 Task: Plan a trip to Iwo, Nigeria from 7th December, 2023 to 14th December, 2023 for 1 adult. Place can be shared room with 1  bedroom having 1 bed and 1 bathroom. Property type can be hotel. Amenities needed are: wifi.
Action: Mouse moved to (466, 57)
Screenshot: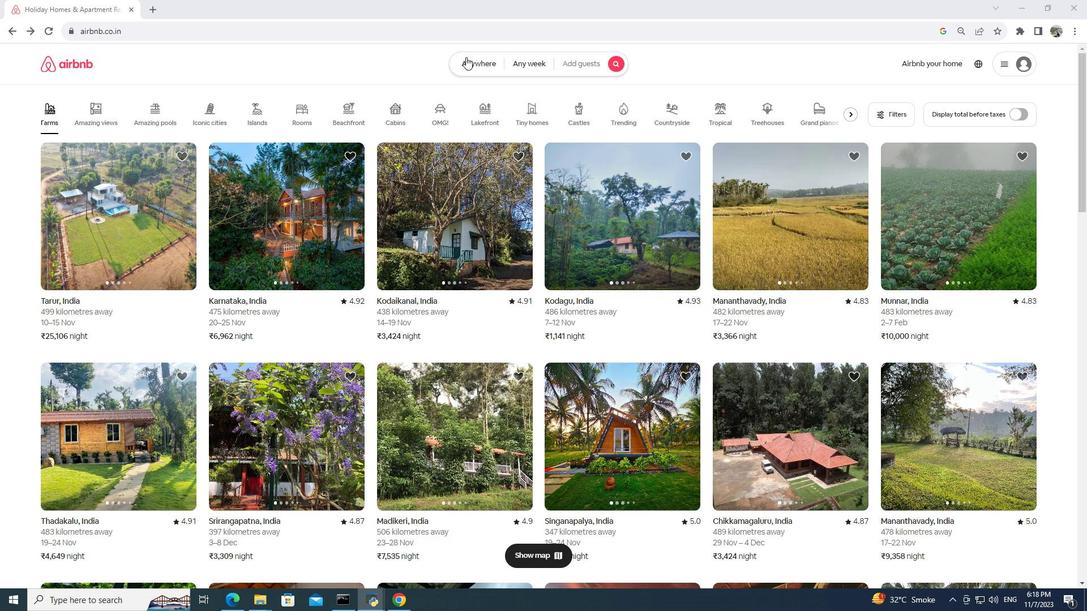 
Action: Mouse pressed left at (466, 57)
Screenshot: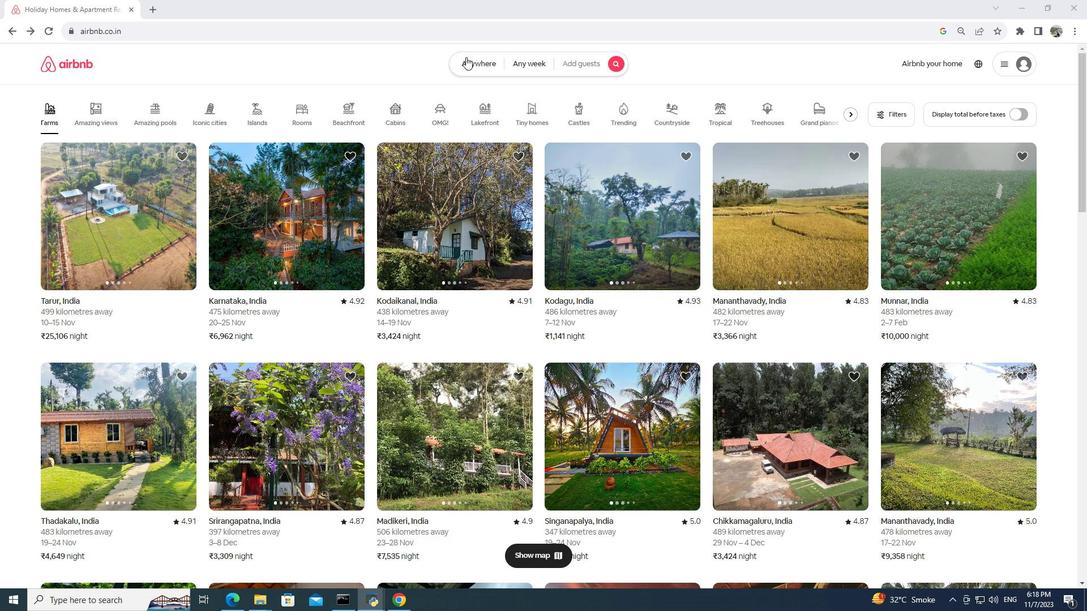 
Action: Mouse moved to (387, 92)
Screenshot: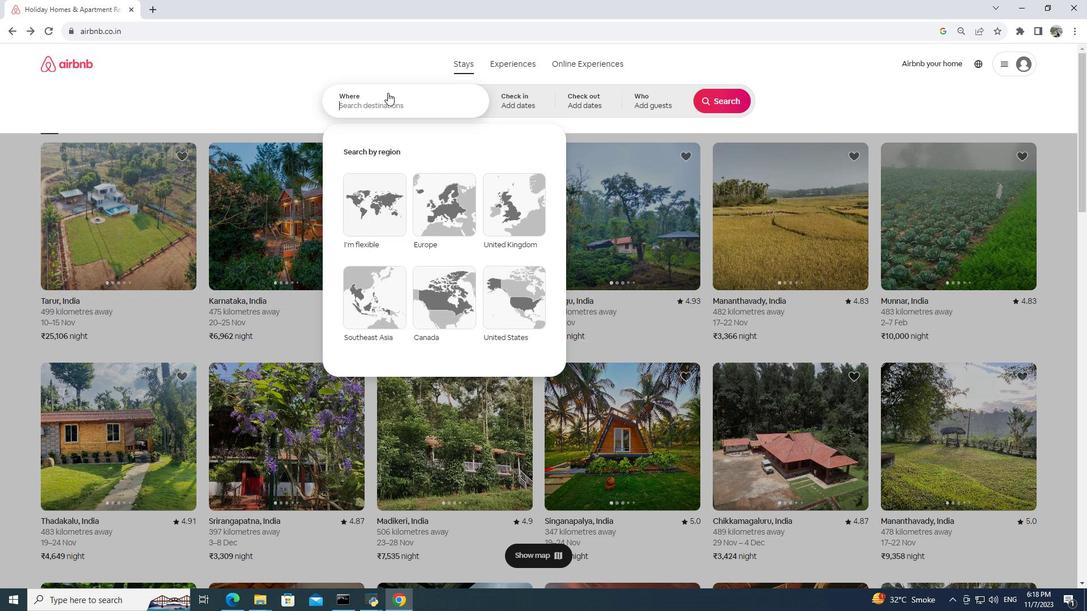 
Action: Key pressed lwo,<Key.space>nigeria
Screenshot: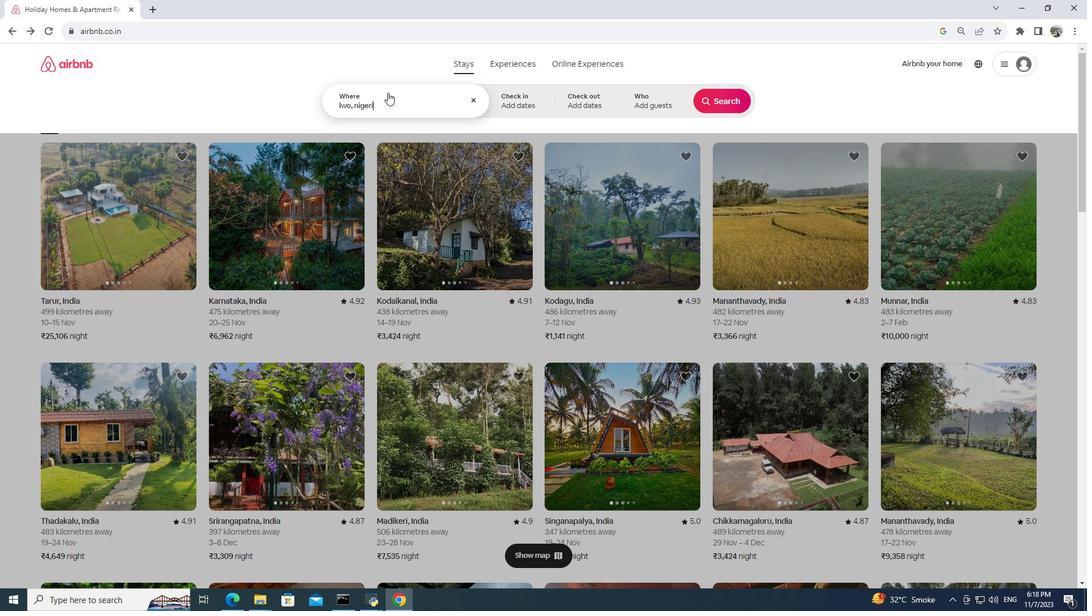 
Action: Mouse moved to (400, 158)
Screenshot: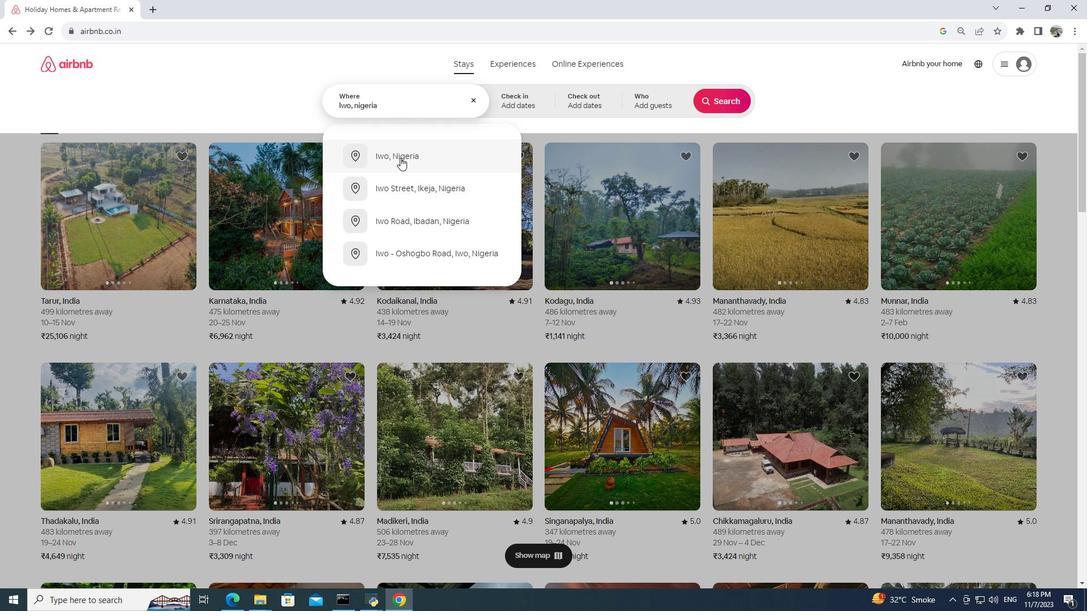 
Action: Mouse pressed left at (400, 158)
Screenshot: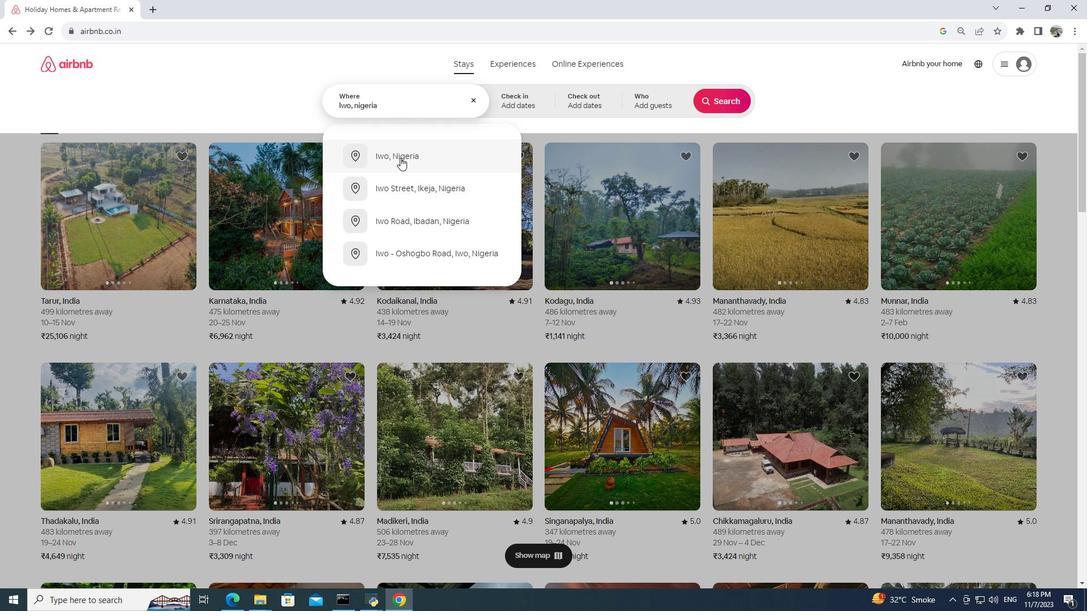 
Action: Mouse moved to (661, 252)
Screenshot: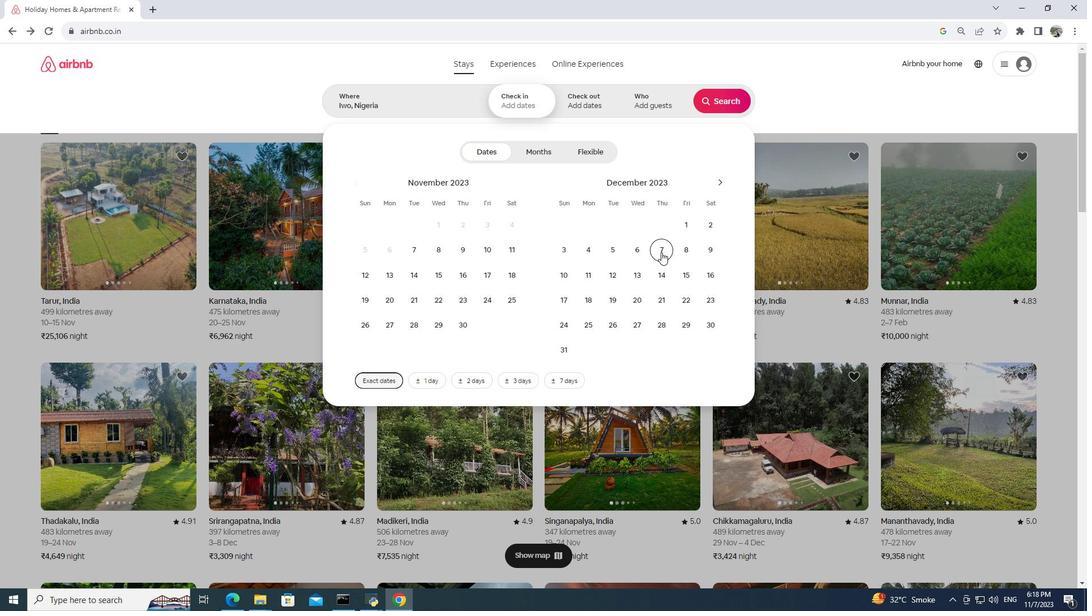 
Action: Mouse pressed left at (661, 252)
Screenshot: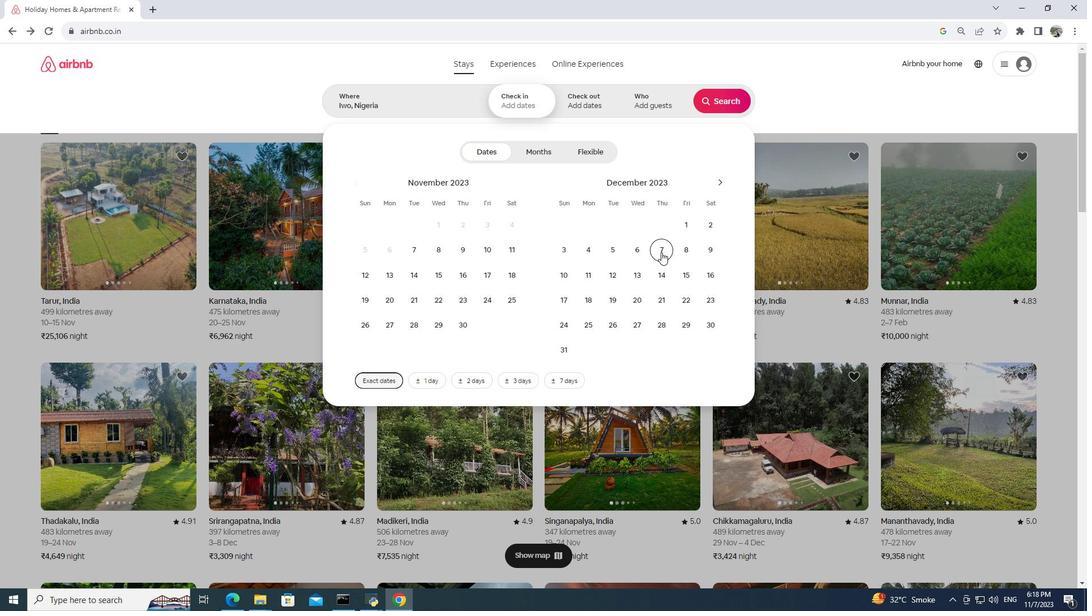 
Action: Mouse moved to (662, 270)
Screenshot: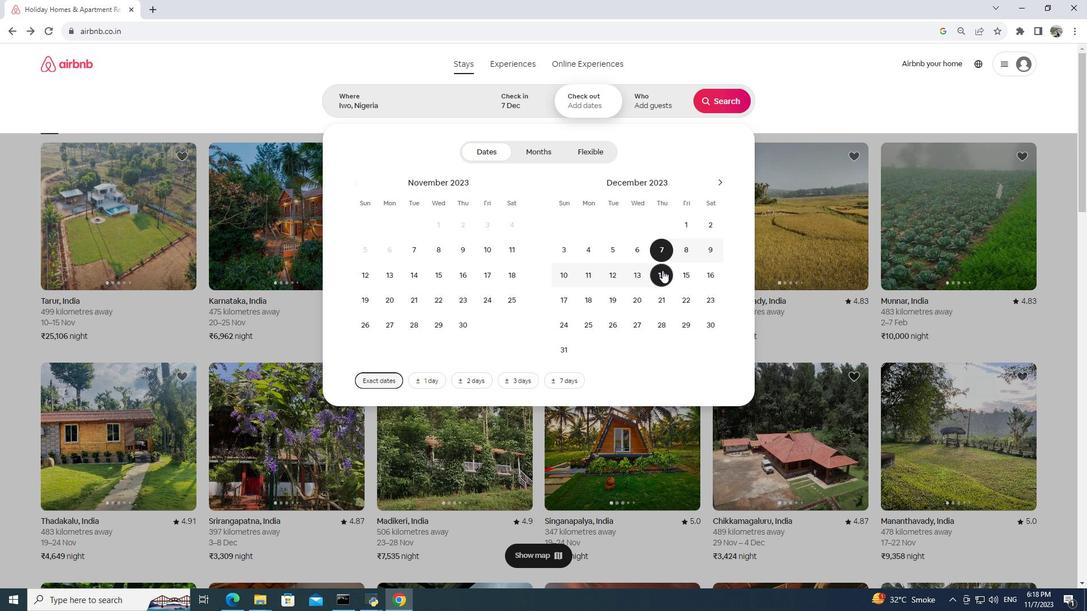 
Action: Mouse pressed left at (662, 270)
Screenshot: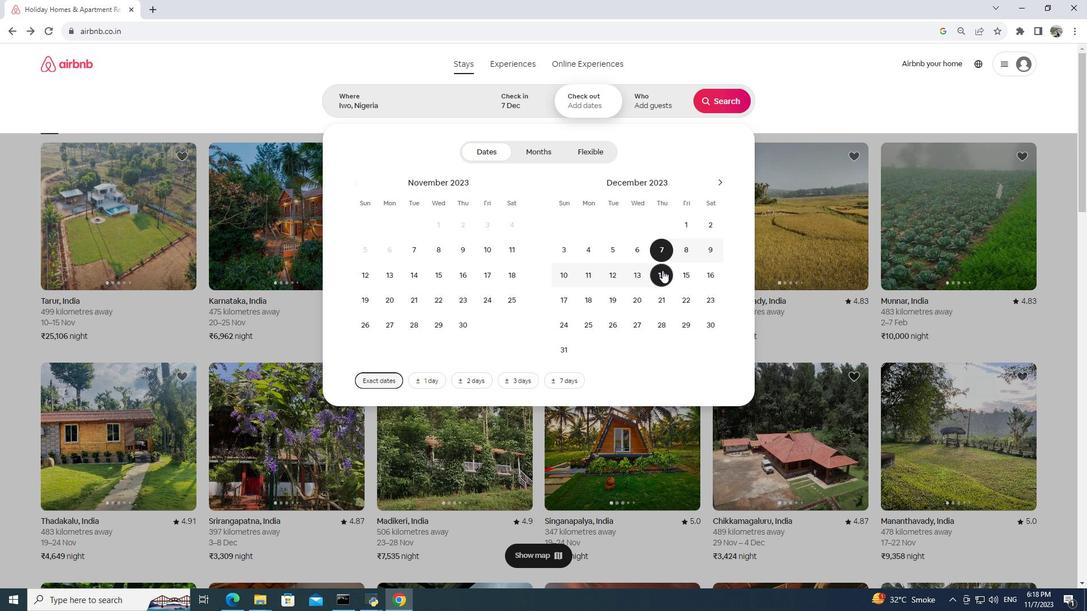 
Action: Mouse moved to (645, 103)
Screenshot: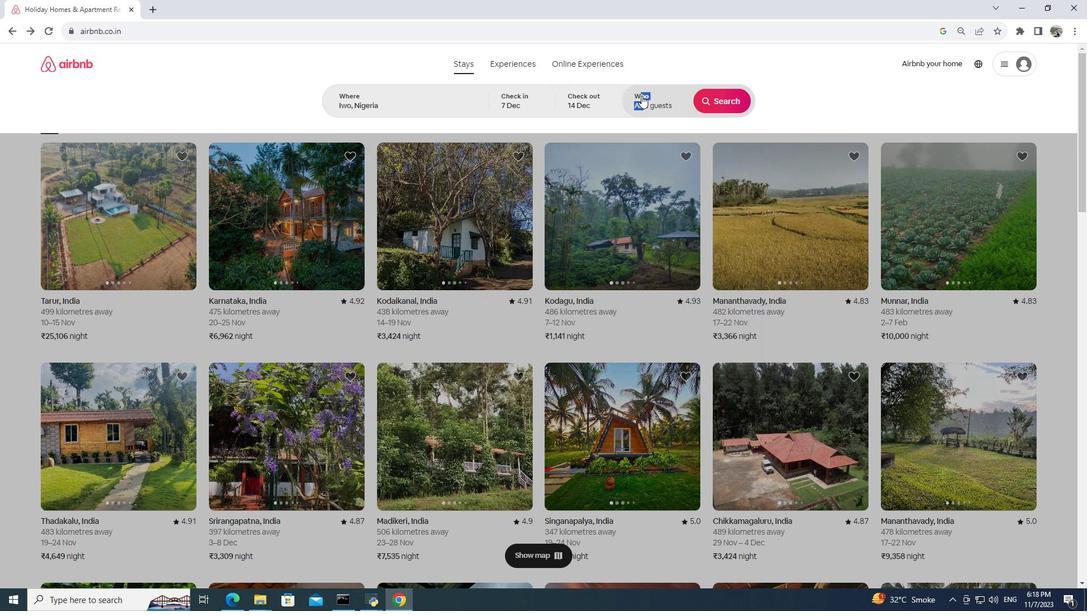 
Action: Mouse pressed left at (645, 103)
Screenshot: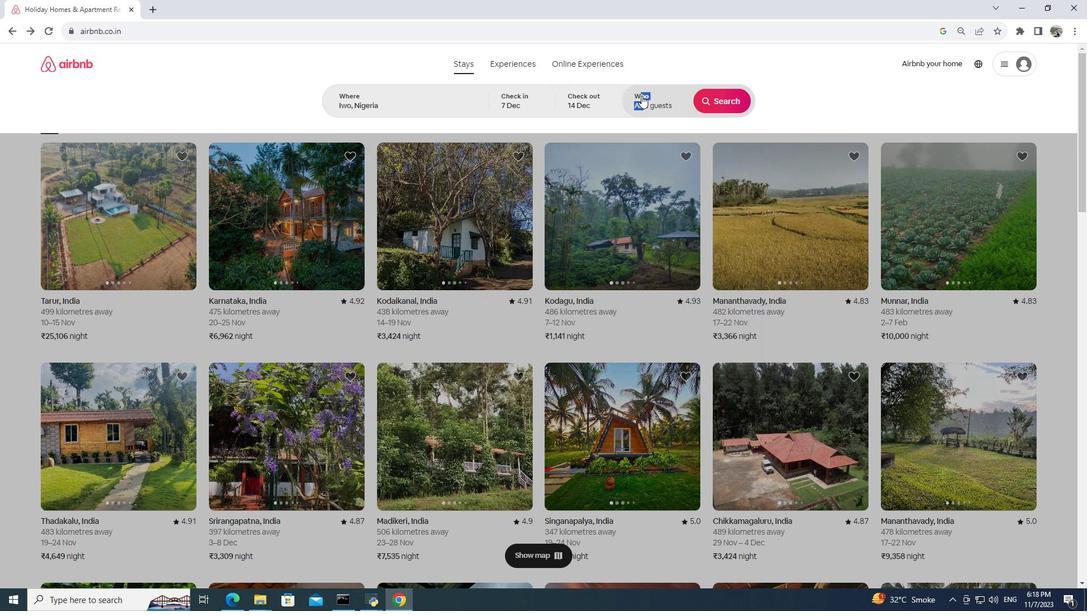 
Action: Mouse moved to (728, 156)
Screenshot: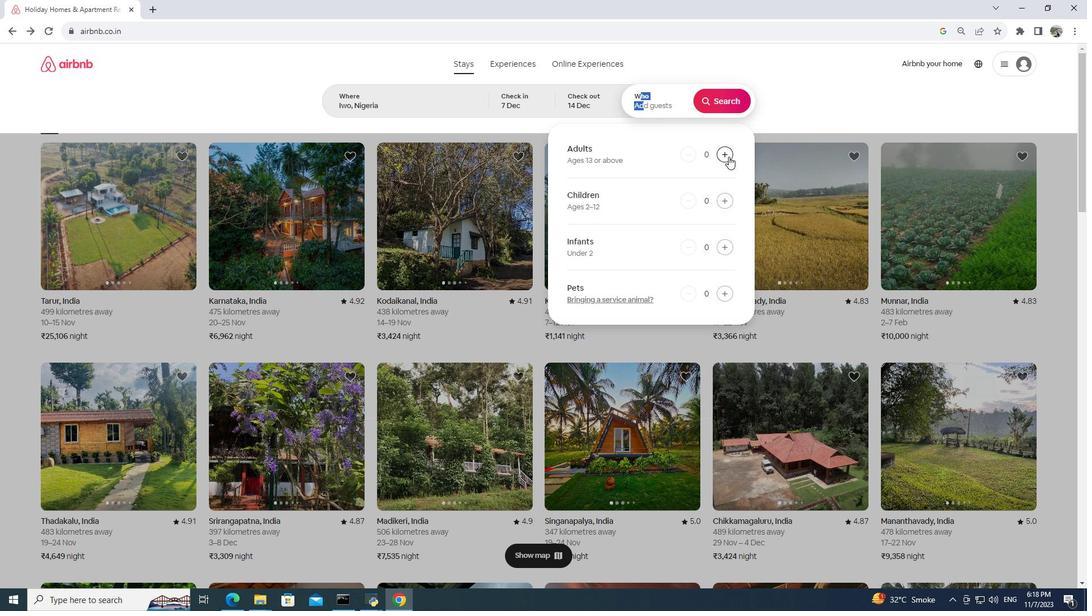 
Action: Mouse pressed left at (728, 156)
Screenshot: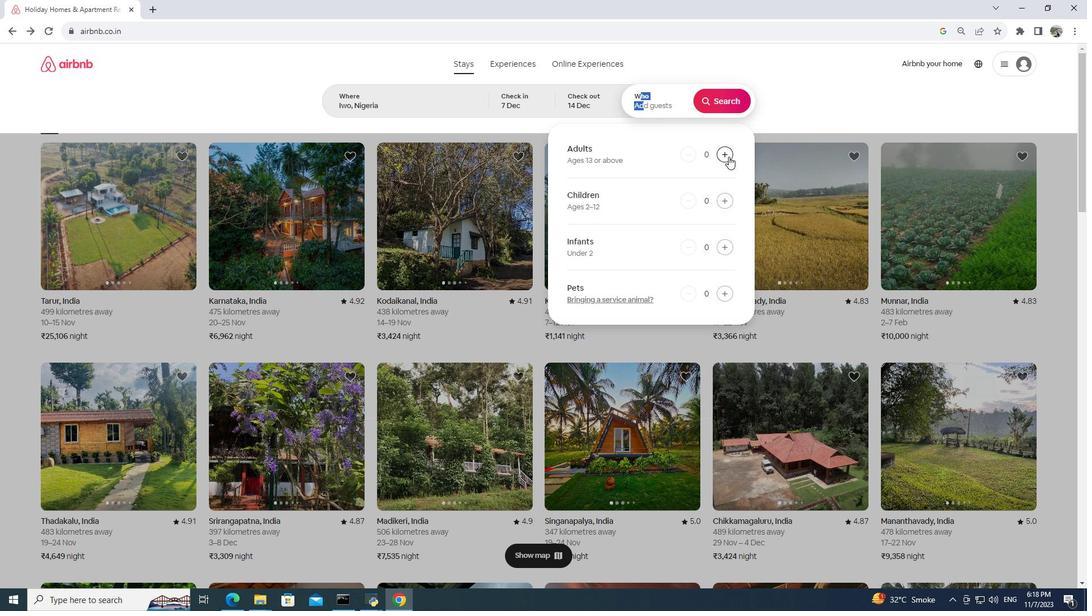 
Action: Mouse moved to (717, 94)
Screenshot: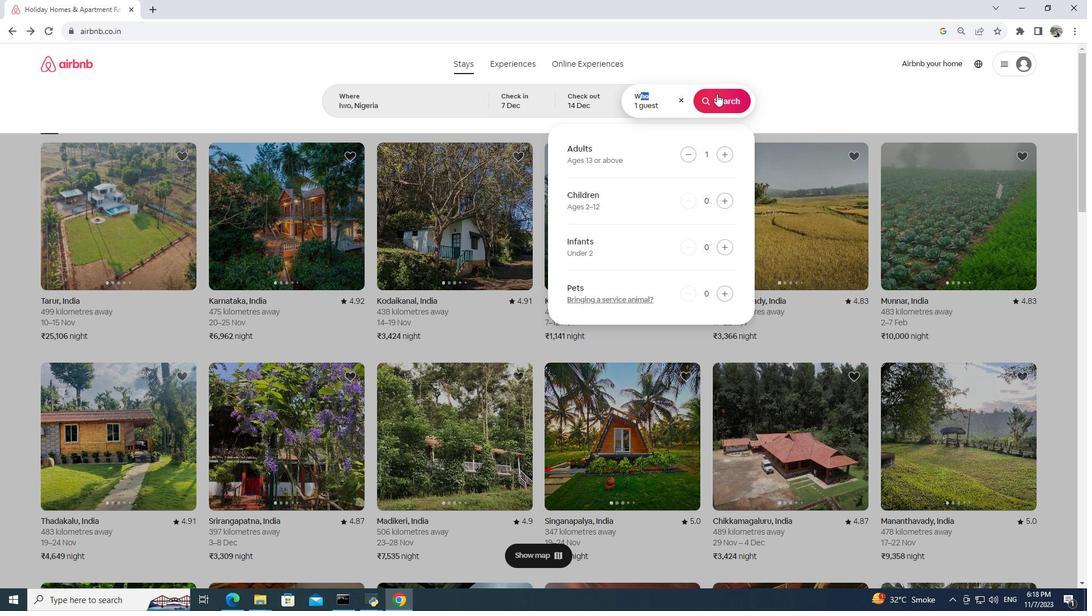 
Action: Mouse pressed left at (717, 94)
Screenshot: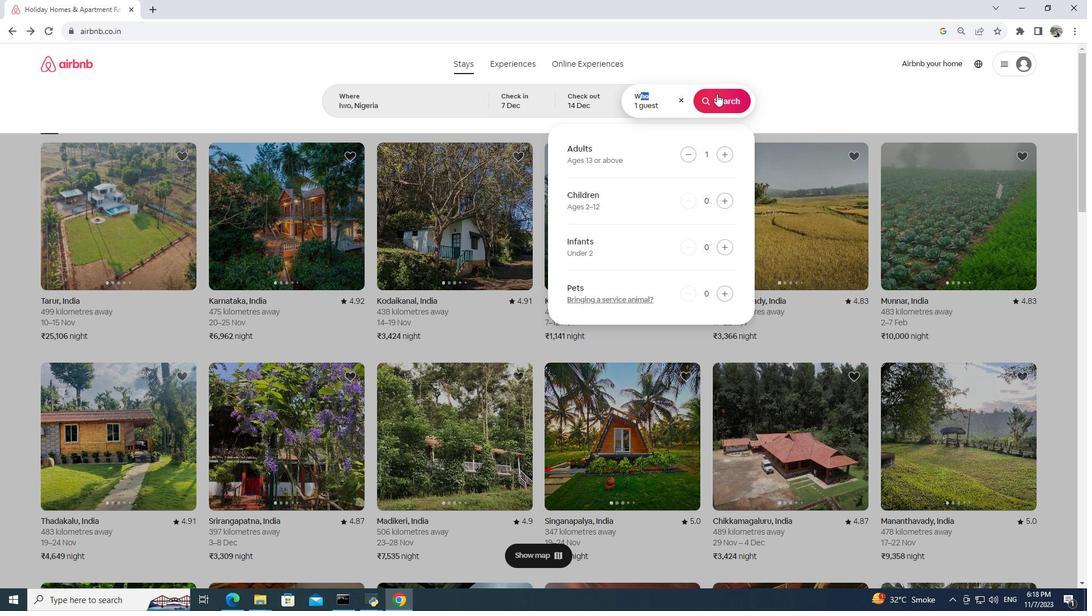 
Action: Mouse moved to (921, 97)
Screenshot: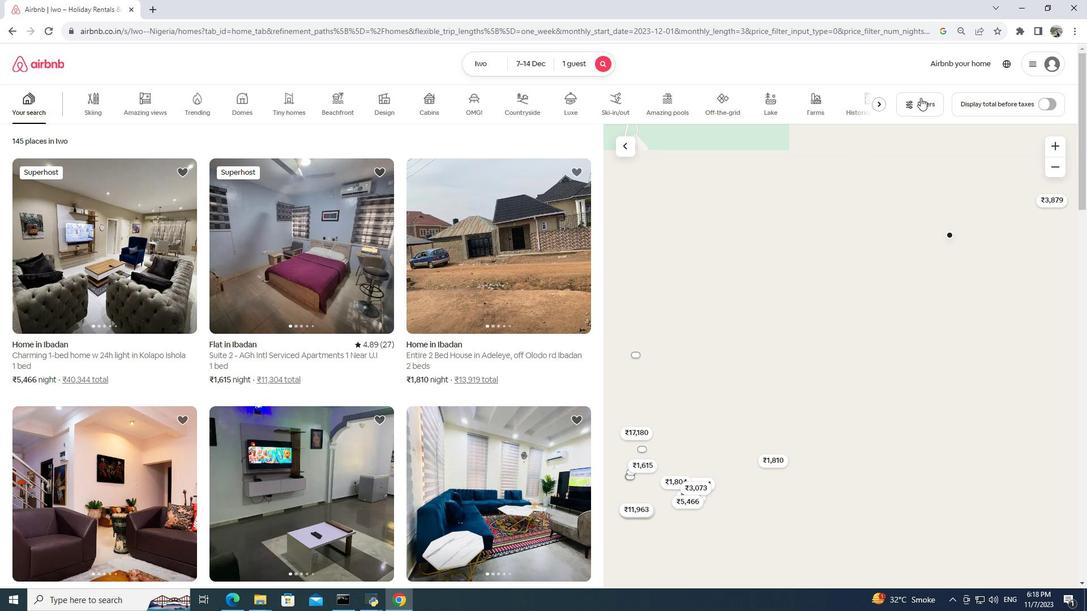 
Action: Mouse pressed left at (921, 97)
Screenshot: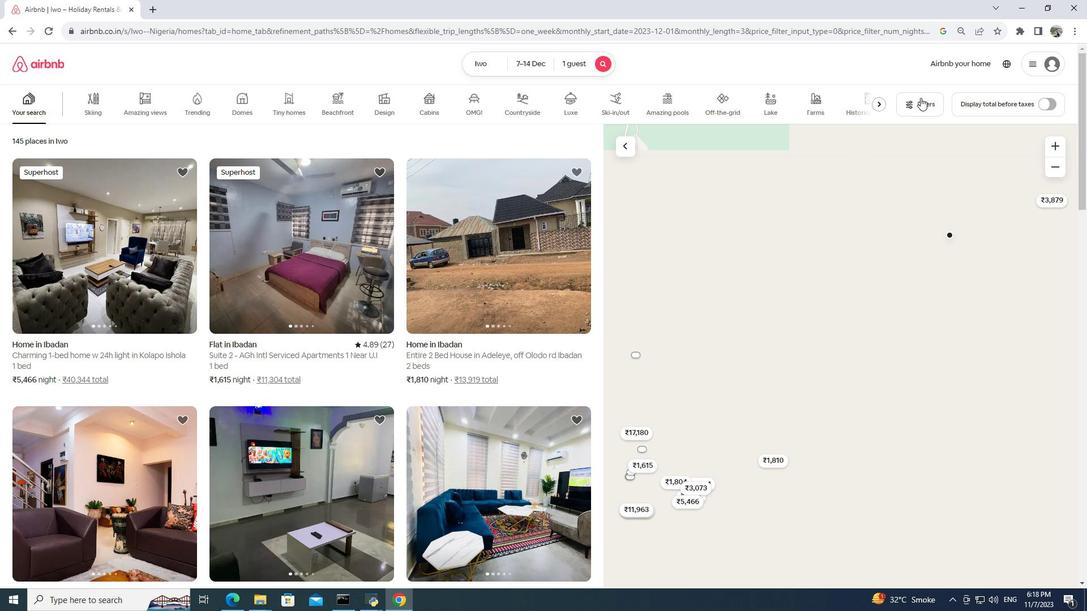 
Action: Mouse moved to (420, 418)
Screenshot: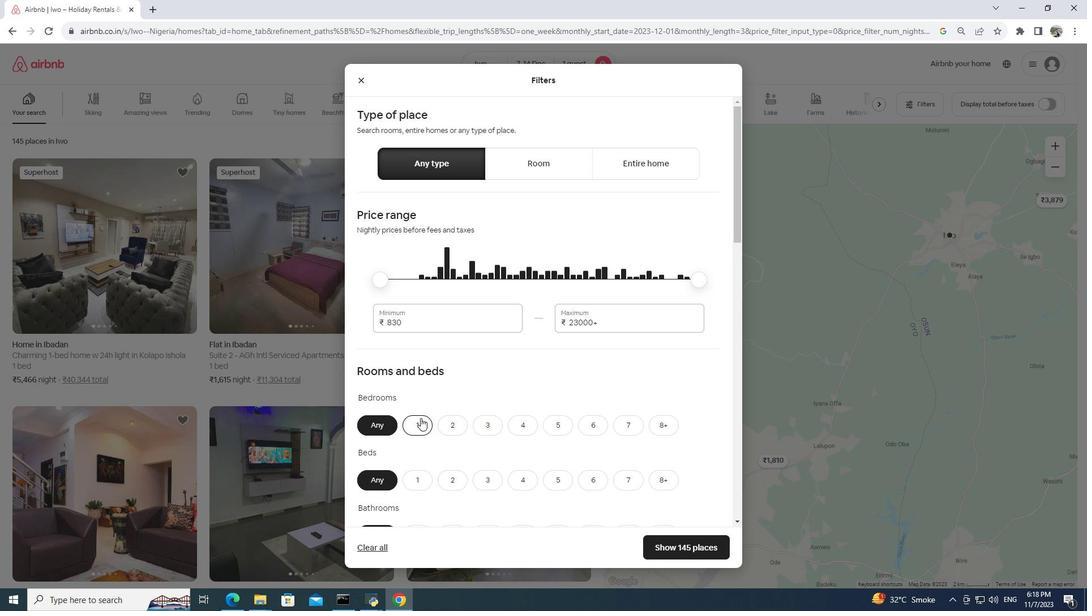 
Action: Mouse pressed left at (420, 418)
Screenshot: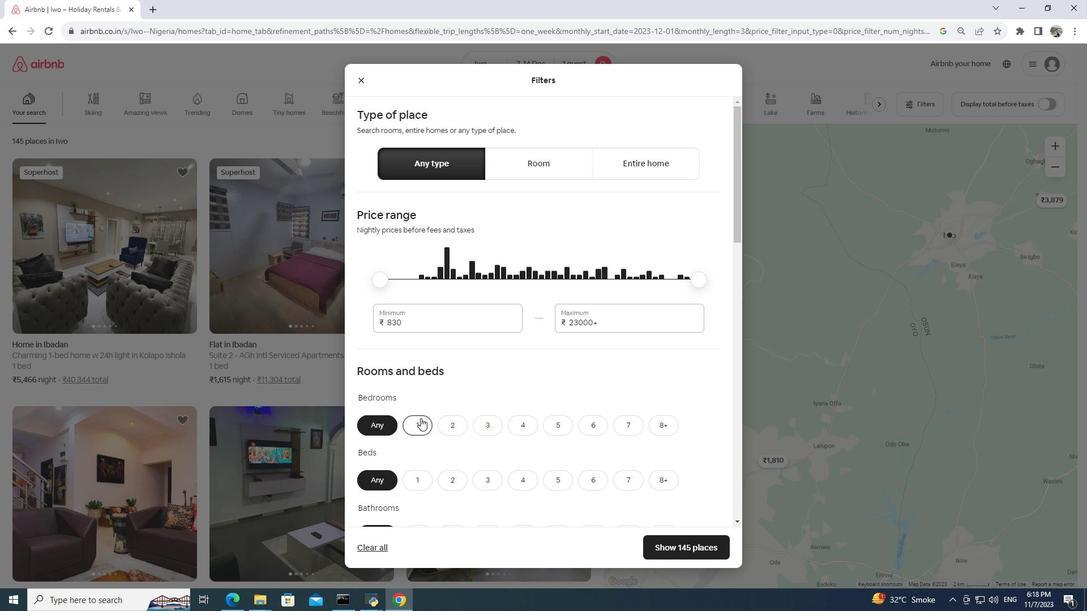 
Action: Mouse moved to (423, 415)
Screenshot: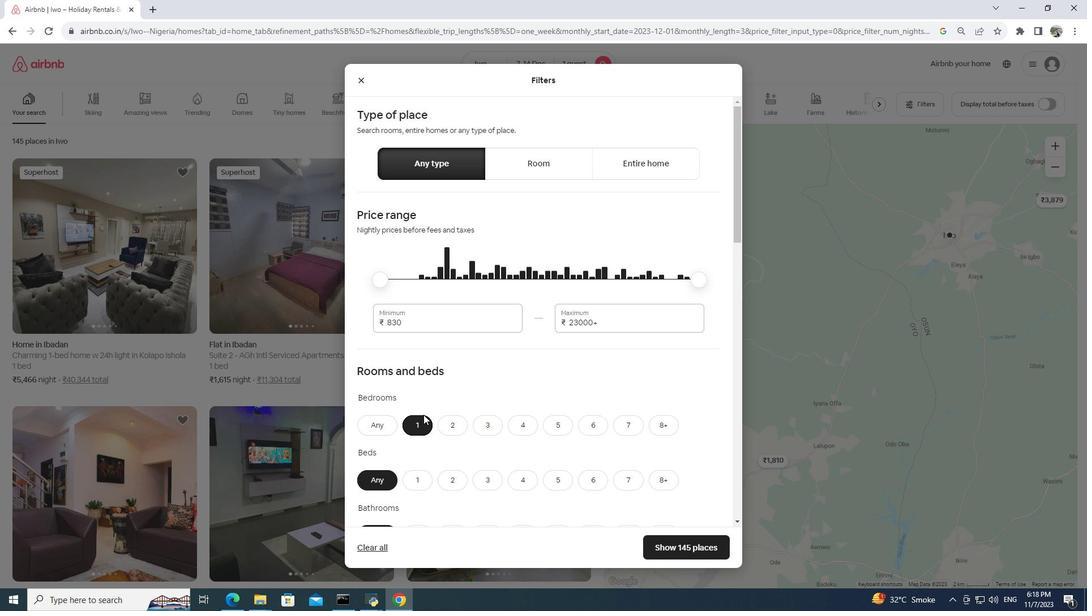 
Action: Mouse scrolled (423, 414) with delta (0, 0)
Screenshot: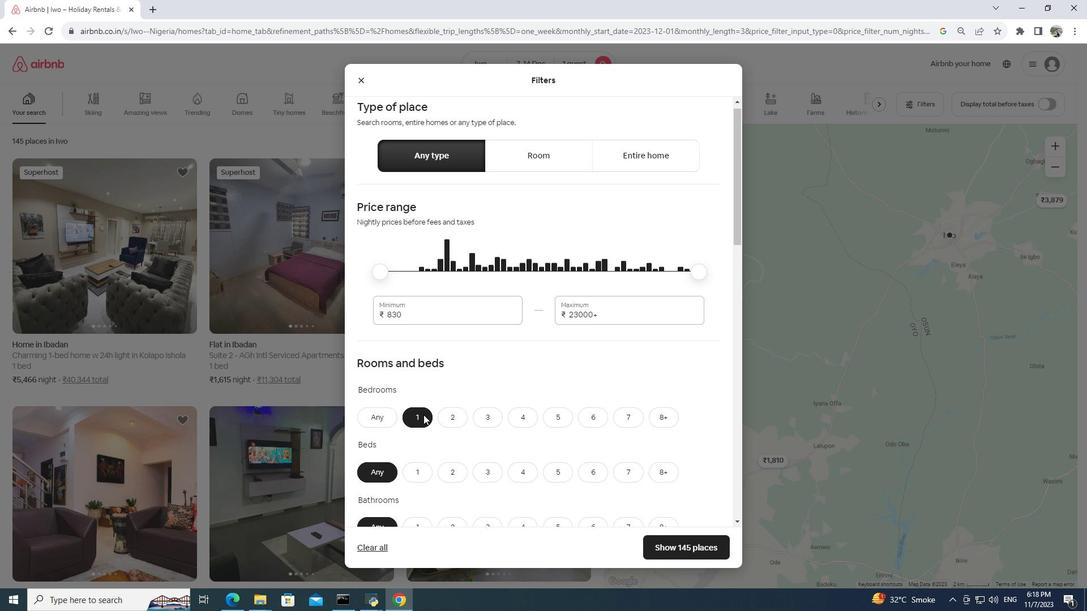 
Action: Mouse scrolled (423, 414) with delta (0, 0)
Screenshot: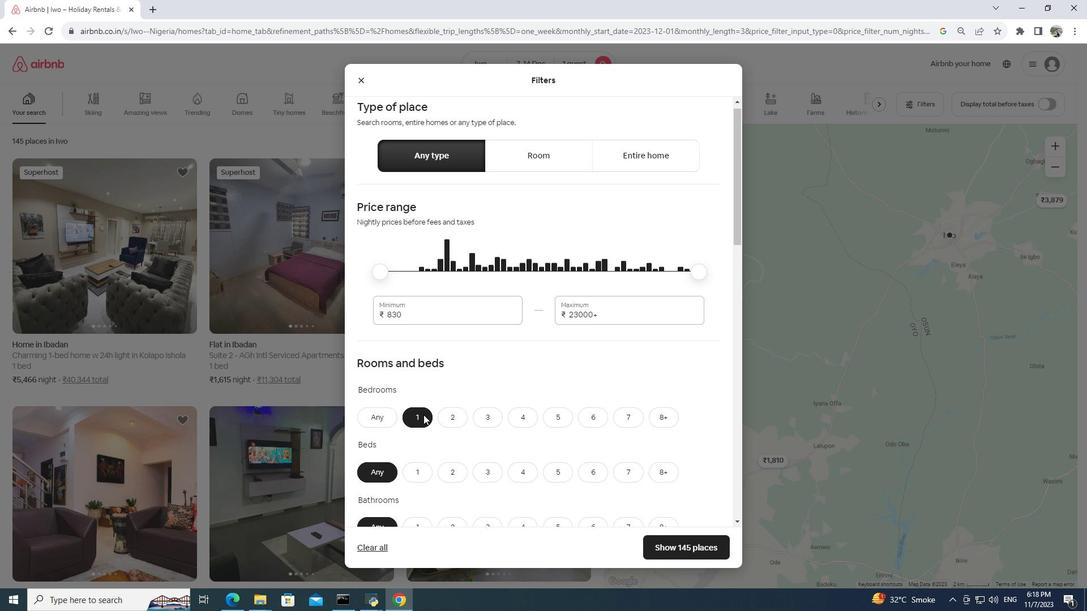 
Action: Mouse scrolled (423, 414) with delta (0, 0)
Screenshot: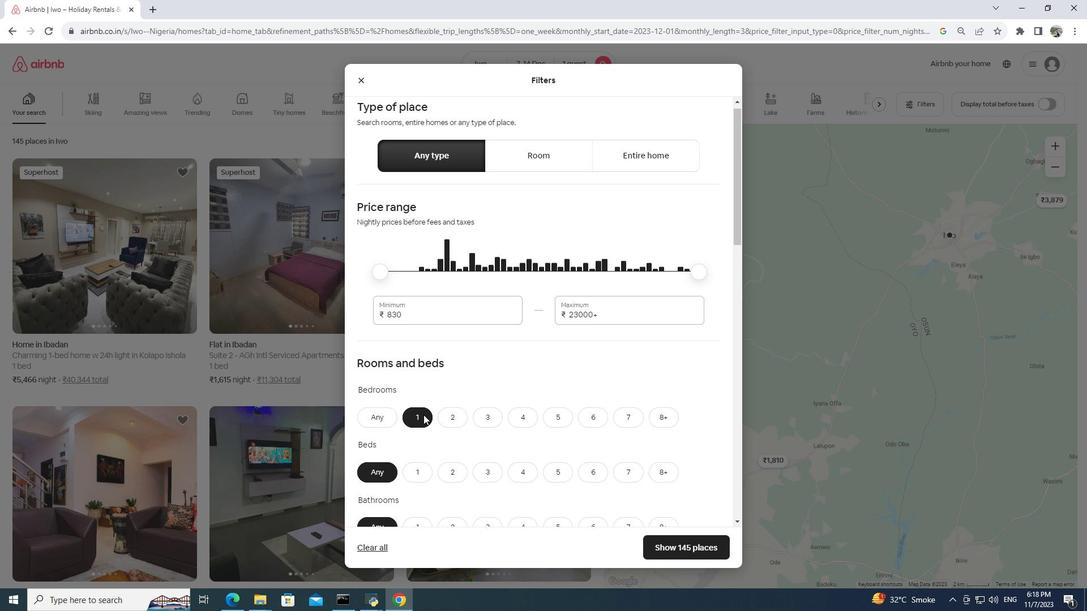 
Action: Mouse moved to (405, 306)
Screenshot: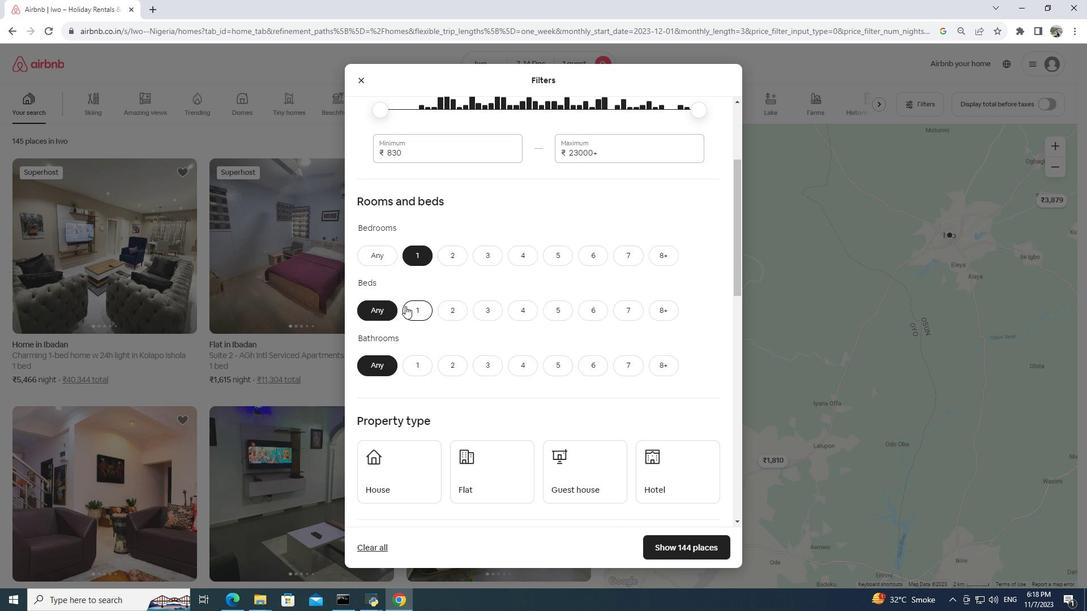 
Action: Mouse pressed left at (405, 306)
Screenshot: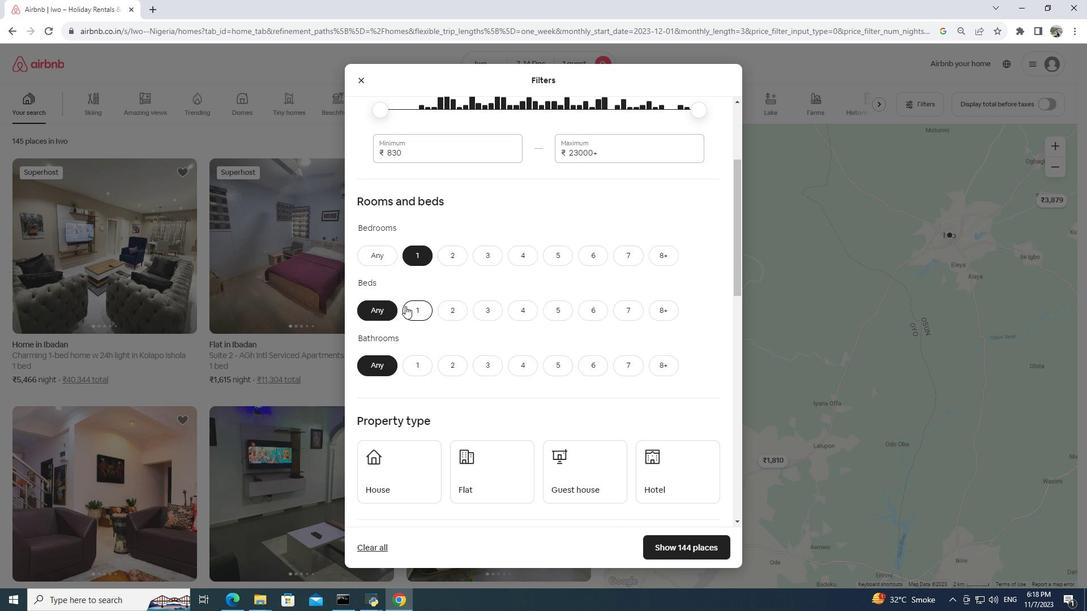
Action: Mouse moved to (426, 381)
Screenshot: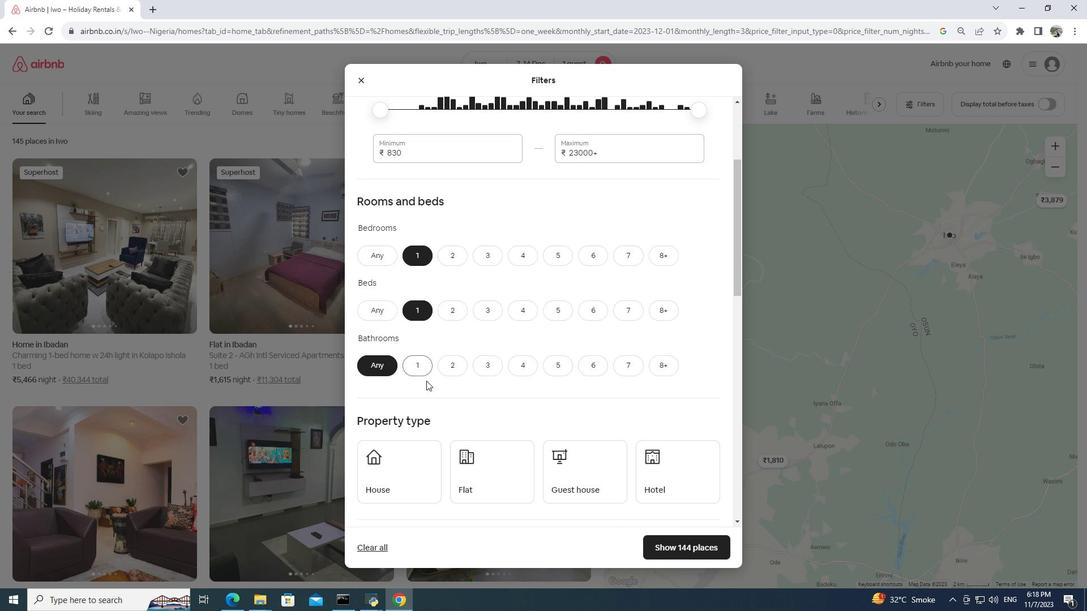 
Action: Mouse pressed left at (426, 381)
Screenshot: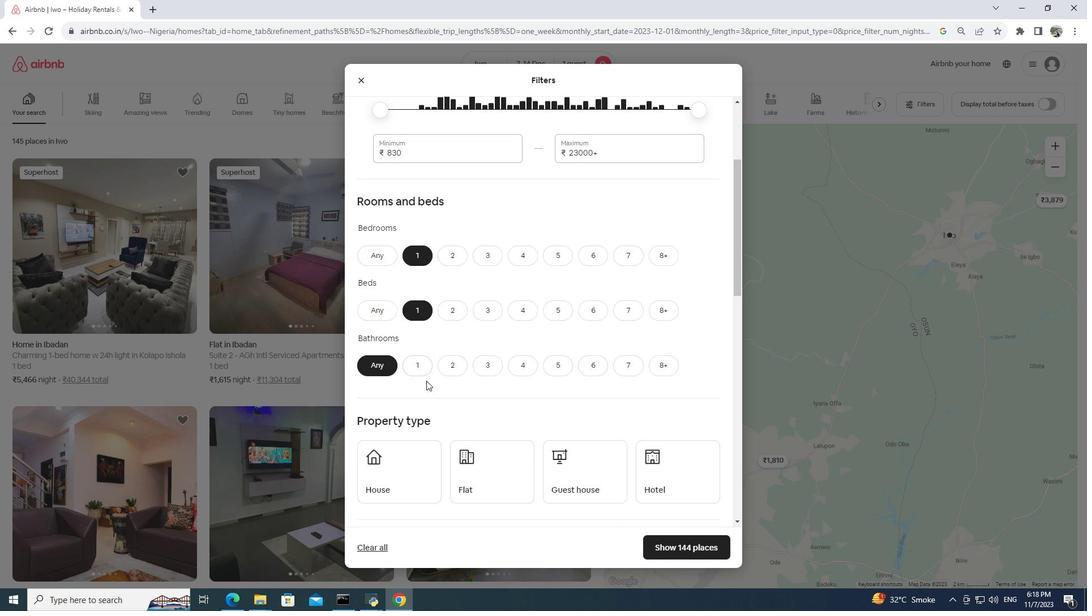 
Action: Mouse moved to (425, 371)
Screenshot: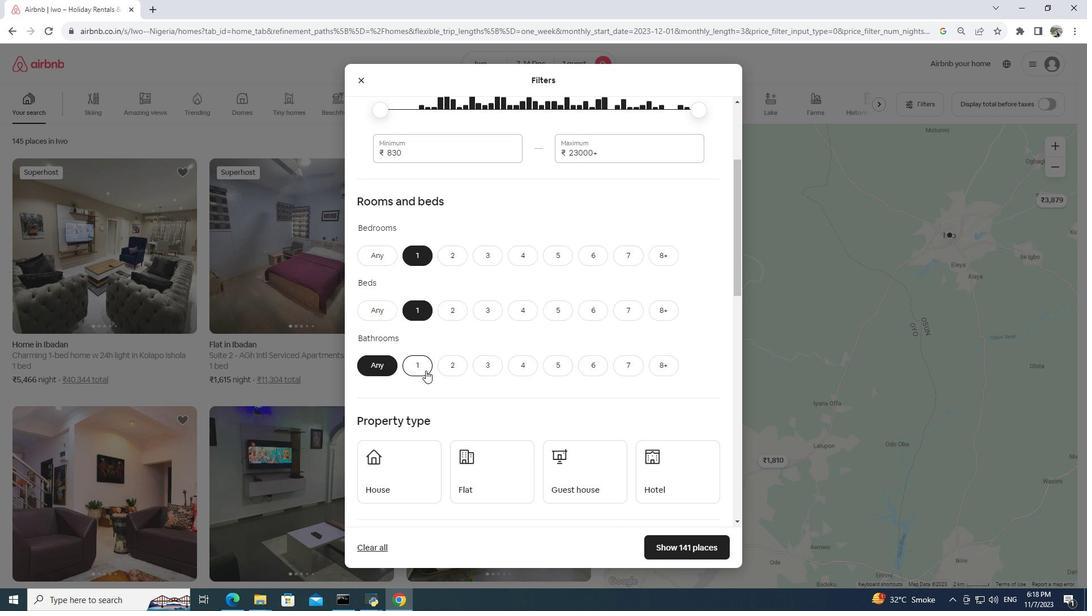 
Action: Mouse pressed left at (425, 371)
Screenshot: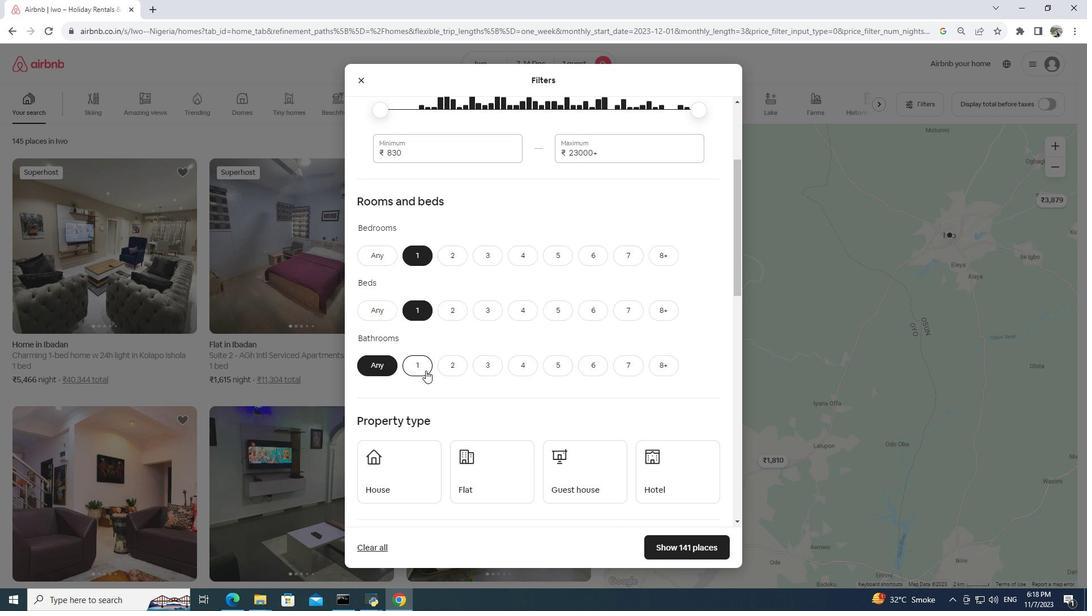 
Action: Mouse moved to (435, 383)
Screenshot: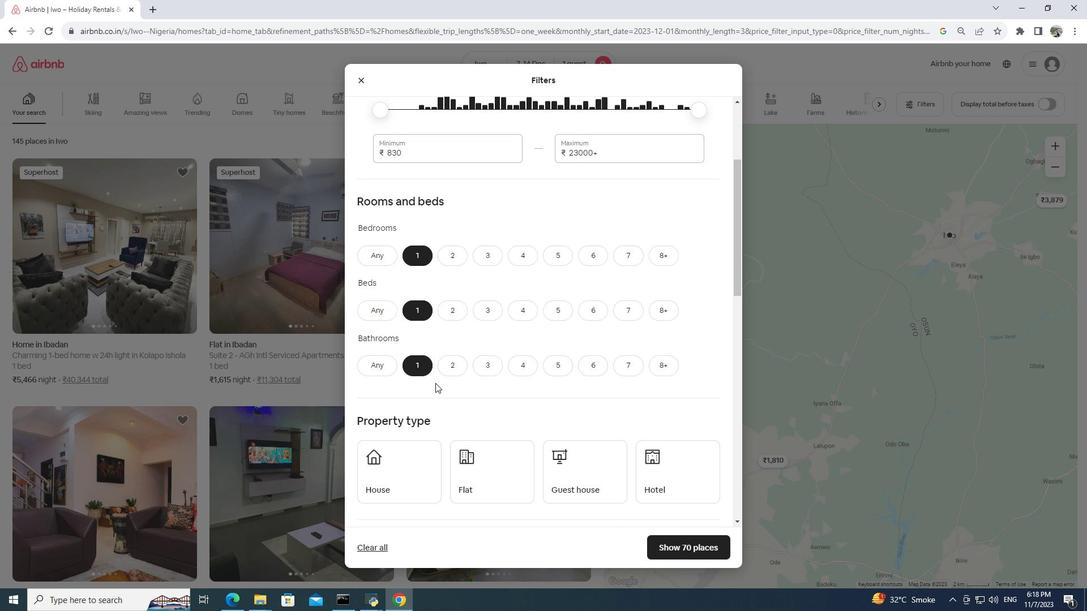 
Action: Mouse scrolled (435, 382) with delta (0, 0)
Screenshot: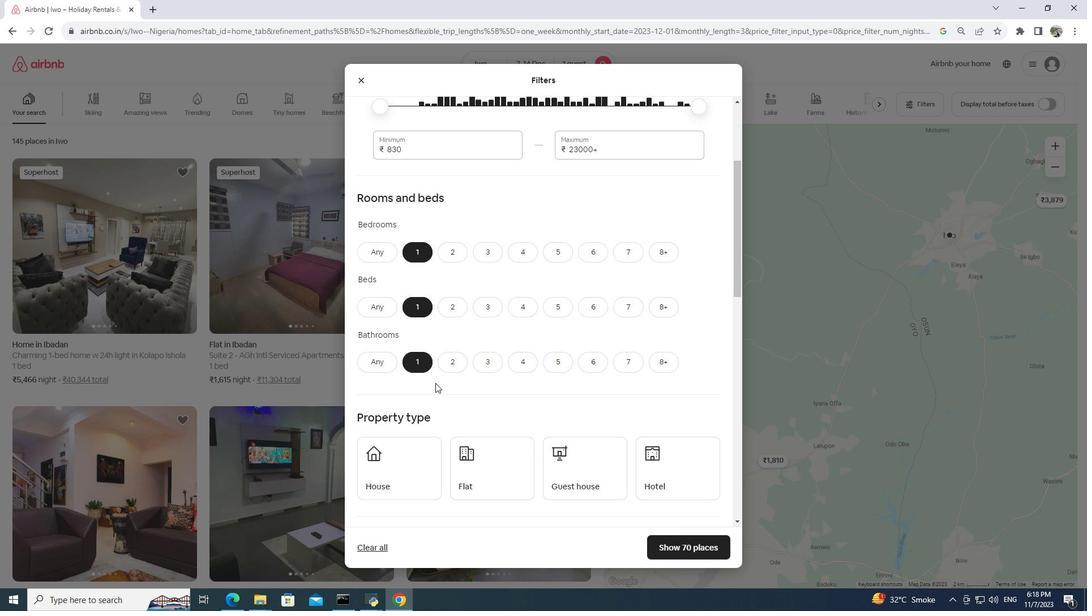 
Action: Mouse scrolled (435, 382) with delta (0, 0)
Screenshot: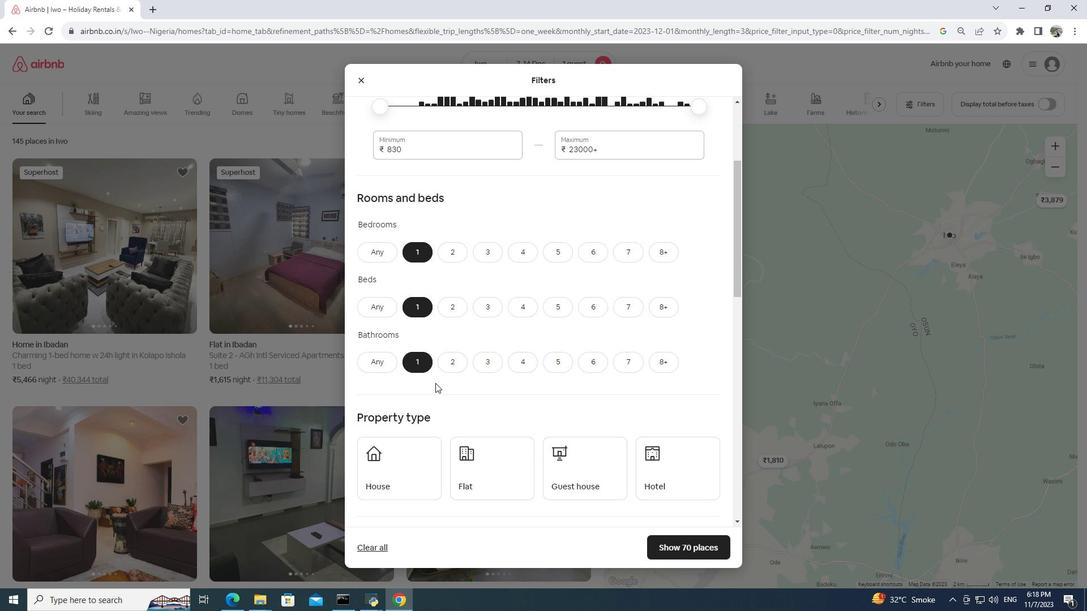 
Action: Mouse scrolled (435, 382) with delta (0, 0)
Screenshot: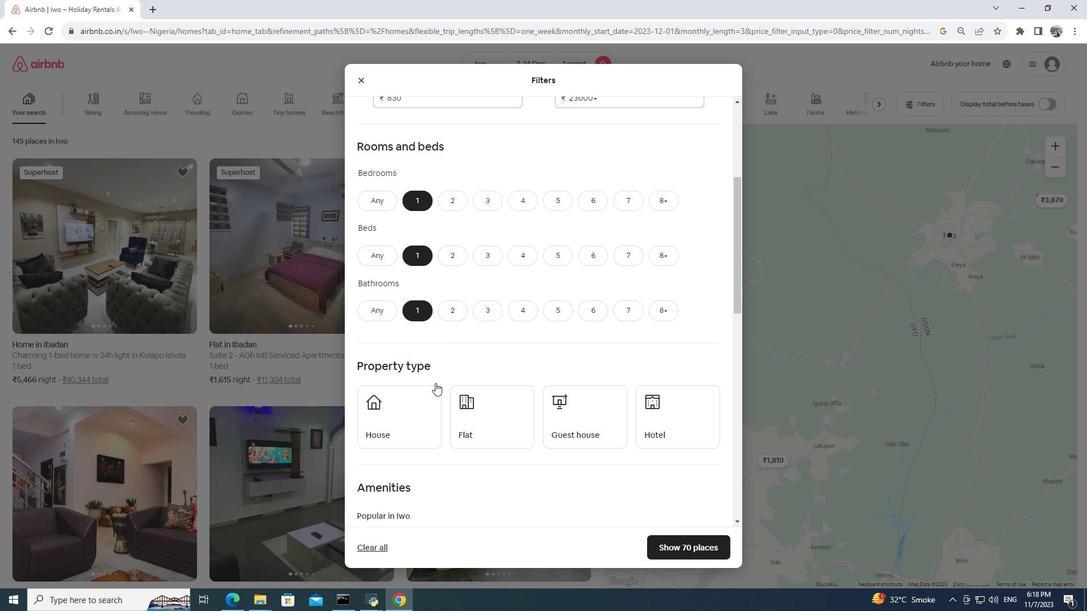 
Action: Mouse moved to (368, 427)
Screenshot: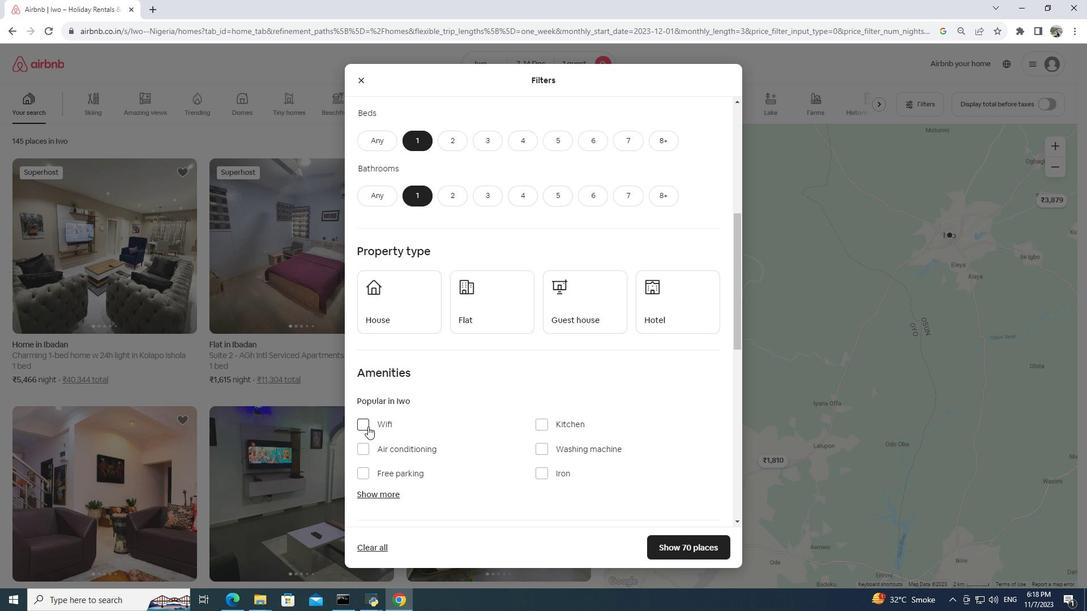 
Action: Mouse pressed left at (368, 427)
Screenshot: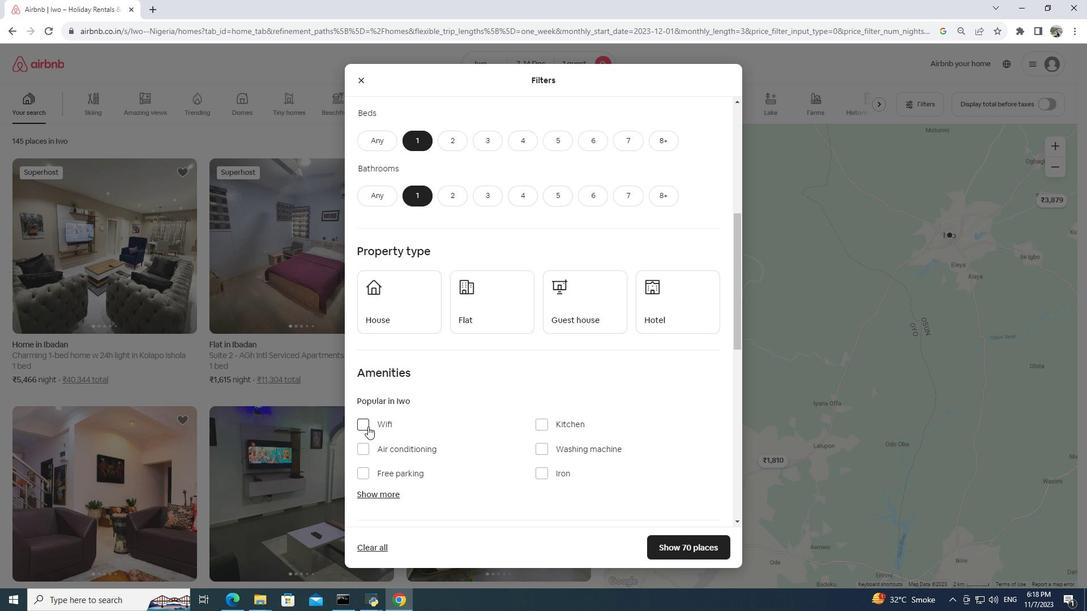 
Action: Mouse moved to (674, 319)
Screenshot: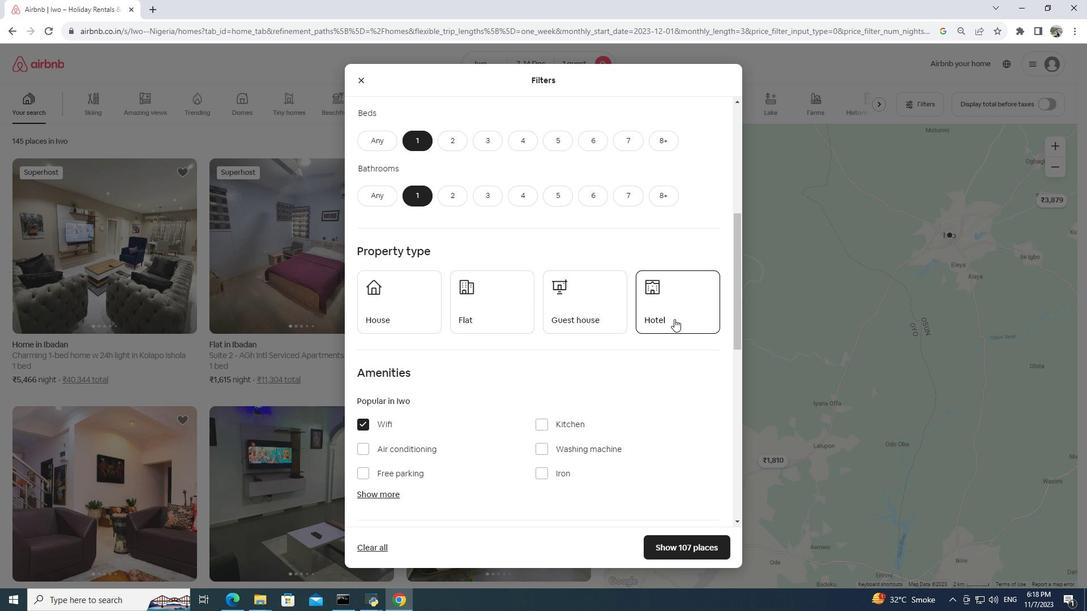 
Action: Mouse pressed left at (674, 319)
Screenshot: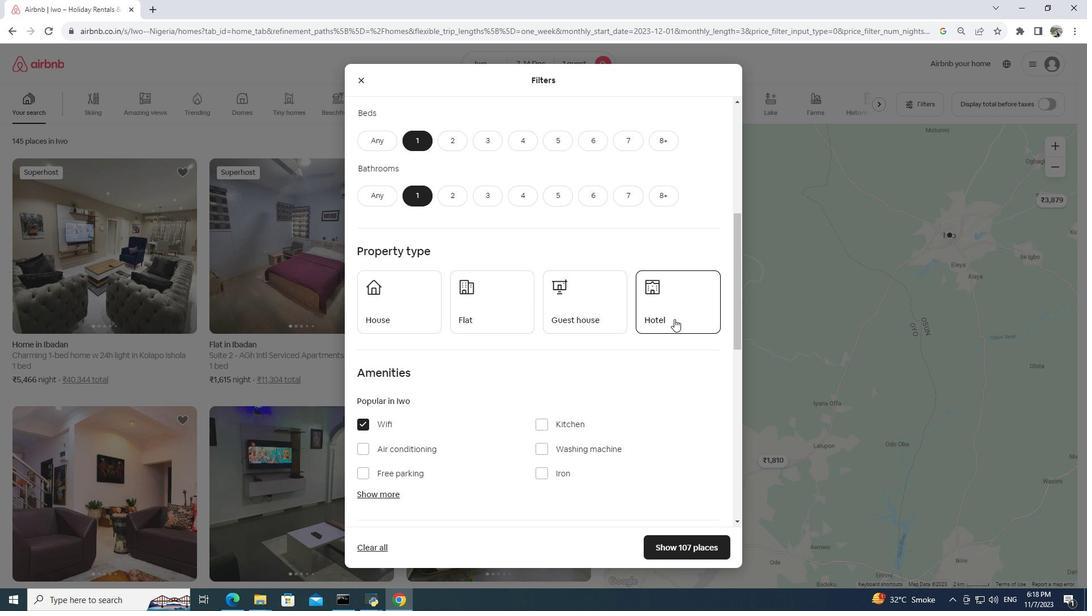 
Action: Mouse moved to (692, 552)
Screenshot: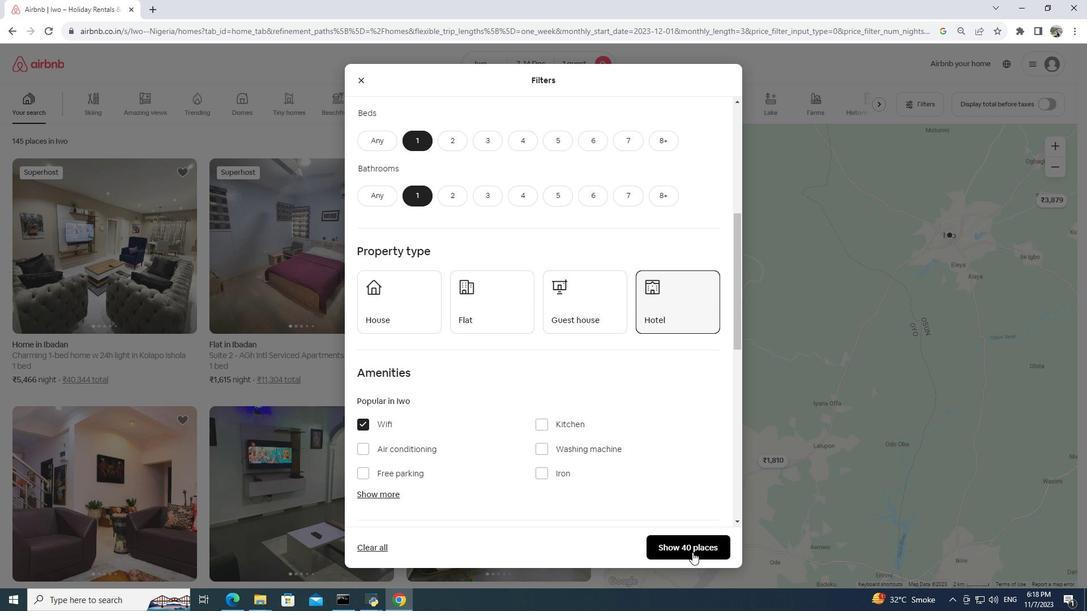 
Action: Mouse pressed left at (692, 552)
Screenshot: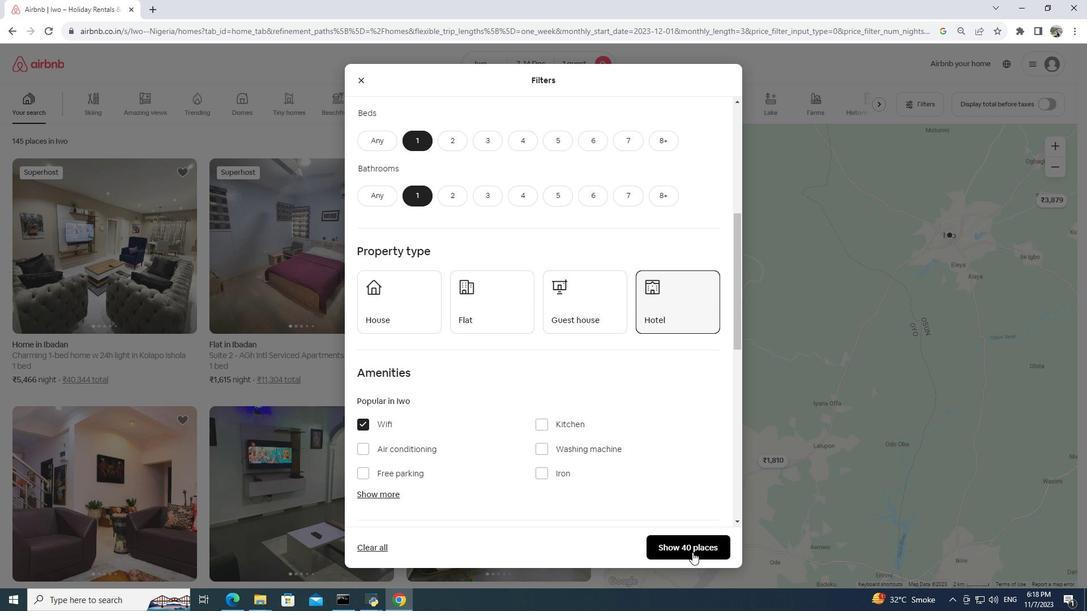 
Action: Mouse moved to (104, 270)
Screenshot: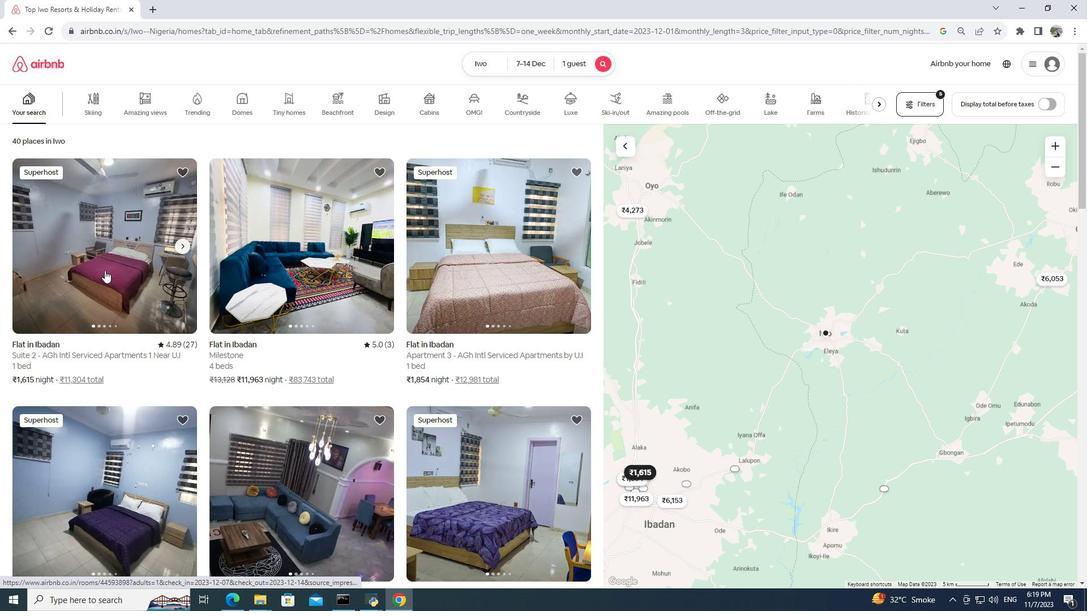 
Action: Mouse pressed left at (104, 270)
Screenshot: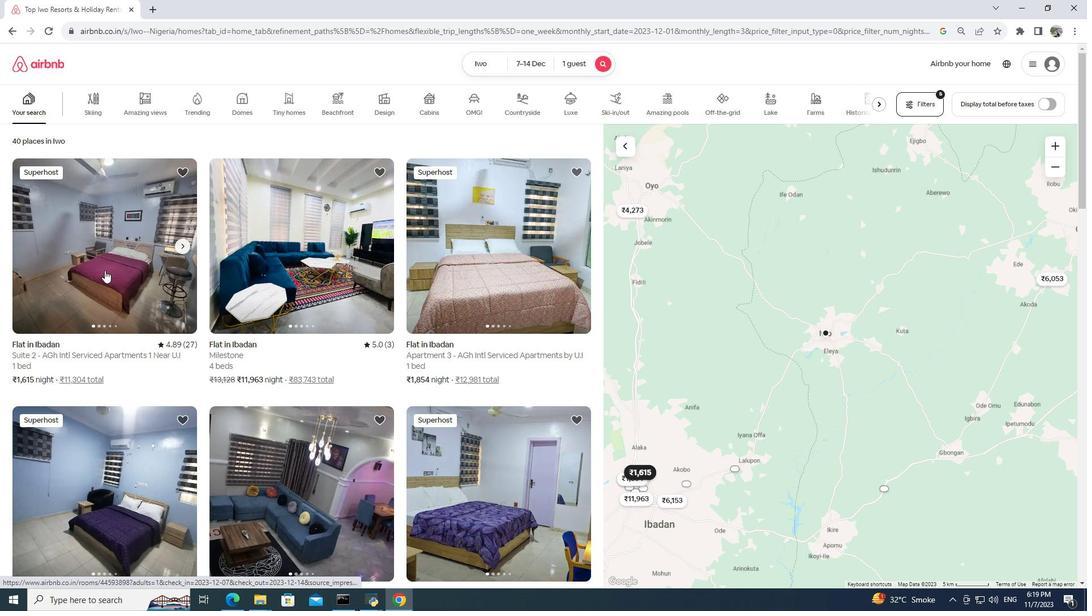 
Action: Mouse pressed left at (104, 270)
Screenshot: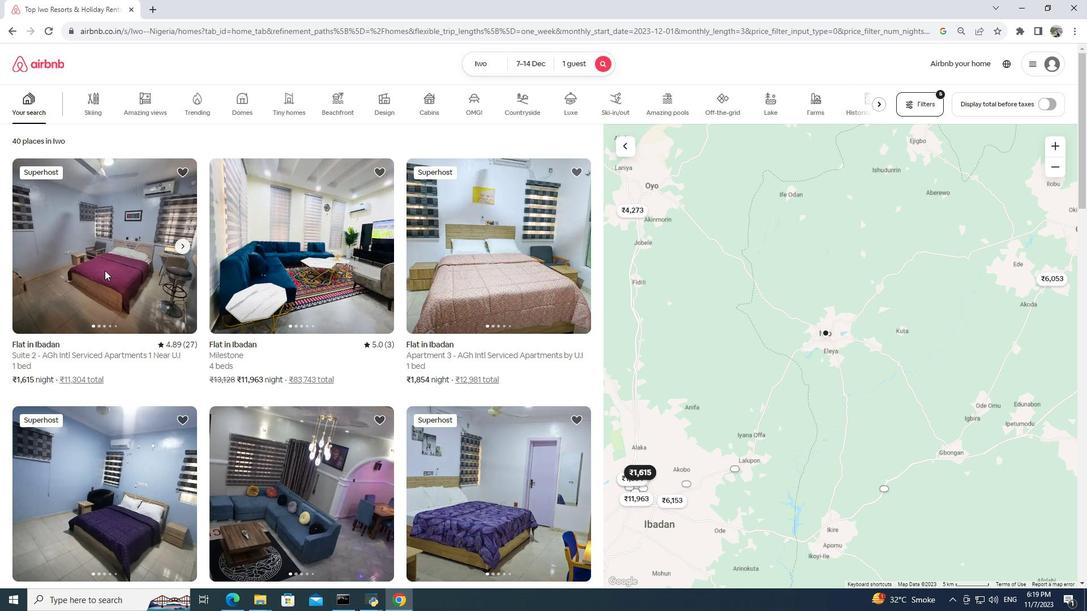 
Action: Mouse moved to (781, 407)
Screenshot: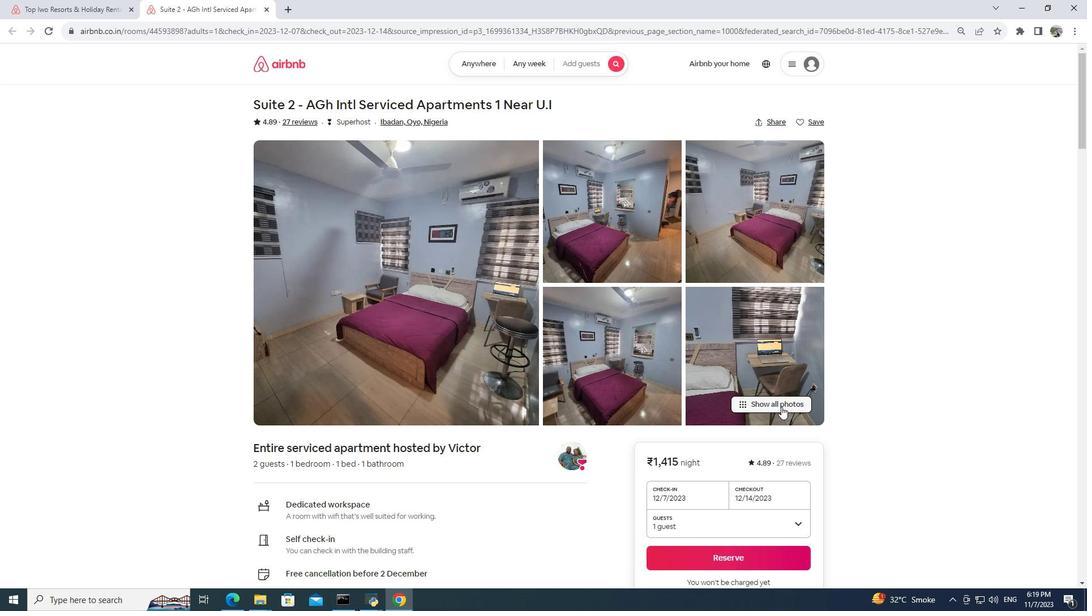 
Action: Mouse pressed left at (781, 407)
Screenshot: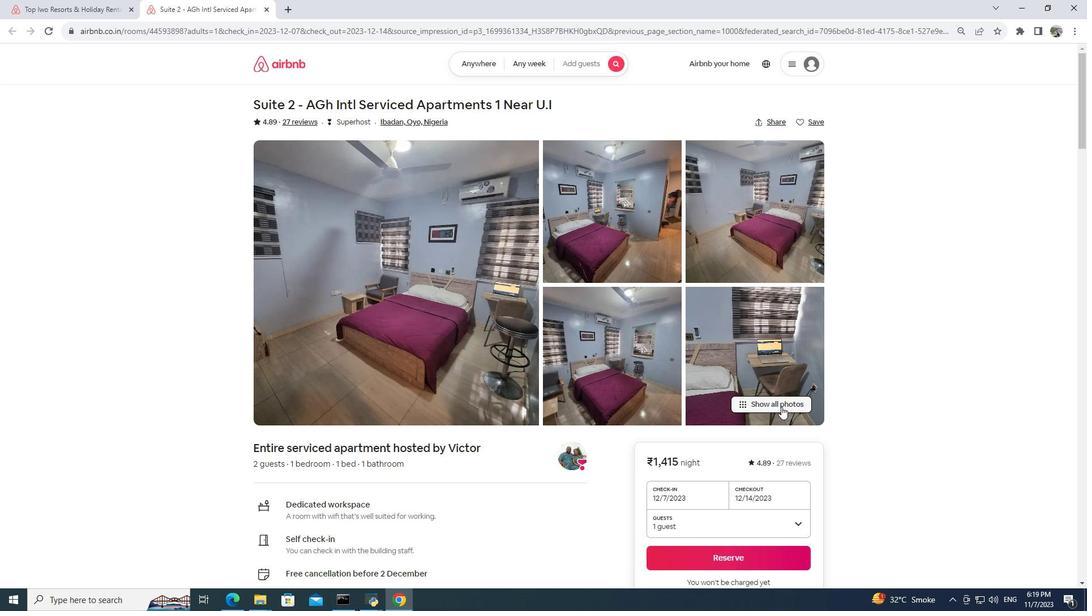 
Action: Mouse moved to (789, 397)
Screenshot: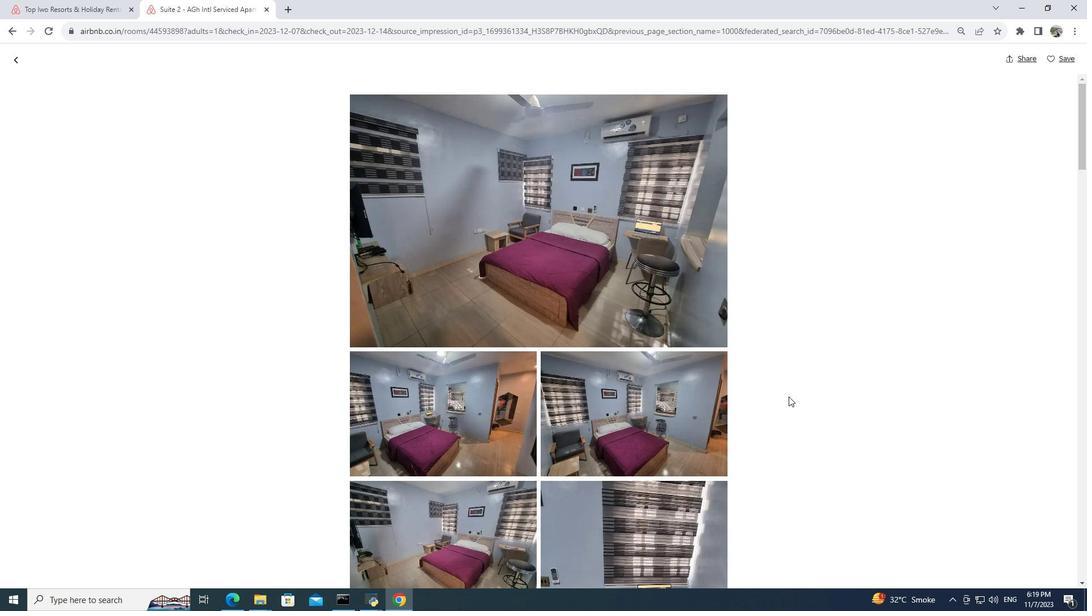 
Action: Mouse scrolled (789, 396) with delta (0, 0)
Screenshot: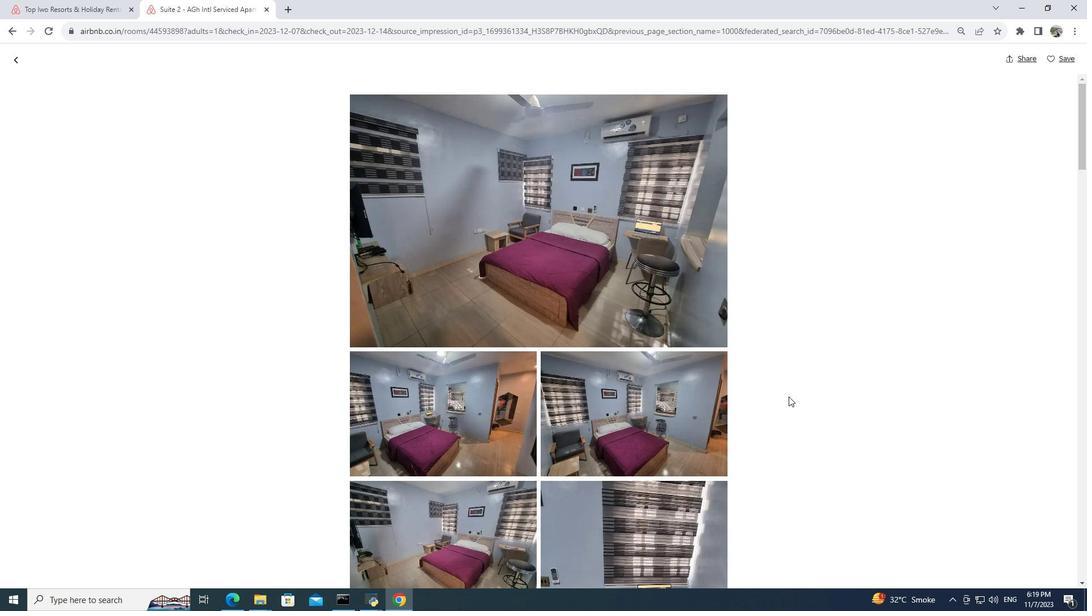 
Action: Mouse scrolled (789, 396) with delta (0, 0)
Screenshot: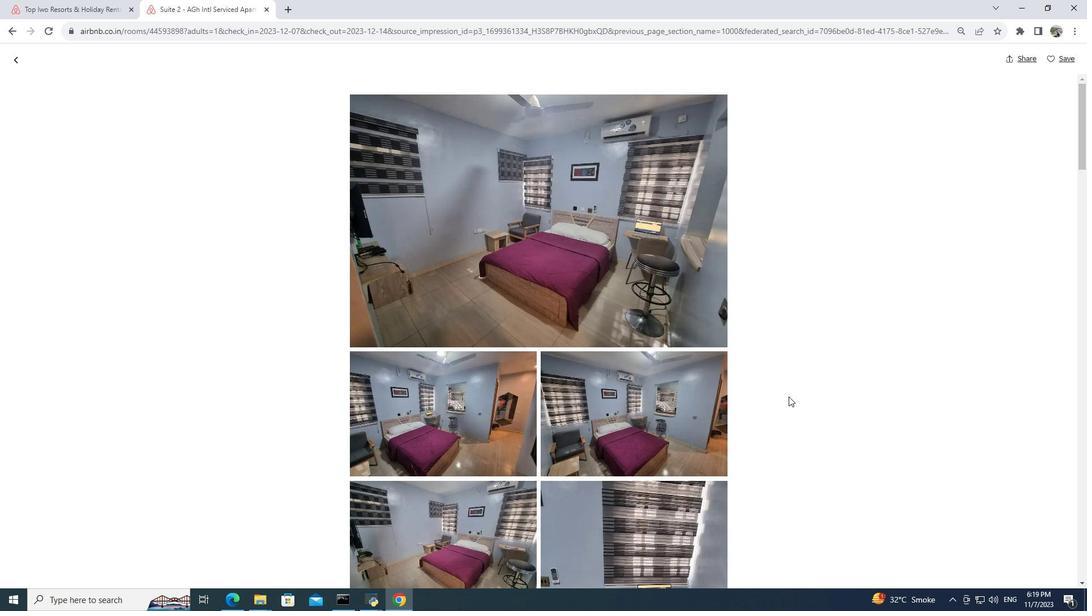 
Action: Mouse scrolled (789, 396) with delta (0, 0)
Screenshot: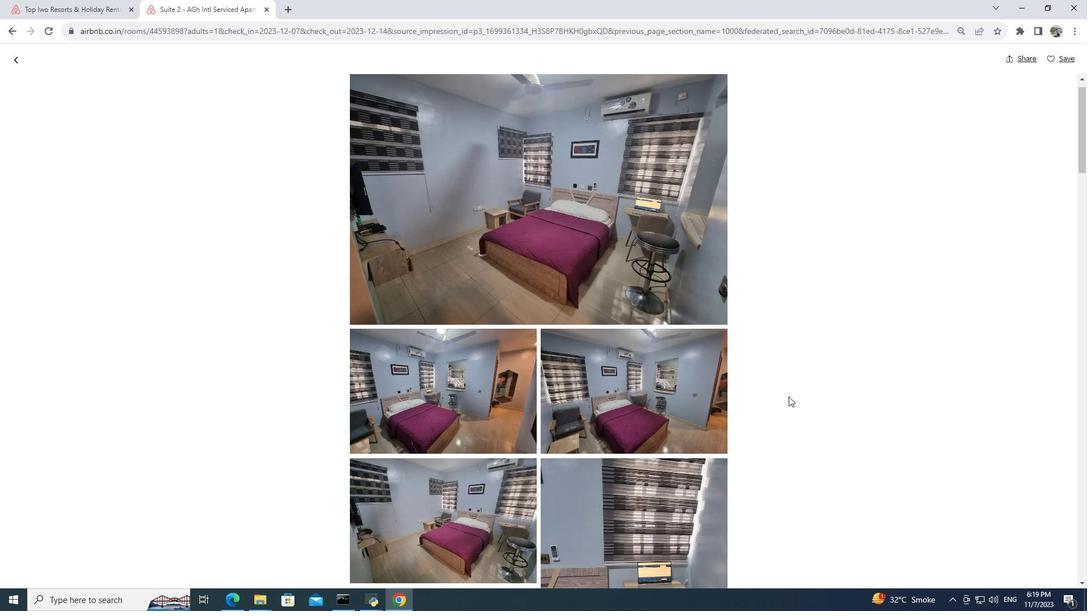 
Action: Mouse scrolled (789, 396) with delta (0, 0)
Screenshot: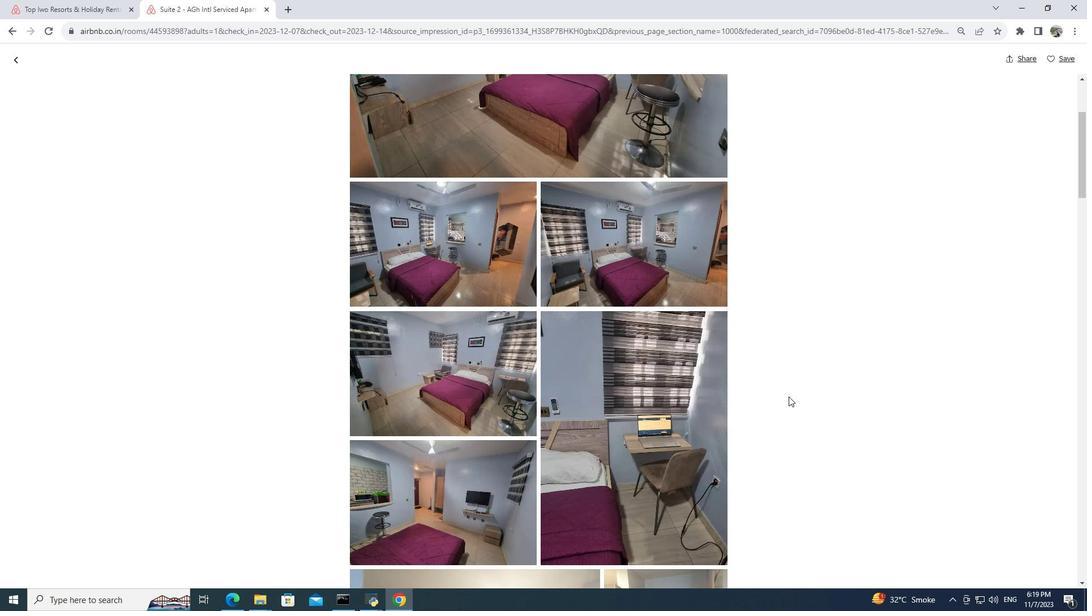 
Action: Mouse scrolled (789, 396) with delta (0, 0)
Screenshot: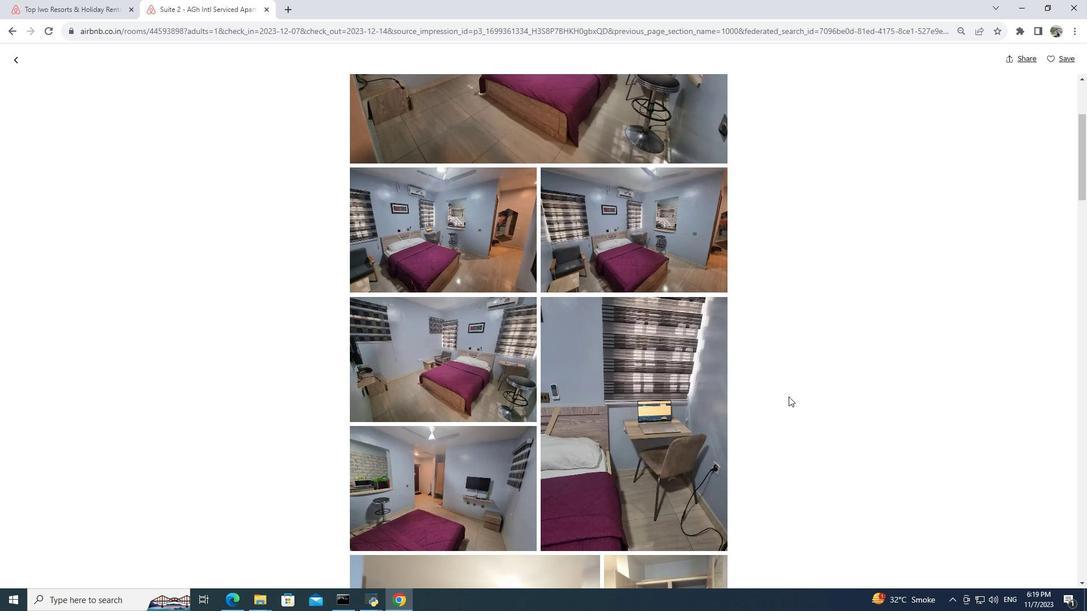 
Action: Mouse scrolled (789, 396) with delta (0, 0)
Screenshot: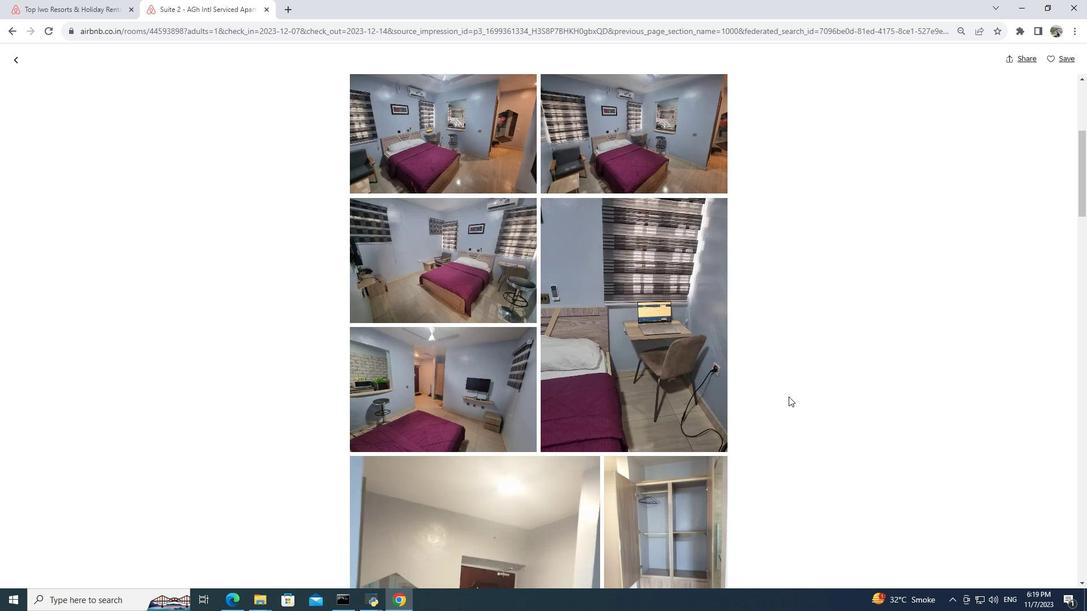 
Action: Mouse scrolled (789, 396) with delta (0, 0)
Screenshot: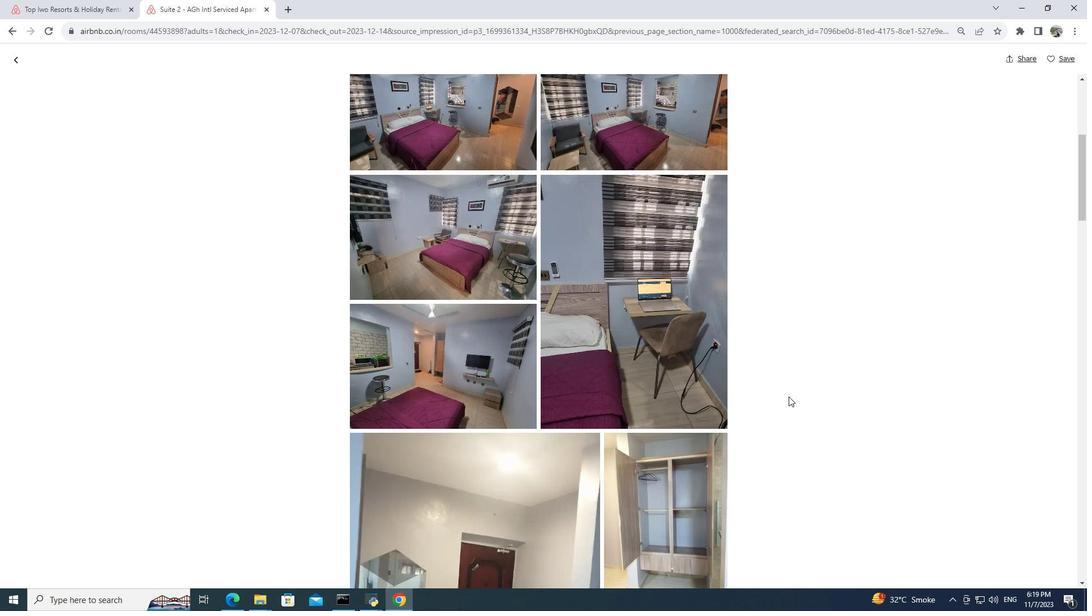 
Action: Mouse scrolled (789, 396) with delta (0, 0)
Screenshot: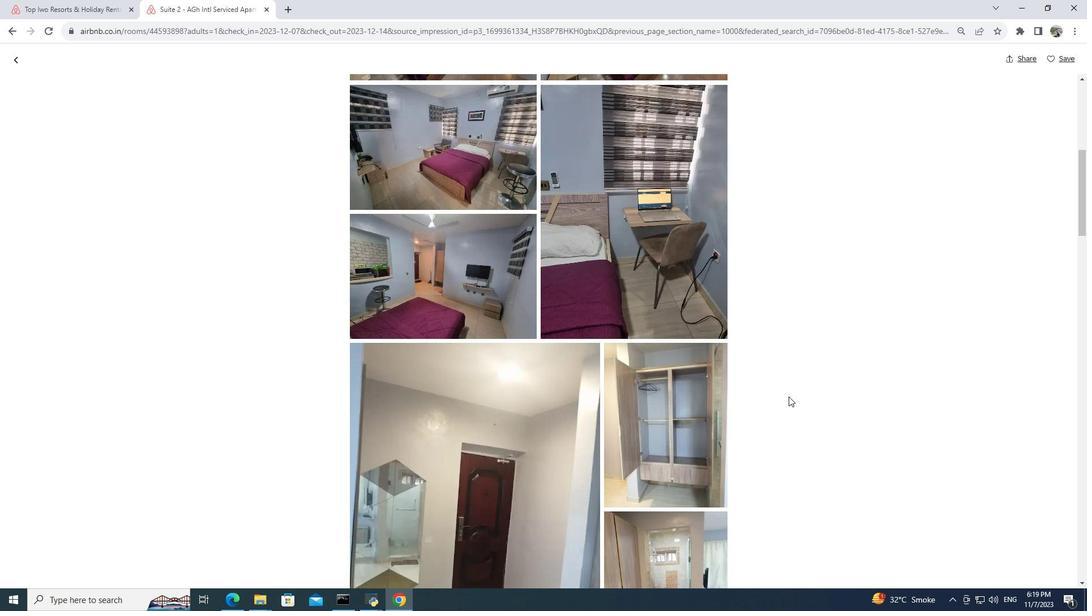 
Action: Mouse scrolled (789, 396) with delta (0, 0)
Screenshot: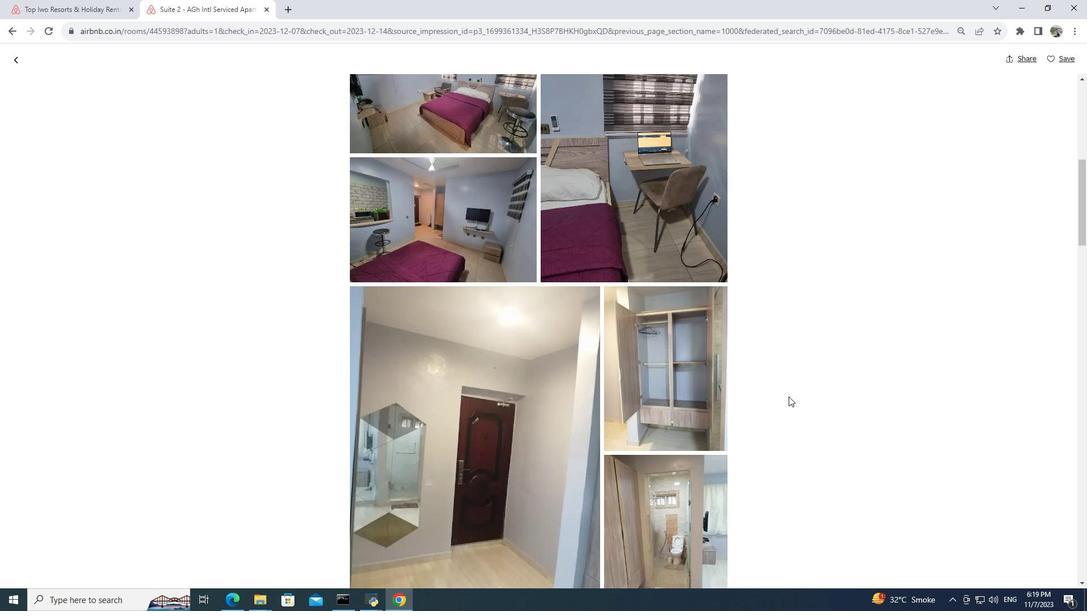 
Action: Mouse scrolled (789, 396) with delta (0, 0)
Screenshot: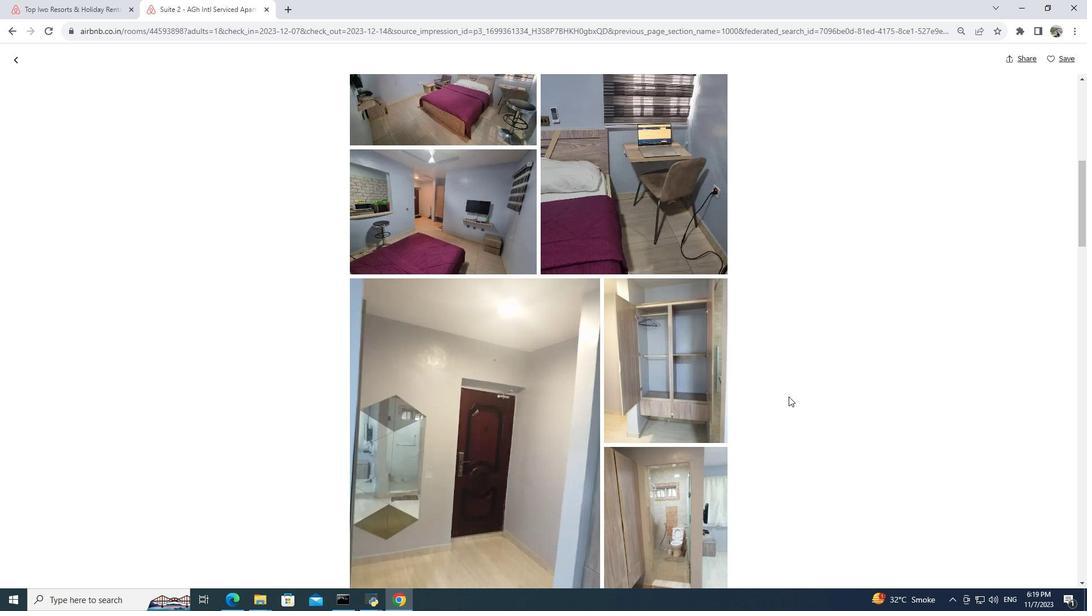 
Action: Mouse scrolled (789, 396) with delta (0, 0)
Screenshot: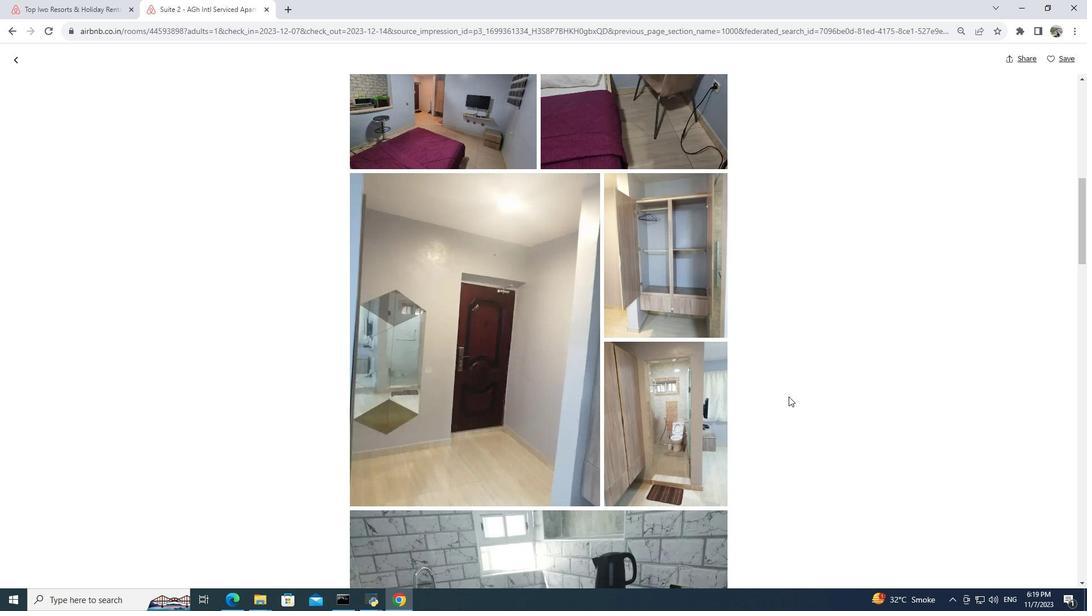 
Action: Mouse scrolled (789, 396) with delta (0, 0)
Screenshot: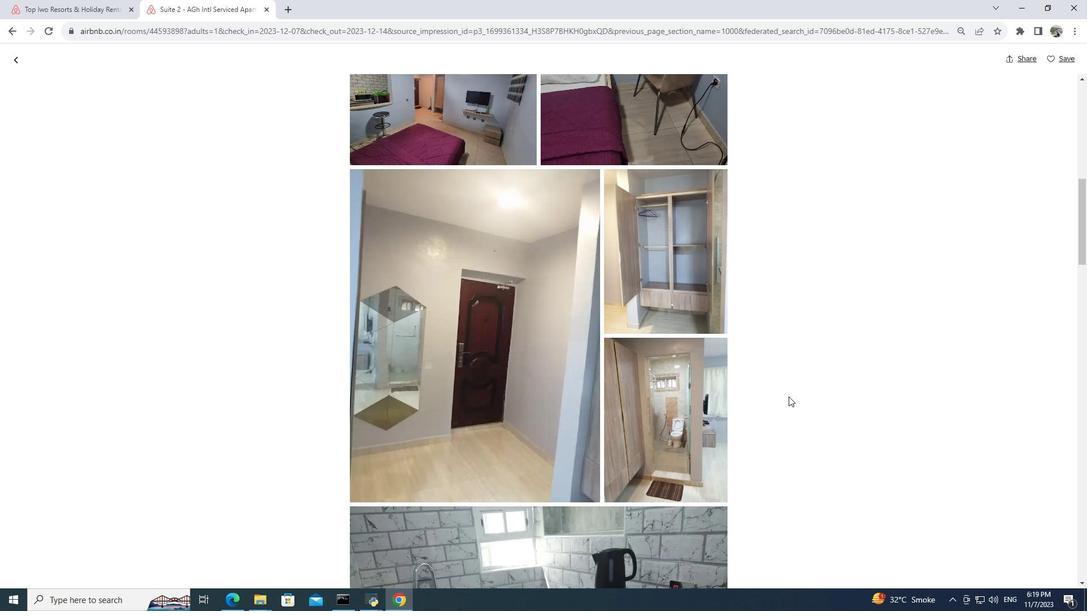 
Action: Mouse scrolled (789, 396) with delta (0, 0)
Screenshot: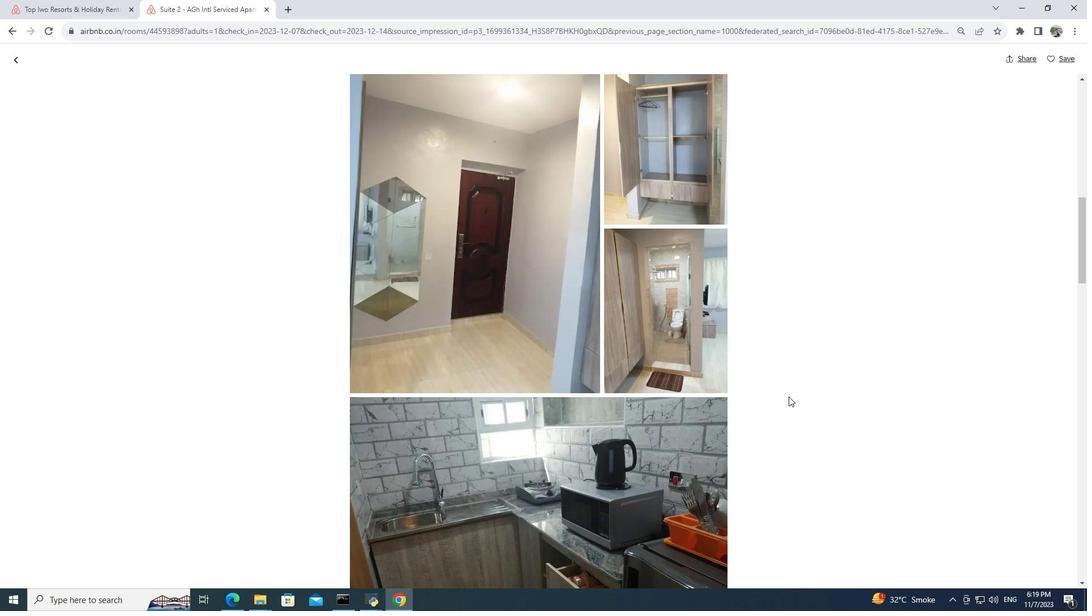 
Action: Mouse scrolled (789, 396) with delta (0, 0)
Screenshot: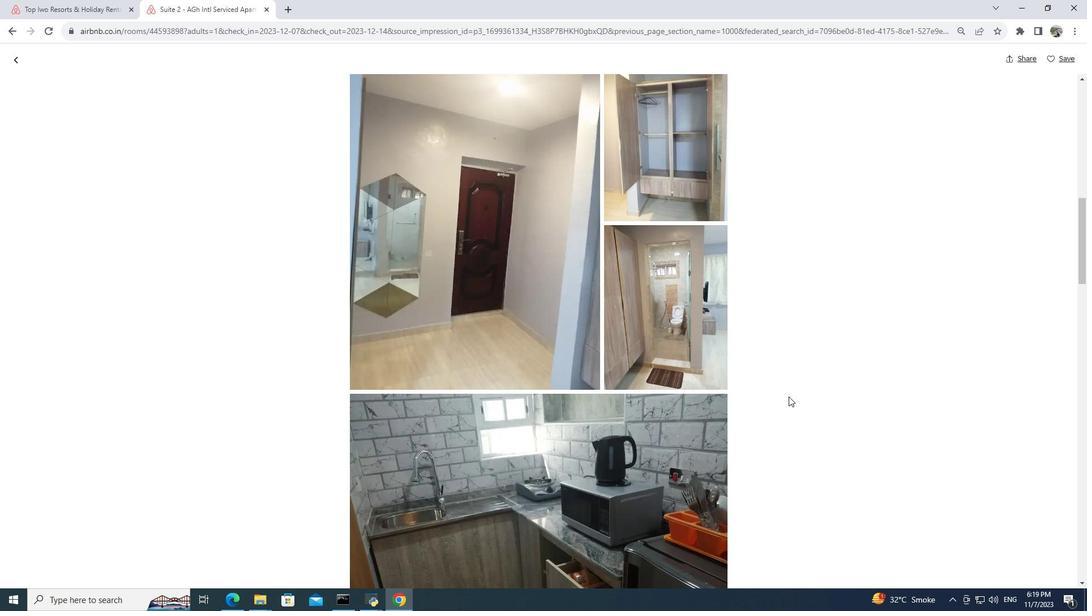 
Action: Mouse scrolled (789, 396) with delta (0, 0)
Screenshot: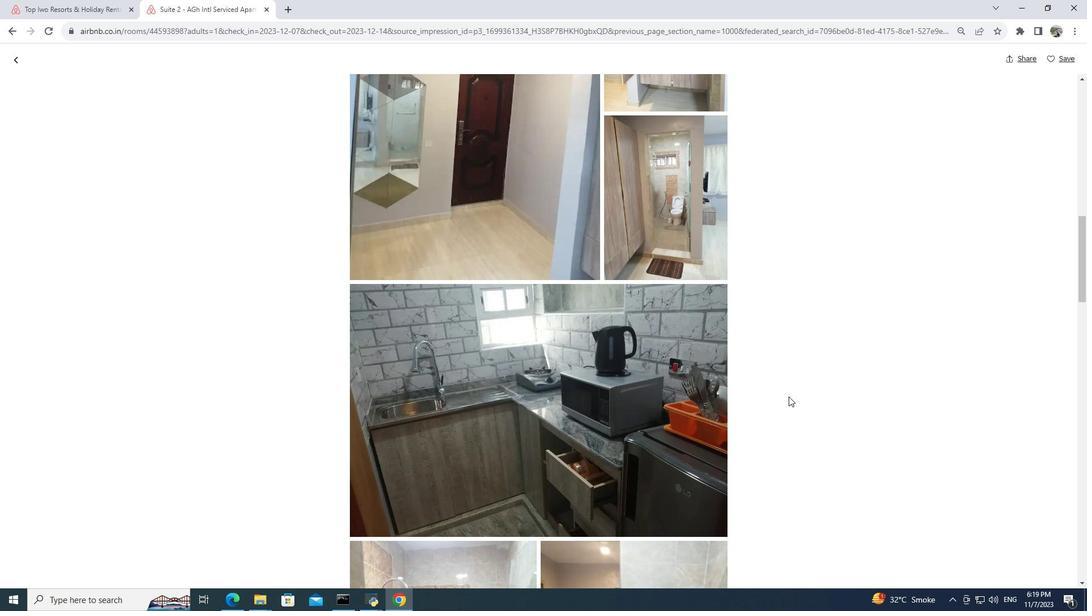 
Action: Mouse scrolled (789, 396) with delta (0, 0)
Screenshot: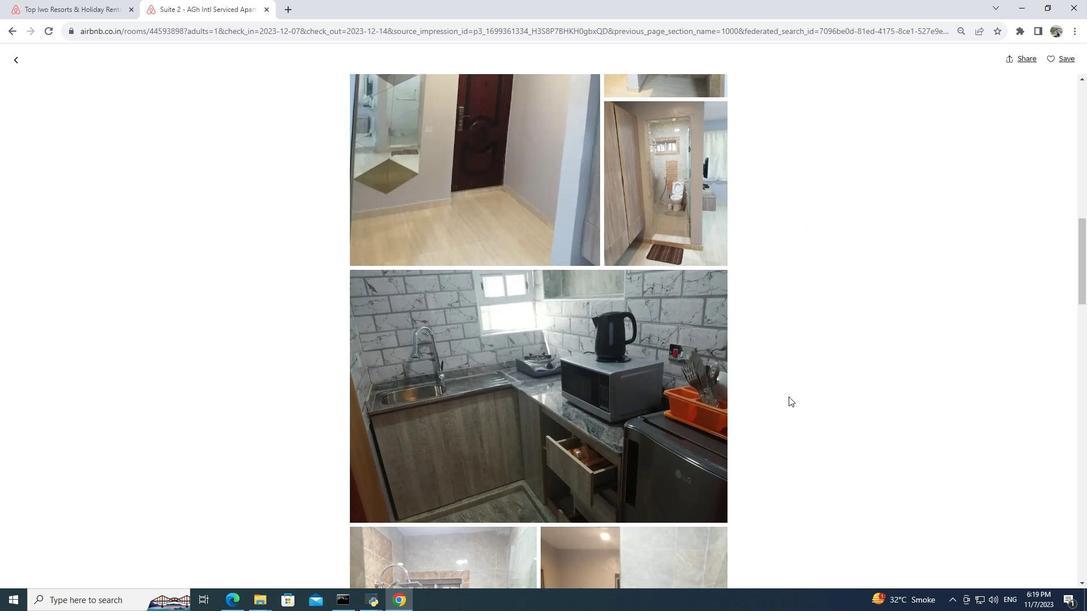 
Action: Mouse scrolled (789, 396) with delta (0, 0)
Screenshot: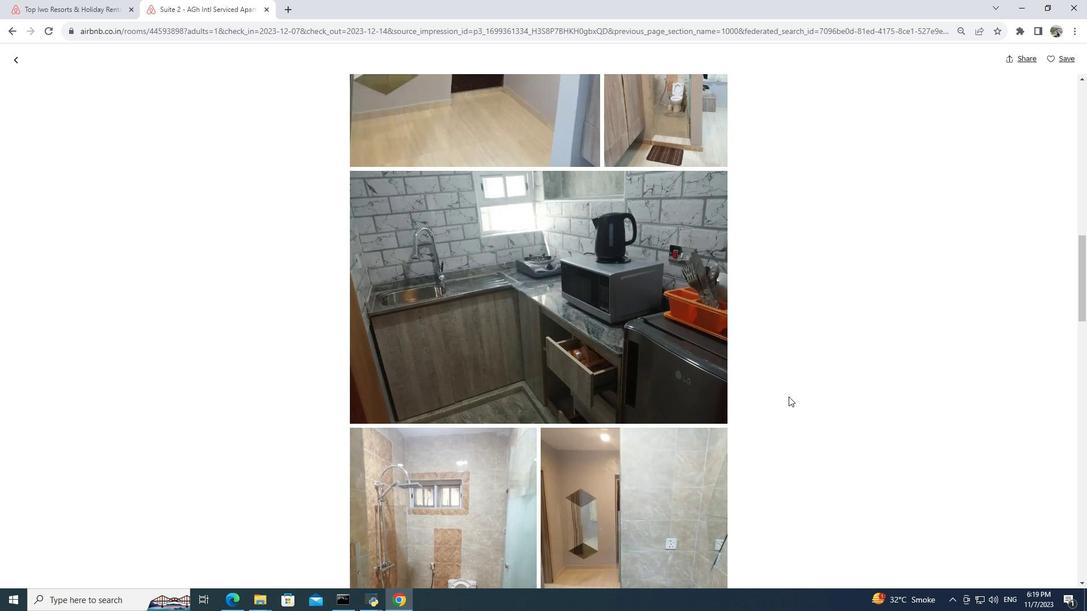 
Action: Mouse scrolled (789, 396) with delta (0, 0)
Screenshot: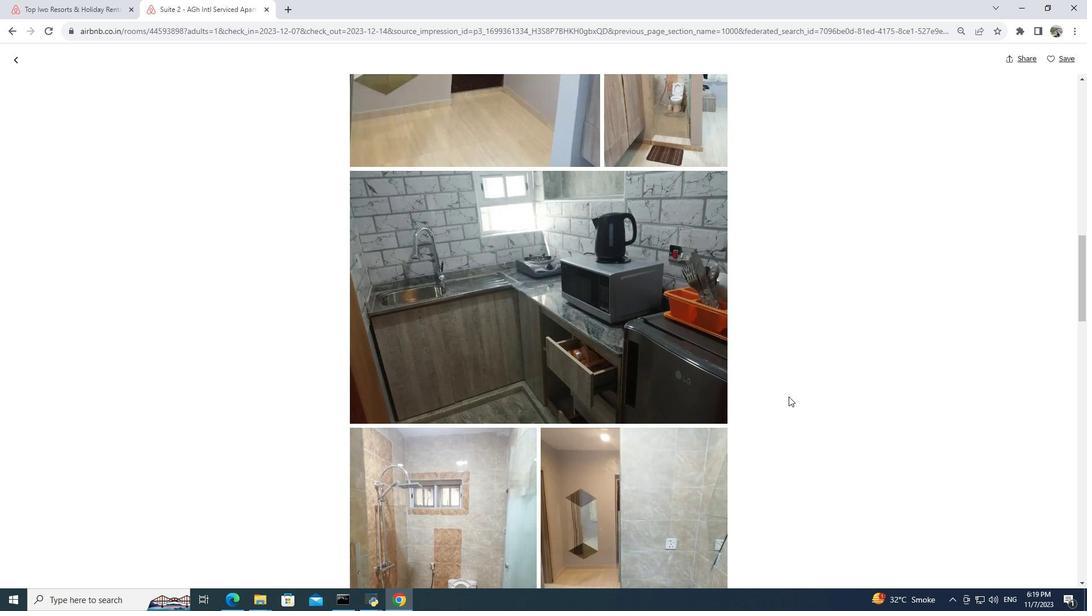 
Action: Mouse scrolled (789, 396) with delta (0, 0)
Screenshot: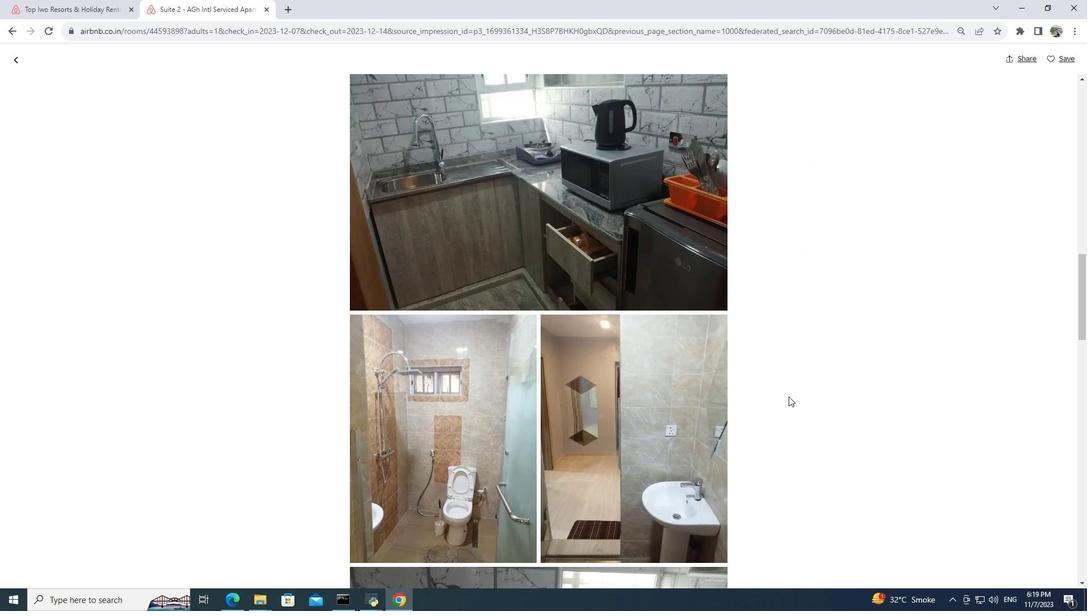 
Action: Mouse scrolled (789, 396) with delta (0, 0)
Screenshot: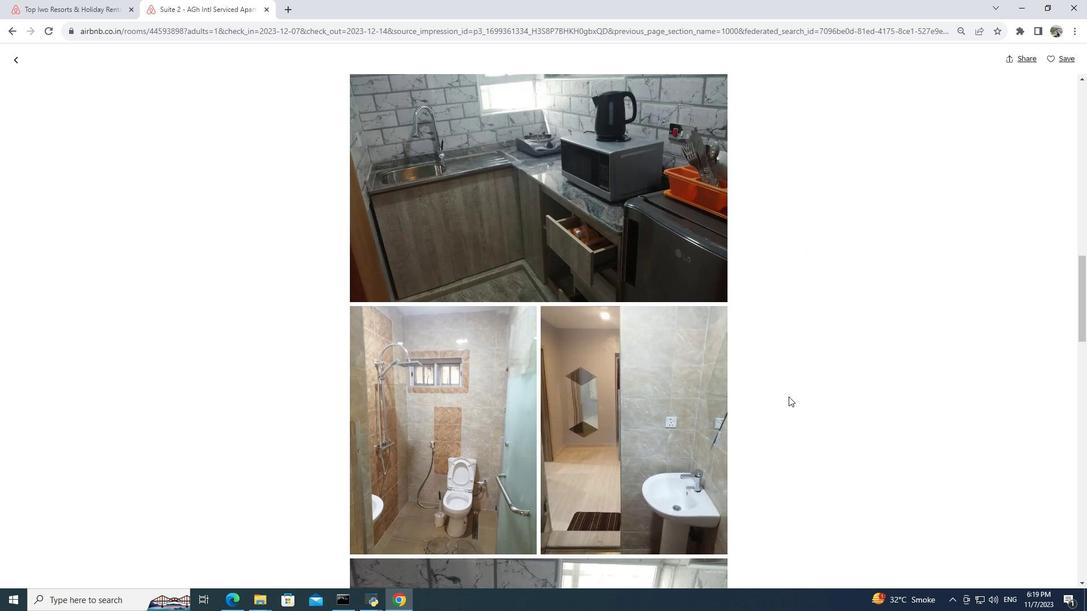 
Action: Mouse scrolled (789, 396) with delta (0, 0)
Screenshot: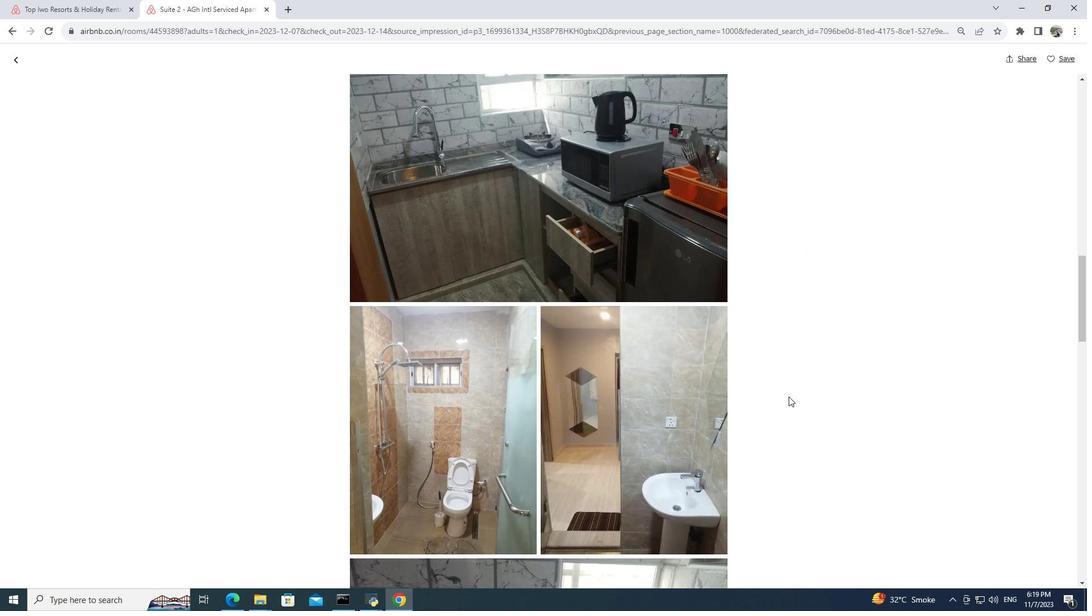 
Action: Mouse scrolled (789, 396) with delta (0, 0)
Screenshot: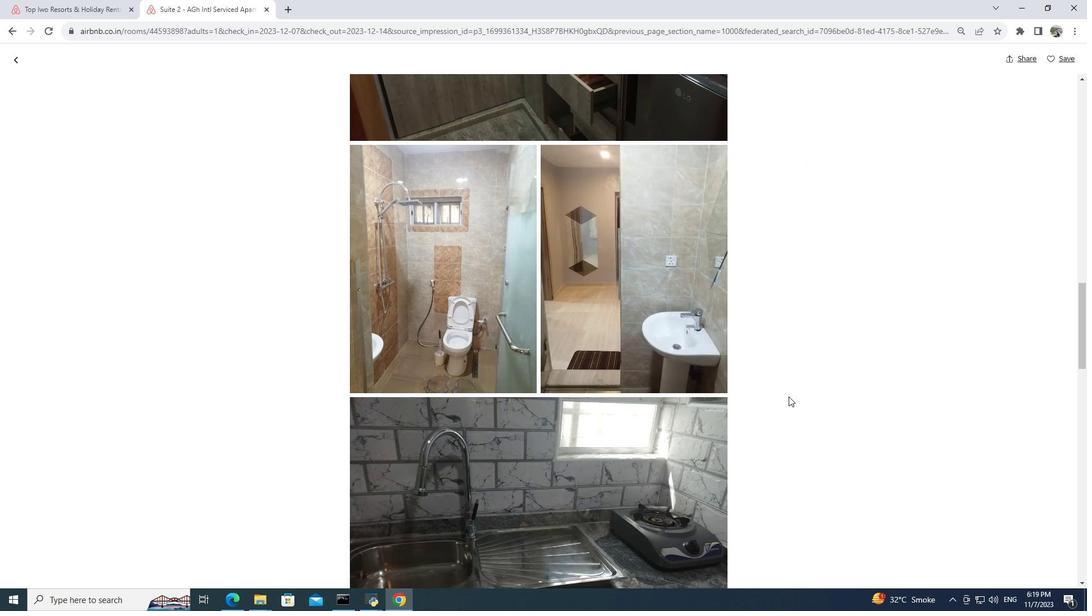 
Action: Mouse scrolled (789, 396) with delta (0, 0)
Screenshot: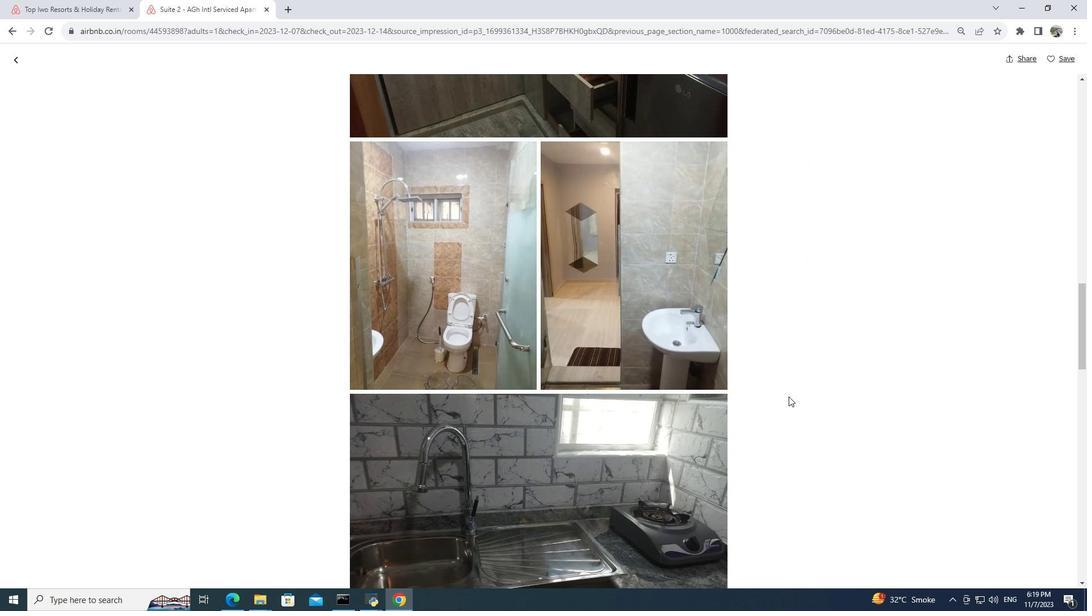 
Action: Mouse scrolled (789, 396) with delta (0, 0)
Screenshot: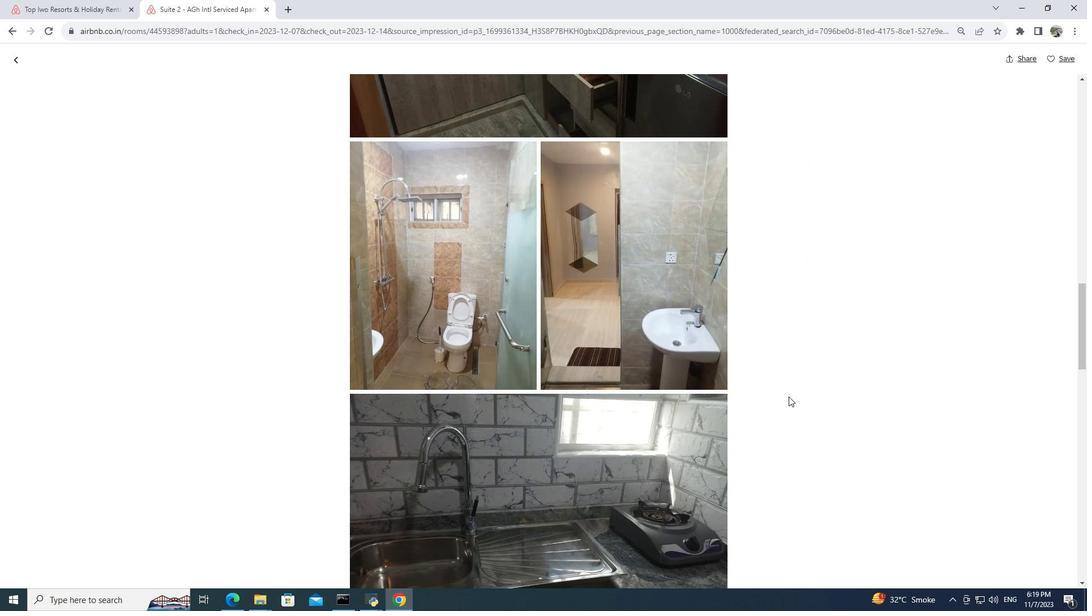 
Action: Mouse scrolled (789, 396) with delta (0, 0)
Screenshot: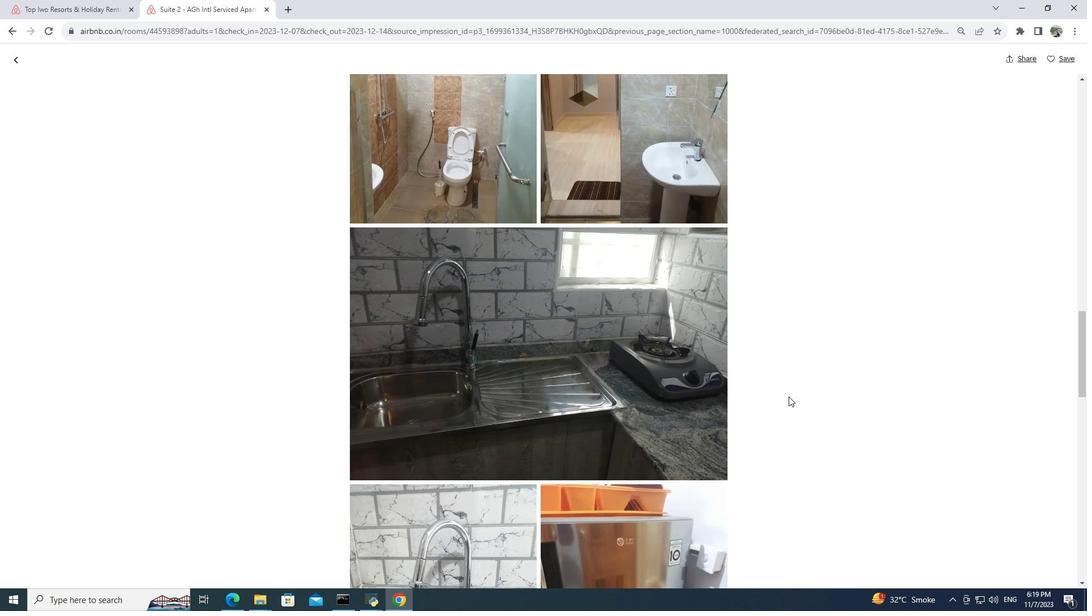 
Action: Mouse scrolled (789, 396) with delta (0, 0)
Screenshot: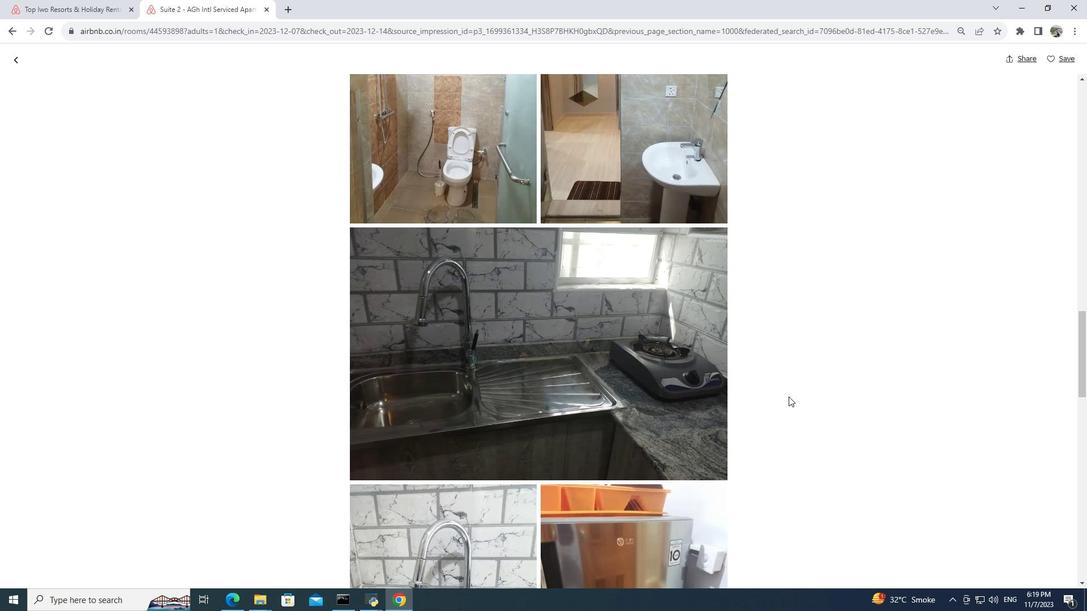 
Action: Mouse scrolled (789, 396) with delta (0, 0)
Screenshot: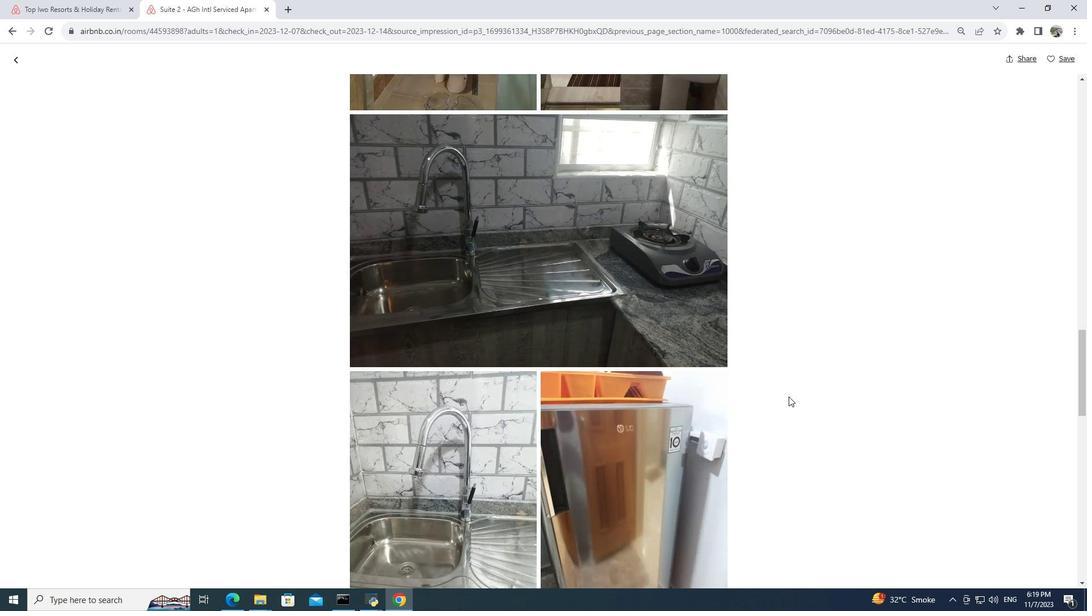 
Action: Mouse scrolled (789, 396) with delta (0, 0)
Screenshot: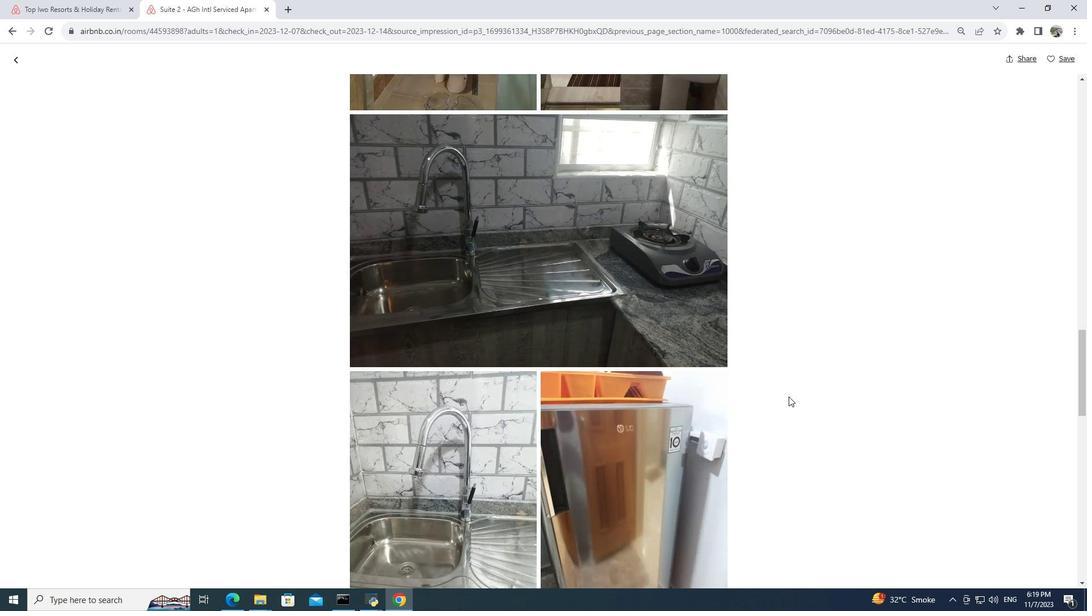 
Action: Mouse scrolled (789, 396) with delta (0, 0)
Screenshot: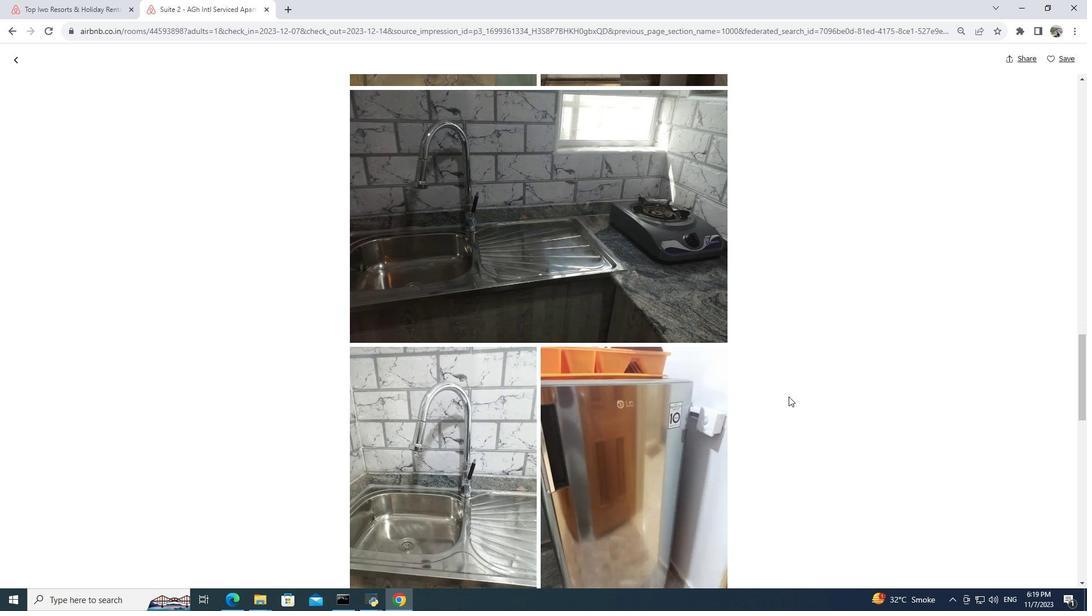 
Action: Mouse scrolled (789, 396) with delta (0, 0)
Screenshot: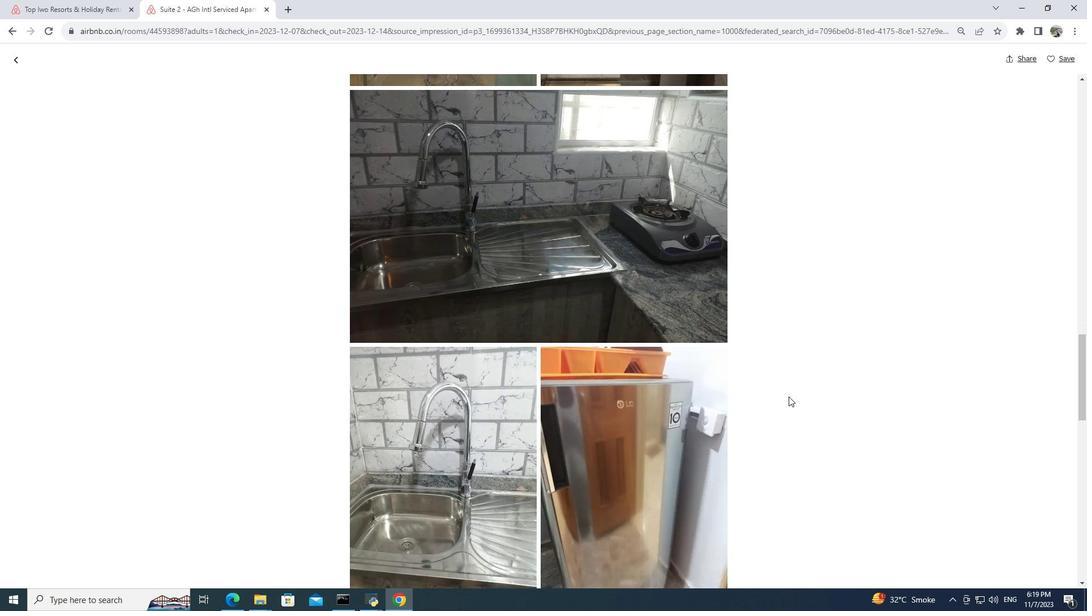 
Action: Mouse scrolled (789, 396) with delta (0, 0)
Screenshot: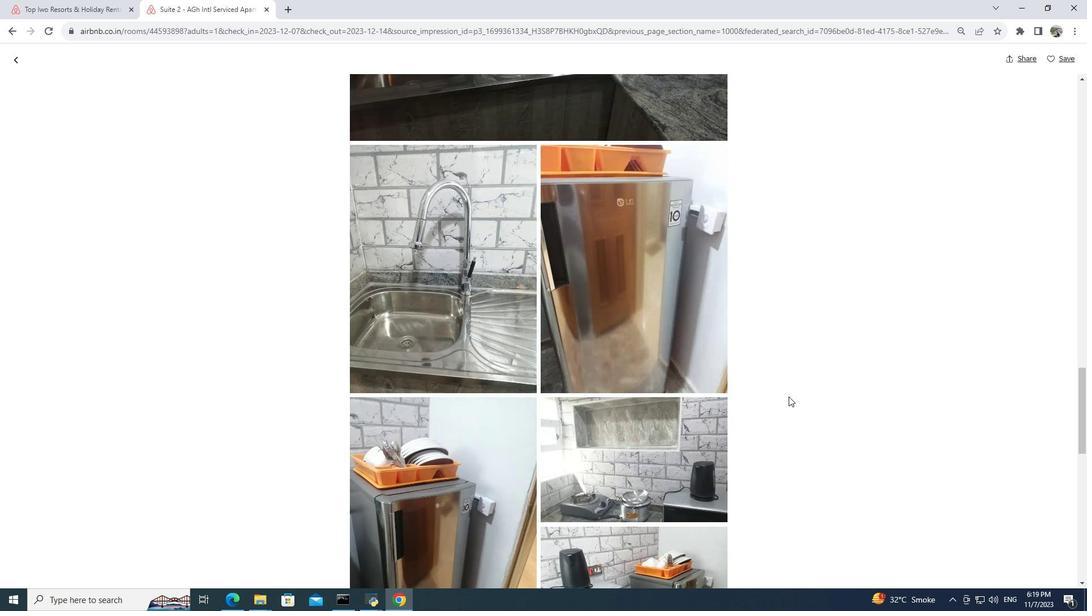 
Action: Mouse scrolled (789, 396) with delta (0, 0)
Screenshot: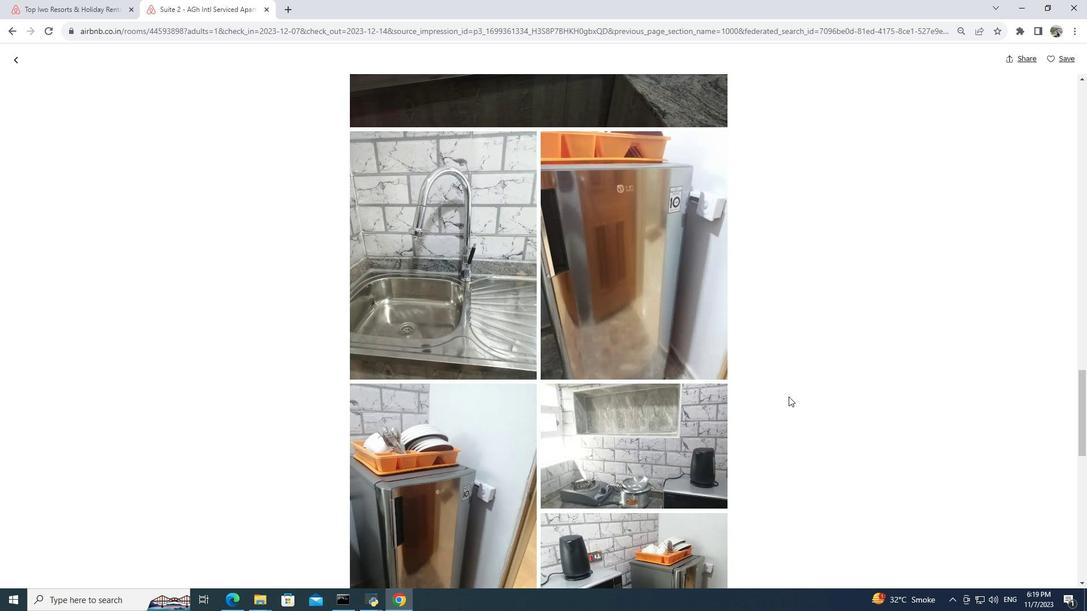 
Action: Mouse scrolled (789, 396) with delta (0, 0)
Screenshot: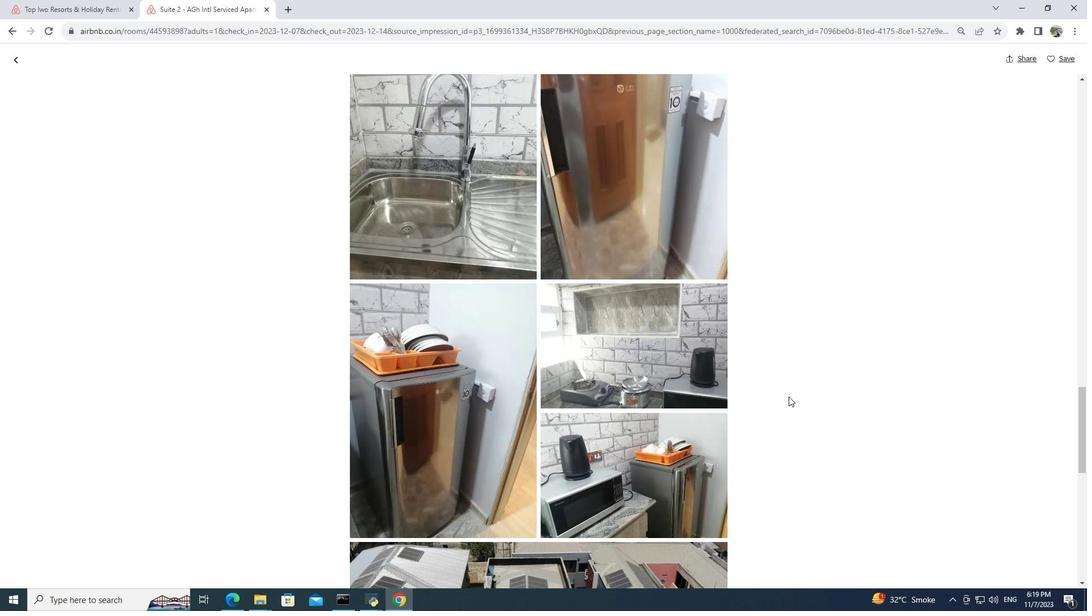 
Action: Mouse scrolled (789, 396) with delta (0, 0)
Screenshot: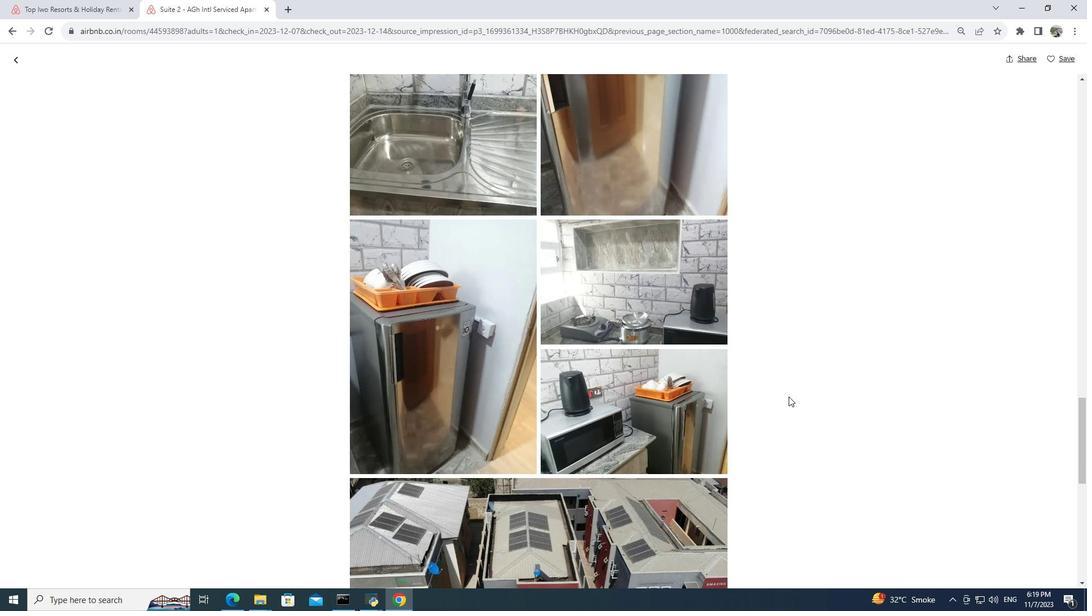 
Action: Mouse scrolled (789, 396) with delta (0, 0)
Screenshot: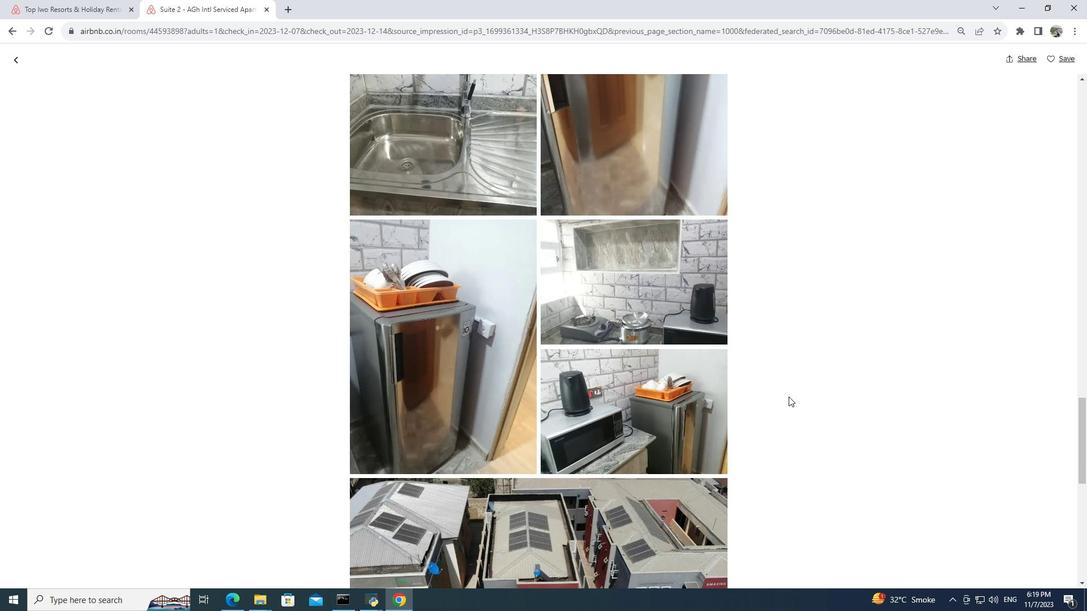 
Action: Mouse scrolled (789, 396) with delta (0, 0)
Screenshot: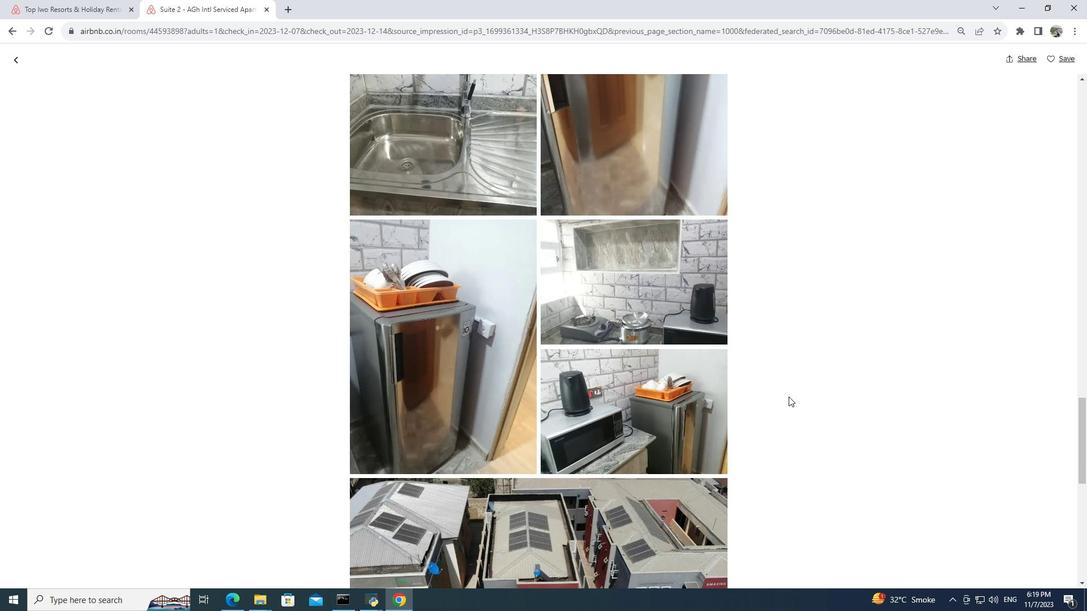 
Action: Mouse scrolled (789, 396) with delta (0, 0)
Screenshot: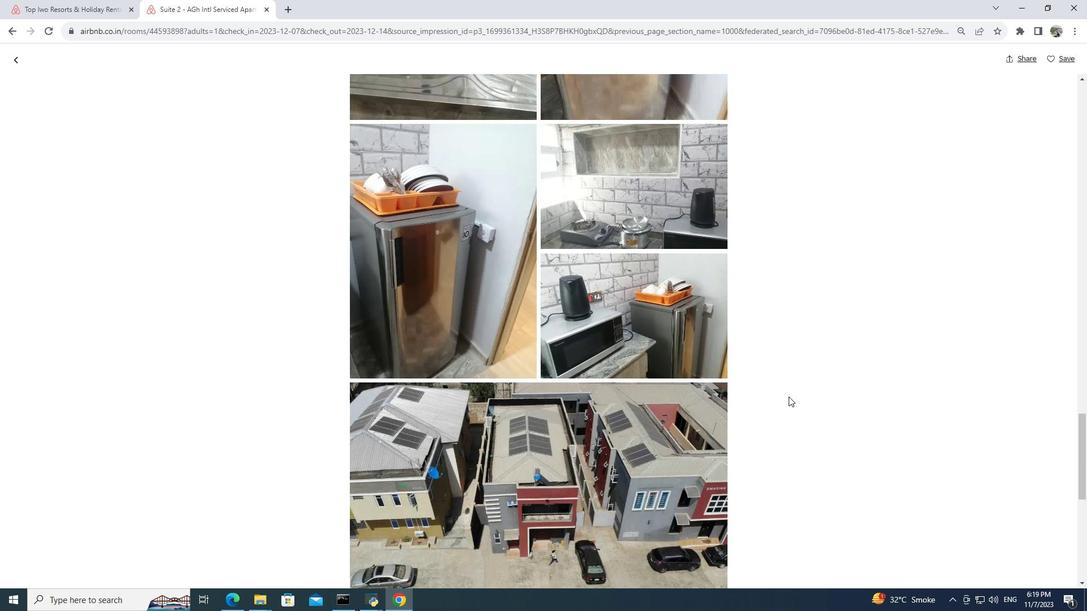 
Action: Mouse scrolled (789, 396) with delta (0, 0)
Screenshot: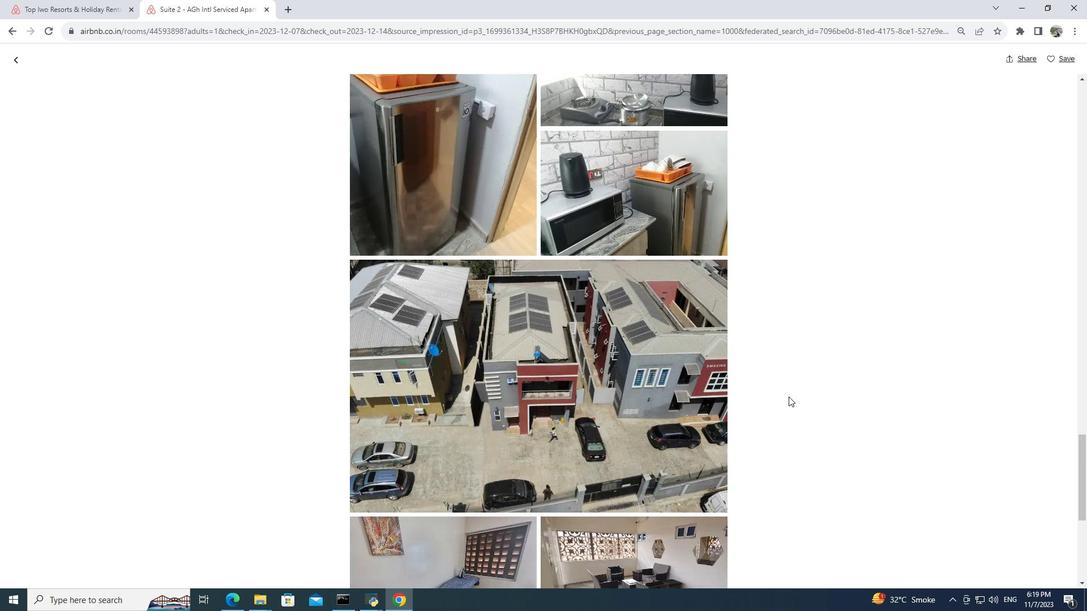 
Action: Mouse scrolled (789, 396) with delta (0, 0)
Screenshot: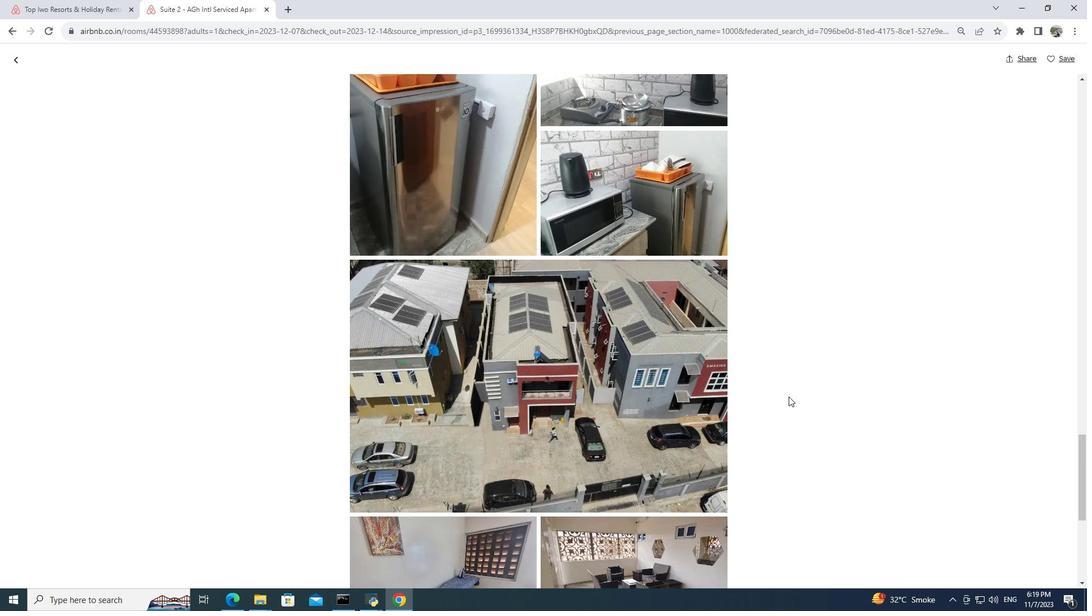 
Action: Mouse scrolled (789, 396) with delta (0, 0)
Screenshot: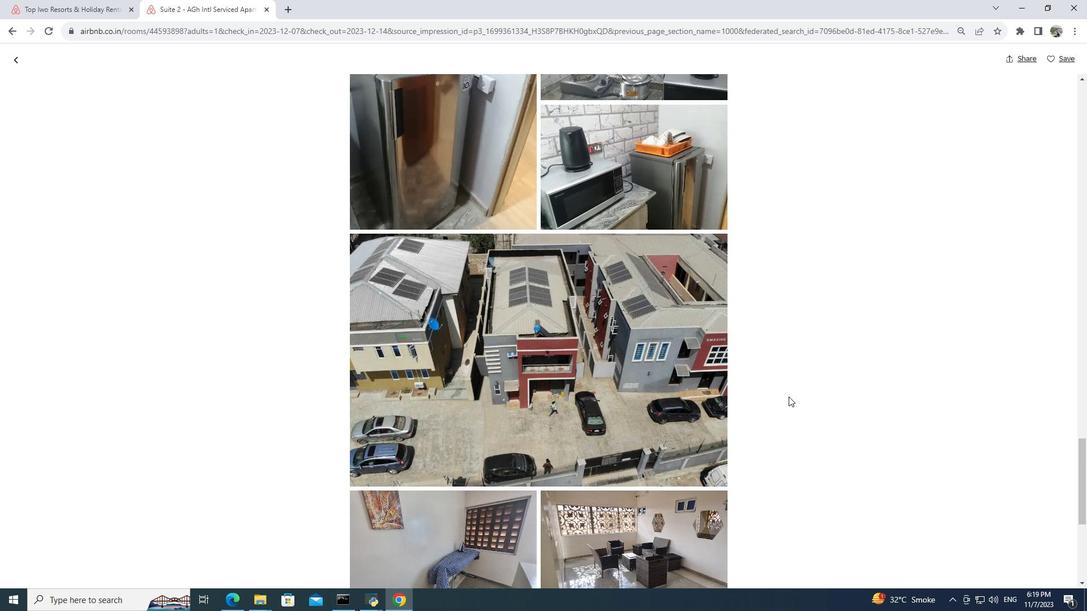 
Action: Mouse scrolled (789, 396) with delta (0, 0)
Screenshot: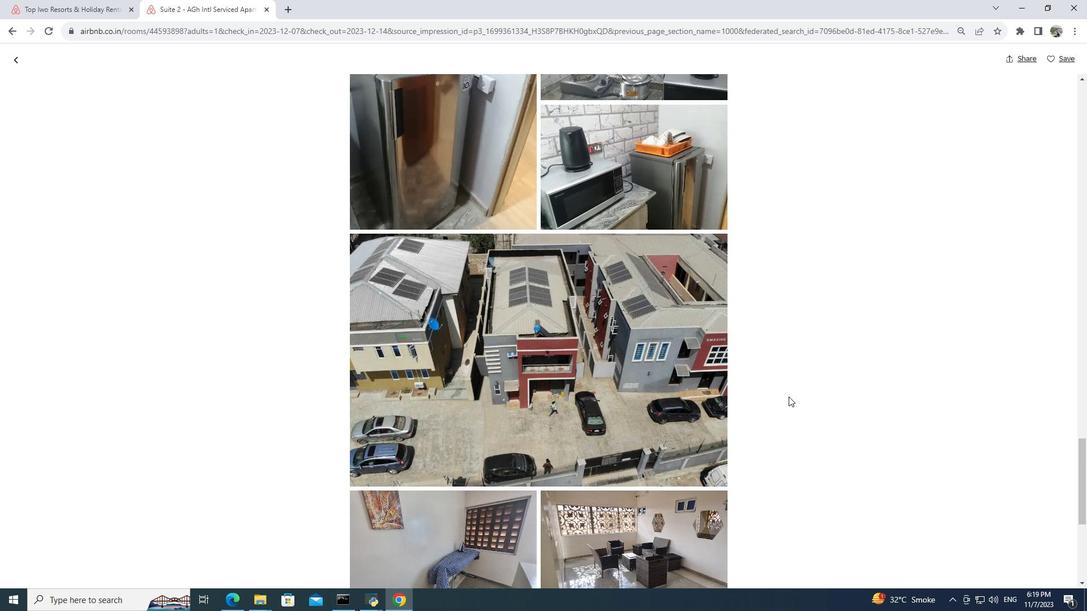 
Action: Mouse scrolled (789, 396) with delta (0, 0)
Screenshot: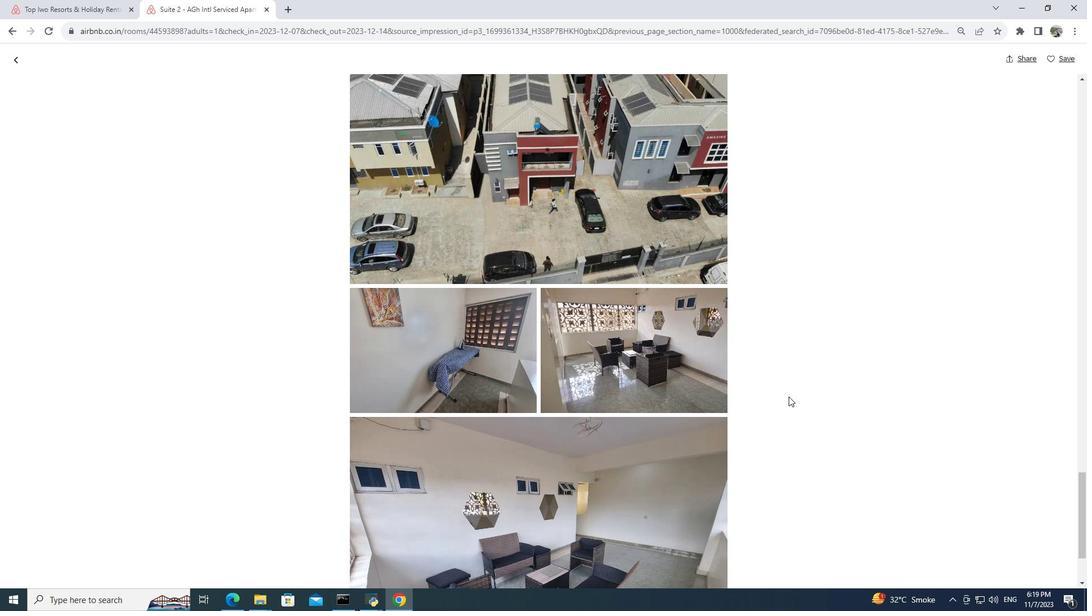 
Action: Mouse scrolled (789, 396) with delta (0, 0)
Screenshot: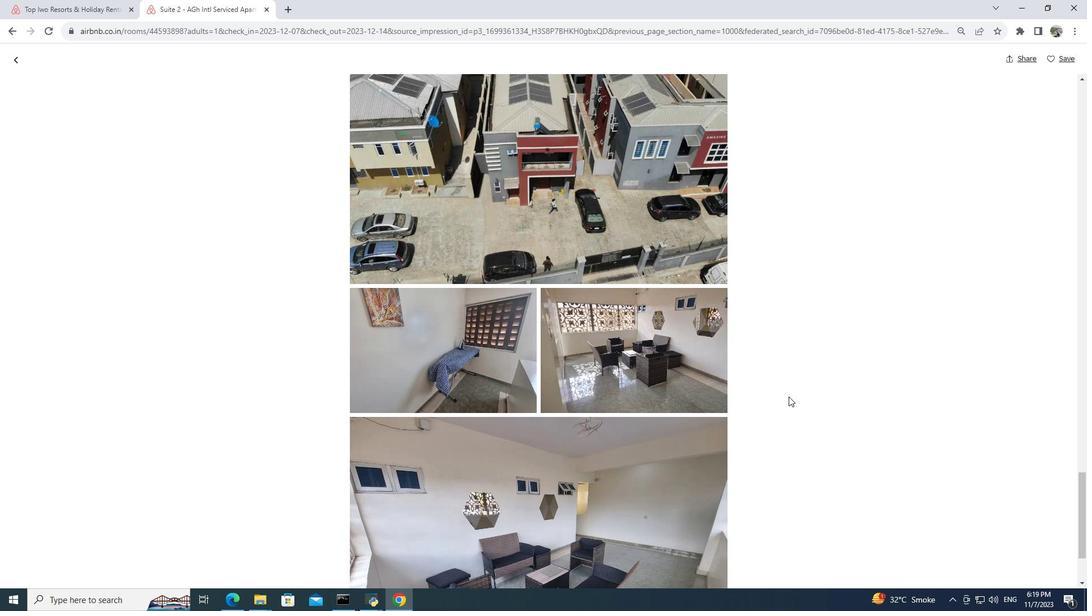 
Action: Mouse scrolled (789, 396) with delta (0, 0)
Screenshot: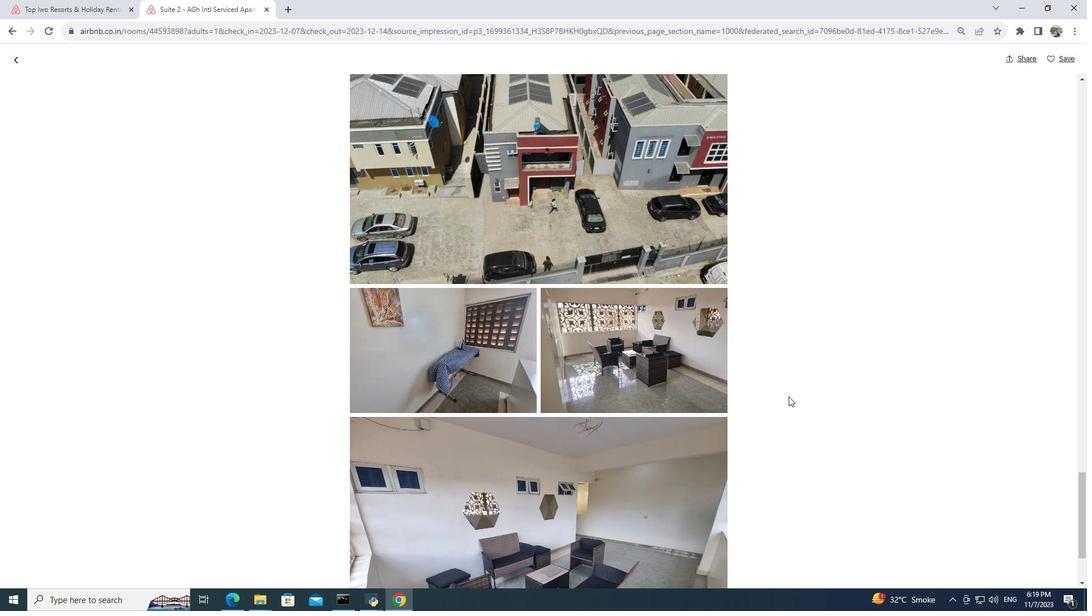 
Action: Mouse scrolled (789, 396) with delta (0, 0)
Screenshot: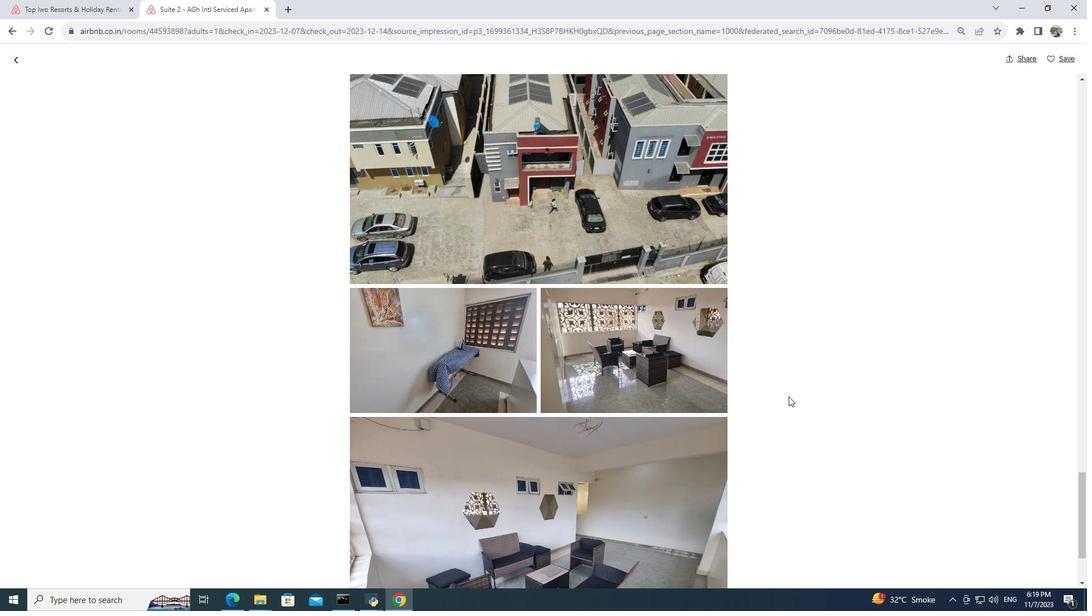 
Action: Mouse scrolled (789, 396) with delta (0, 0)
Screenshot: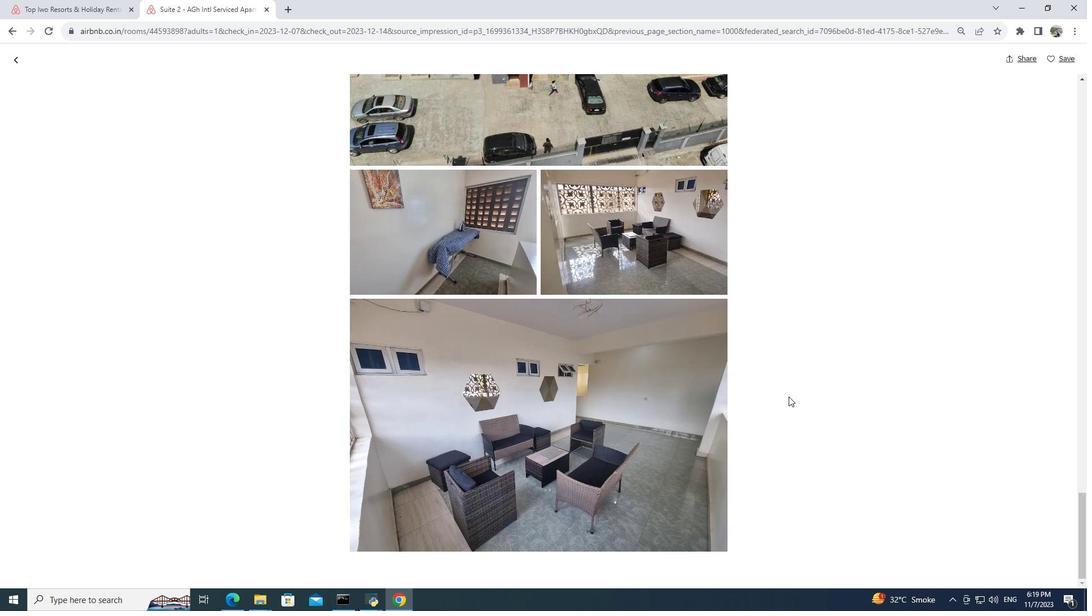 
Action: Mouse scrolled (789, 396) with delta (0, 0)
Screenshot: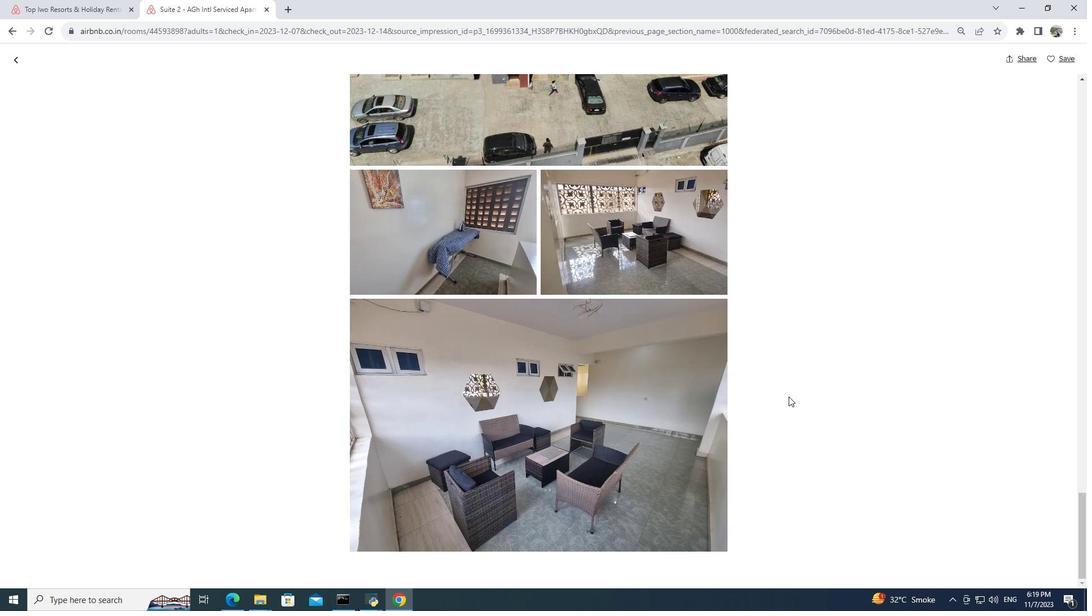 
Action: Mouse scrolled (789, 396) with delta (0, 0)
Screenshot: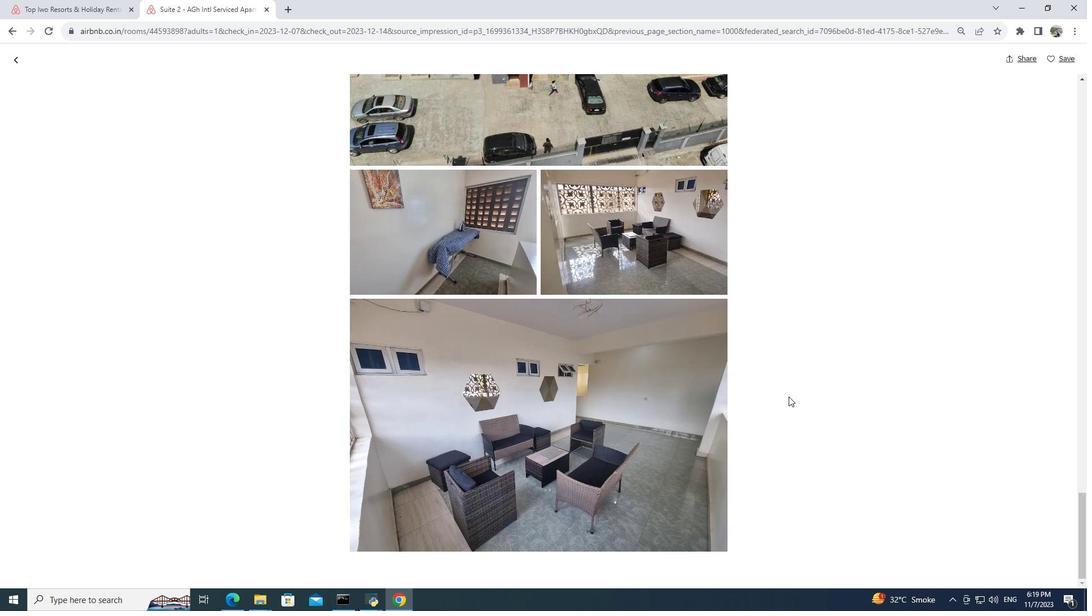 
Action: Mouse scrolled (789, 396) with delta (0, 0)
Screenshot: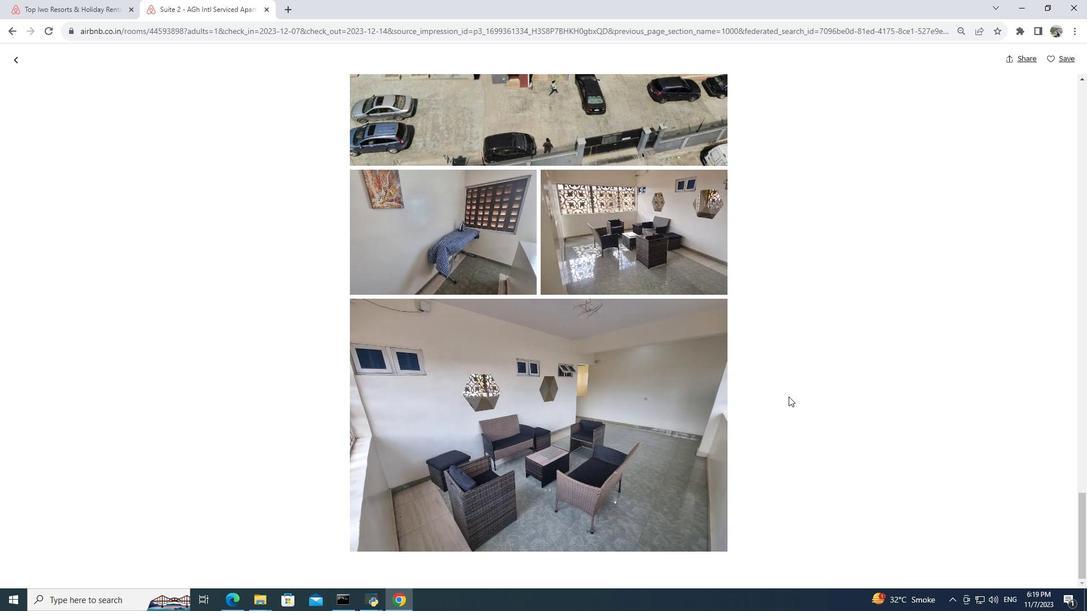 
Action: Mouse moved to (789, 395)
Screenshot: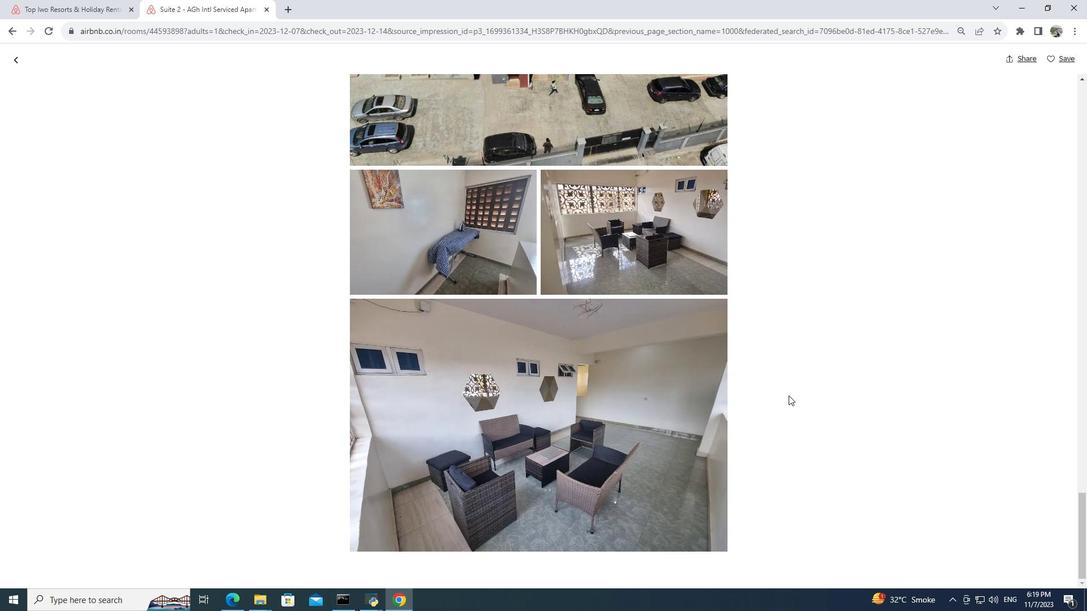 
Action: Mouse scrolled (789, 395) with delta (0, 0)
Screenshot: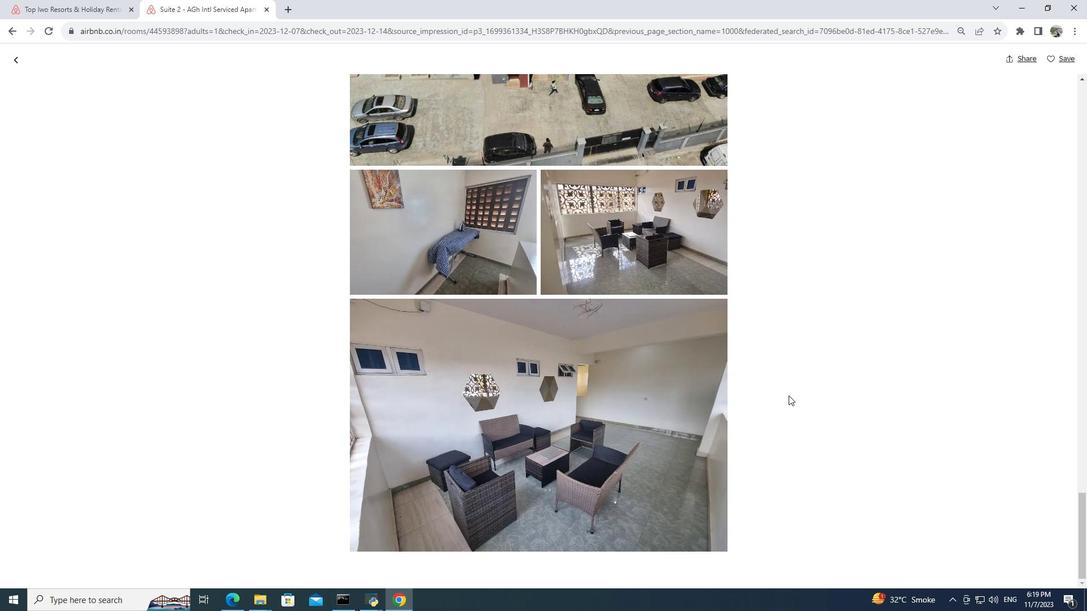 
Action: Mouse scrolled (789, 395) with delta (0, 0)
Screenshot: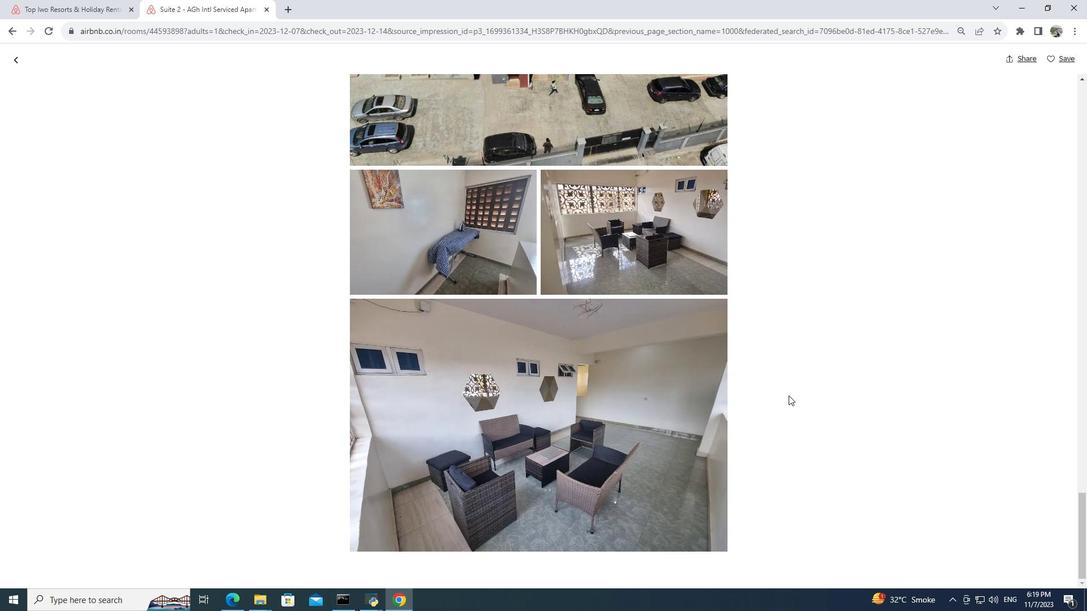 
Action: Mouse scrolled (789, 395) with delta (0, 0)
Screenshot: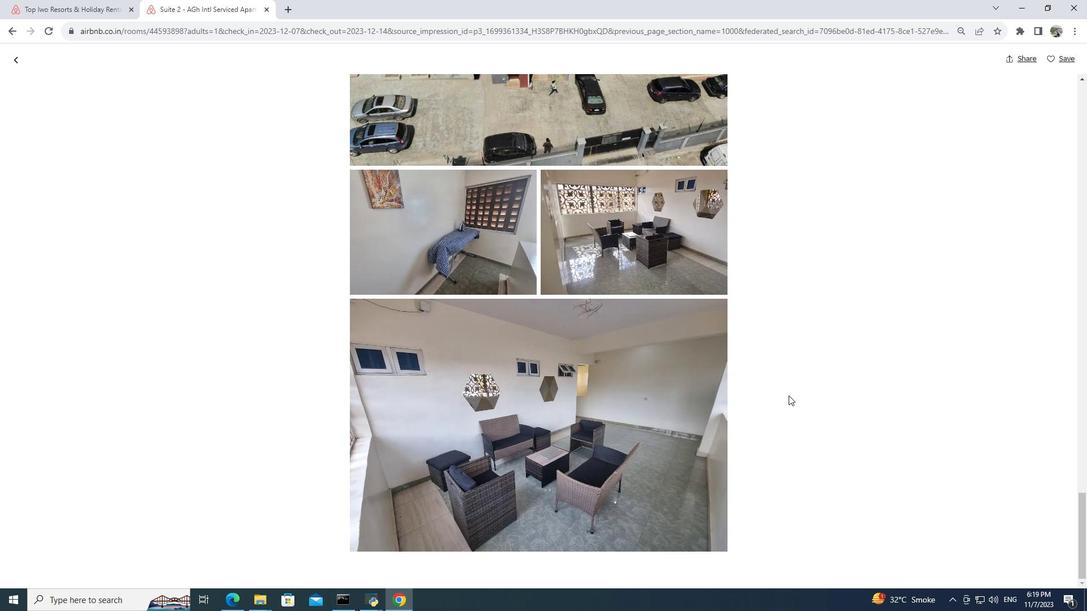 
Action: Mouse moved to (18, 60)
Screenshot: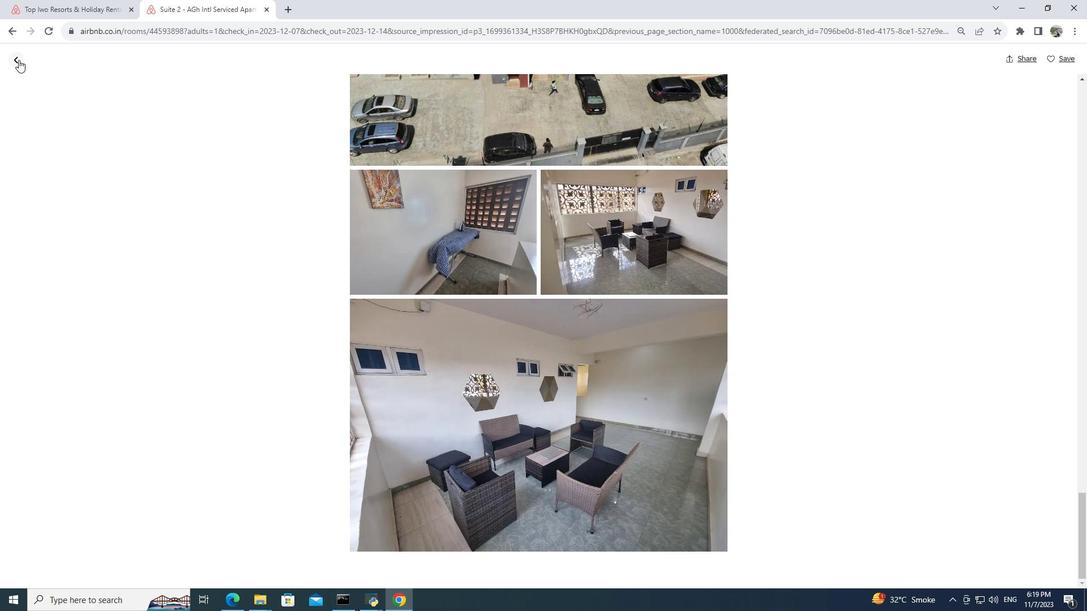 
Action: Mouse pressed left at (18, 60)
Screenshot: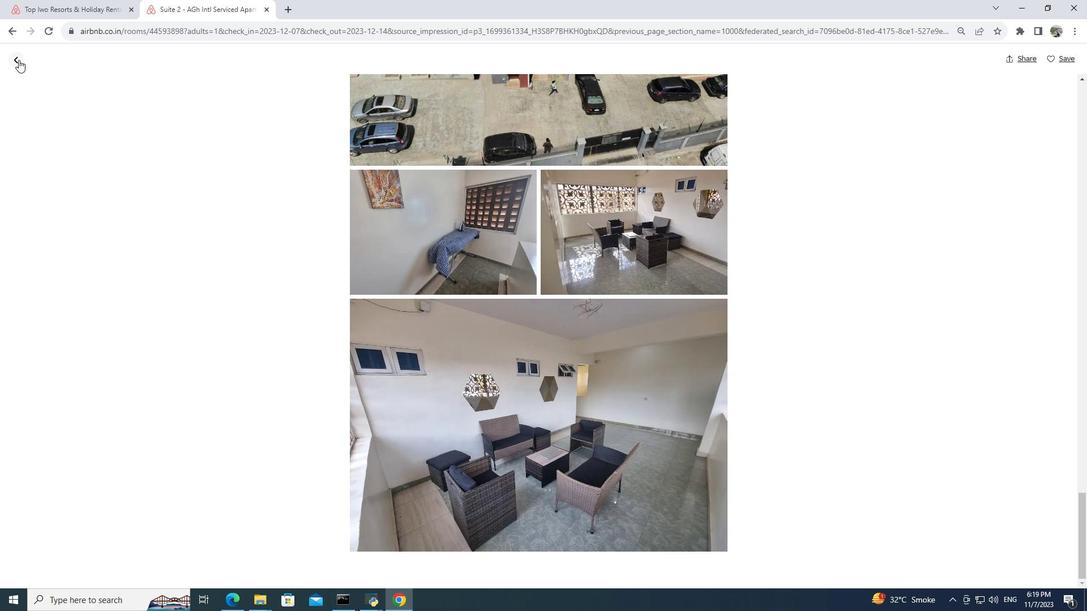 
Action: Mouse moved to (346, 280)
Screenshot: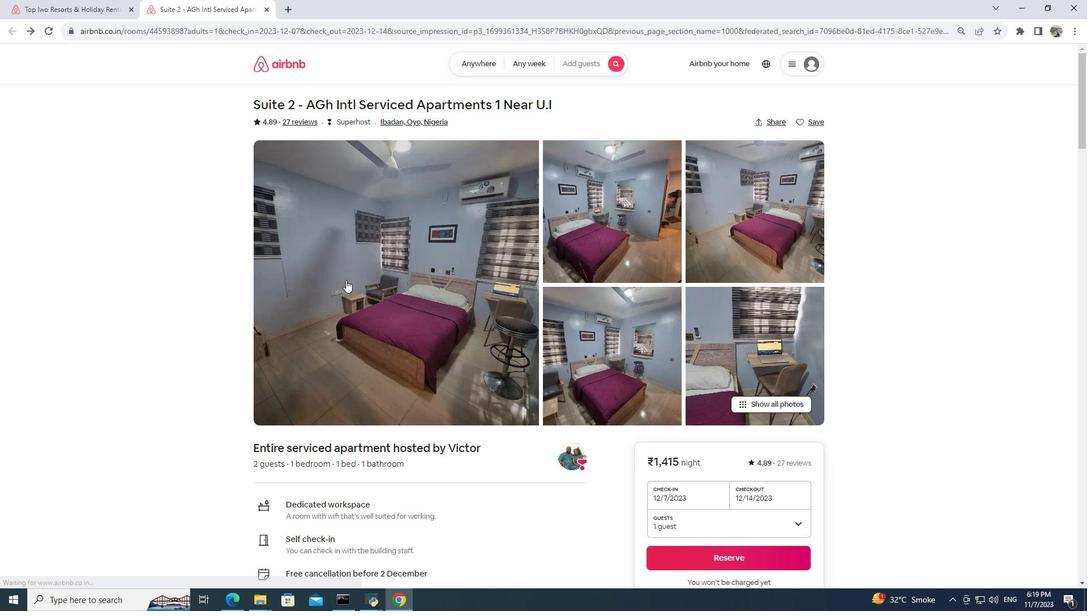 
Action: Mouse scrolled (346, 279) with delta (0, 0)
Screenshot: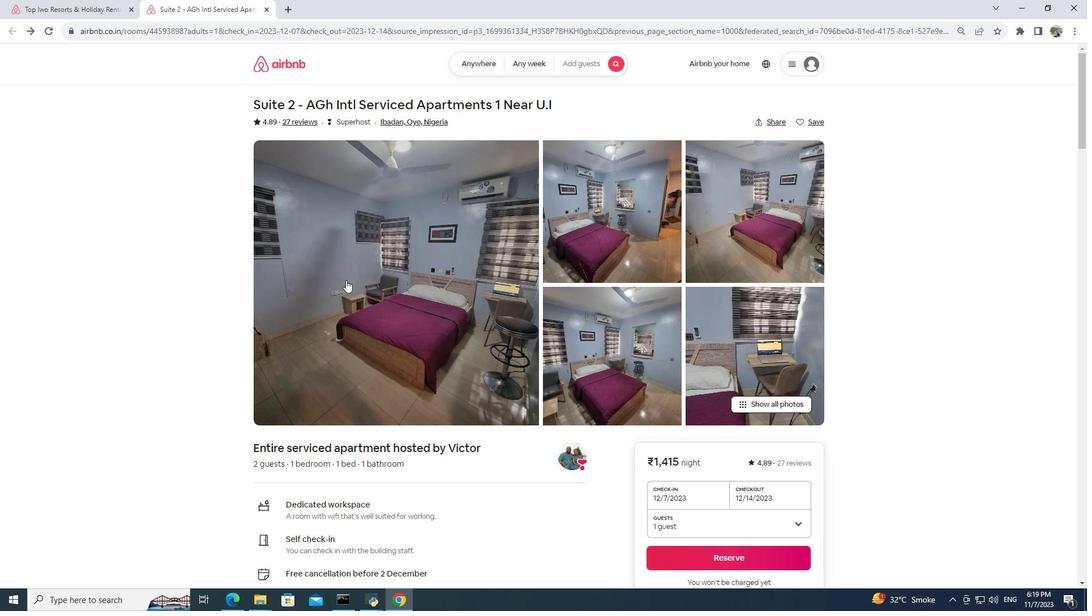 
Action: Mouse scrolled (346, 279) with delta (0, 0)
Screenshot: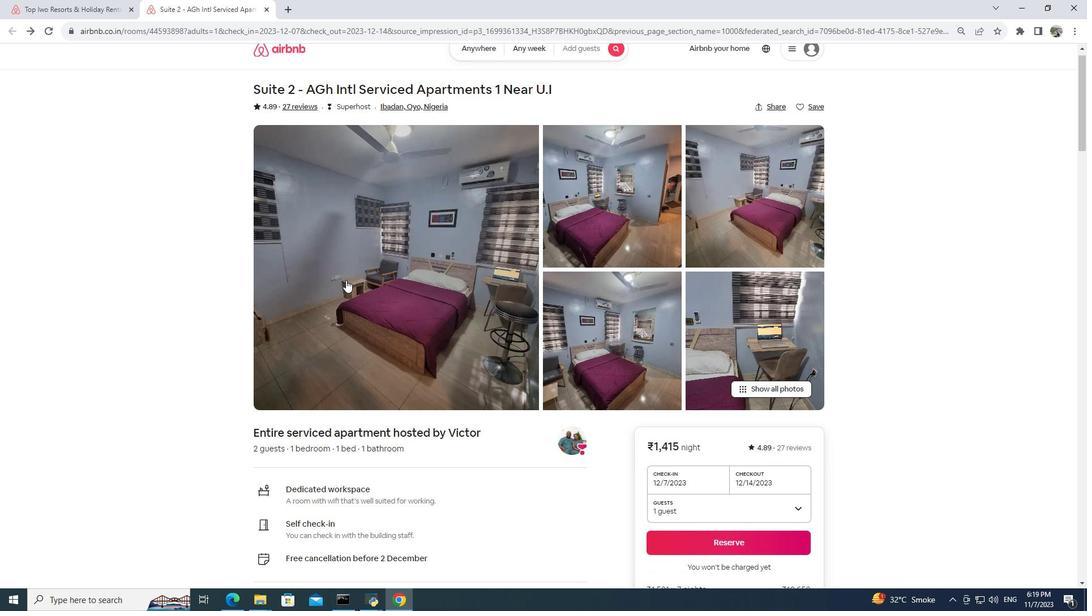 
Action: Mouse scrolled (346, 279) with delta (0, 0)
Screenshot: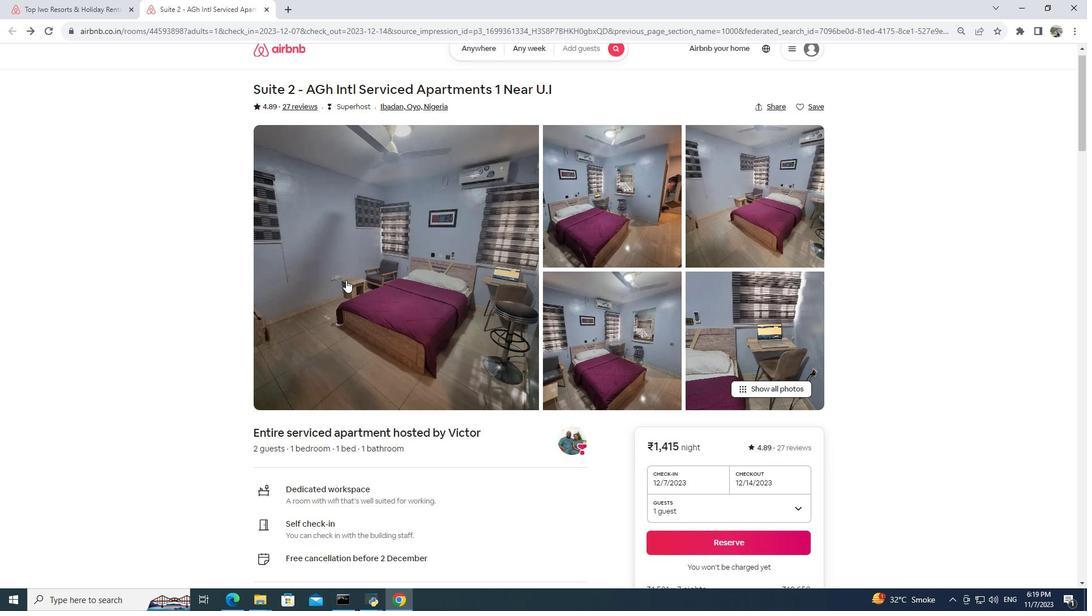 
Action: Mouse scrolled (346, 279) with delta (0, 0)
Screenshot: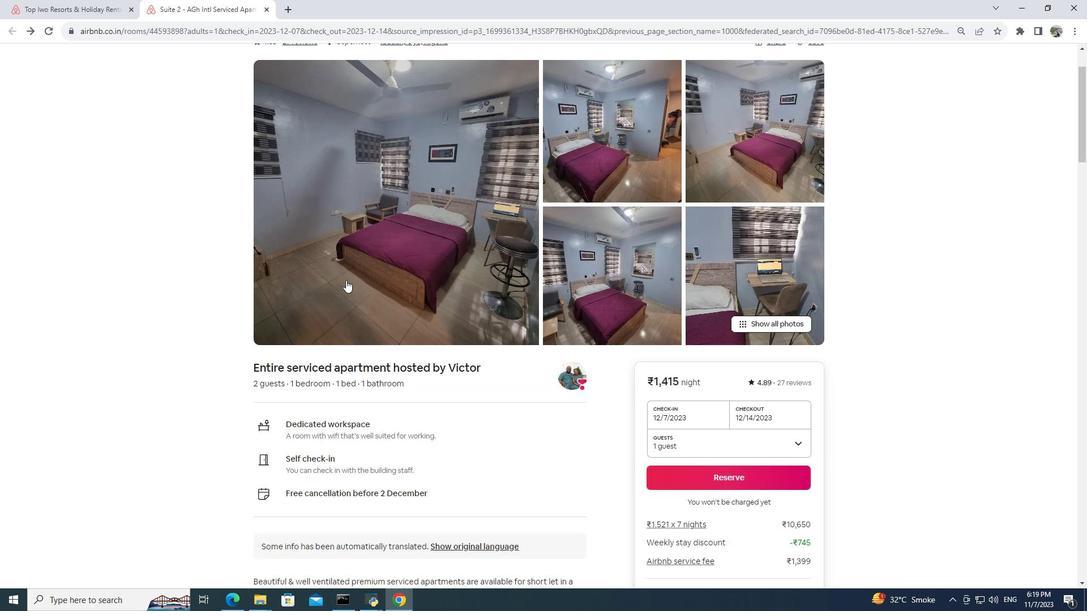 
Action: Mouse moved to (346, 278)
Screenshot: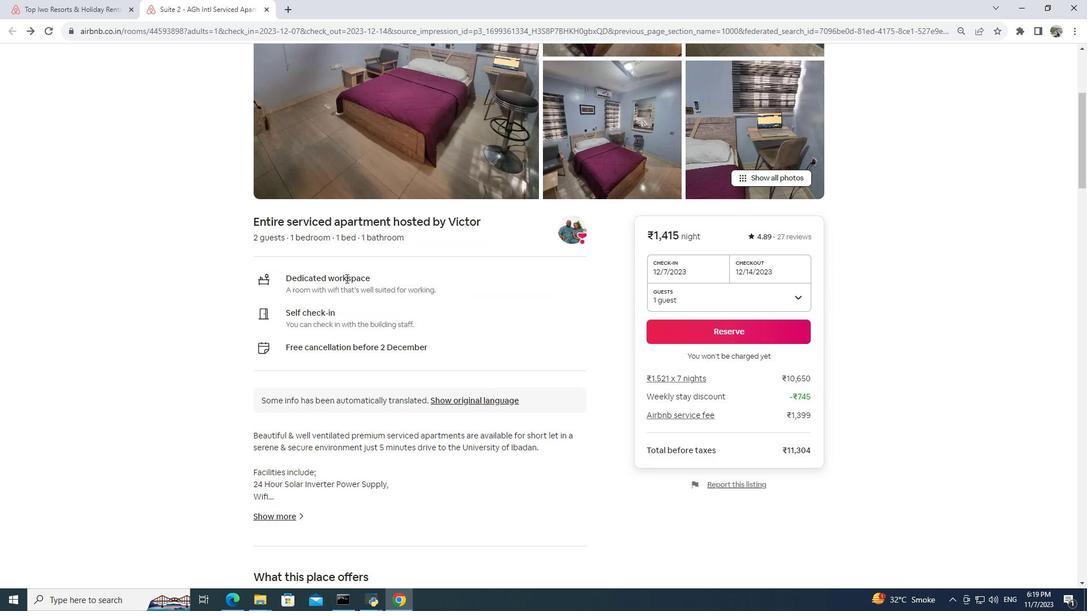 
Action: Mouse scrolled (346, 278) with delta (0, 0)
Screenshot: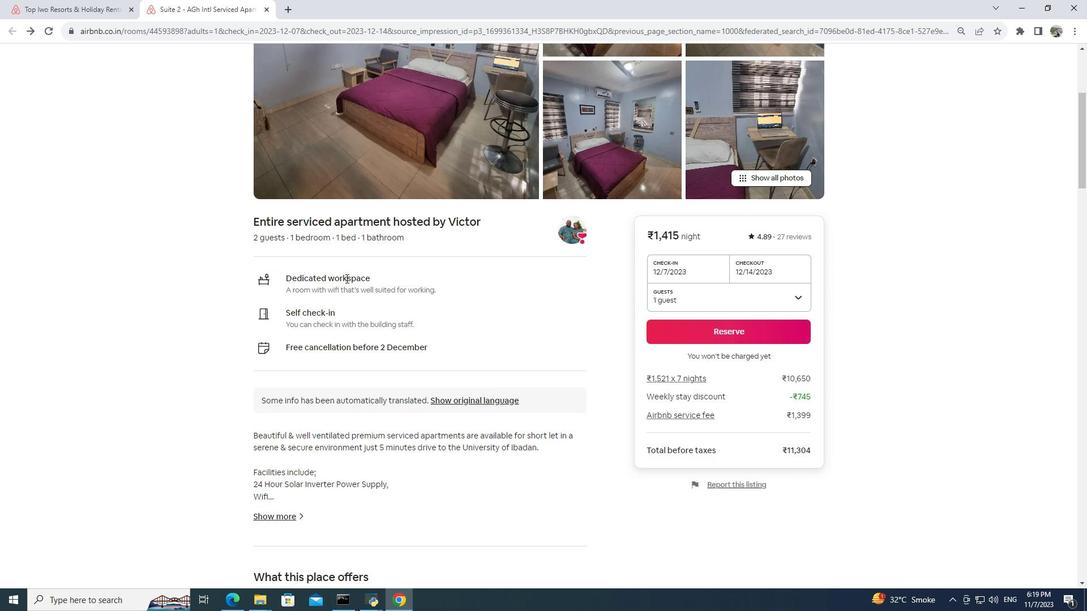 
Action: Mouse scrolled (346, 278) with delta (0, 0)
Screenshot: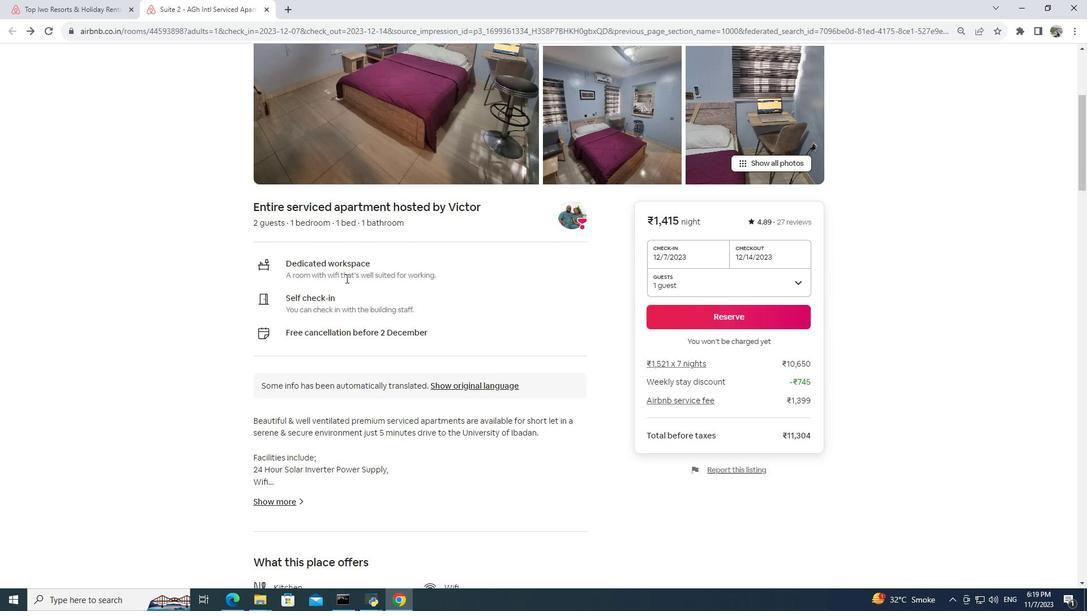 
Action: Mouse scrolled (346, 278) with delta (0, 0)
Screenshot: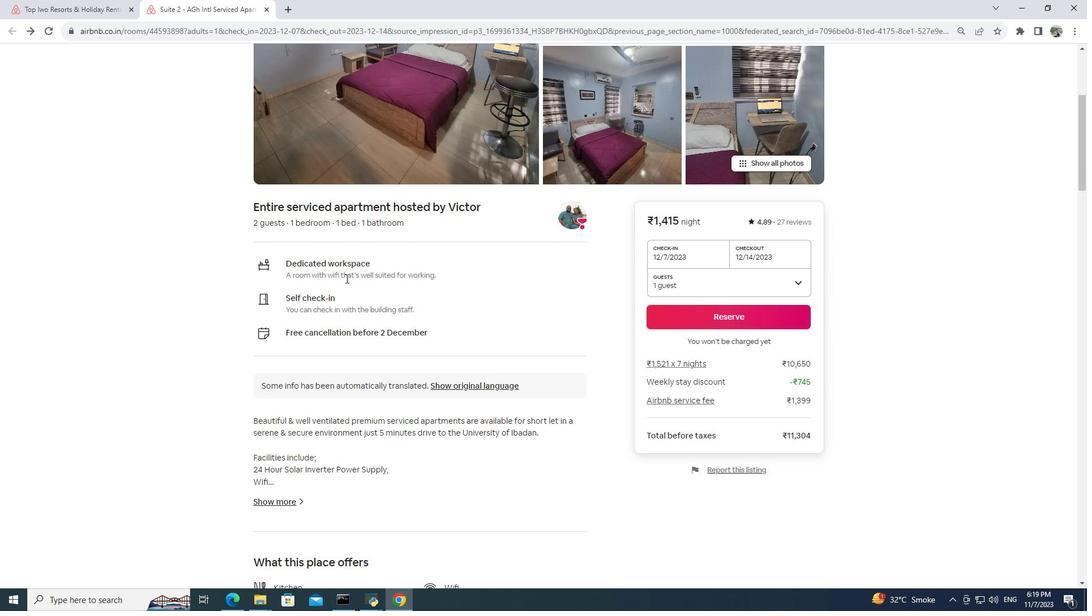 
Action: Mouse scrolled (346, 278) with delta (0, 0)
Screenshot: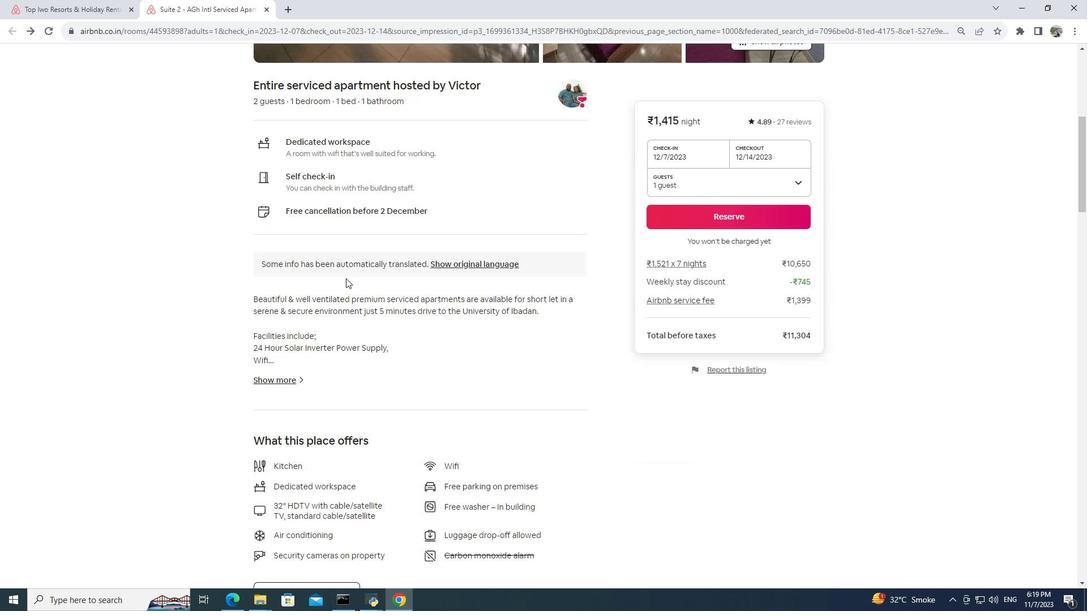 
Action: Mouse scrolled (346, 278) with delta (0, 0)
Screenshot: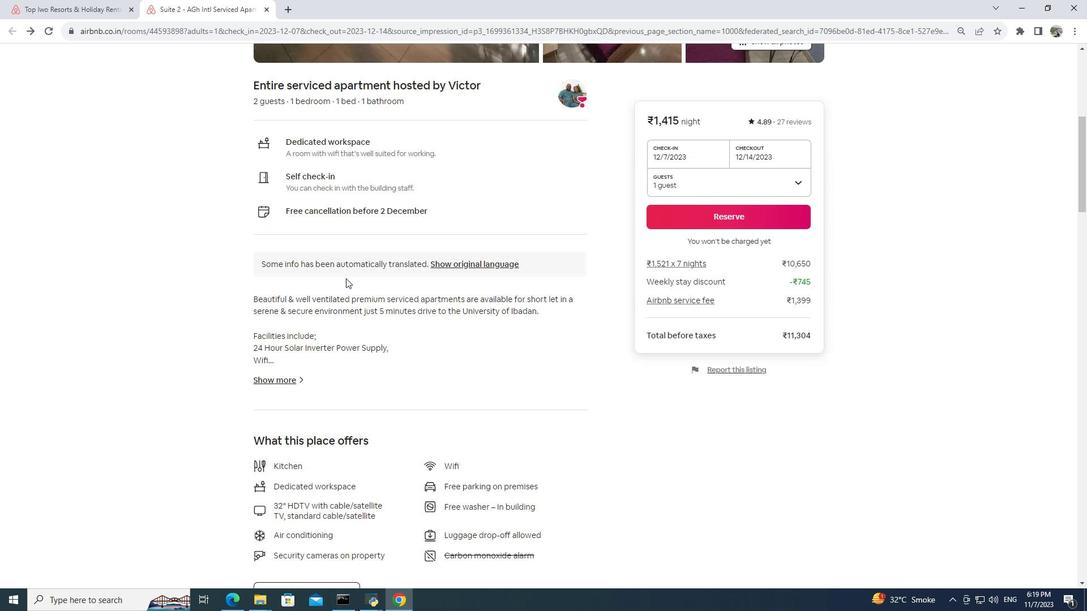 
Action: Mouse moved to (288, 233)
Screenshot: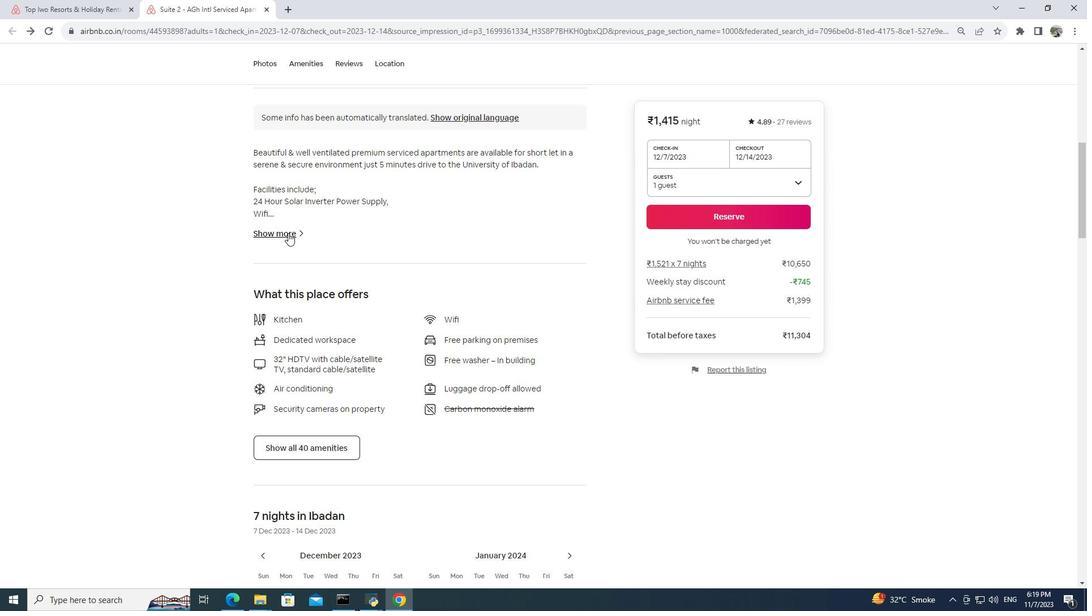 
Action: Mouse pressed left at (288, 233)
Screenshot: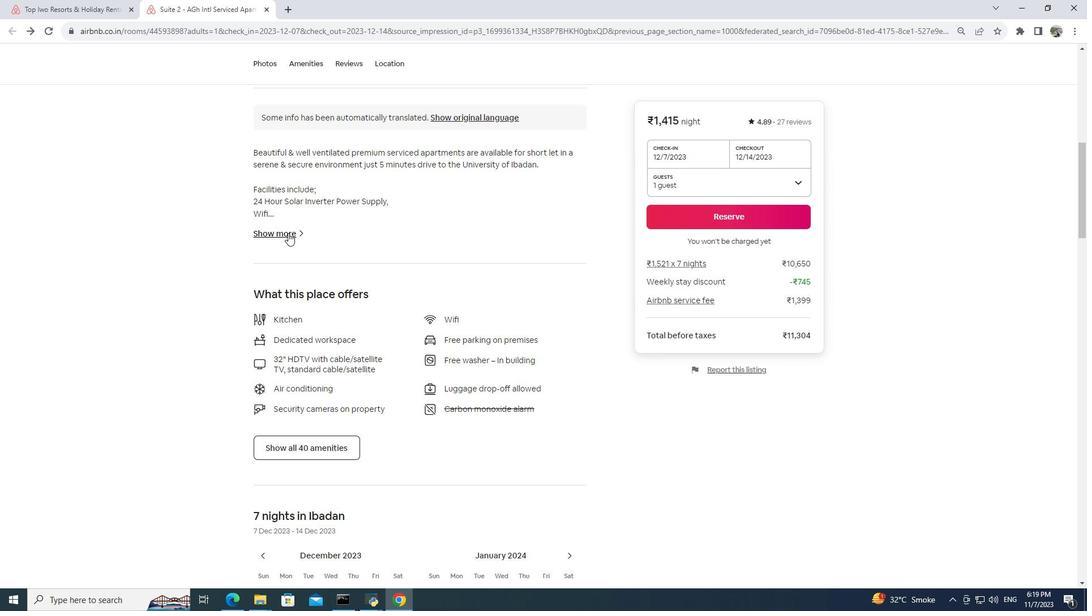 
Action: Mouse moved to (368, 275)
Screenshot: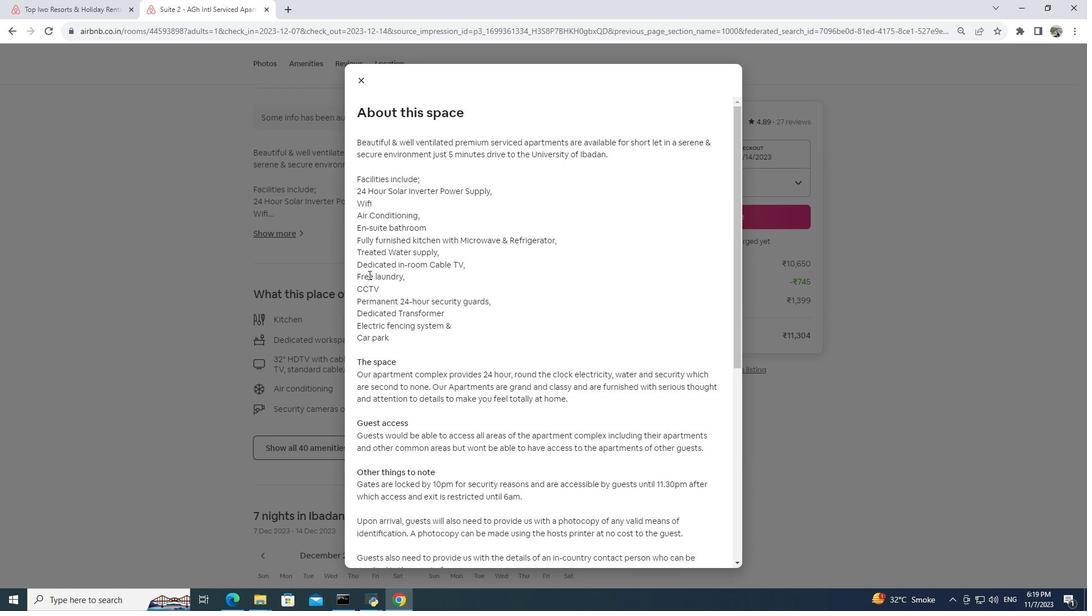 
Action: Mouse scrolled (368, 274) with delta (0, 0)
Screenshot: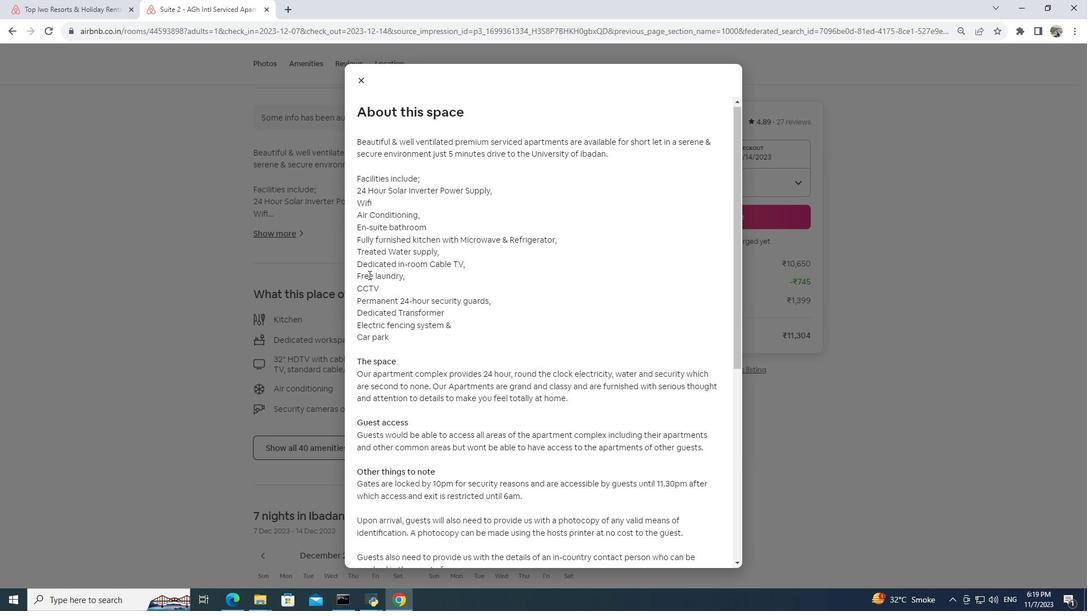 
Action: Mouse scrolled (368, 274) with delta (0, 0)
Screenshot: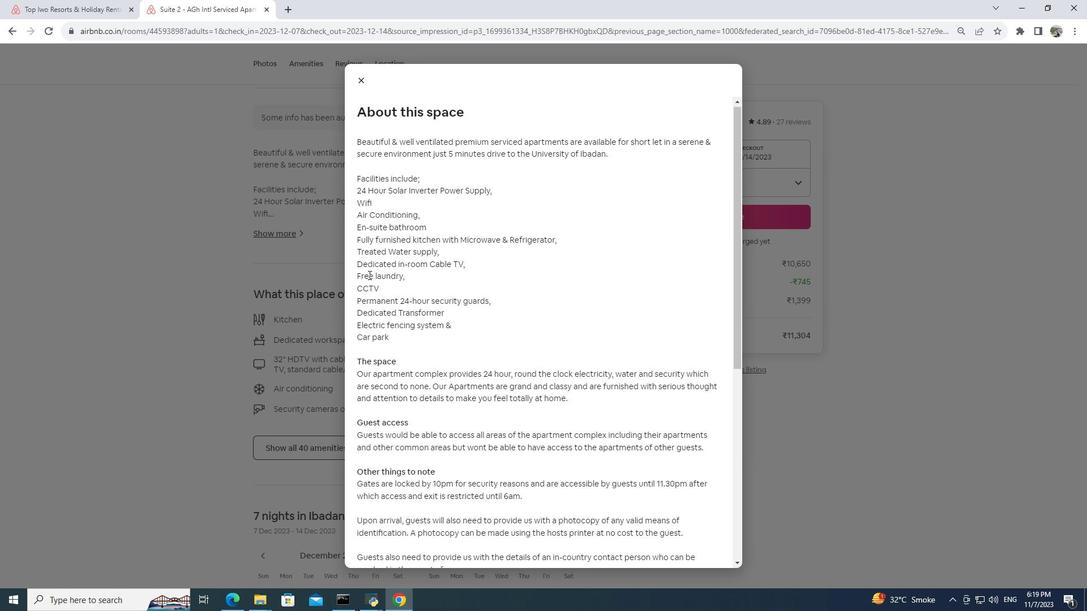 
Action: Mouse scrolled (368, 274) with delta (0, 0)
Screenshot: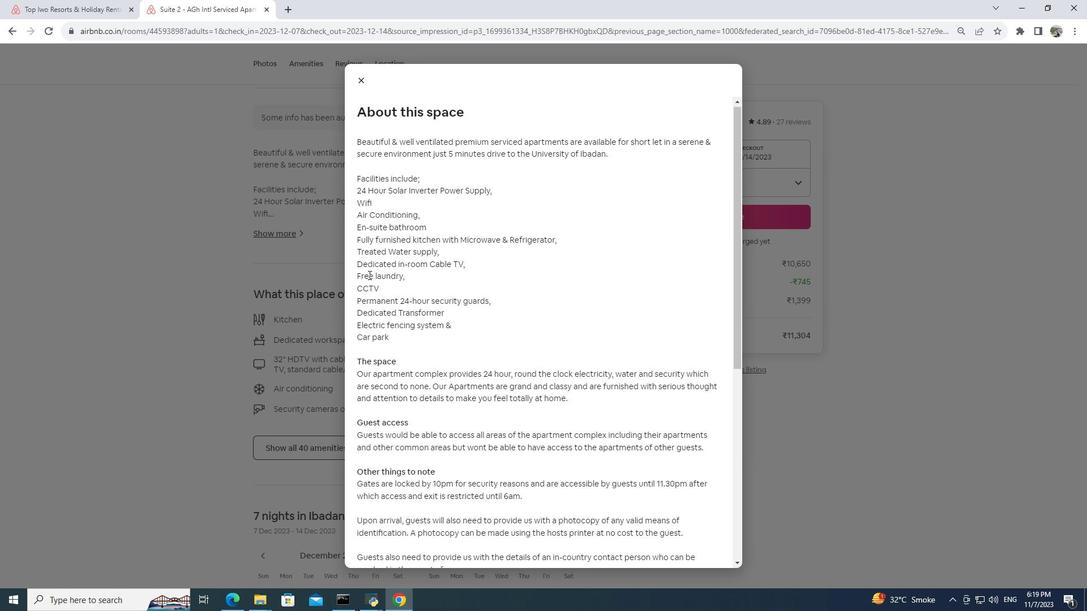 
Action: Mouse scrolled (368, 274) with delta (0, 0)
Screenshot: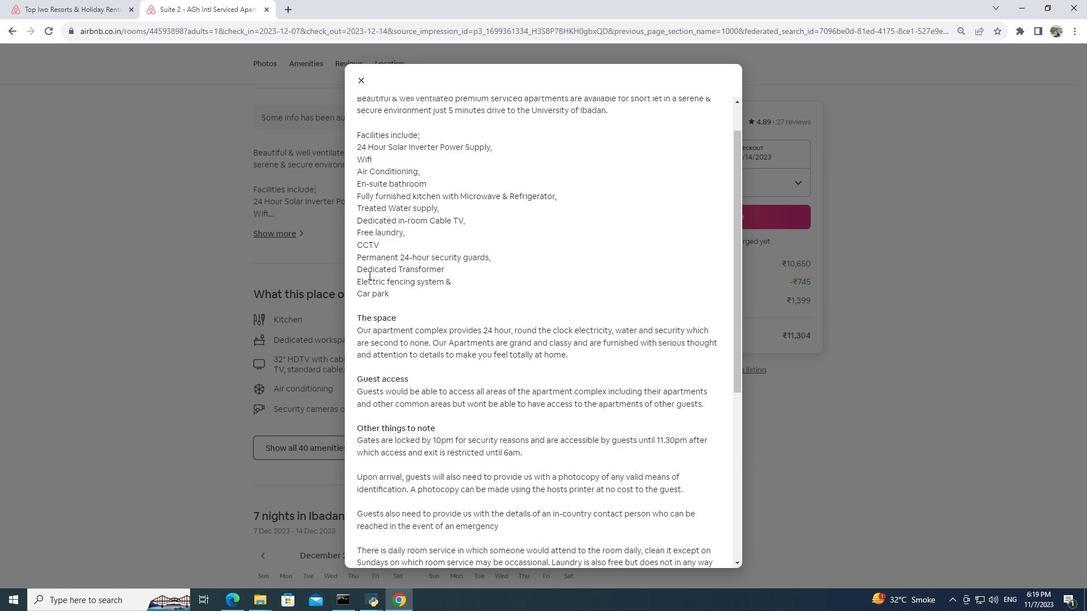 
Action: Mouse scrolled (368, 274) with delta (0, 0)
Screenshot: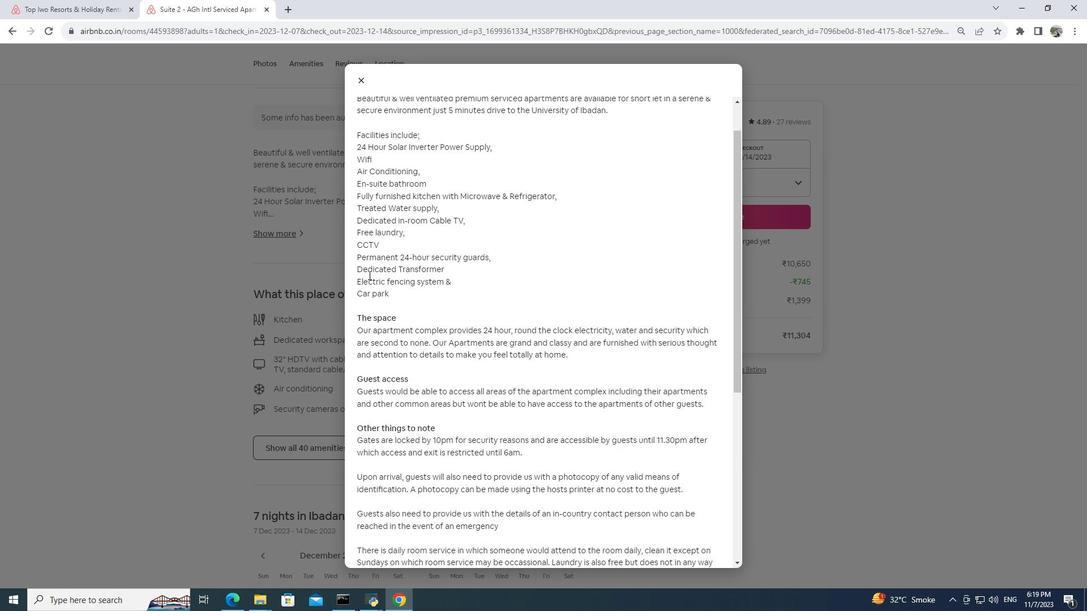 
Action: Mouse moved to (369, 273)
Screenshot: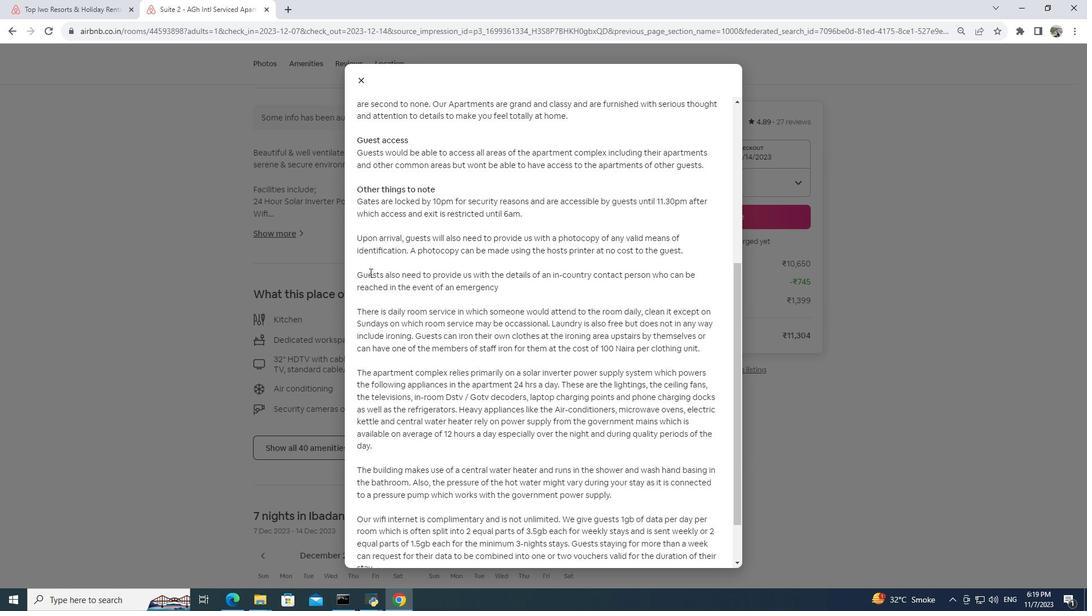 
Action: Mouse scrolled (369, 272) with delta (0, 0)
Screenshot: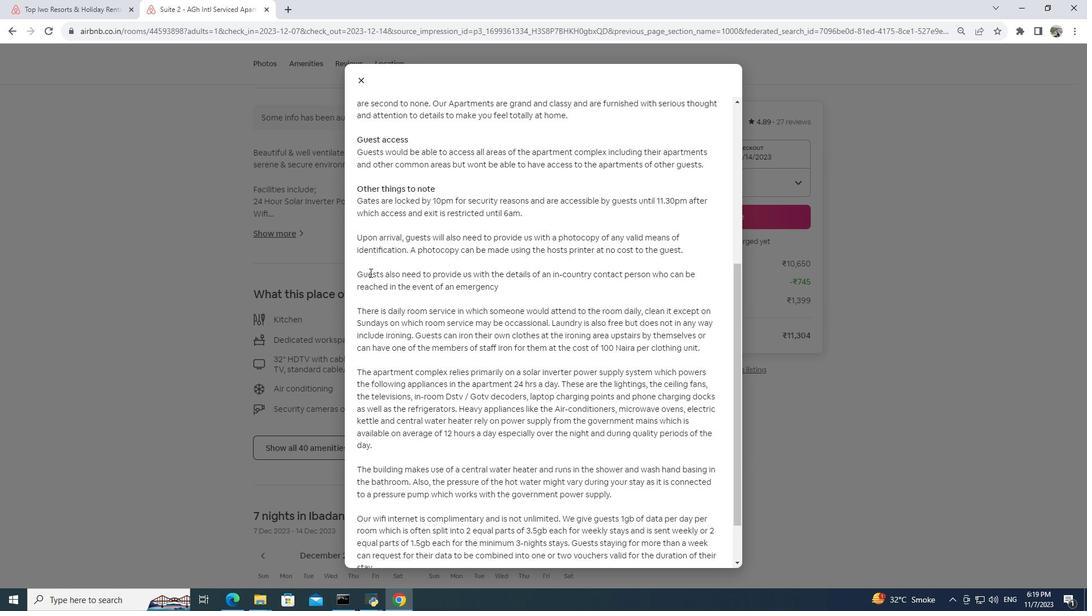 
Action: Mouse scrolled (369, 272) with delta (0, 0)
Screenshot: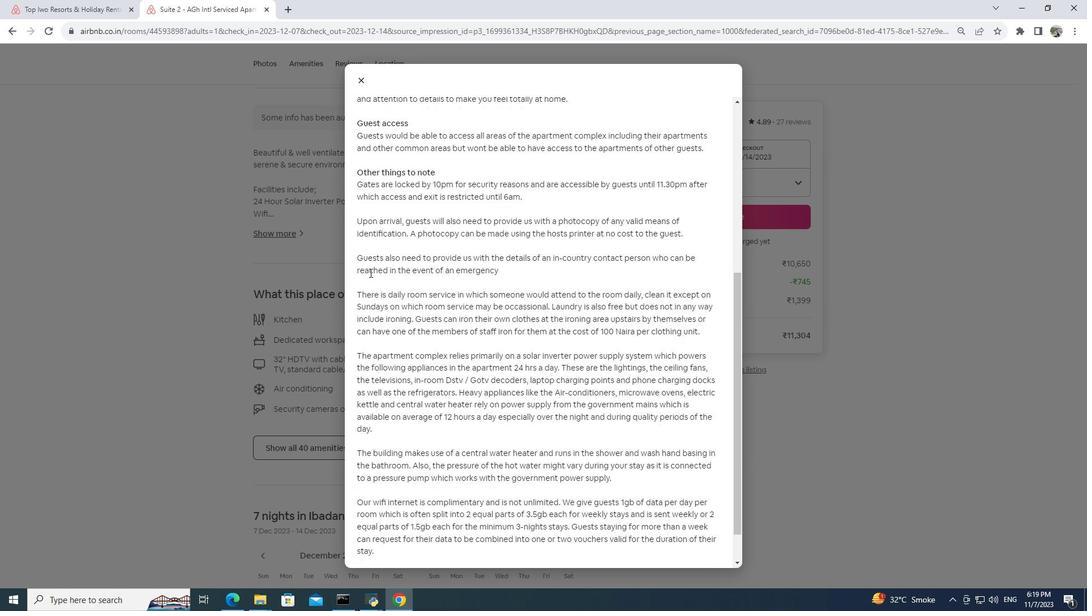 
Action: Mouse scrolled (369, 272) with delta (0, 0)
Screenshot: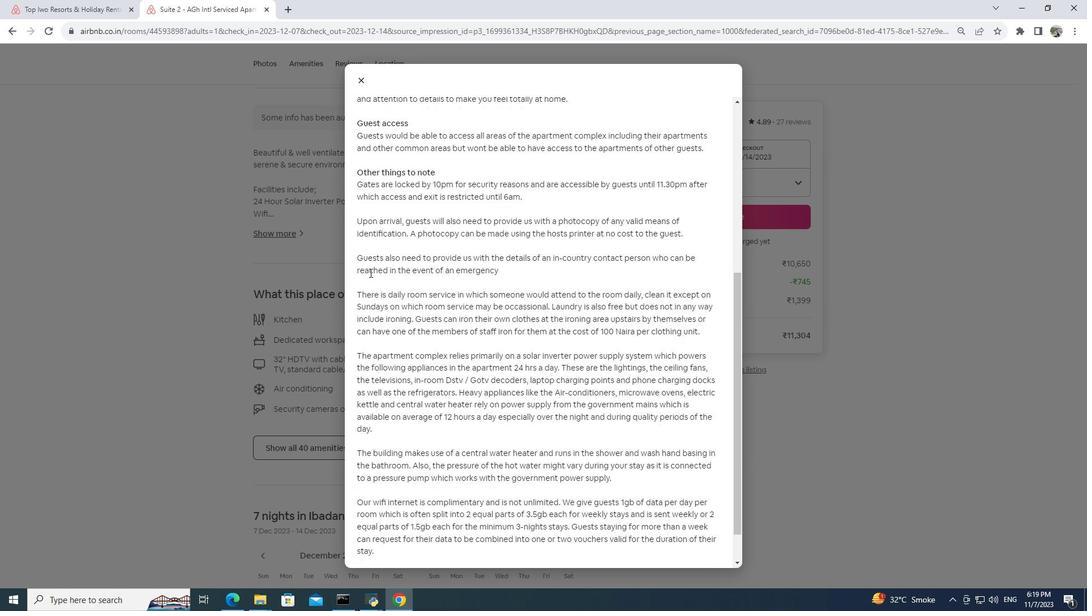 
Action: Mouse scrolled (369, 272) with delta (0, 0)
Screenshot: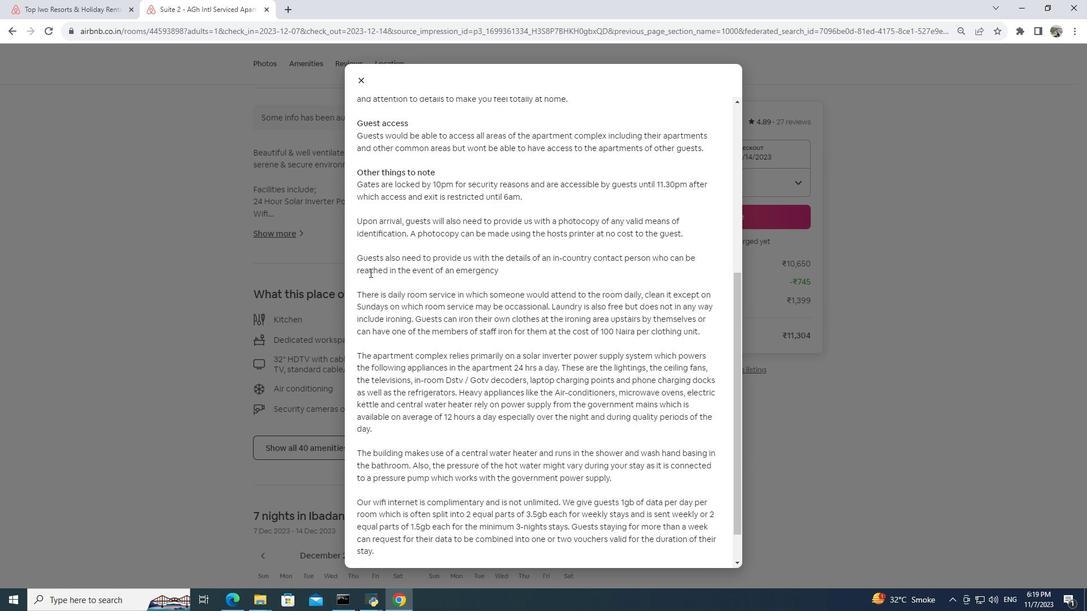 
Action: Mouse scrolled (369, 272) with delta (0, 0)
Screenshot: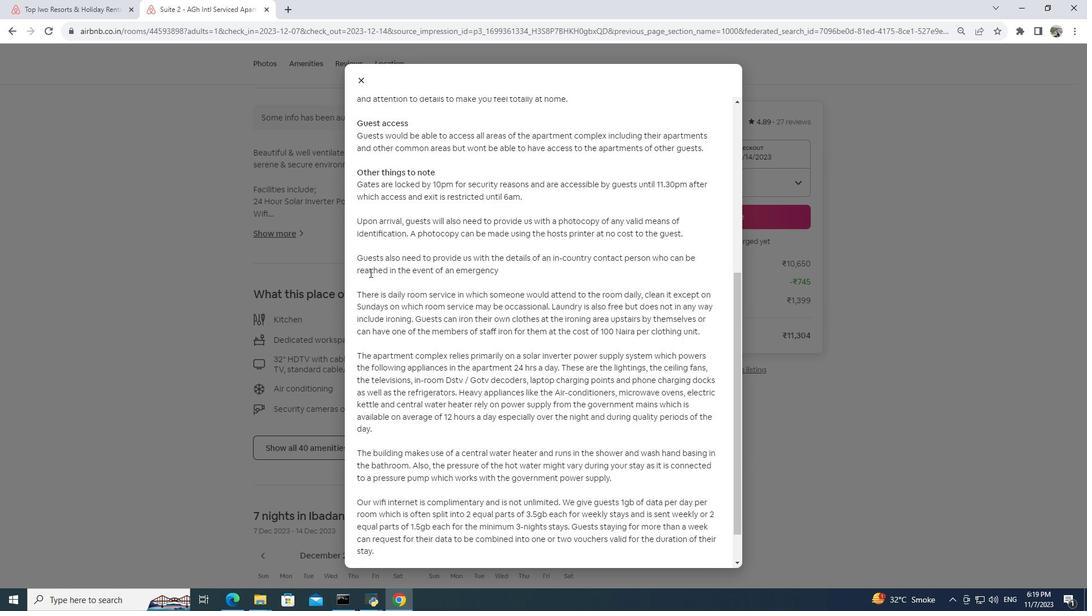
Action: Mouse moved to (370, 270)
Screenshot: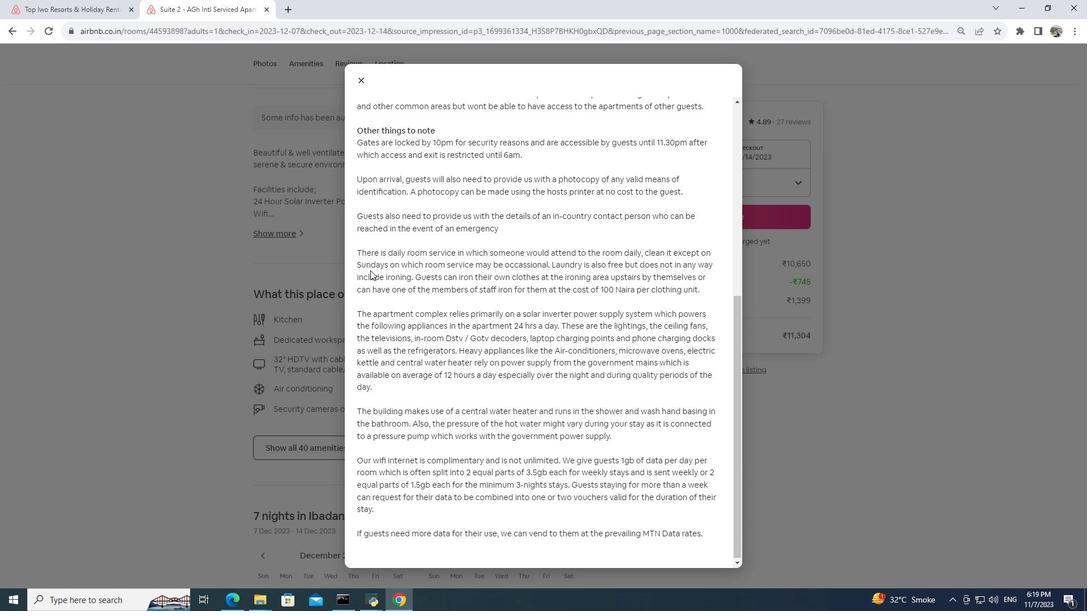 
Action: Mouse scrolled (370, 270) with delta (0, 0)
Screenshot: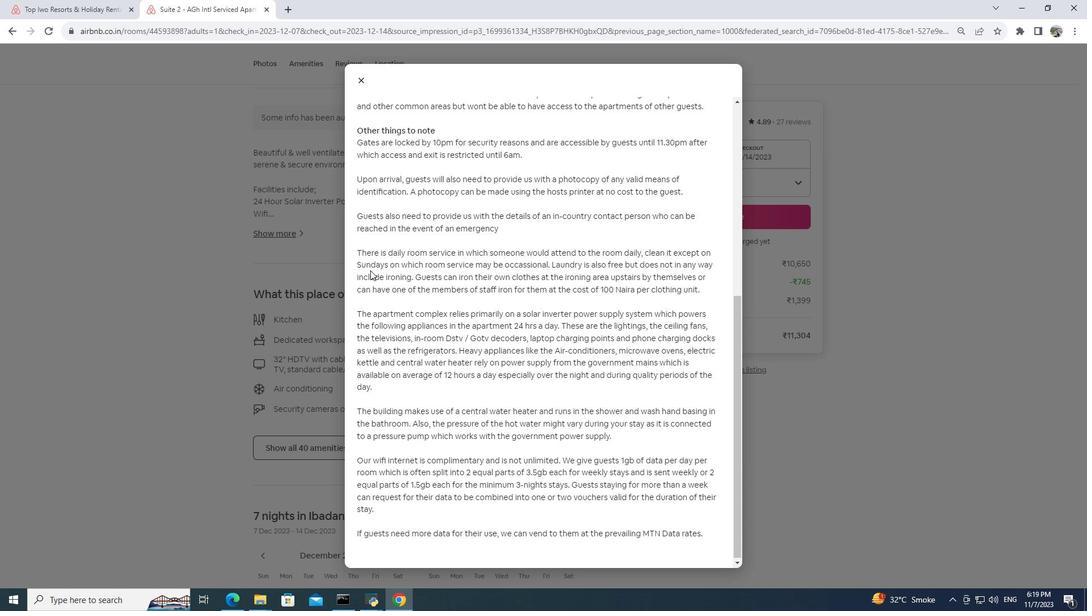 
Action: Mouse scrolled (370, 270) with delta (0, 0)
Screenshot: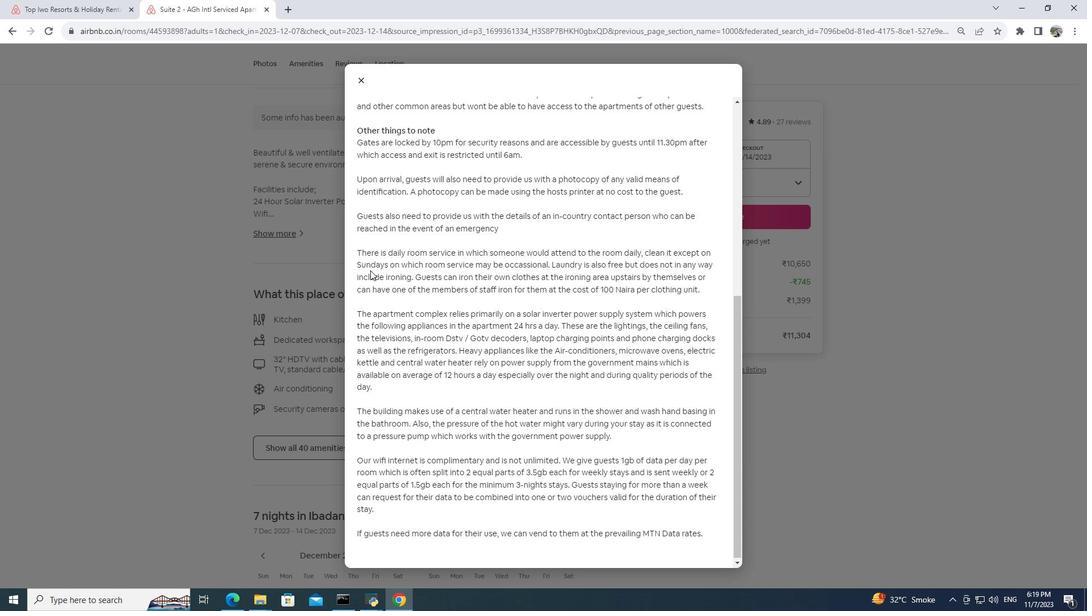 
Action: Mouse scrolled (370, 270) with delta (0, 0)
Screenshot: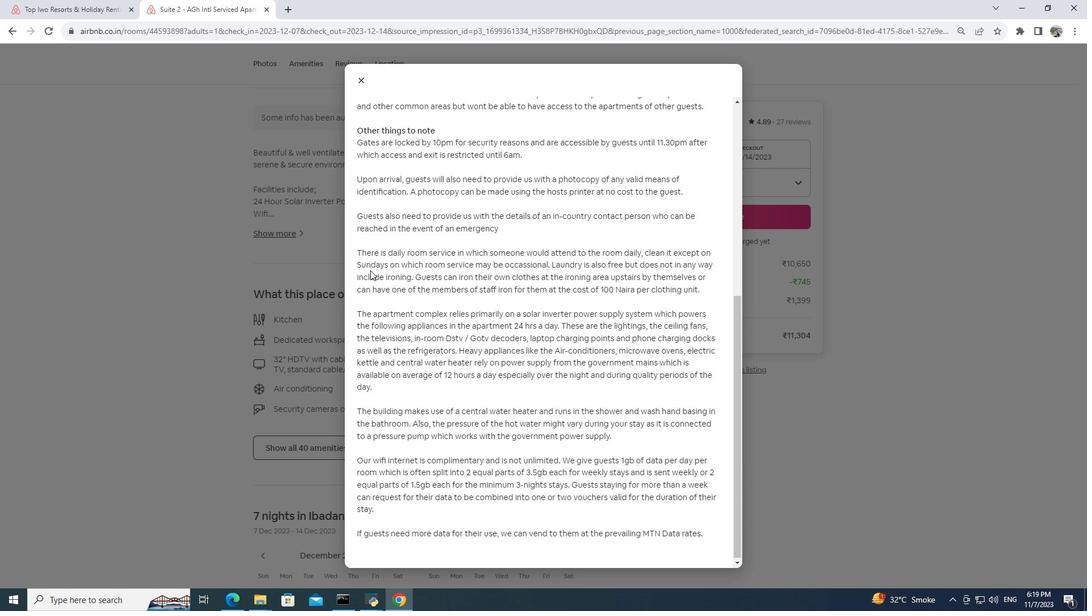 
Action: Mouse scrolled (370, 270) with delta (0, 0)
Screenshot: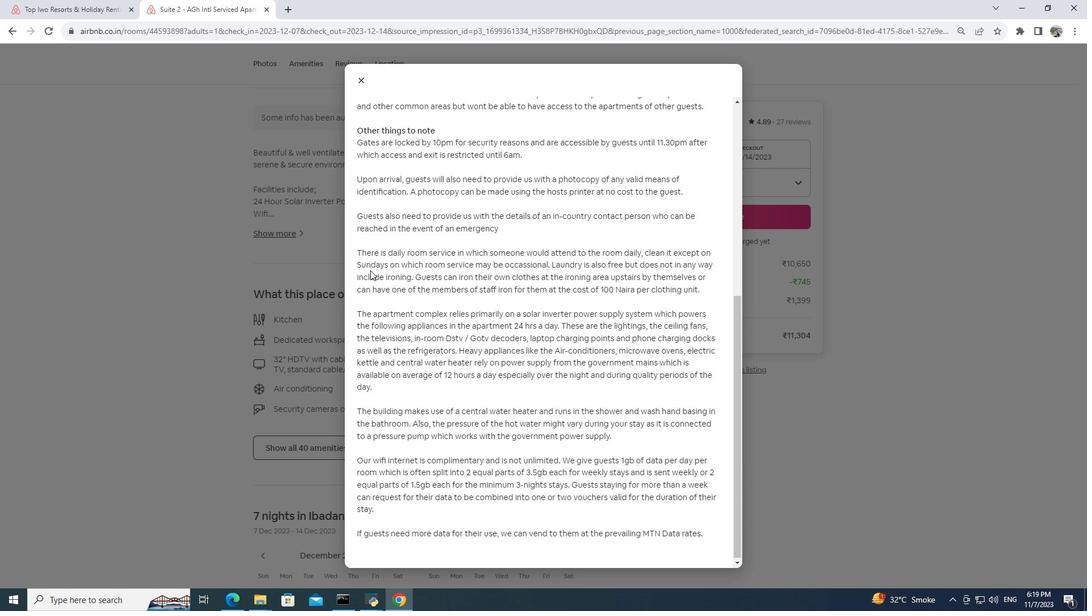 
Action: Mouse moved to (356, 80)
Screenshot: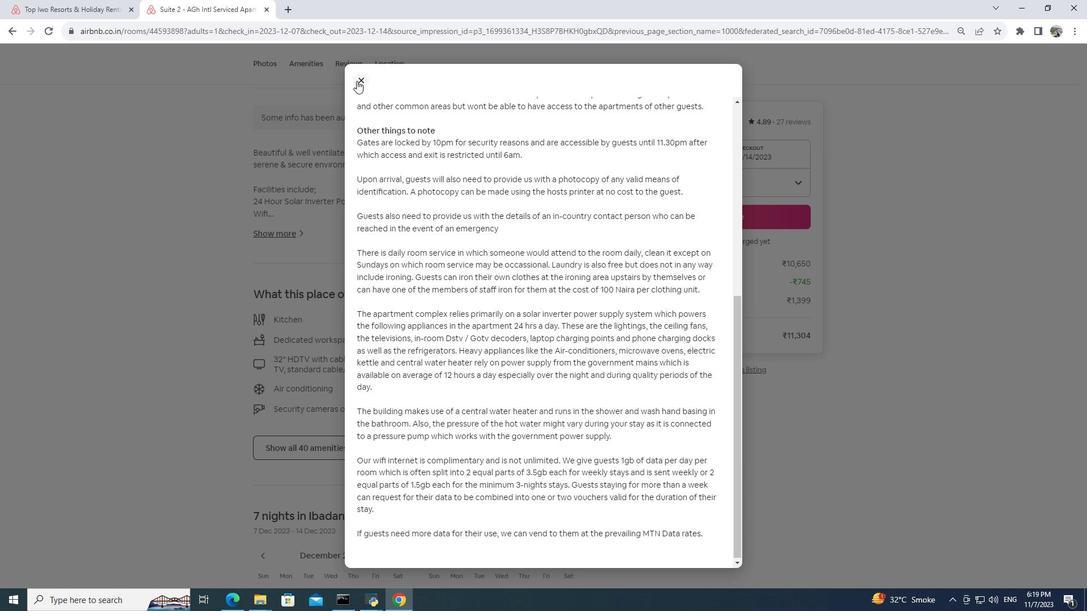 
Action: Mouse pressed left at (356, 80)
Screenshot: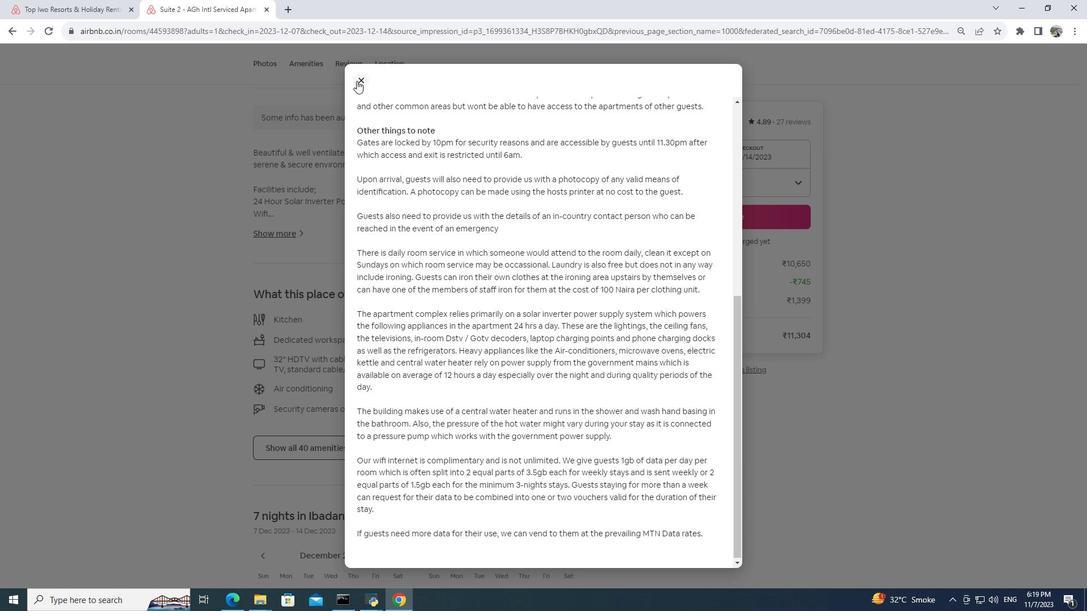 
Action: Mouse moved to (367, 259)
Screenshot: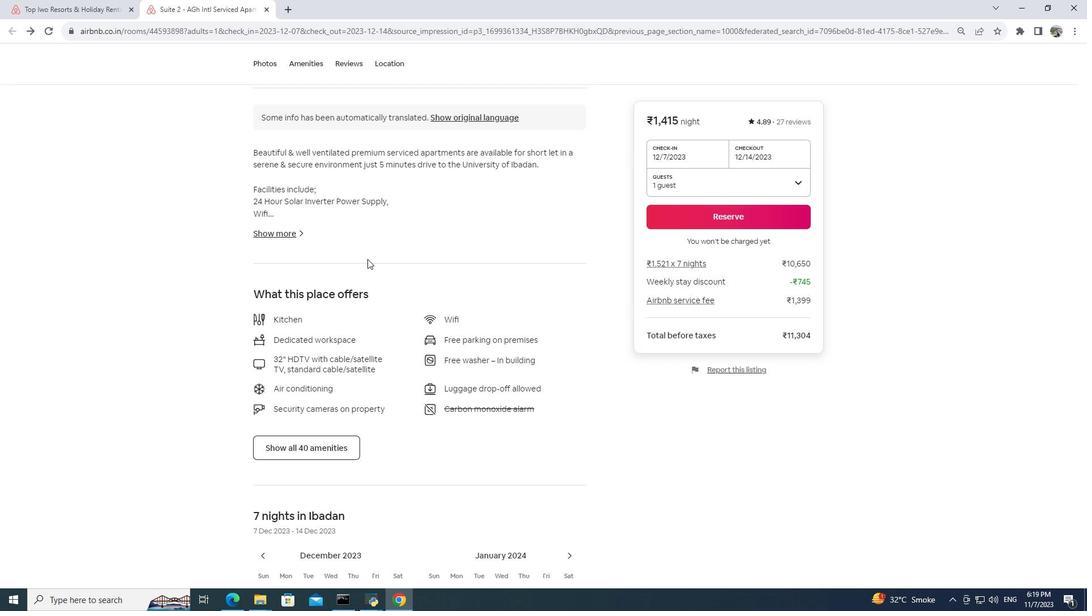 
Action: Mouse scrolled (367, 258) with delta (0, 0)
Screenshot: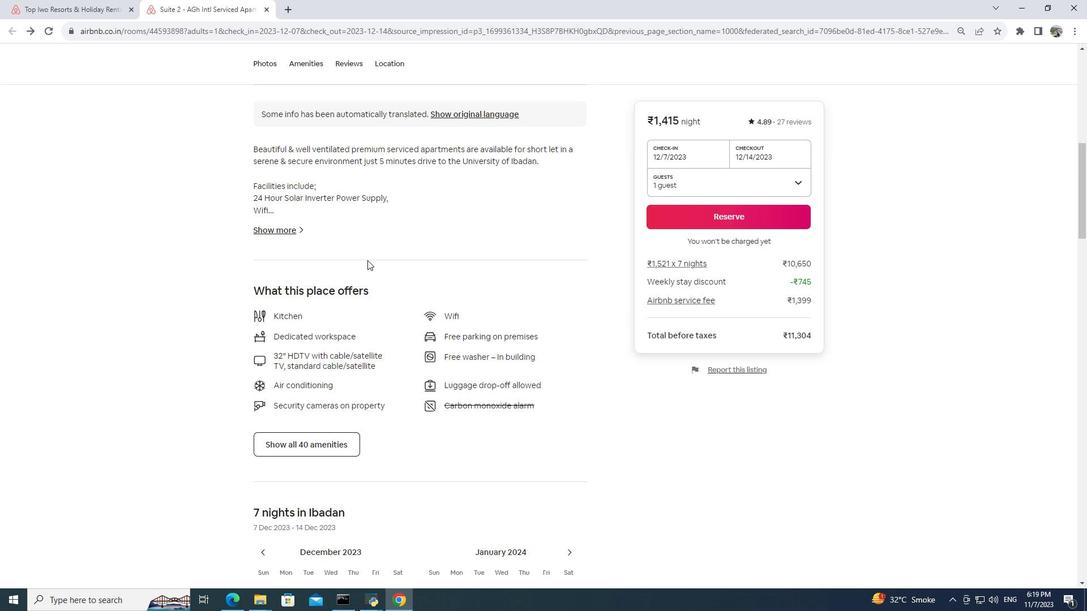 
Action: Mouse moved to (367, 259)
Screenshot: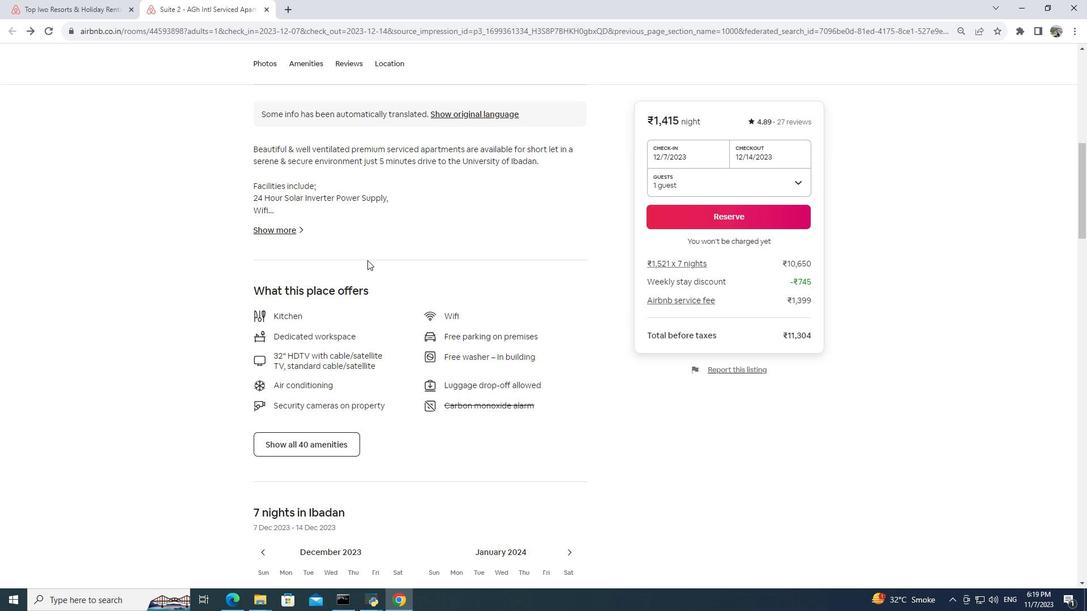 
Action: Mouse scrolled (367, 259) with delta (0, 0)
Screenshot: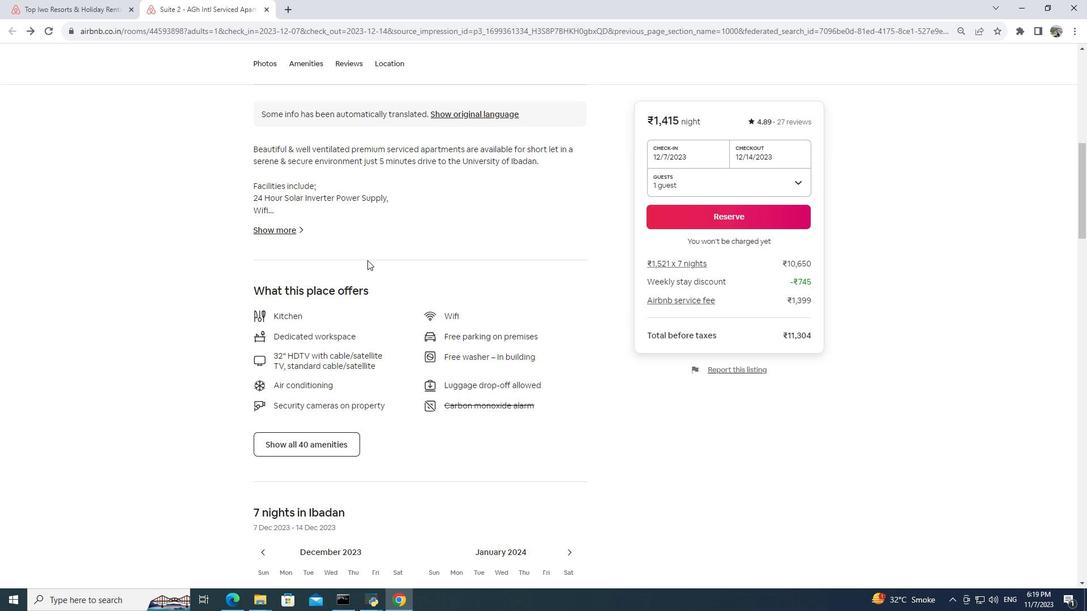 
Action: Mouse moved to (367, 260)
Screenshot: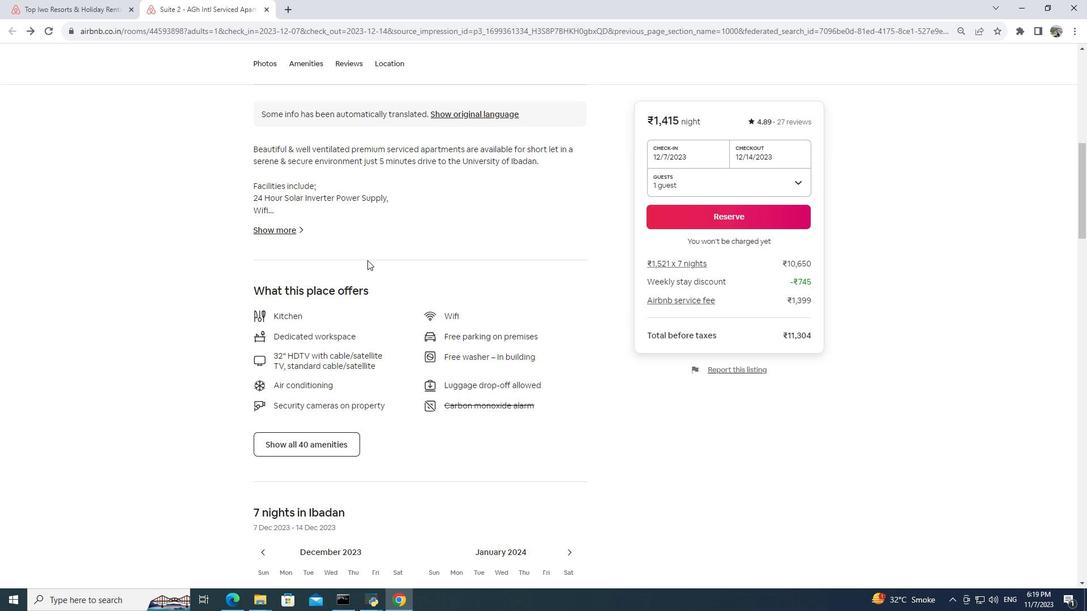 
Action: Mouse scrolled (367, 259) with delta (0, 0)
Screenshot: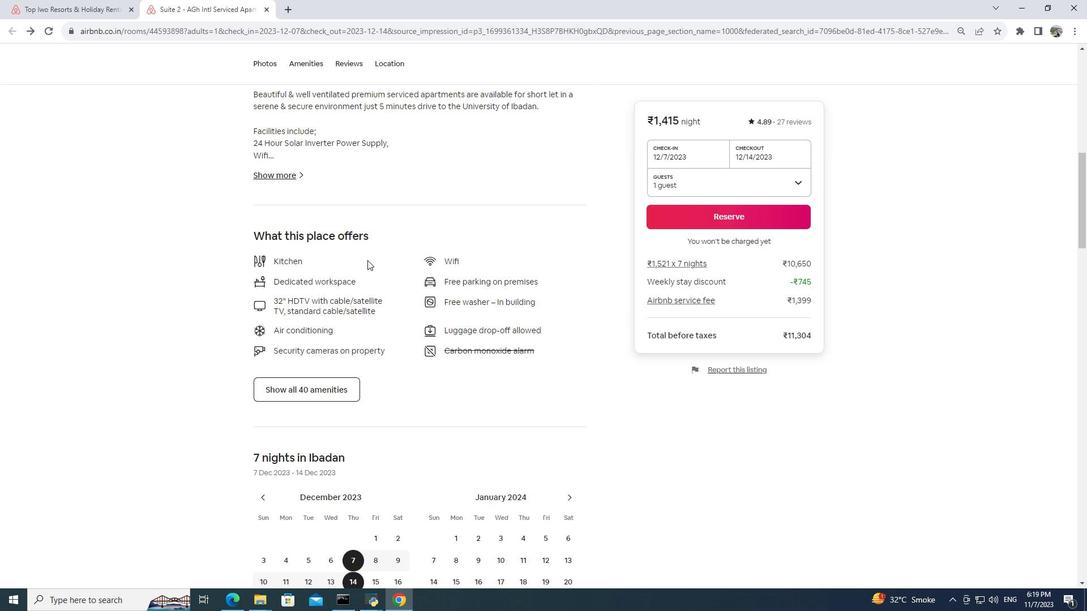 
Action: Mouse scrolled (367, 259) with delta (0, 0)
Screenshot: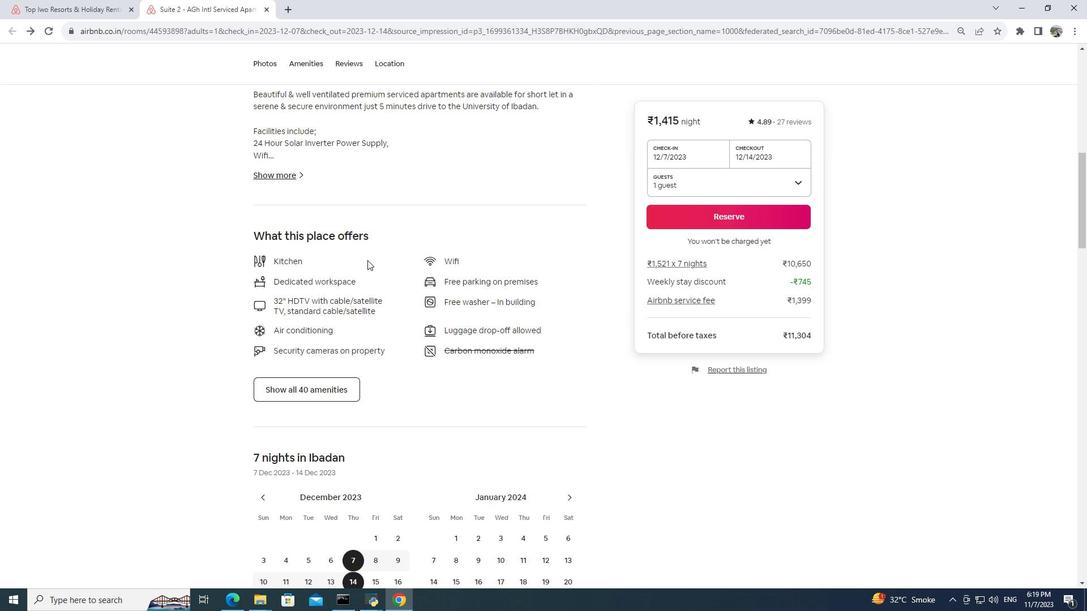 
Action: Mouse scrolled (367, 259) with delta (0, 0)
Screenshot: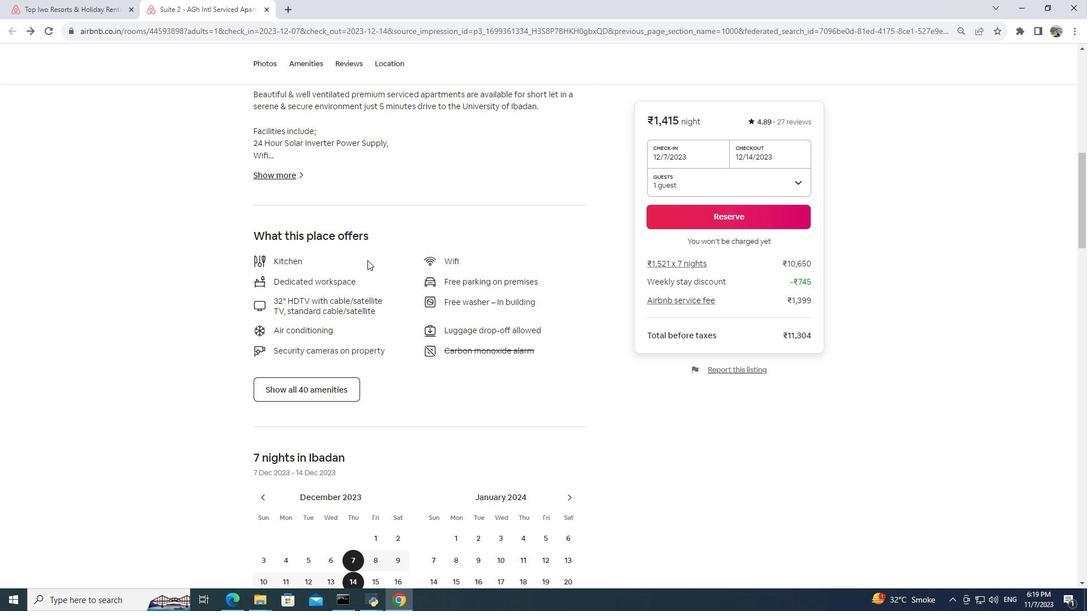 
Action: Mouse moved to (319, 164)
Screenshot: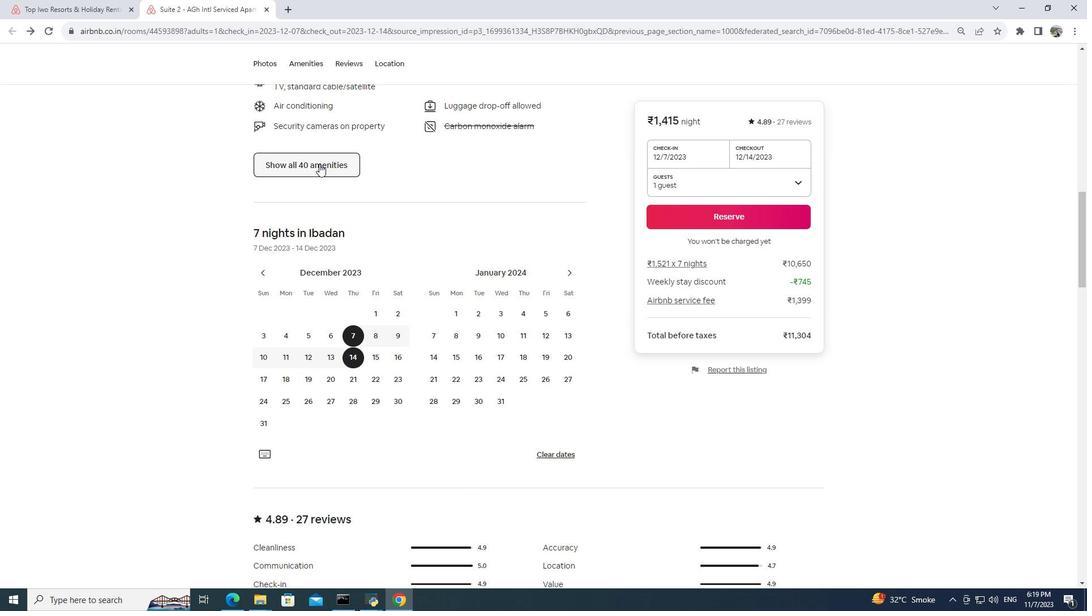
Action: Mouse pressed left at (319, 164)
Screenshot: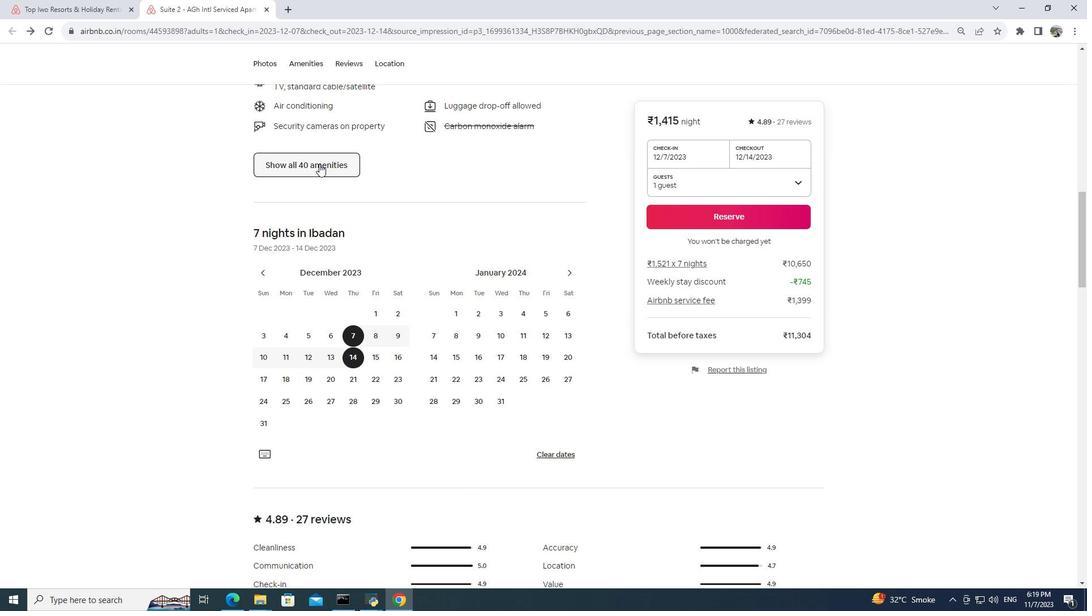 
Action: Mouse moved to (516, 259)
Screenshot: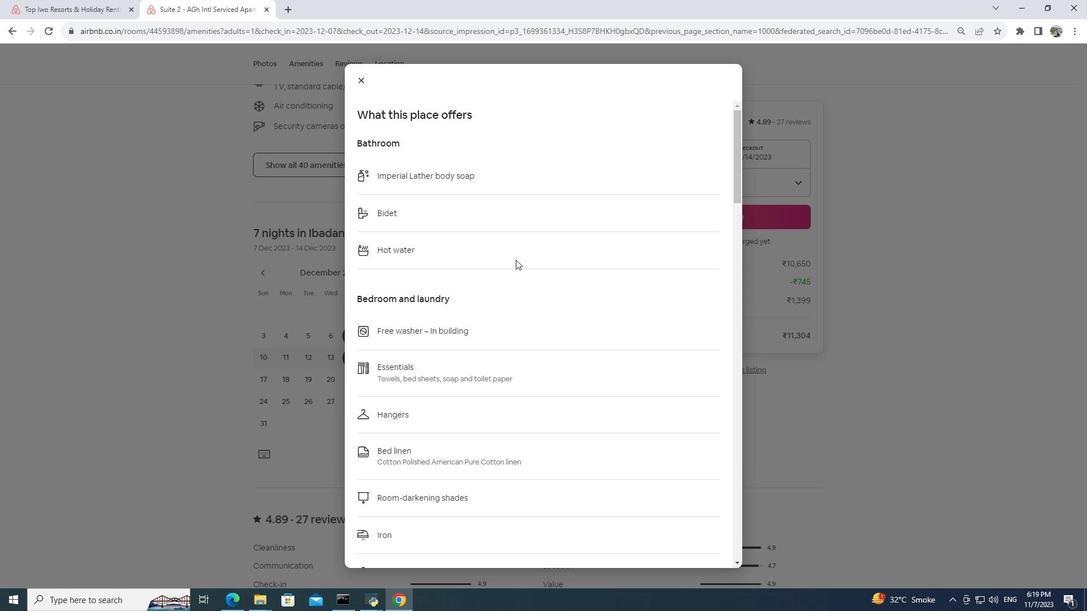 
Action: Mouse scrolled (516, 259) with delta (0, 0)
Screenshot: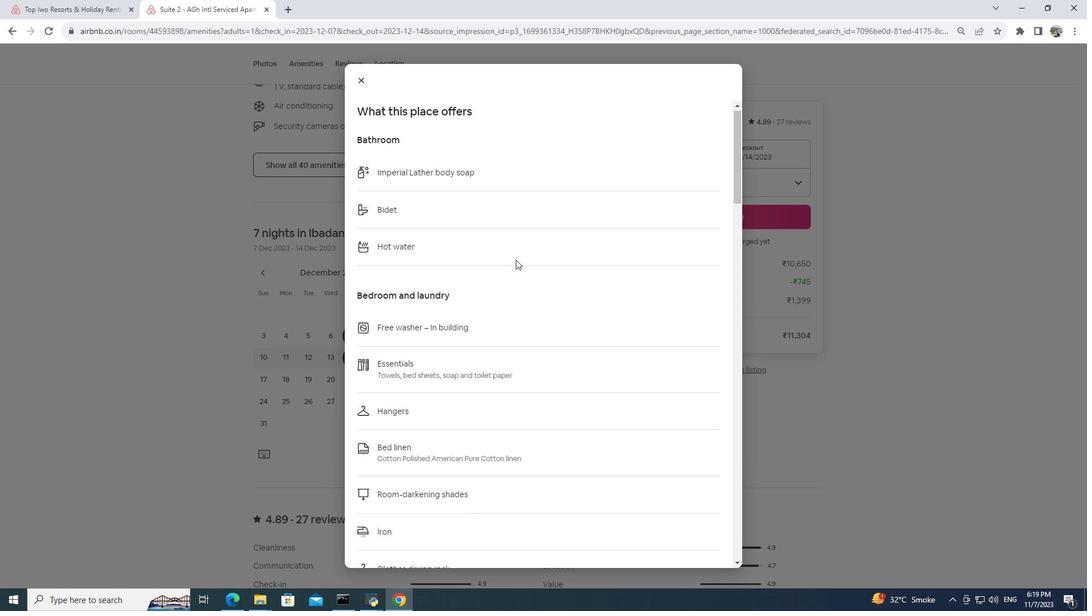 
Action: Mouse scrolled (516, 259) with delta (0, 0)
Screenshot: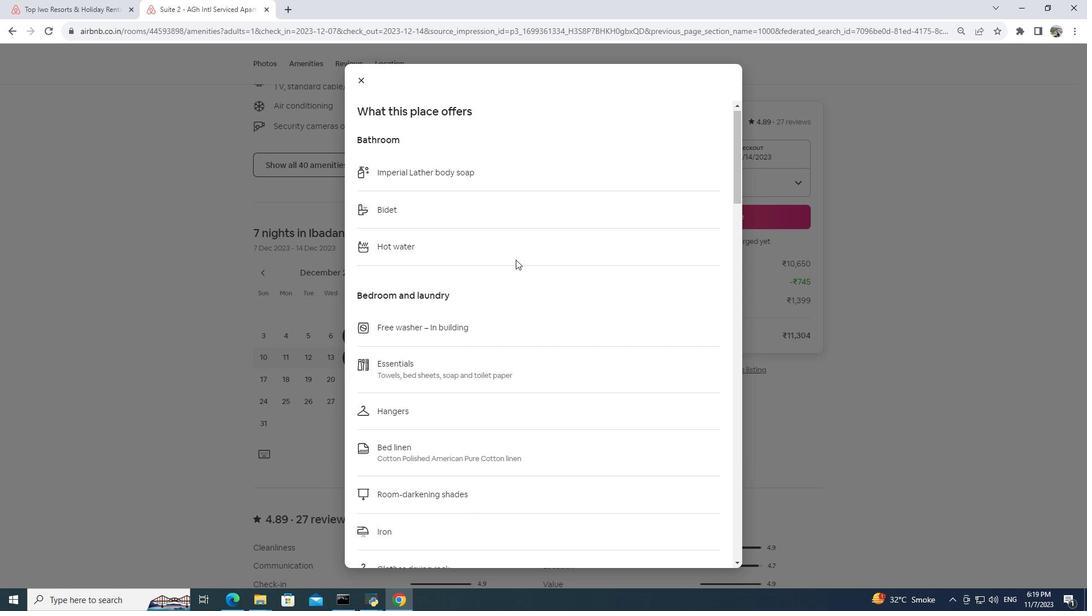 
Action: Mouse scrolled (516, 259) with delta (0, 0)
Screenshot: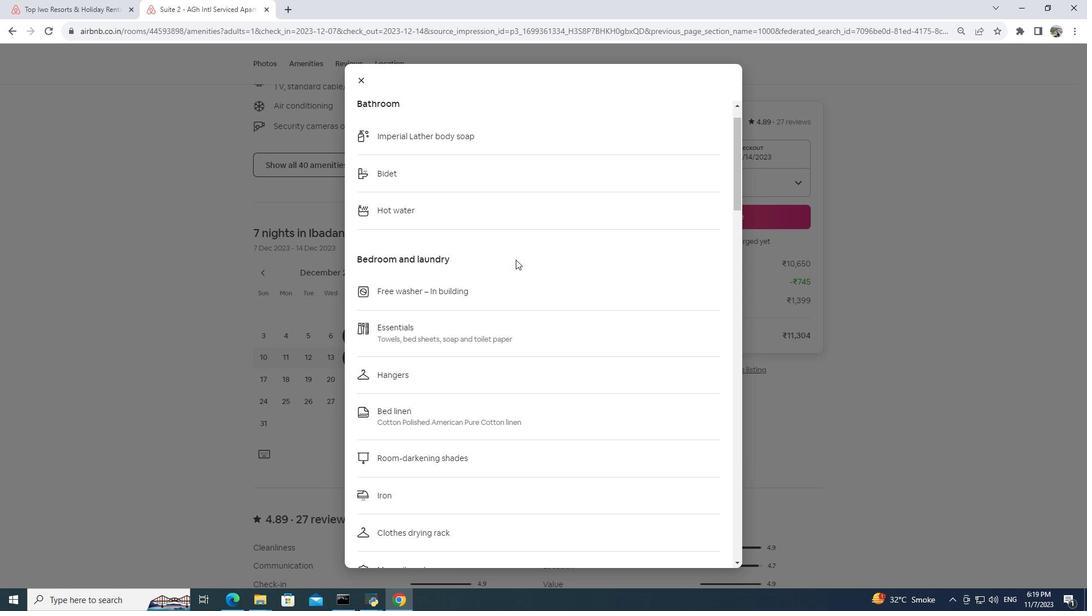 
Action: Mouse scrolled (516, 259) with delta (0, 0)
Screenshot: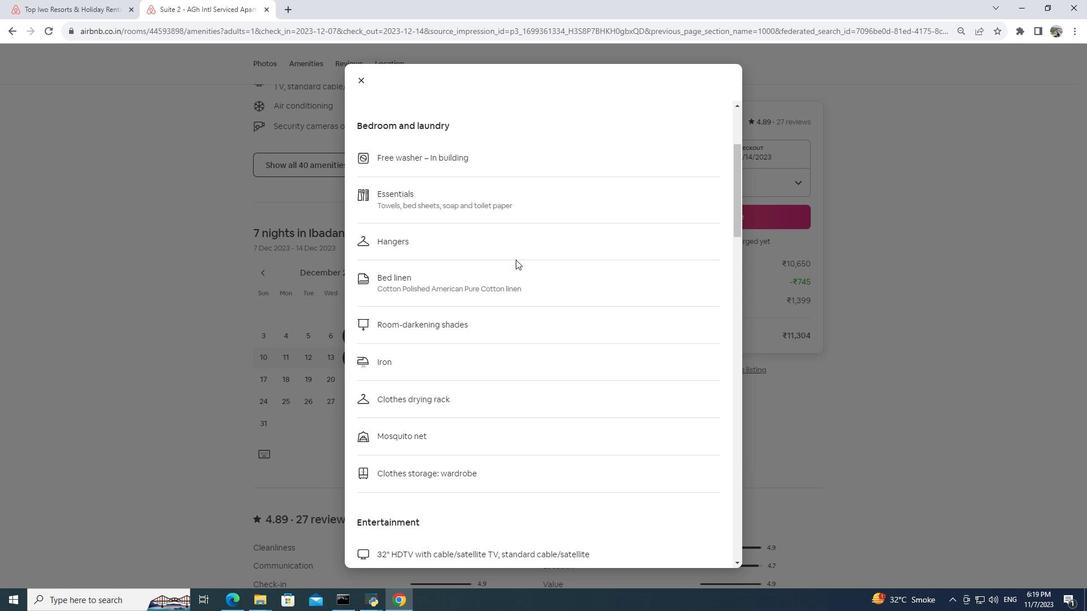 
Action: Mouse scrolled (516, 259) with delta (0, 0)
Screenshot: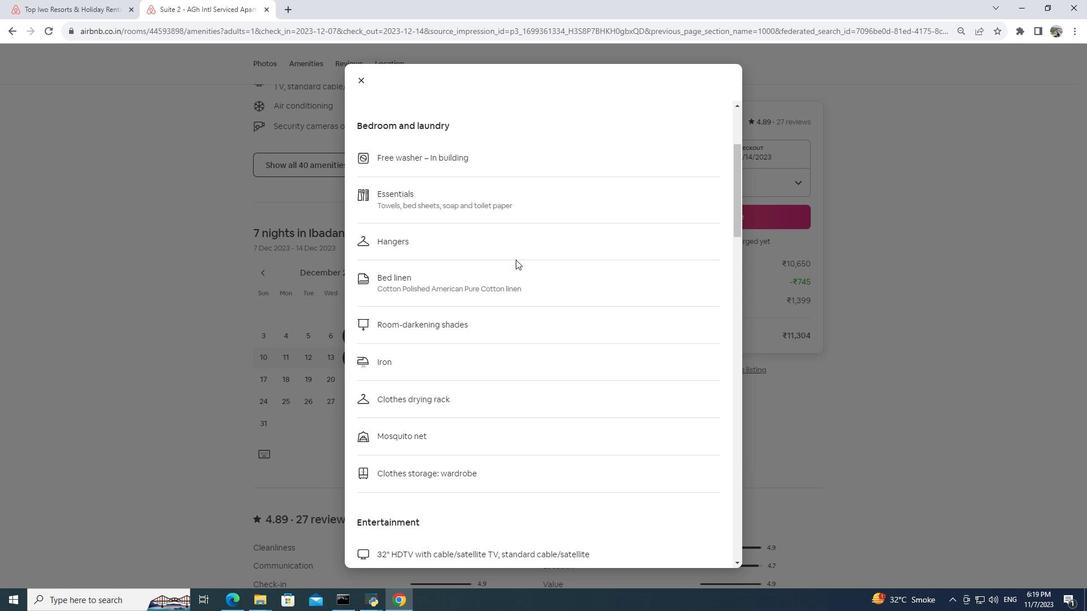 
Action: Mouse scrolled (516, 259) with delta (0, 0)
Screenshot: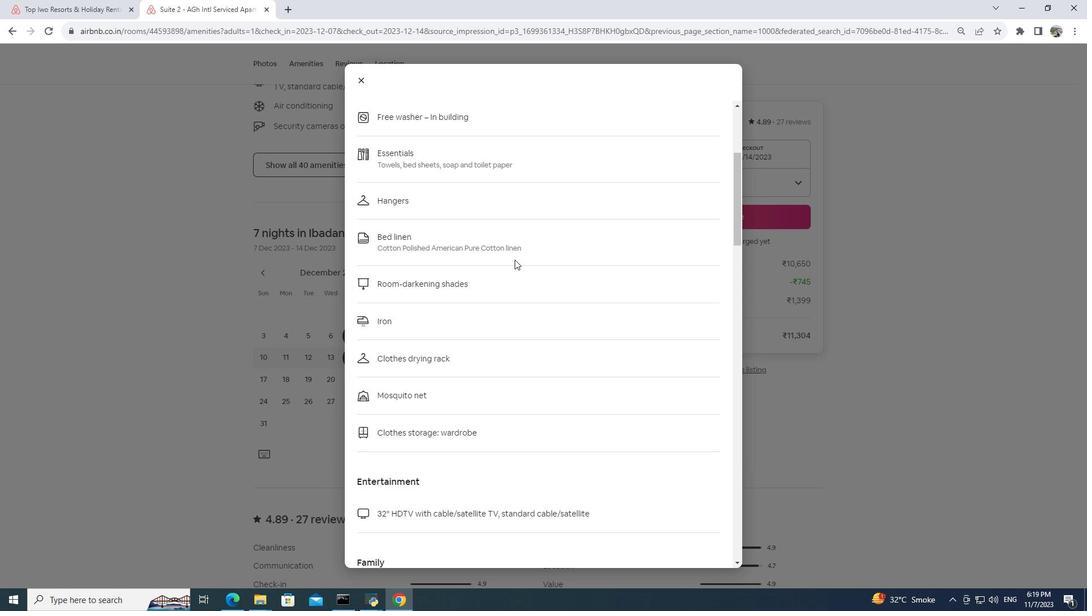 
Action: Mouse moved to (514, 259)
Screenshot: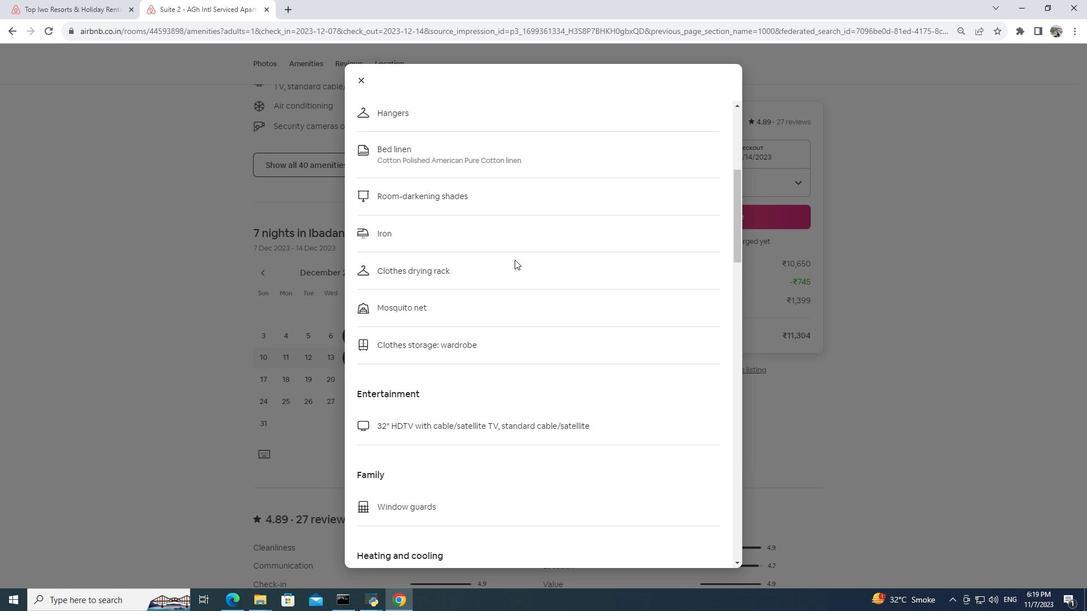 
Action: Mouse scrolled (514, 259) with delta (0, 0)
Screenshot: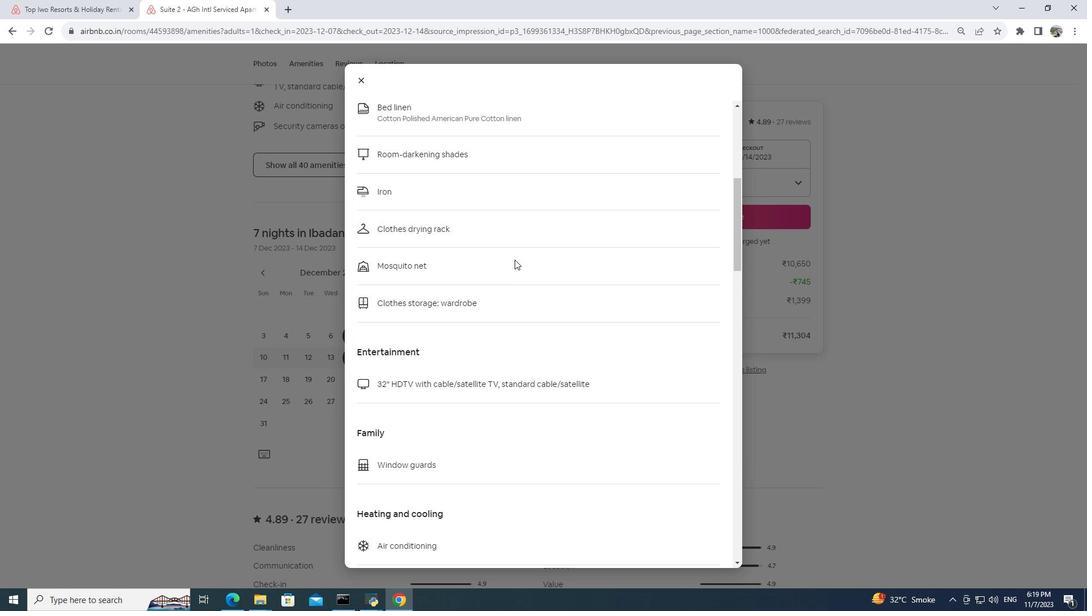 
Action: Mouse scrolled (514, 259) with delta (0, 0)
Screenshot: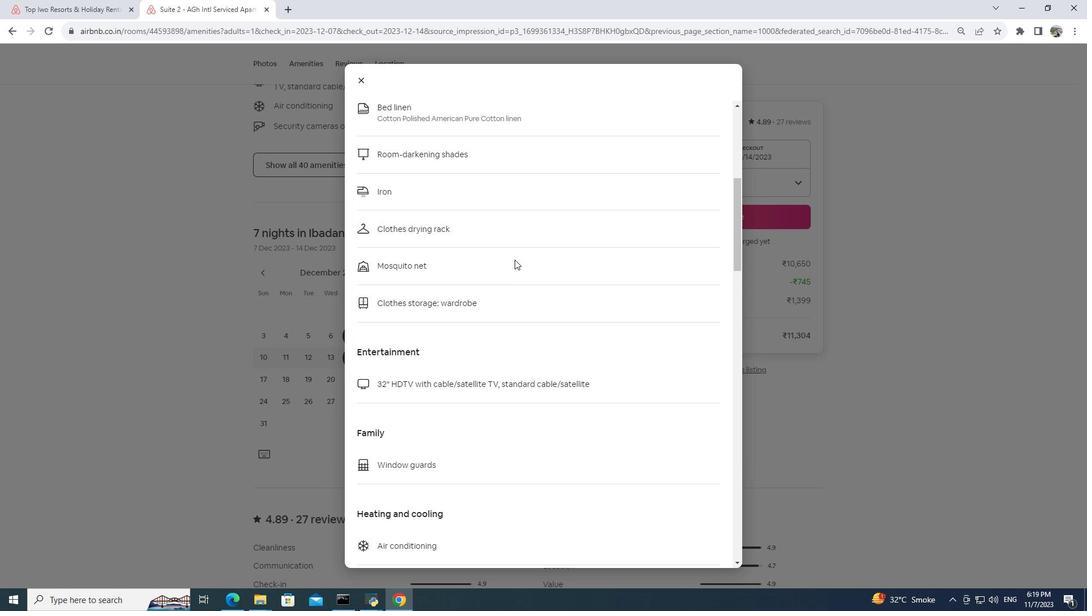 
Action: Mouse scrolled (514, 259) with delta (0, 0)
Screenshot: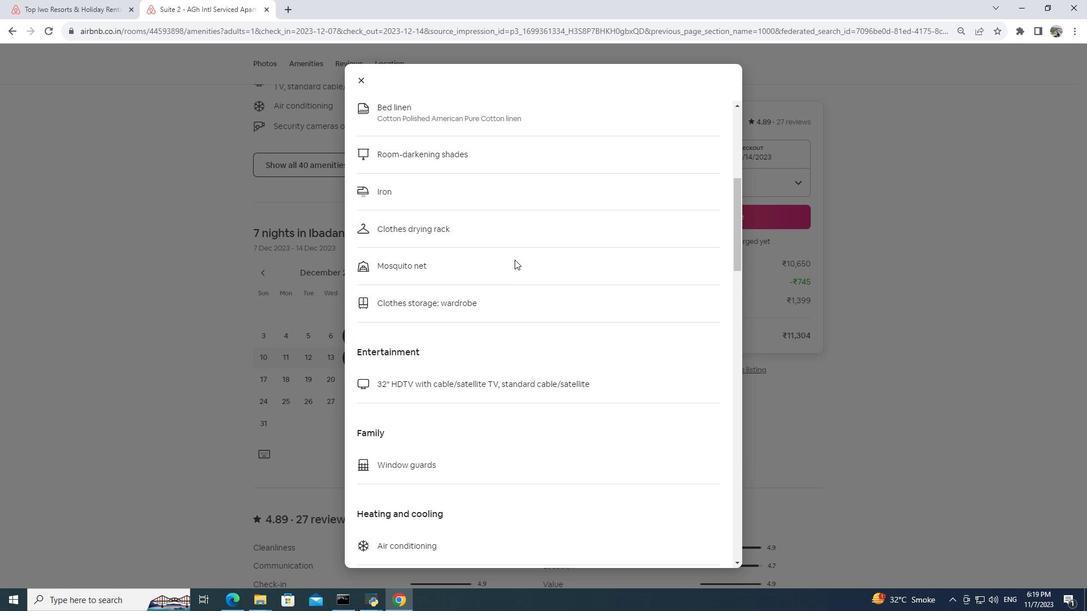 
Action: Mouse scrolled (514, 259) with delta (0, 0)
Screenshot: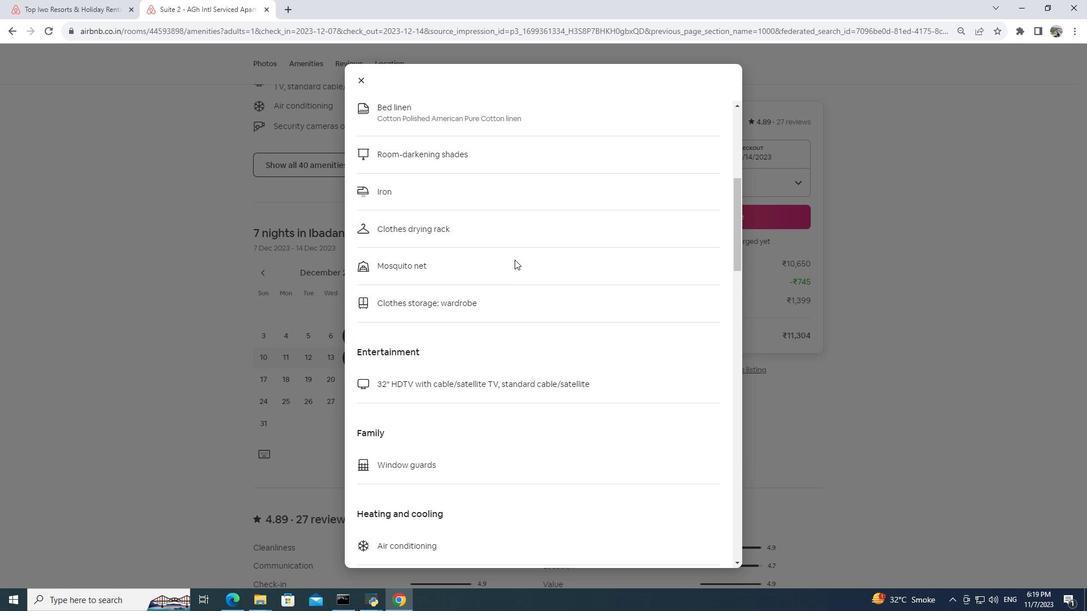 
Action: Mouse moved to (512, 264)
Screenshot: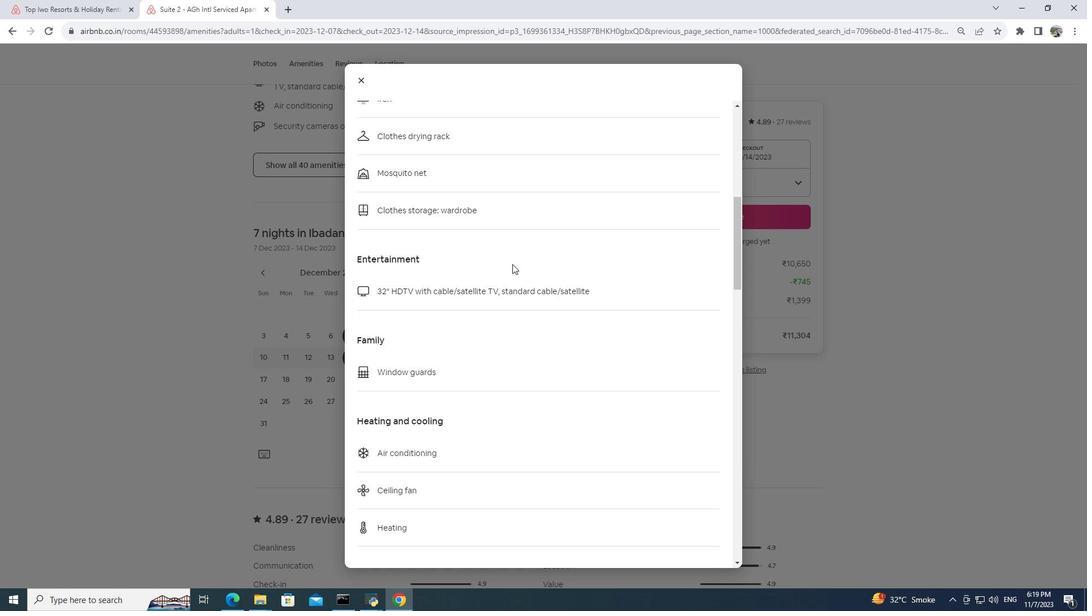 
Action: Mouse scrolled (512, 263) with delta (0, 0)
Screenshot: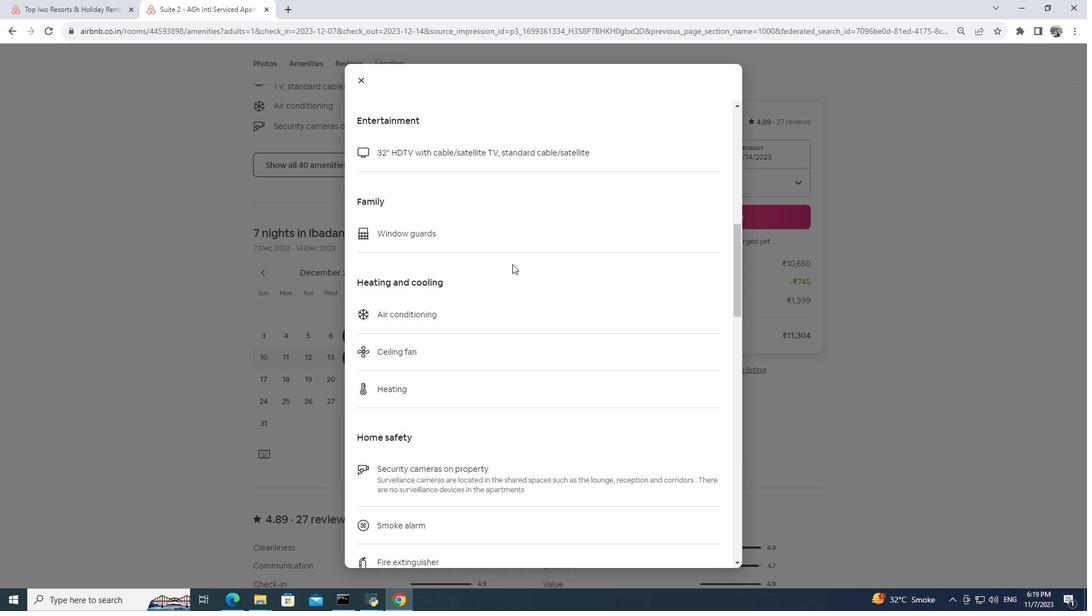 
Action: Mouse scrolled (512, 263) with delta (0, 0)
Screenshot: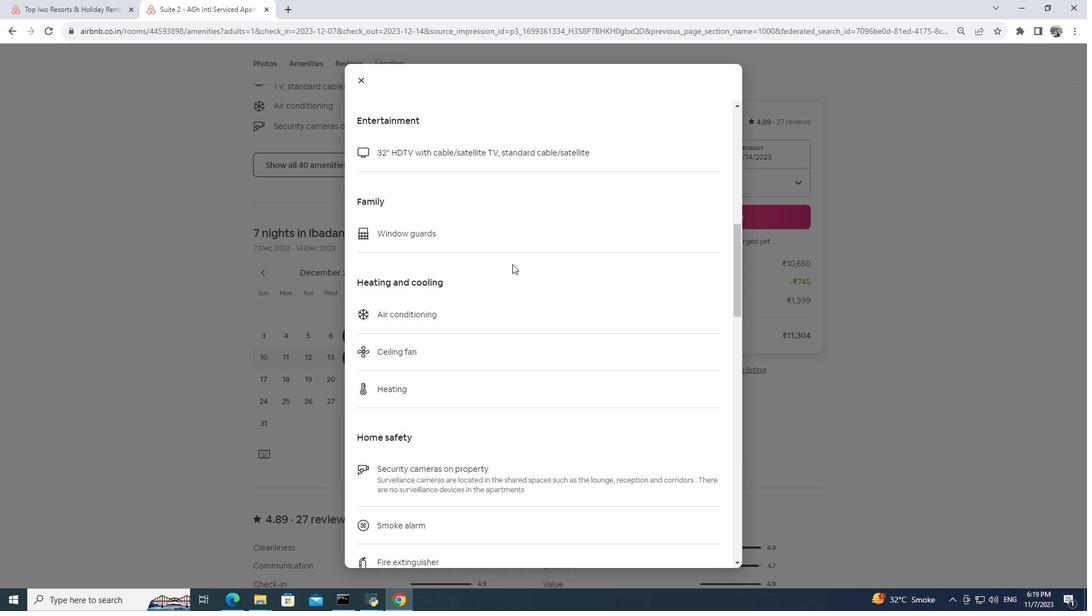 
Action: Mouse scrolled (512, 263) with delta (0, 0)
Screenshot: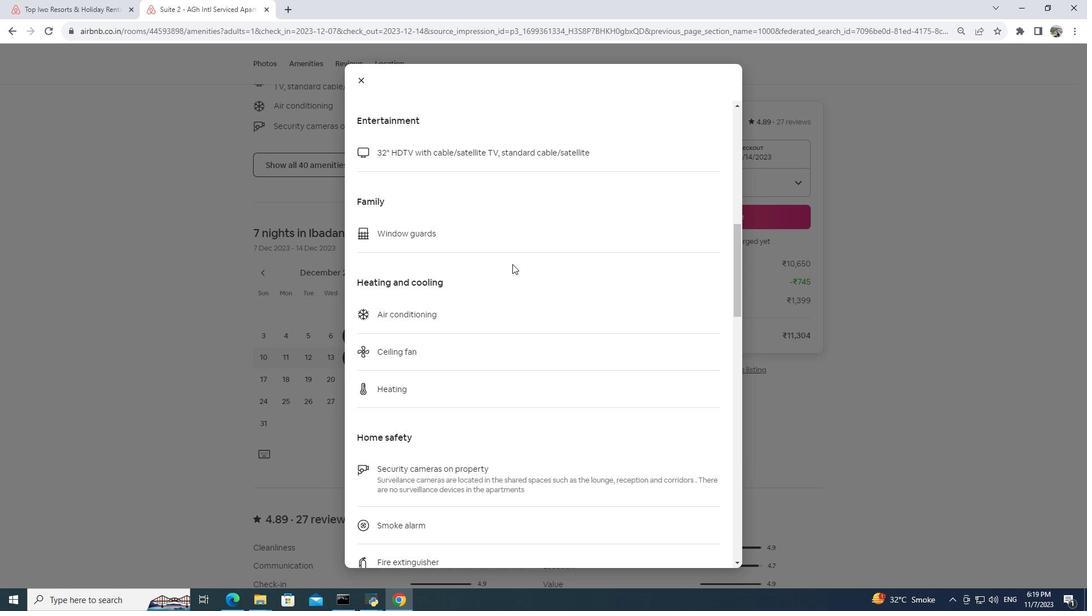 
Action: Mouse scrolled (512, 263) with delta (0, 0)
Screenshot: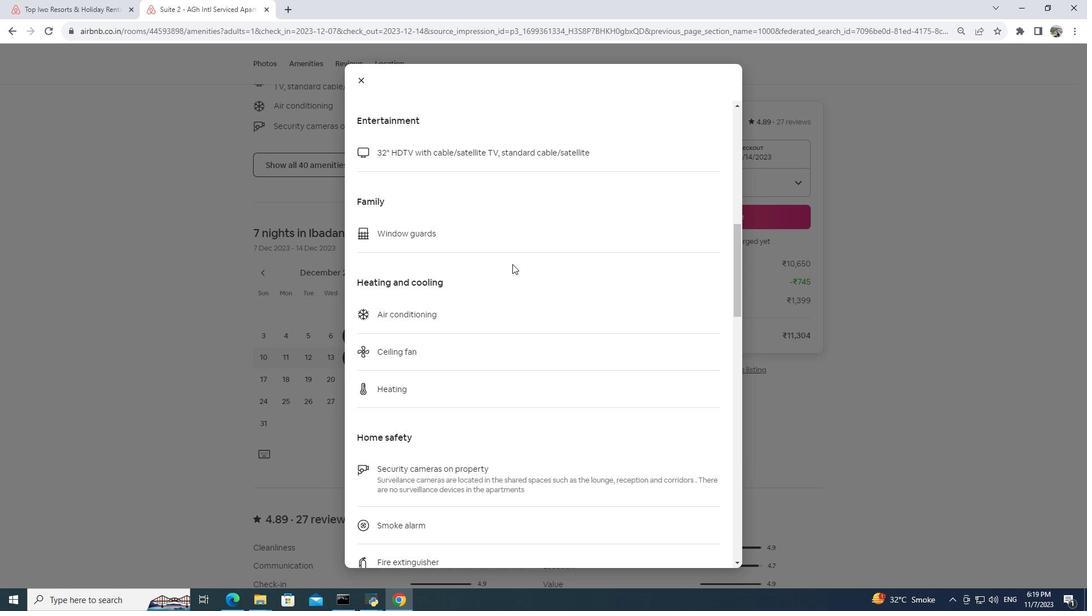 
Action: Mouse scrolled (512, 263) with delta (0, 0)
Screenshot: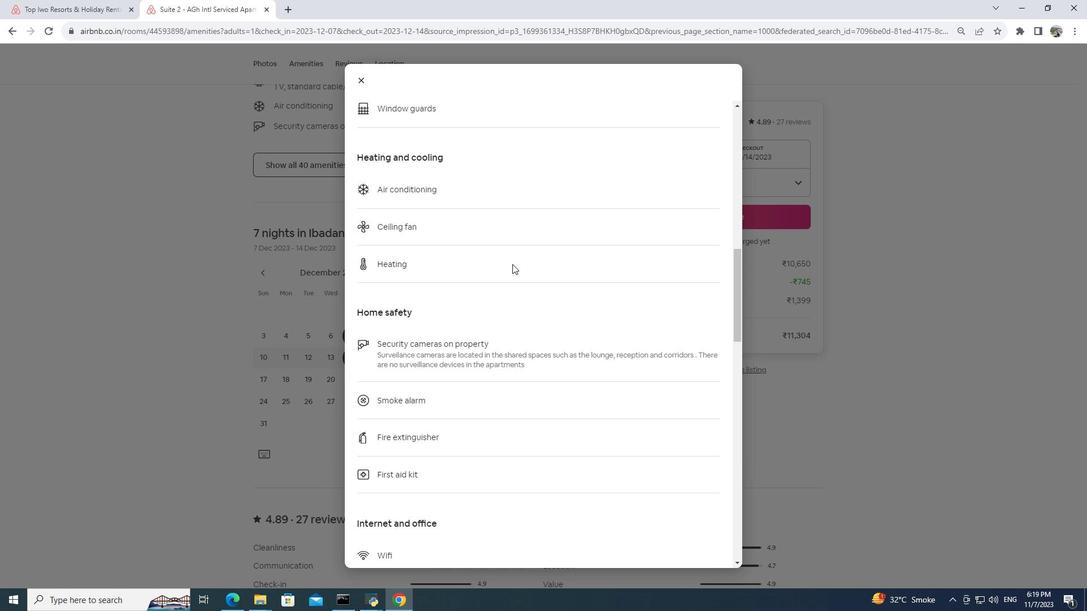 
Action: Mouse scrolled (512, 263) with delta (0, 0)
Screenshot: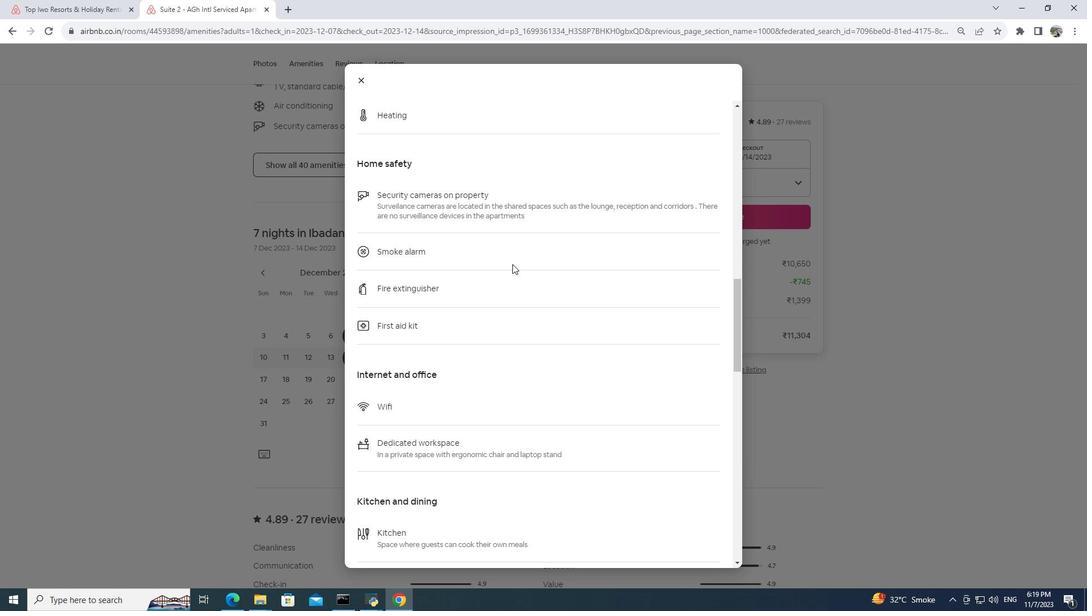 
Action: Mouse scrolled (512, 263) with delta (0, 0)
Screenshot: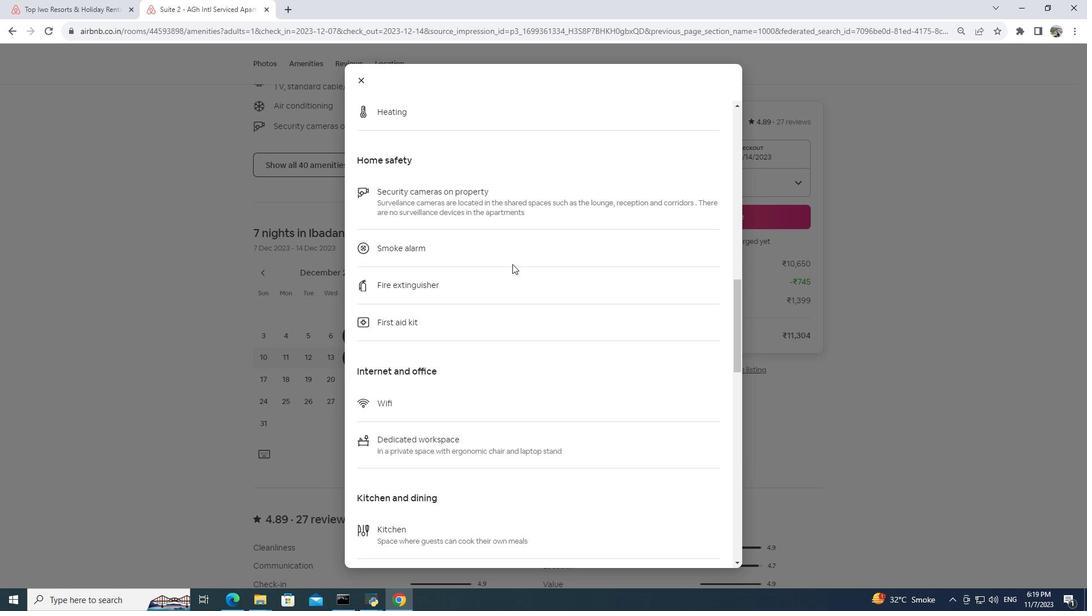 
Action: Mouse scrolled (512, 263) with delta (0, 0)
Screenshot: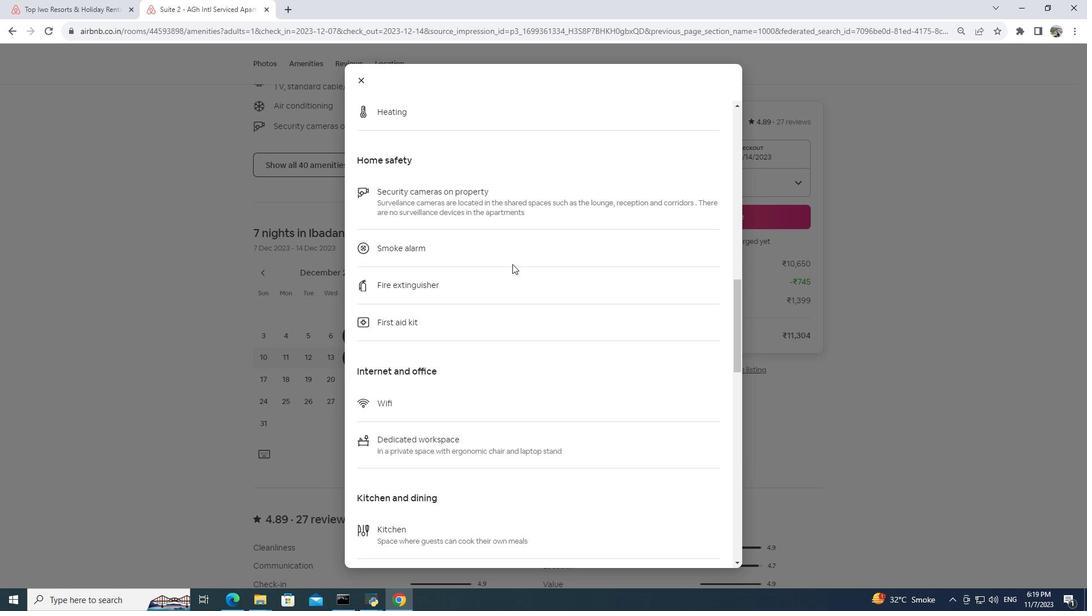 
Action: Mouse scrolled (512, 263) with delta (0, 0)
Screenshot: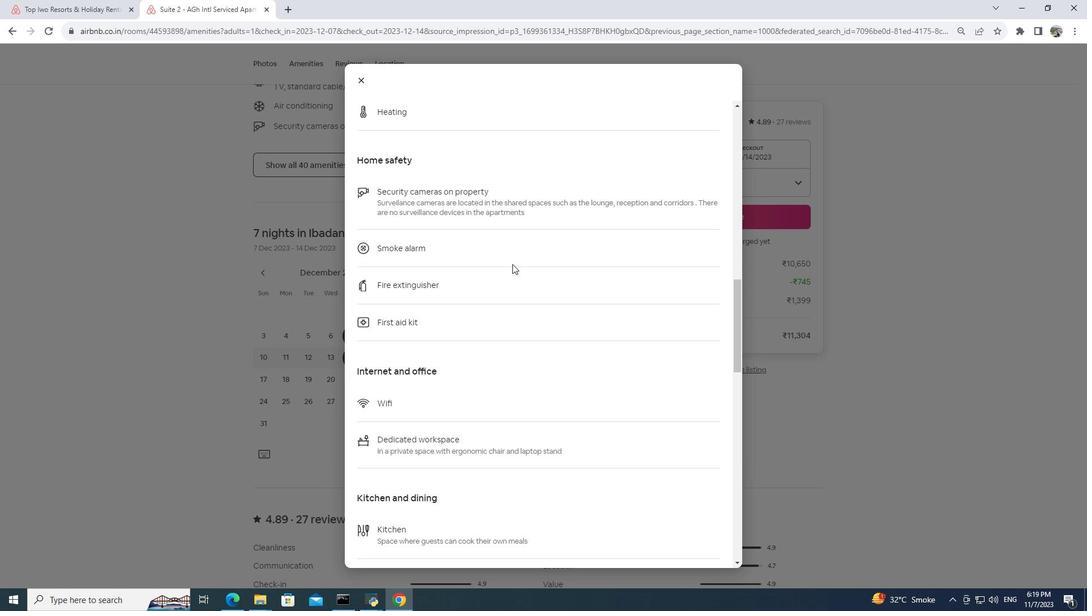 
Action: Mouse scrolled (512, 263) with delta (0, 0)
Screenshot: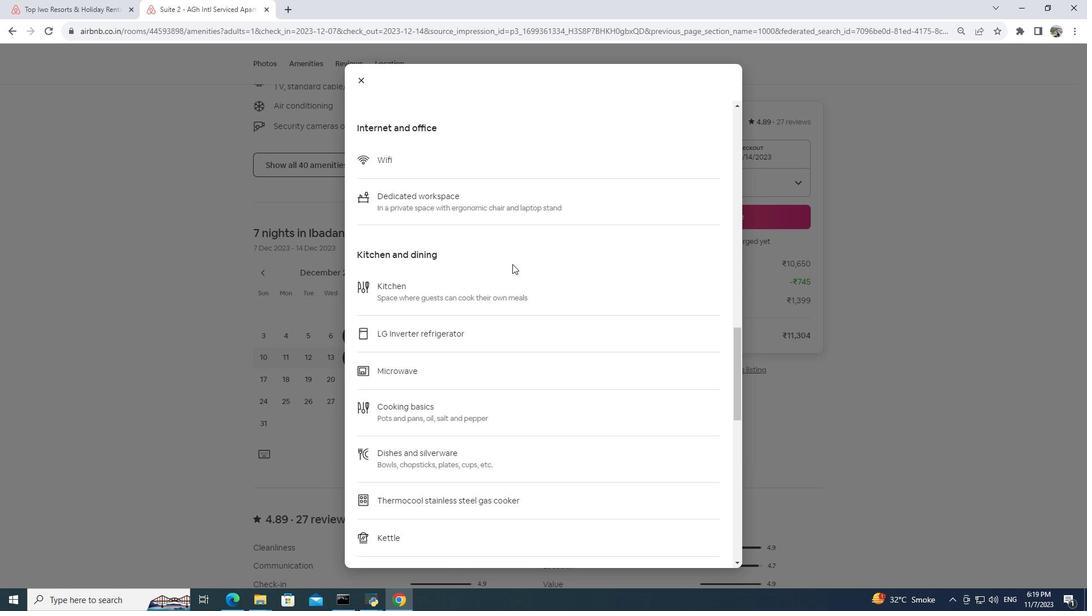 
Action: Mouse scrolled (512, 263) with delta (0, 0)
Screenshot: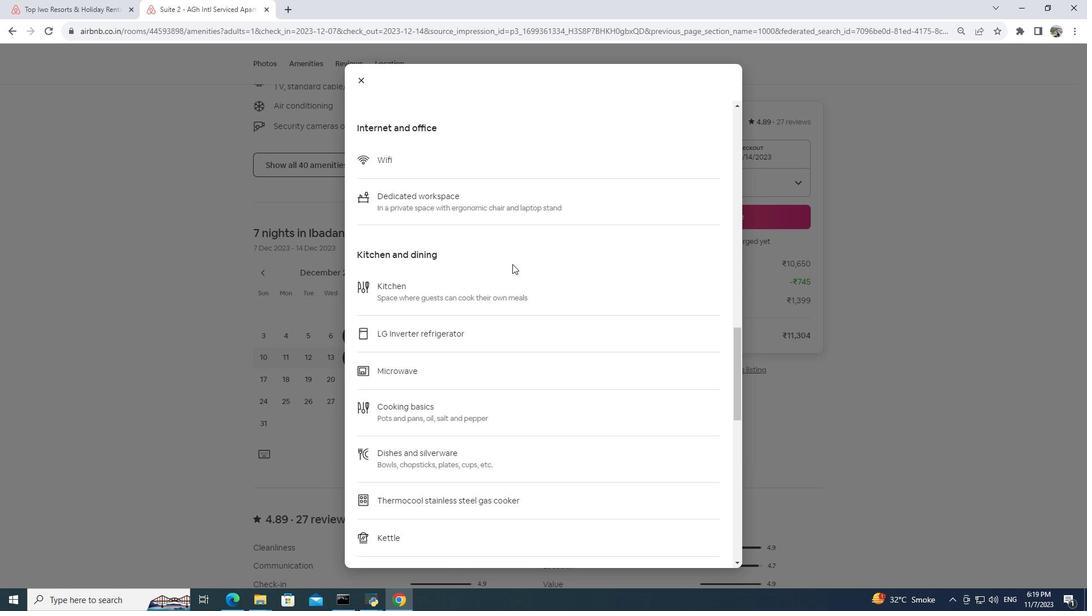 
Action: Mouse scrolled (512, 263) with delta (0, 0)
Screenshot: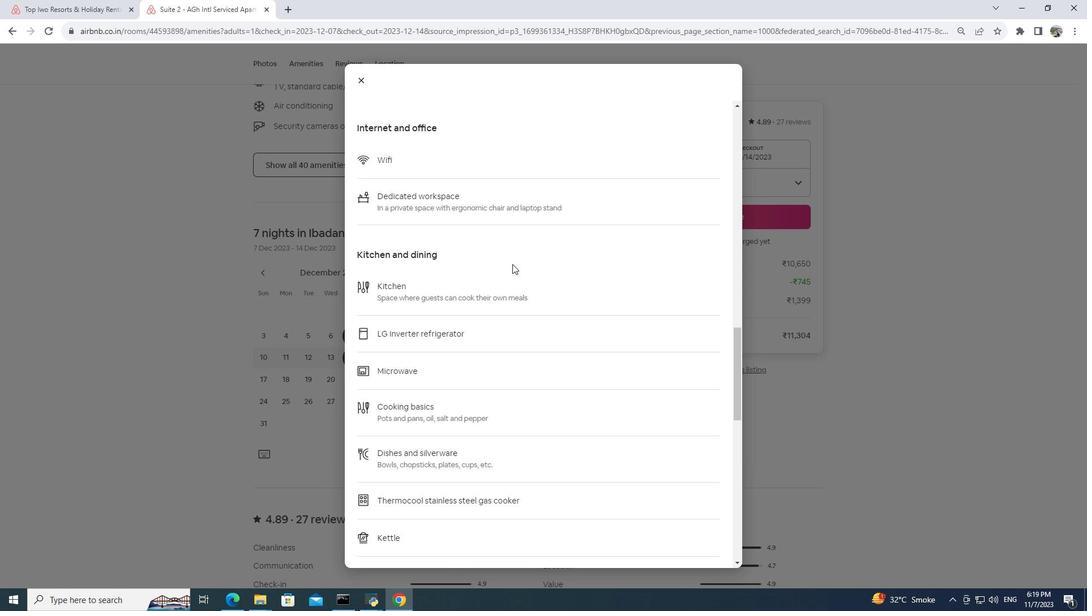 
Action: Mouse scrolled (512, 263) with delta (0, 0)
Screenshot: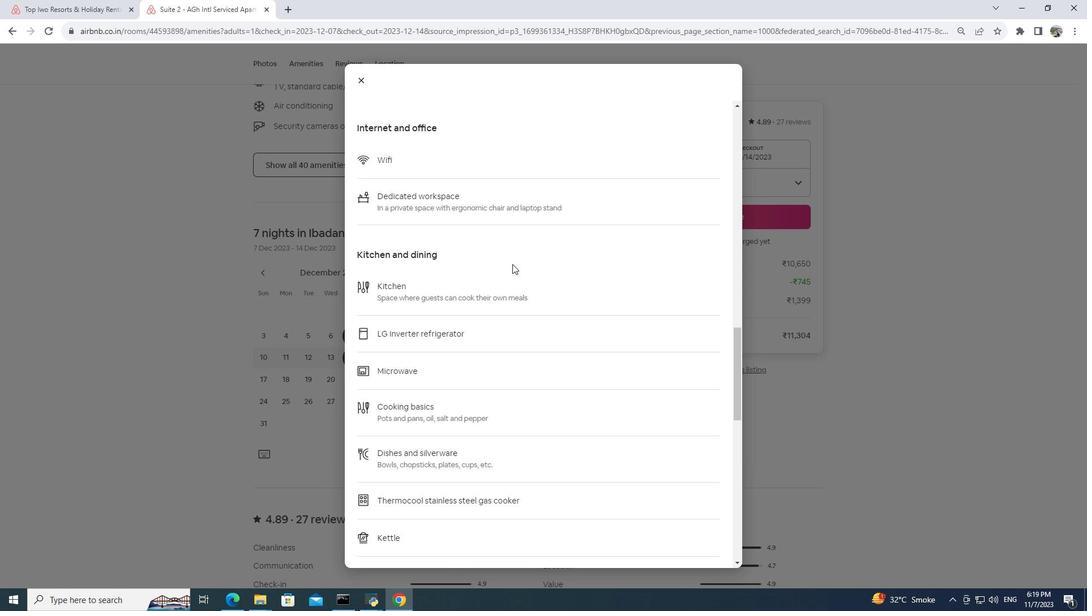 
Action: Mouse scrolled (512, 263) with delta (0, 0)
Screenshot: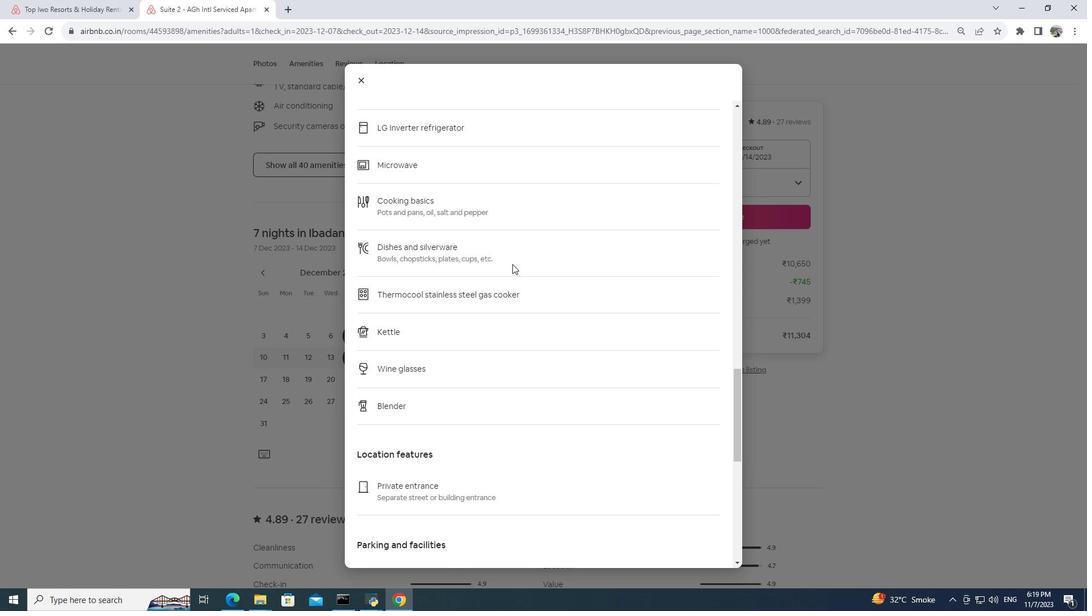 
Action: Mouse scrolled (512, 263) with delta (0, 0)
Screenshot: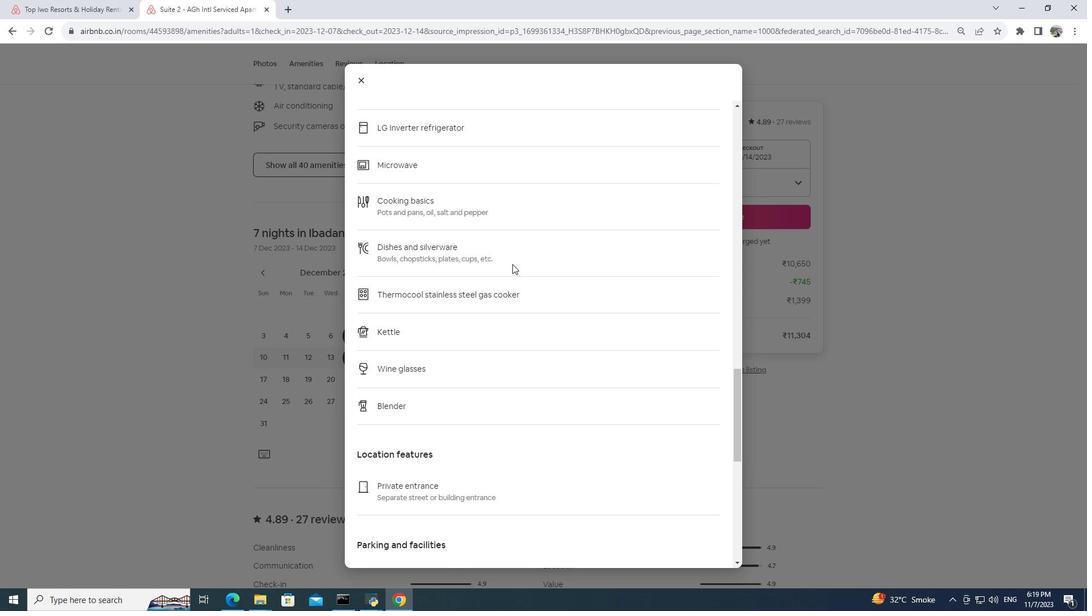 
Action: Mouse scrolled (512, 263) with delta (0, 0)
Screenshot: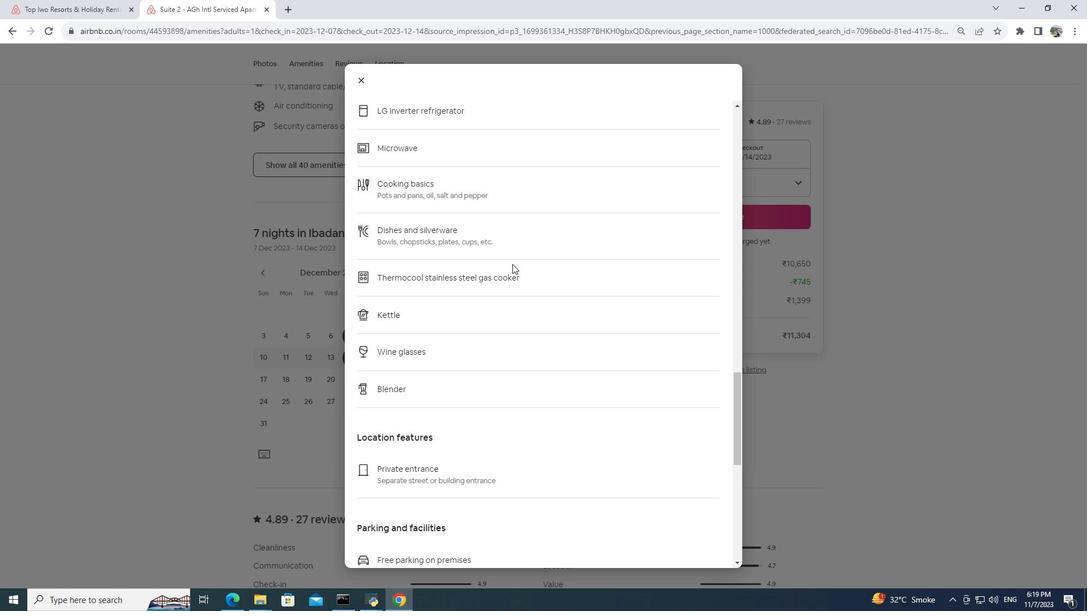 
Action: Mouse scrolled (512, 263) with delta (0, 0)
Screenshot: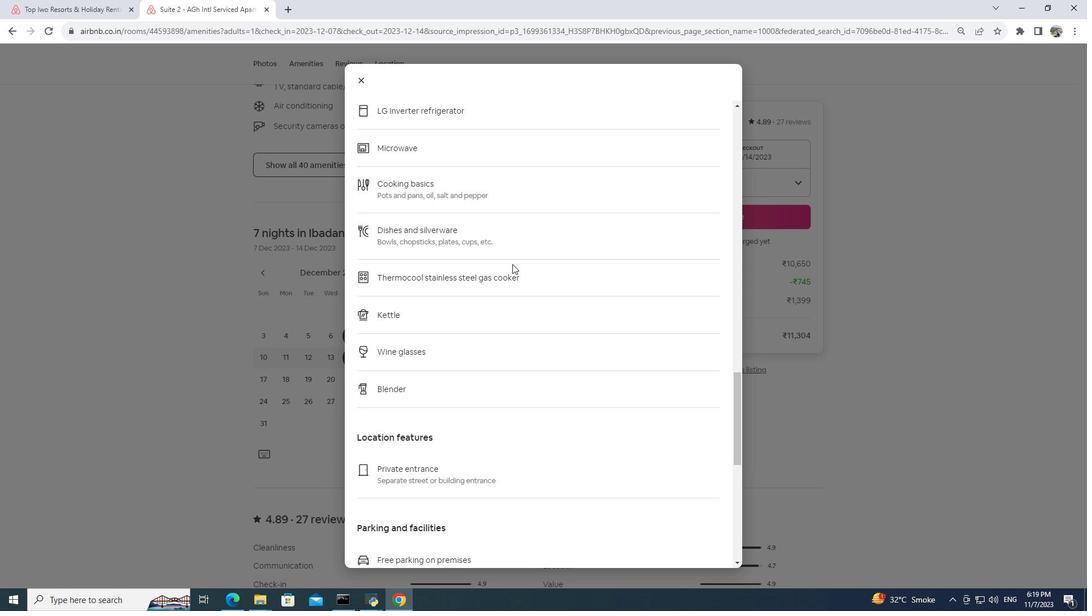 
Action: Mouse moved to (512, 262)
Screenshot: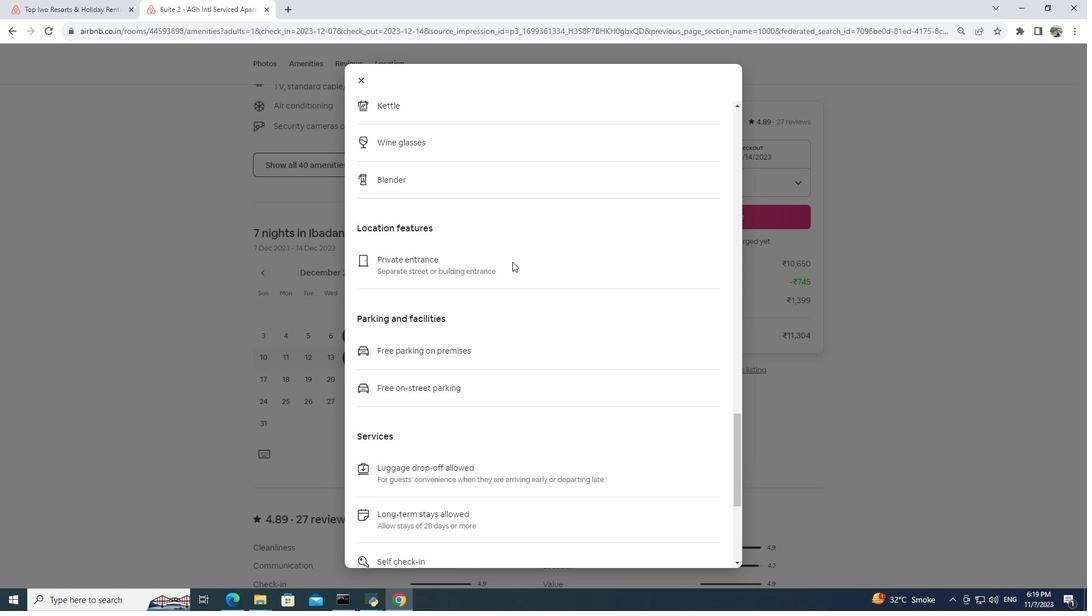 
Action: Mouse scrolled (512, 261) with delta (0, 0)
Screenshot: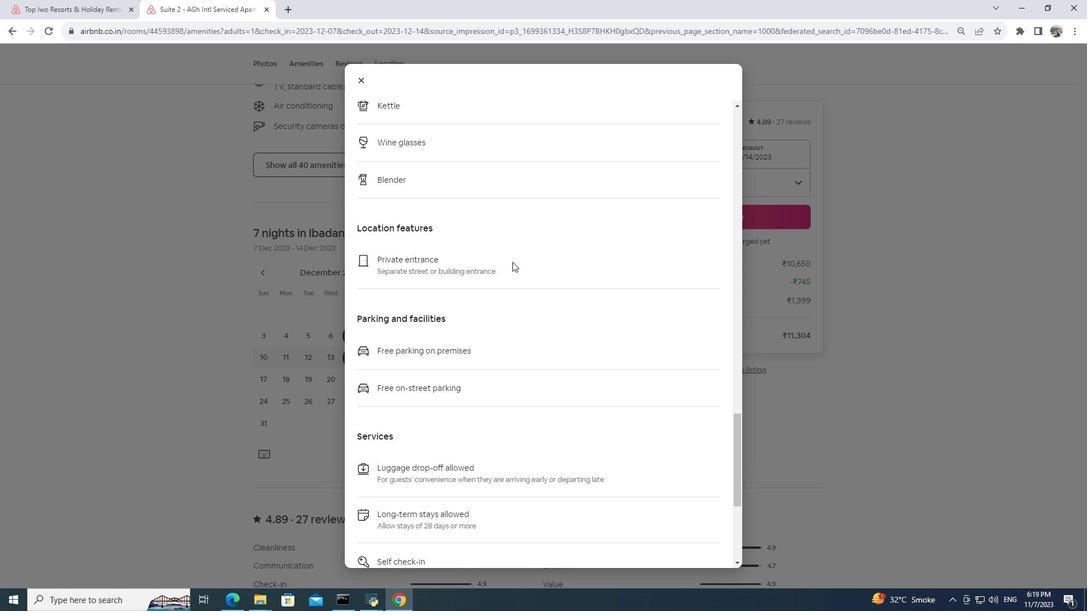 
Action: Mouse scrolled (512, 261) with delta (0, 0)
Screenshot: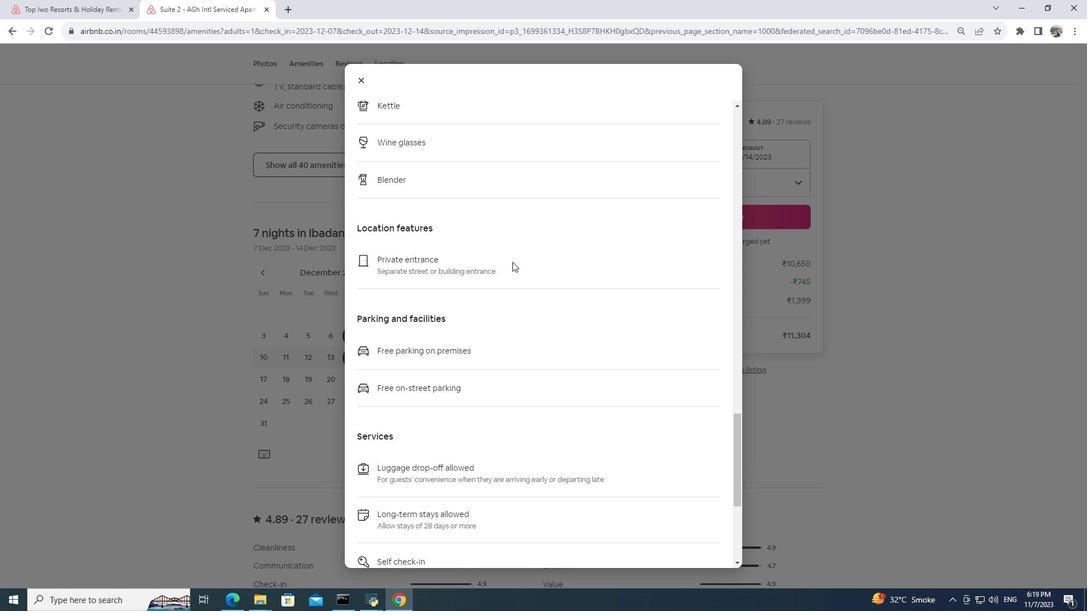 
Action: Mouse scrolled (512, 261) with delta (0, 0)
Screenshot: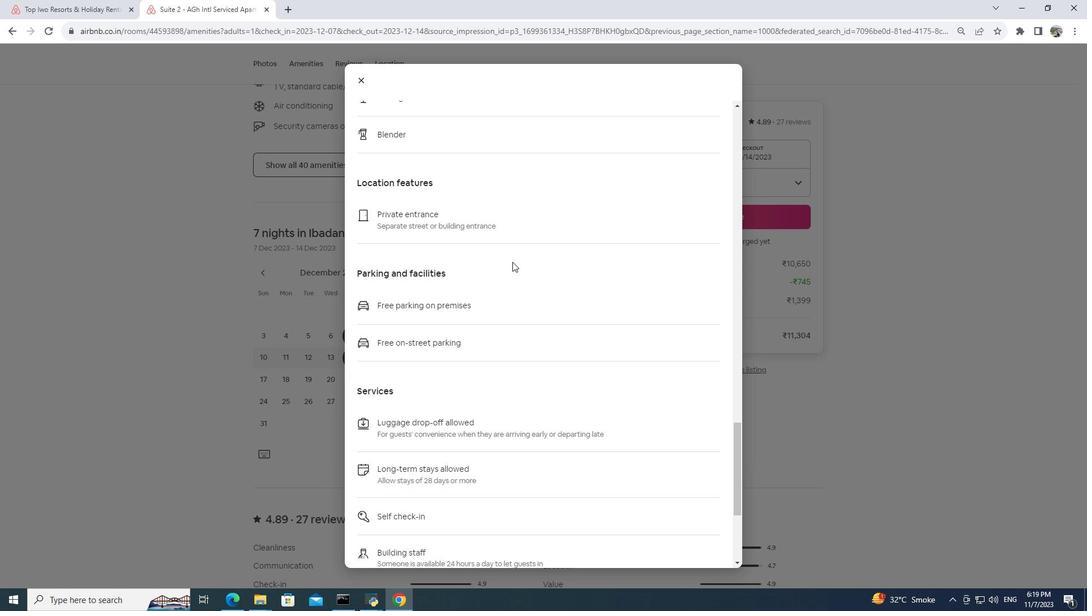 
Action: Mouse scrolled (512, 261) with delta (0, 0)
Screenshot: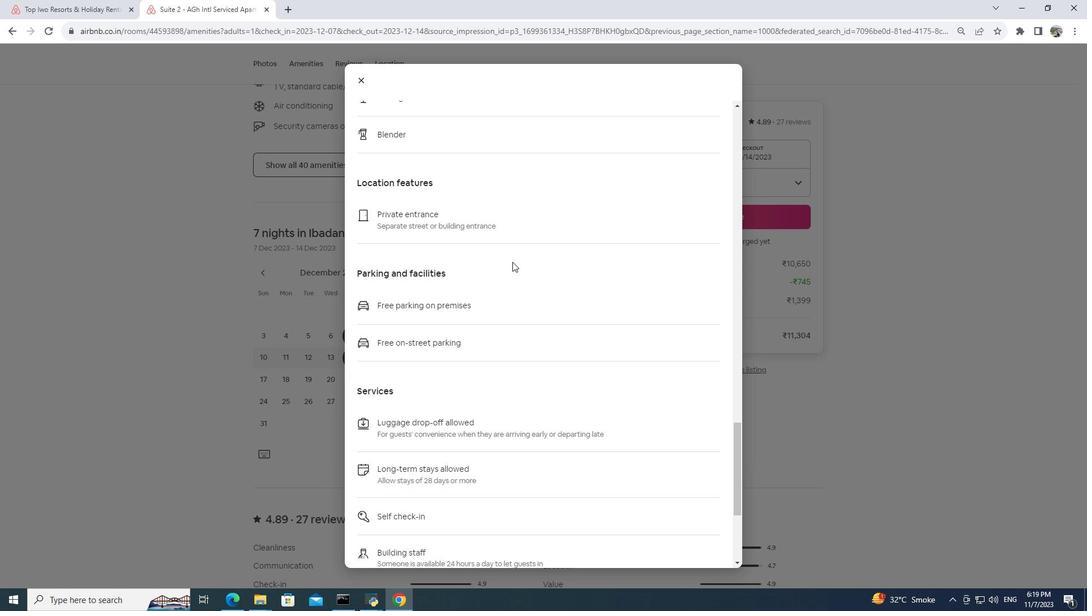 
Action: Mouse scrolled (512, 261) with delta (0, 0)
Screenshot: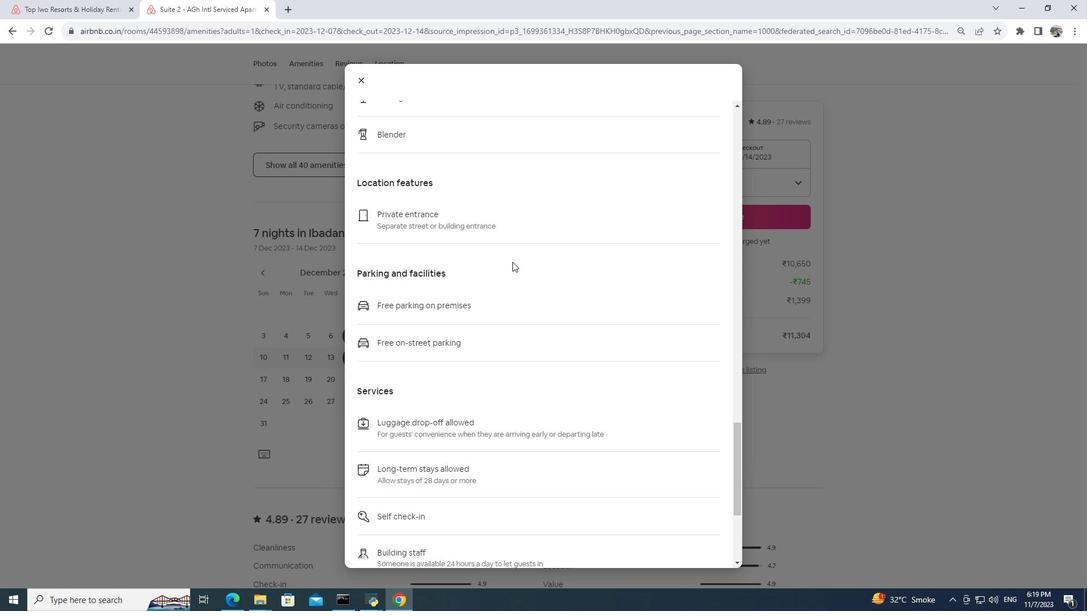 
Action: Mouse scrolled (512, 261) with delta (0, 0)
Screenshot: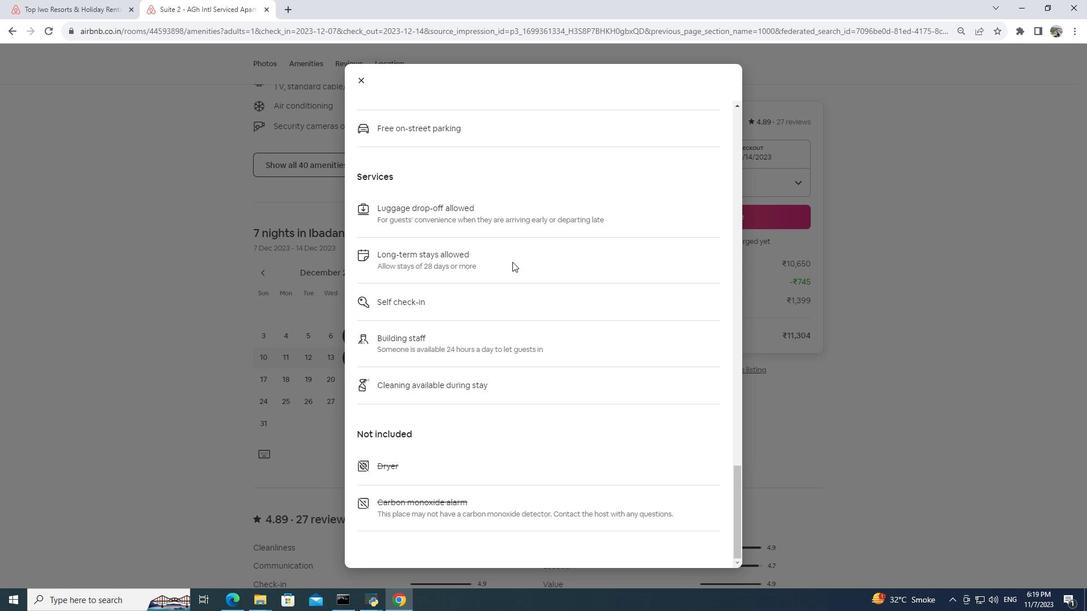 
Action: Mouse scrolled (512, 261) with delta (0, 0)
Screenshot: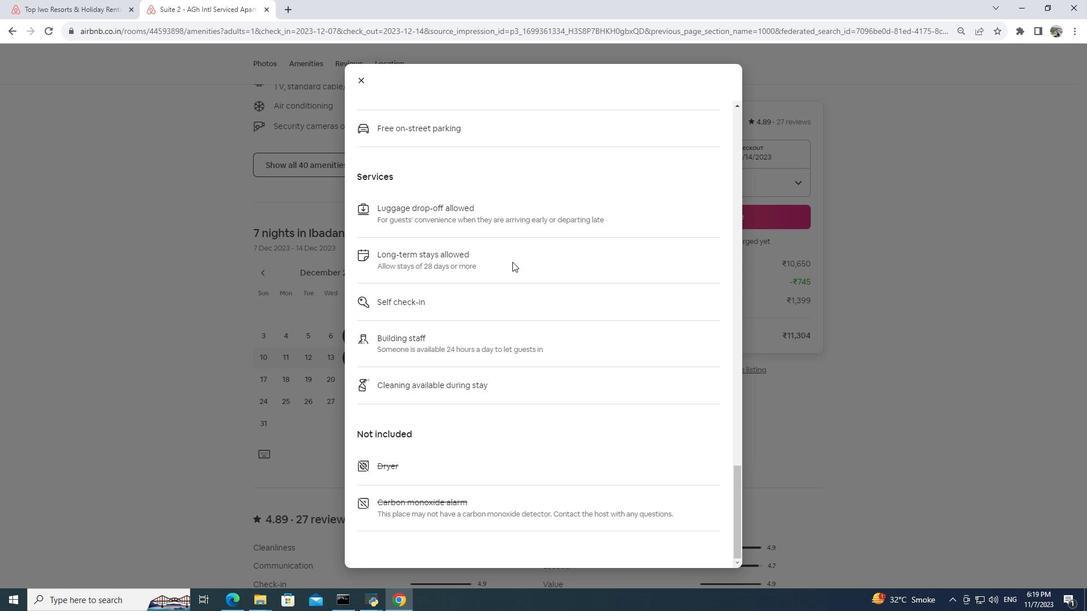 
Action: Mouse scrolled (512, 261) with delta (0, 0)
Screenshot: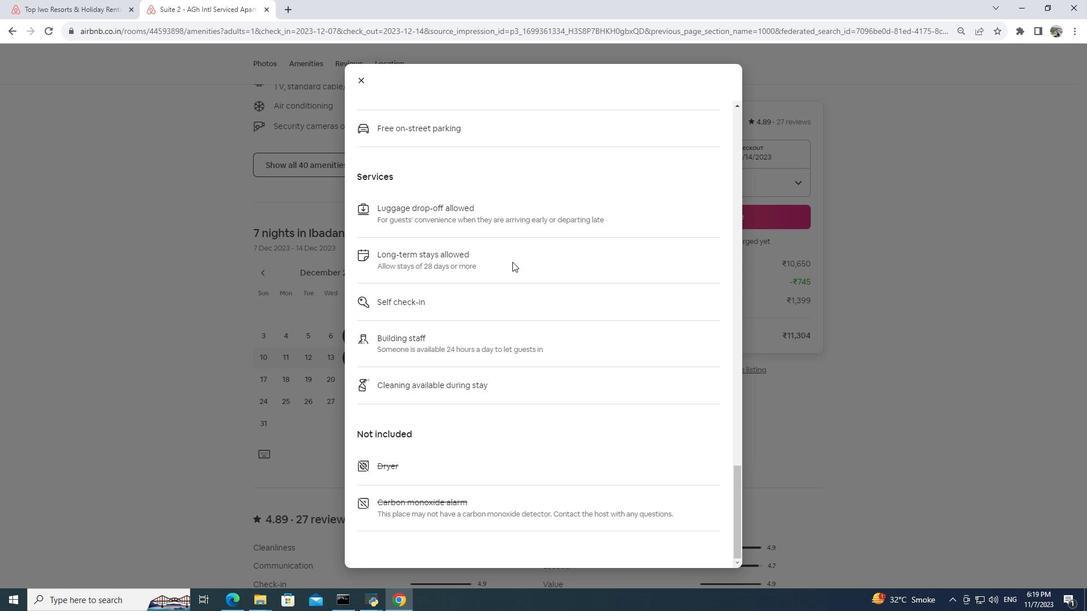 
Action: Mouse scrolled (512, 261) with delta (0, 0)
Screenshot: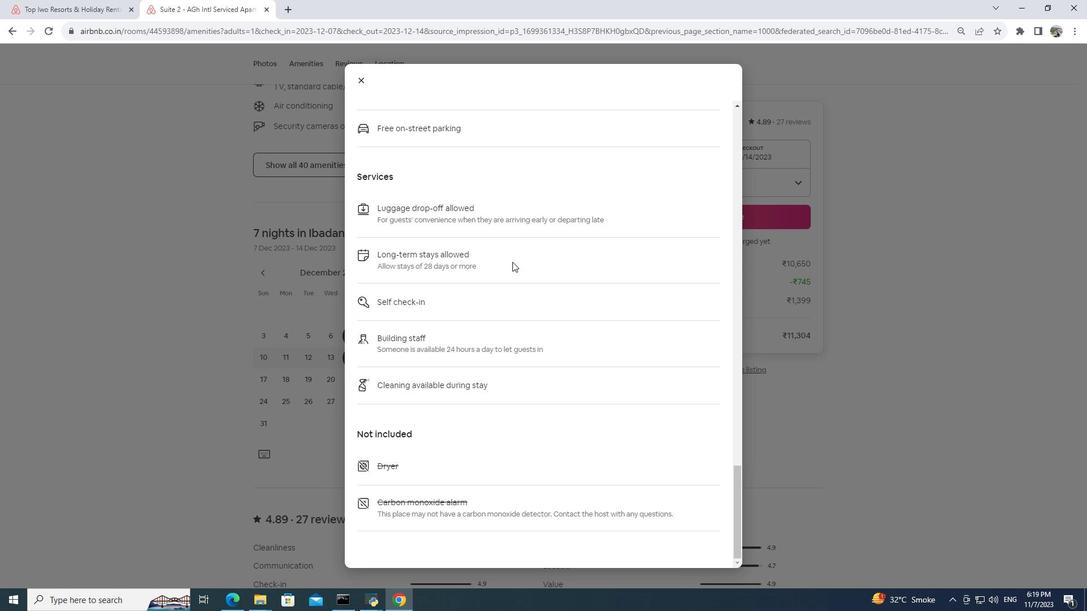 
Action: Mouse moved to (357, 79)
Screenshot: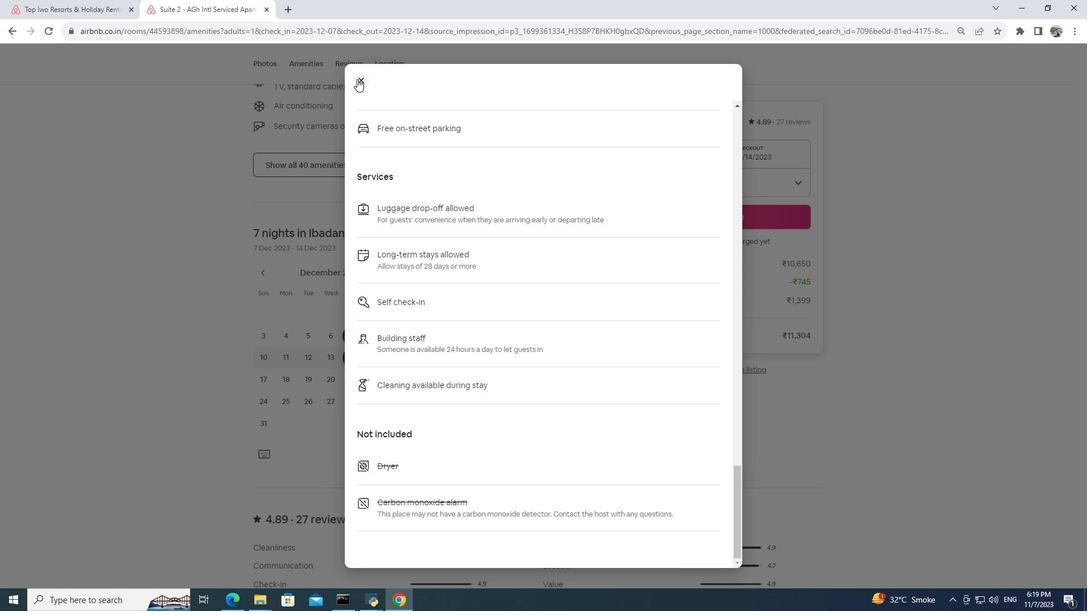 
Action: Mouse pressed left at (357, 79)
Screenshot: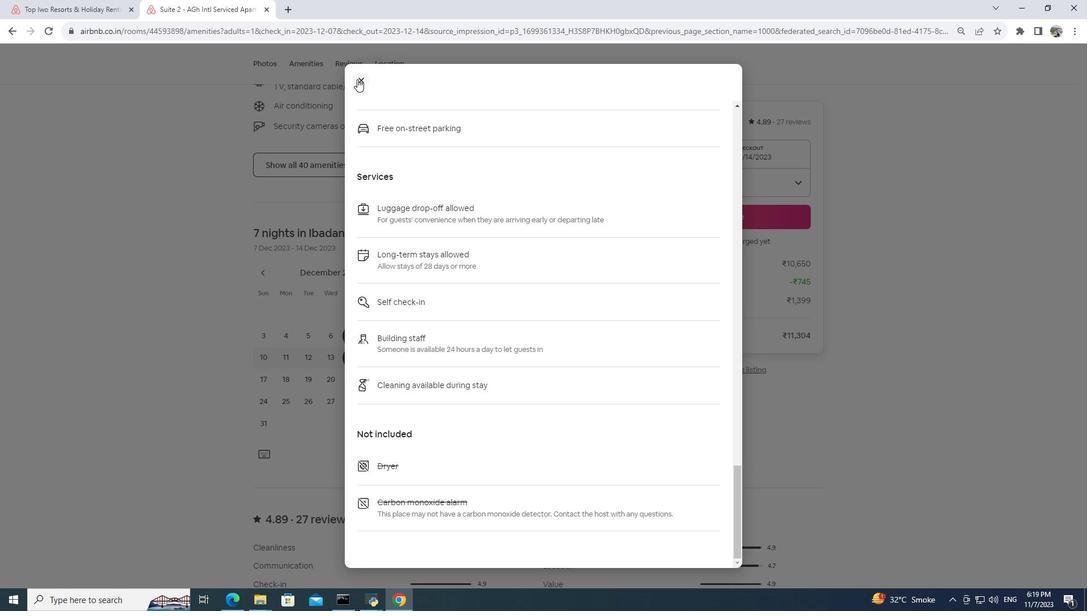 
Action: Mouse moved to (403, 305)
Screenshot: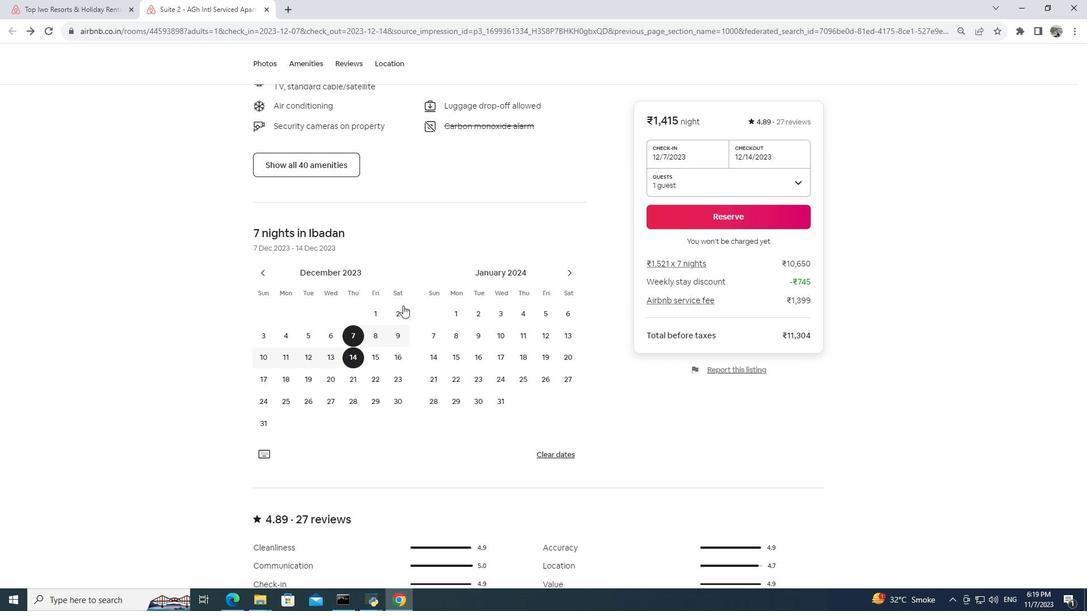 
Action: Mouse scrolled (403, 305) with delta (0, 0)
Screenshot: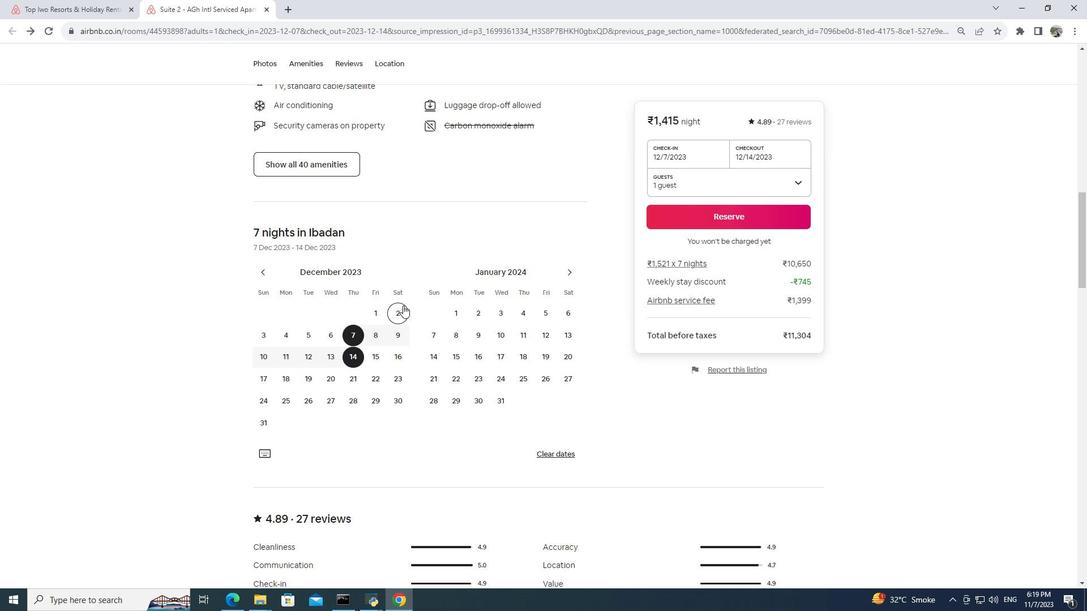 
Action: Mouse scrolled (403, 305) with delta (0, 0)
Screenshot: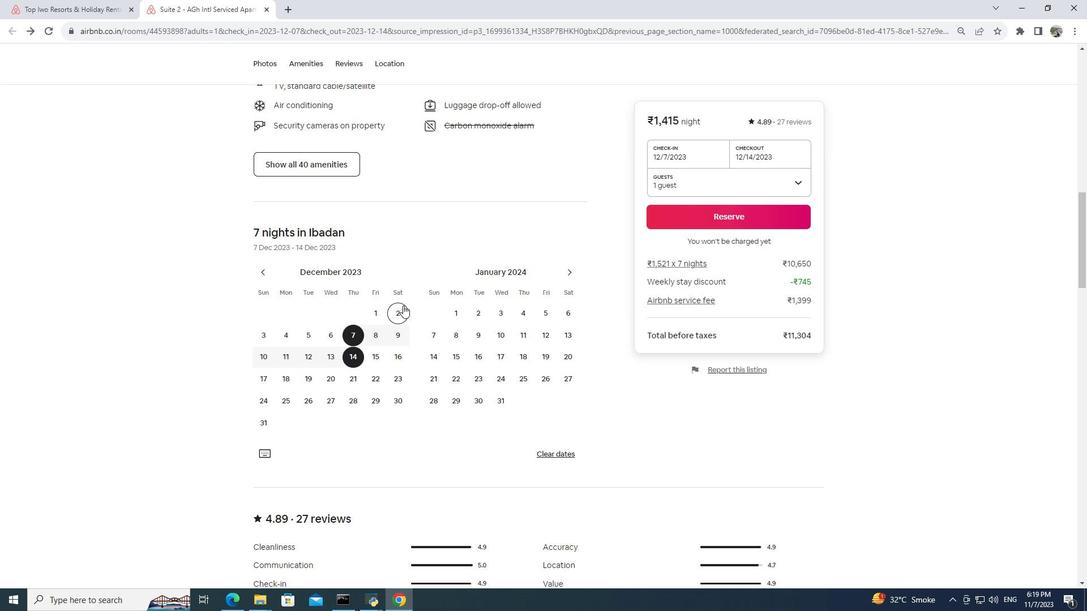 
Action: Mouse scrolled (403, 305) with delta (0, 0)
Screenshot: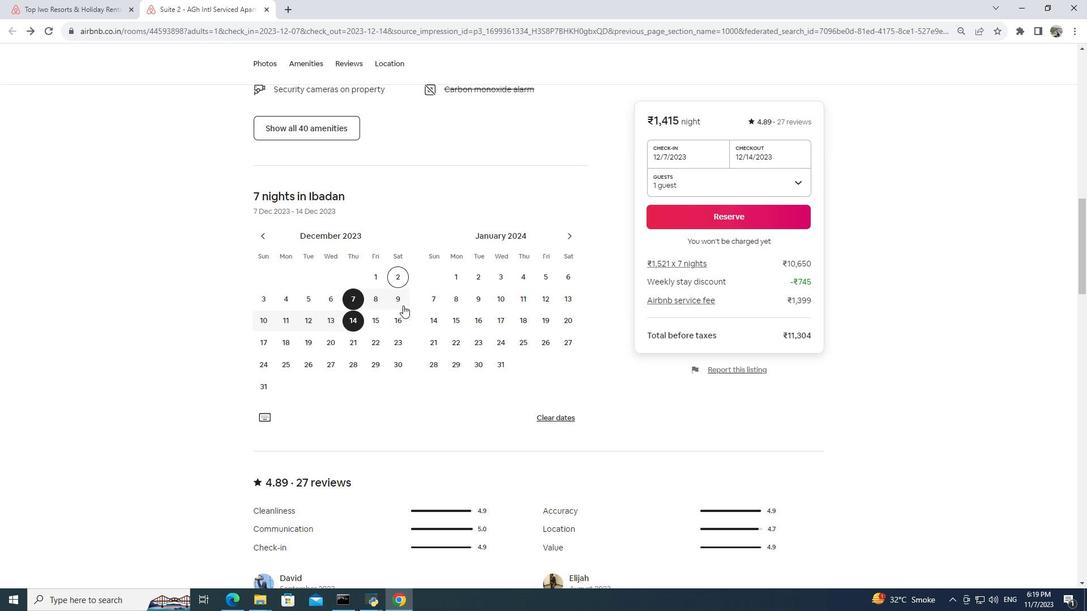 
Action: Mouse scrolled (403, 305) with delta (0, 0)
Screenshot: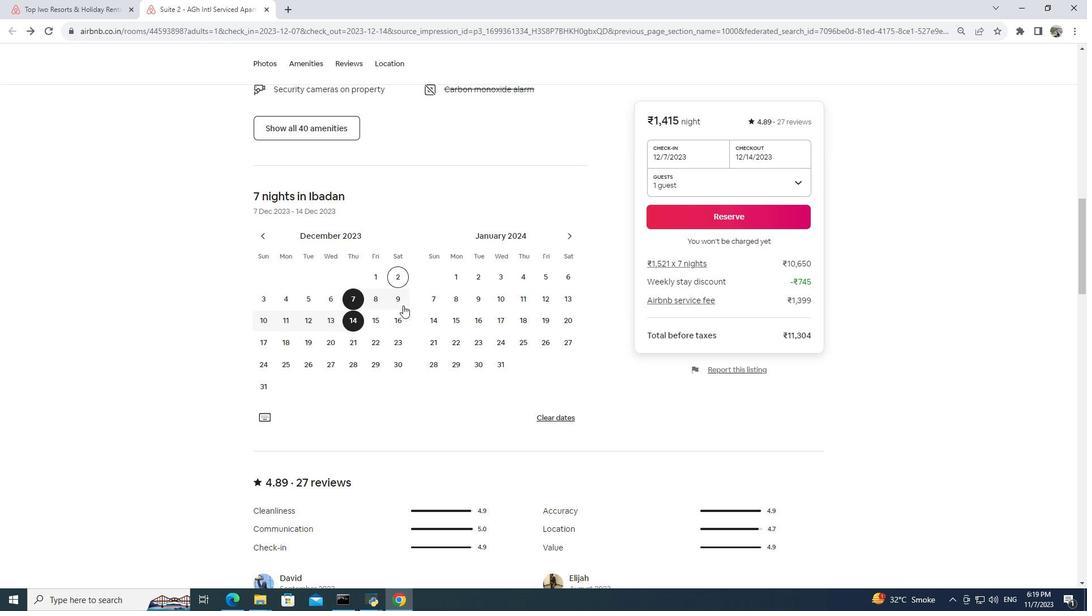 
Action: Mouse scrolled (403, 305) with delta (0, 0)
Screenshot: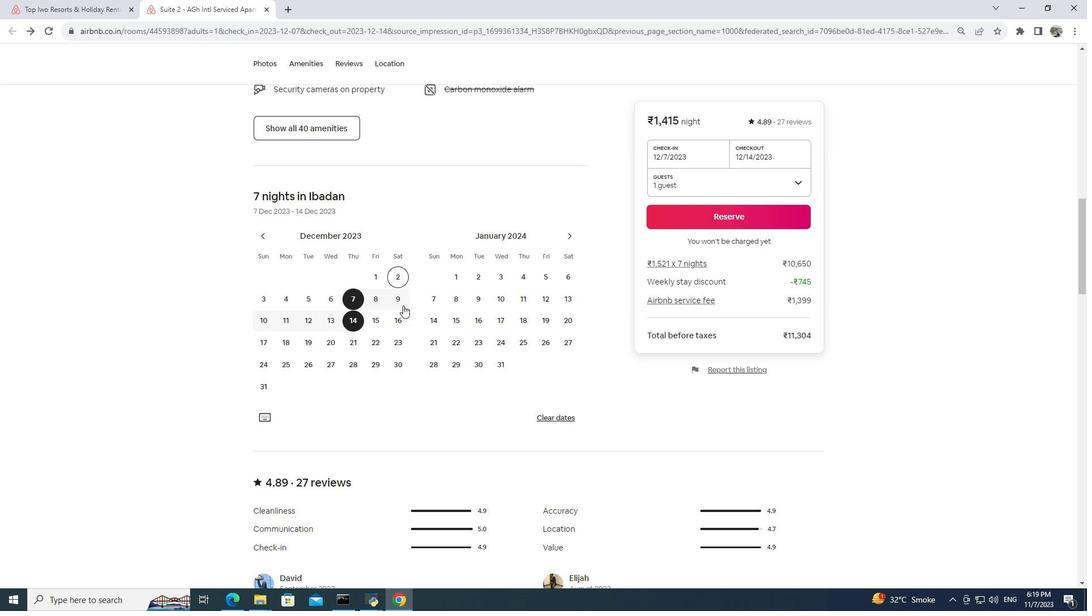 
Action: Mouse moved to (397, 294)
Screenshot: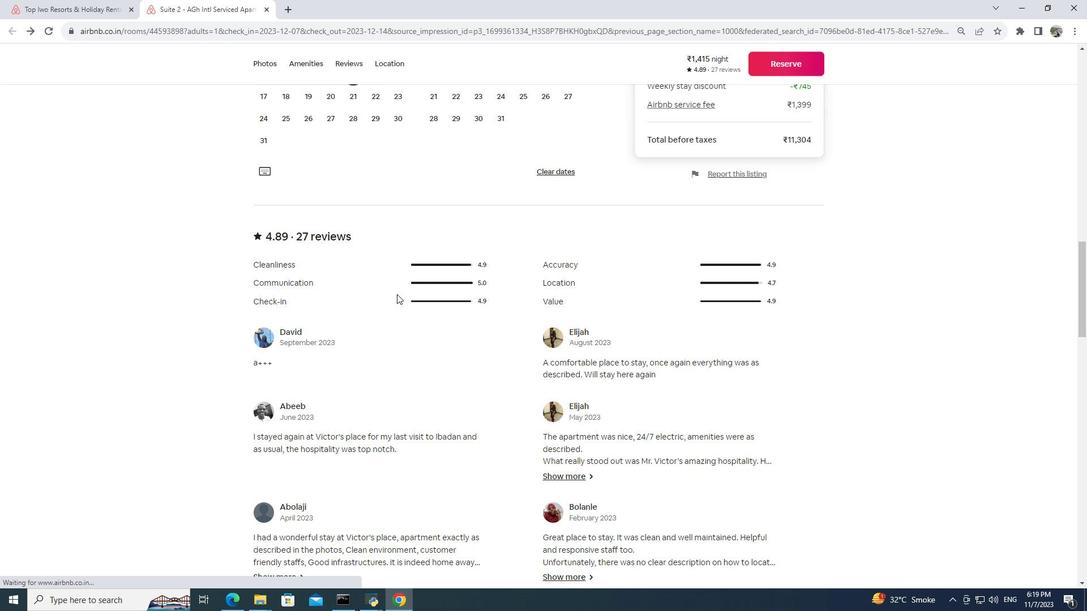 
Action: Mouse scrolled (397, 293) with delta (0, 0)
Screenshot: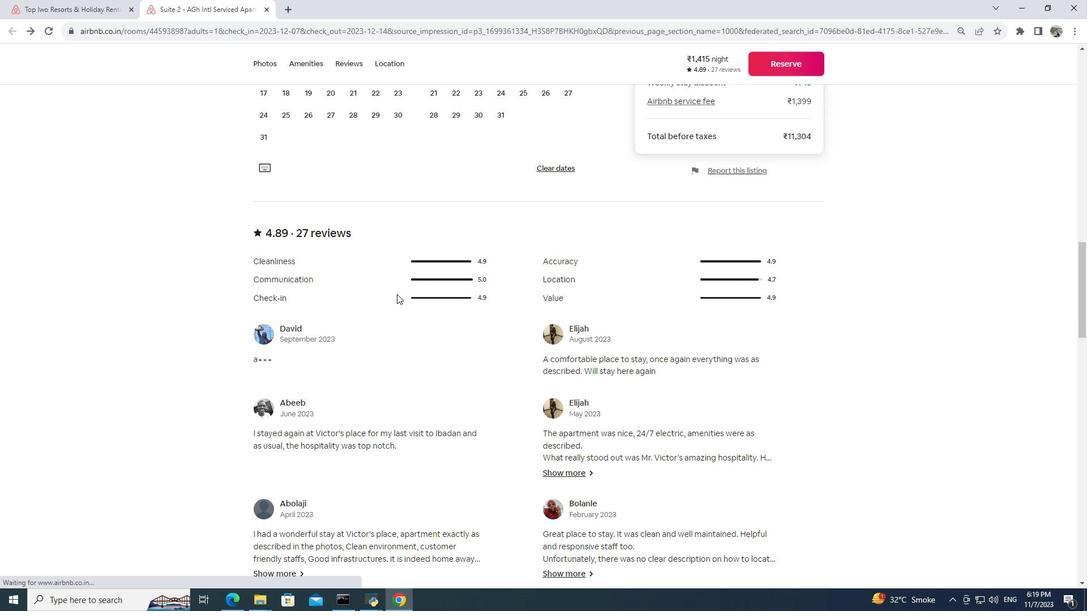 
Action: Mouse scrolled (397, 293) with delta (0, 0)
Screenshot: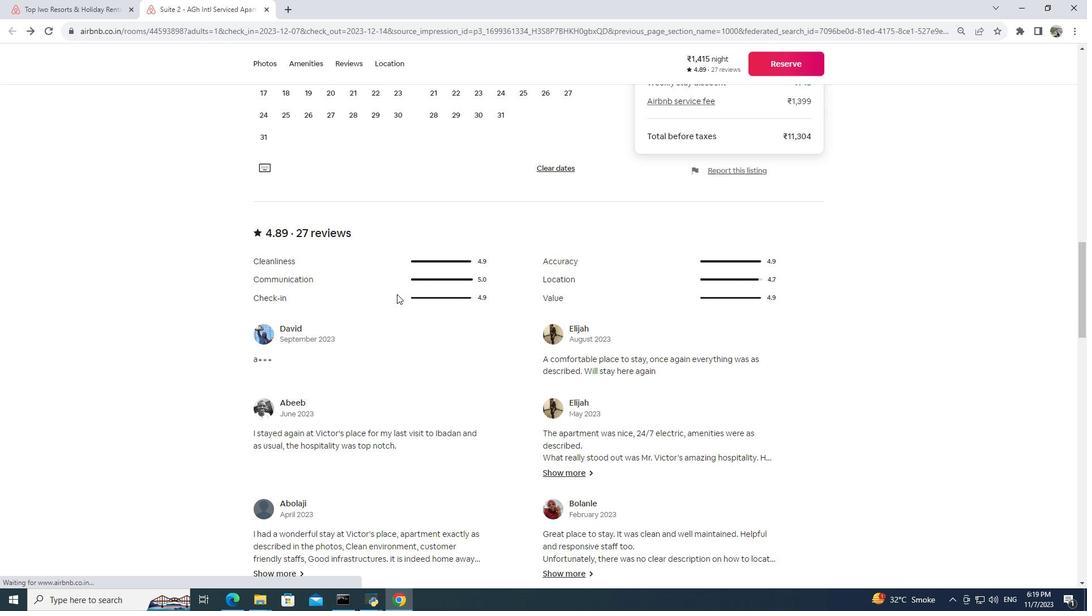 
Action: Mouse scrolled (397, 293) with delta (0, 0)
Screenshot: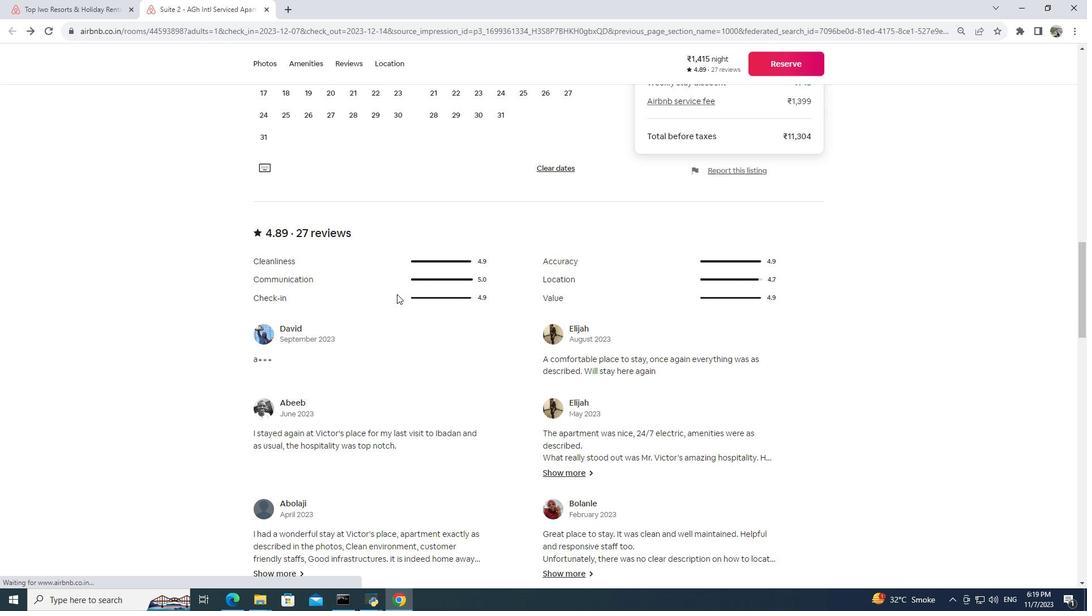 
Action: Mouse scrolled (397, 293) with delta (0, 0)
Screenshot: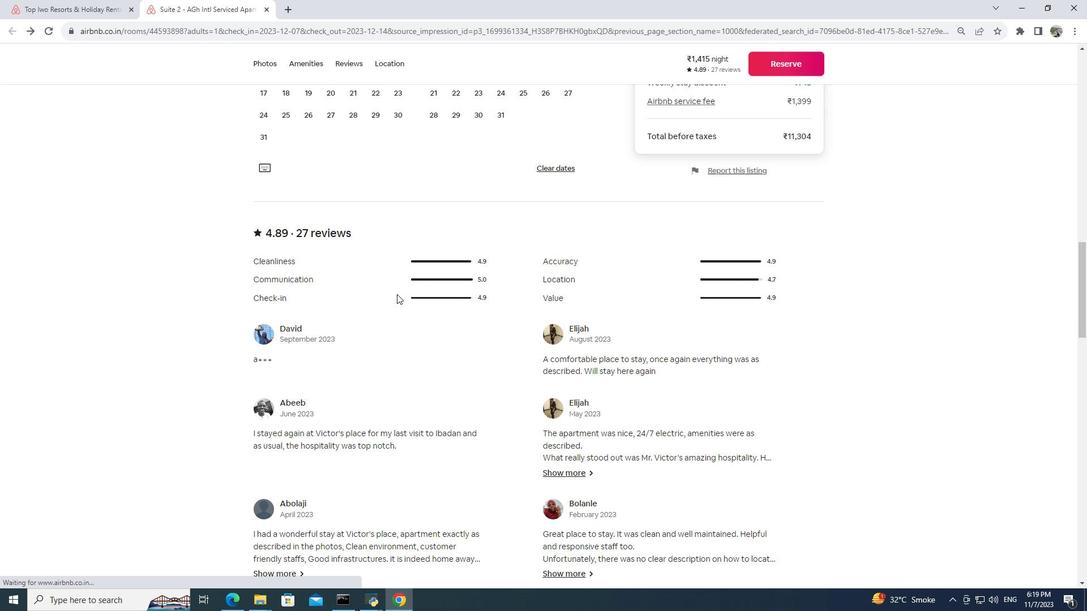 
Action: Mouse scrolled (397, 293) with delta (0, 0)
Screenshot: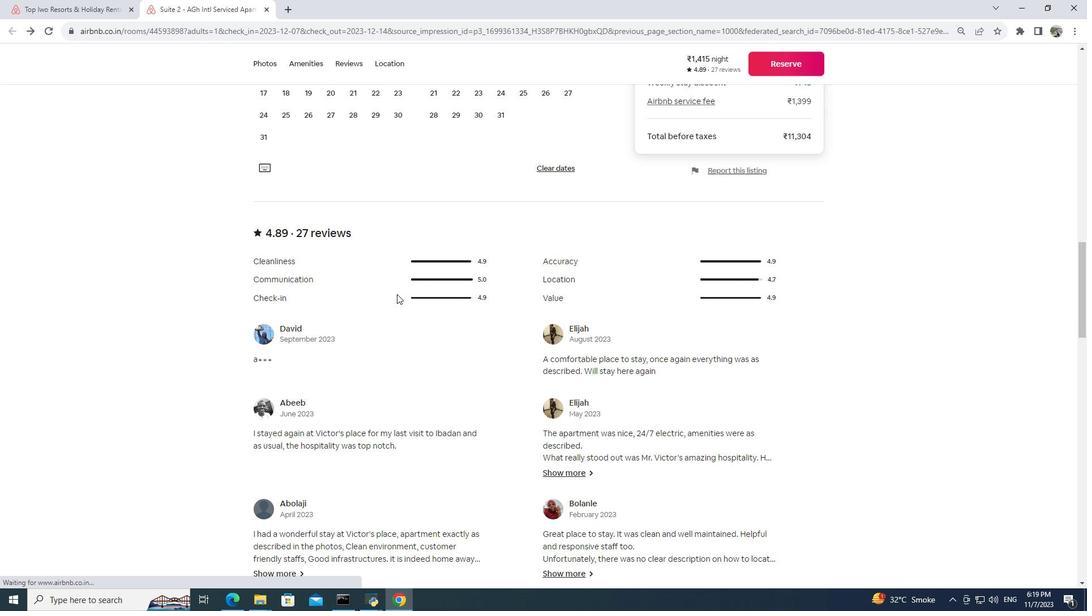 
Action: Mouse moved to (274, 330)
Screenshot: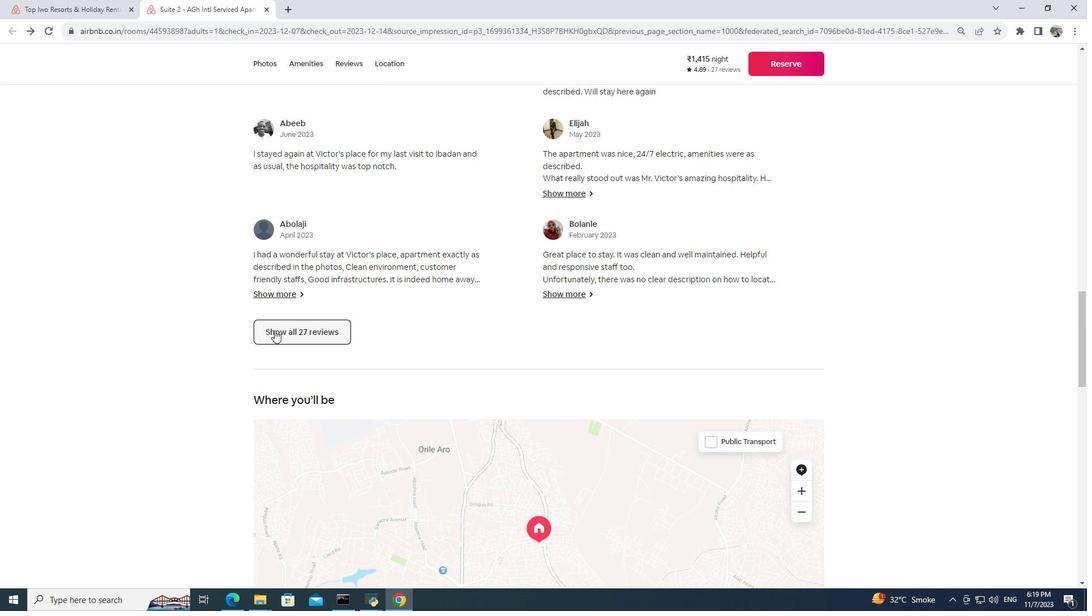 
Action: Mouse pressed left at (274, 330)
Screenshot: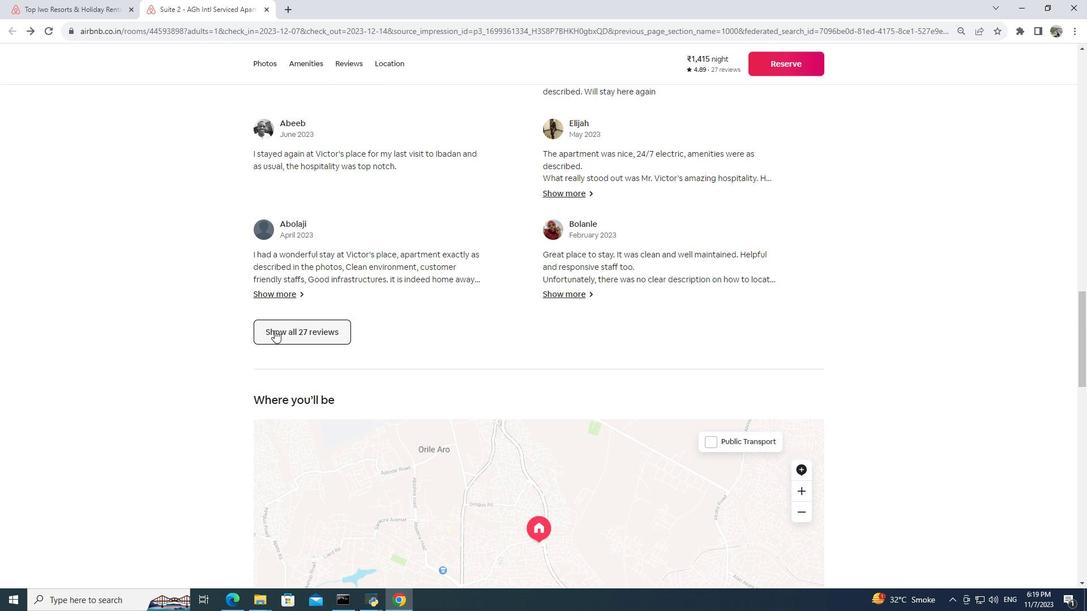 
Action: Mouse moved to (397, 303)
Screenshot: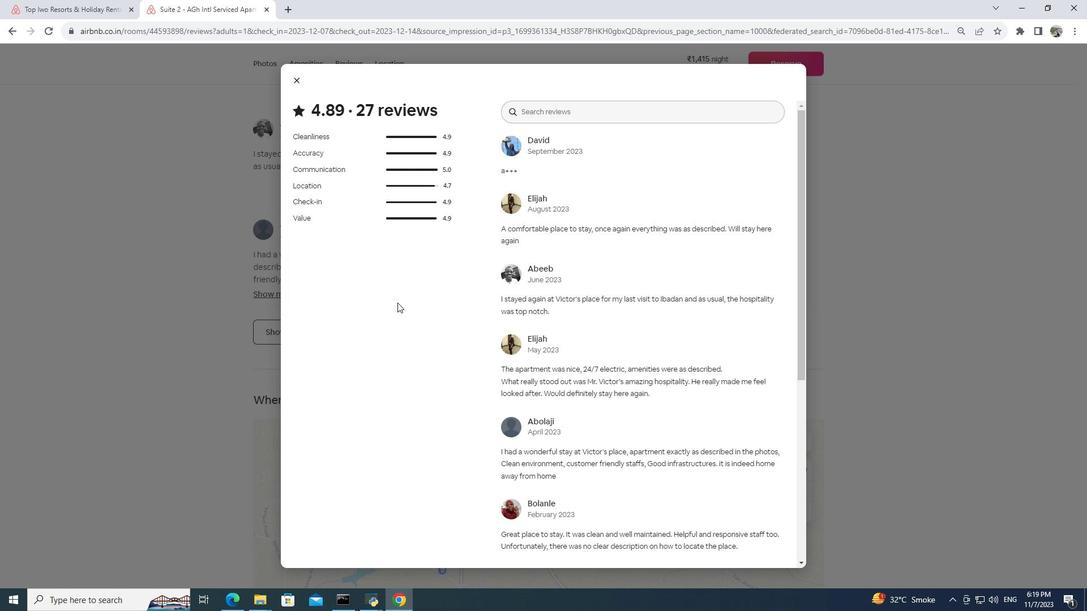 
Action: Mouse scrolled (397, 302) with delta (0, 0)
Screenshot: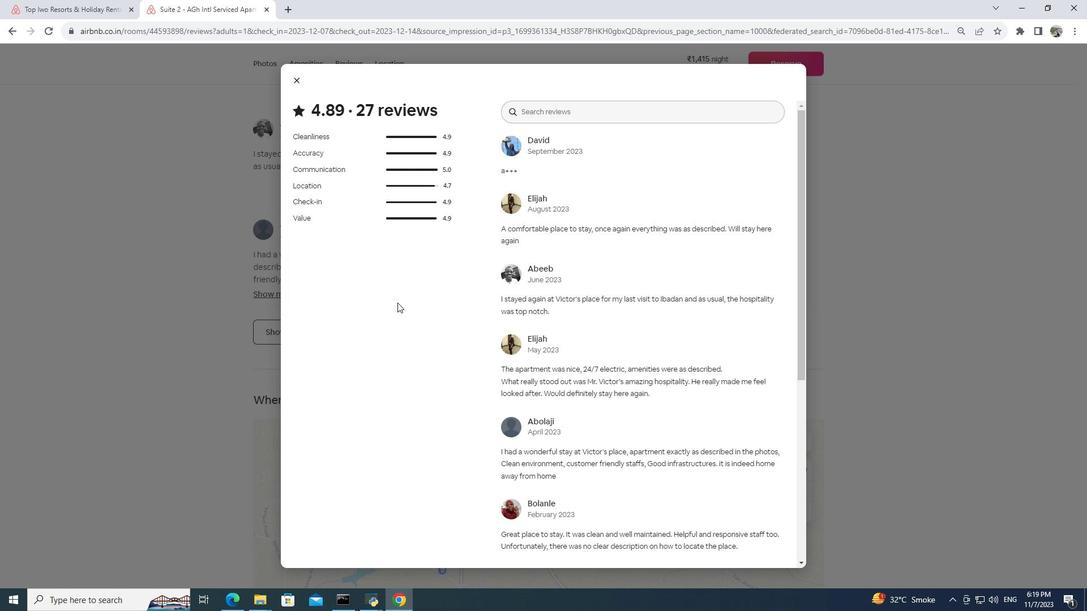 
Action: Mouse scrolled (397, 302) with delta (0, 0)
Screenshot: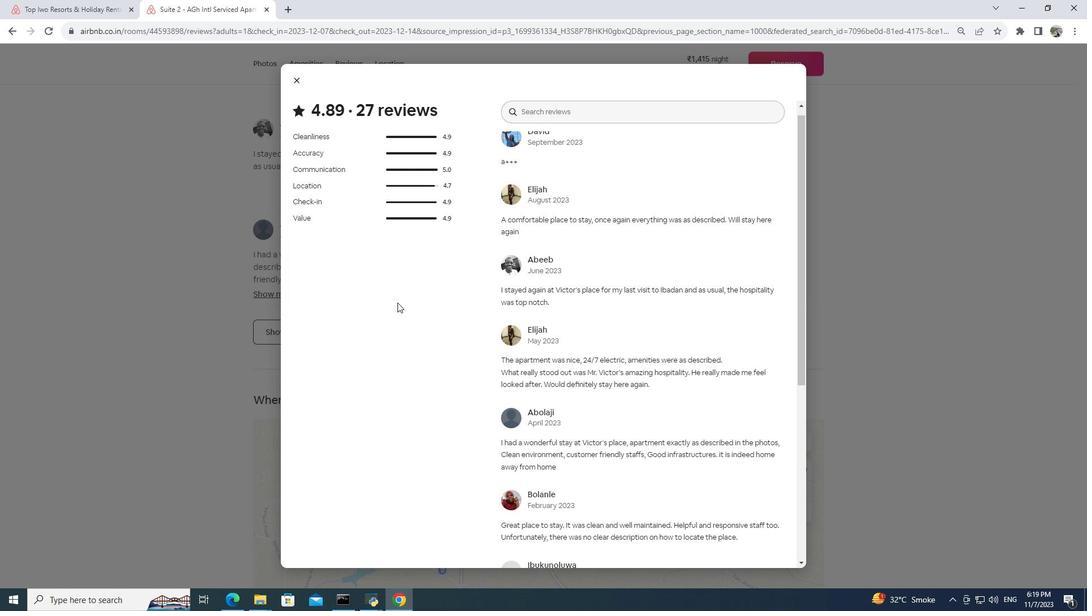 
Action: Mouse scrolled (397, 302) with delta (0, 0)
Screenshot: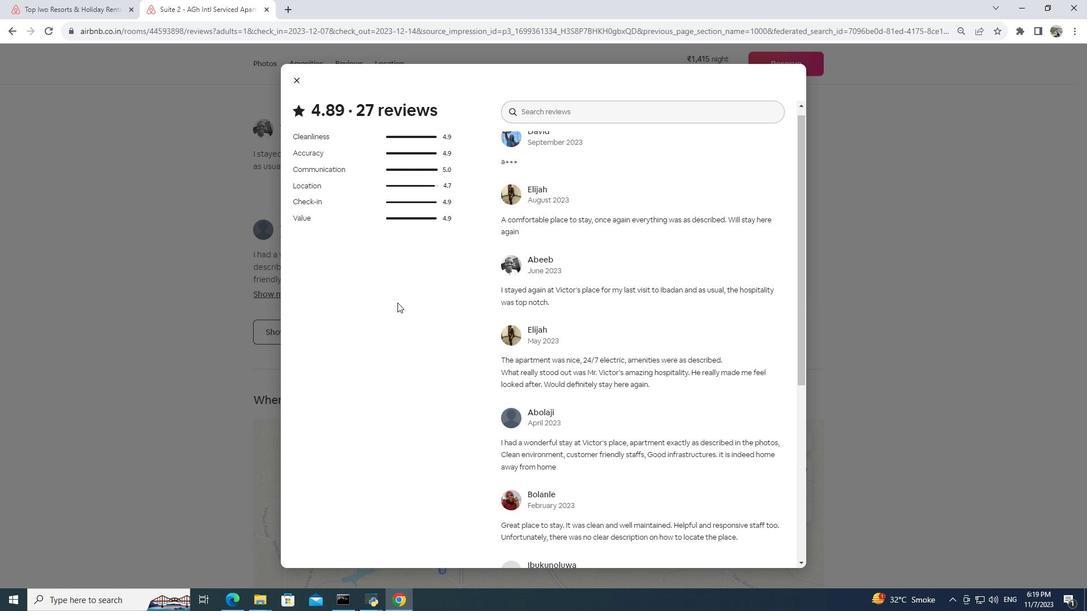 
Action: Mouse scrolled (397, 302) with delta (0, 0)
Screenshot: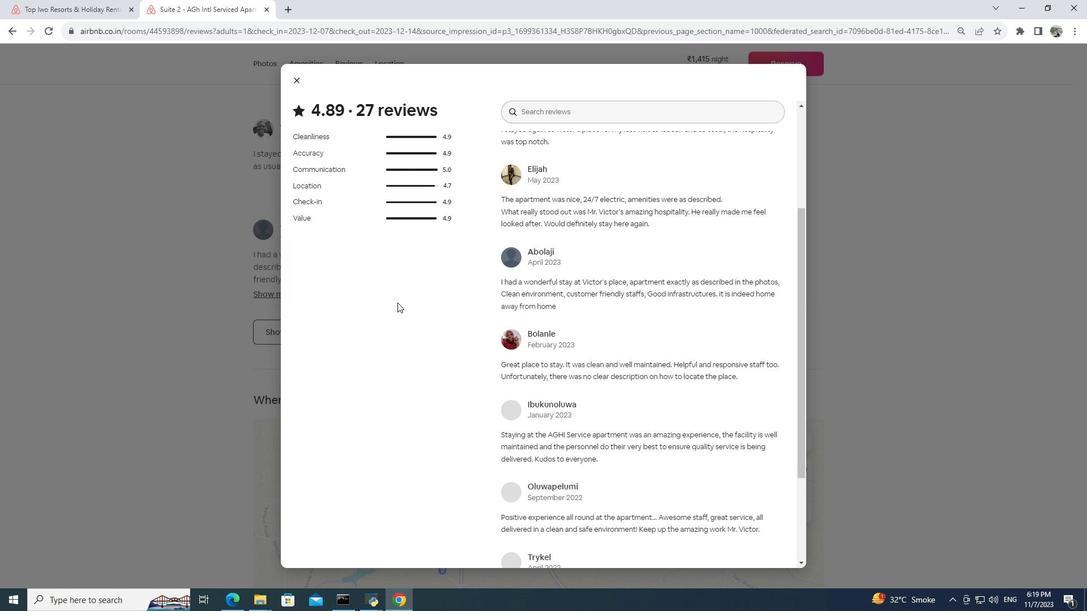 
Action: Mouse scrolled (397, 302) with delta (0, 0)
Screenshot: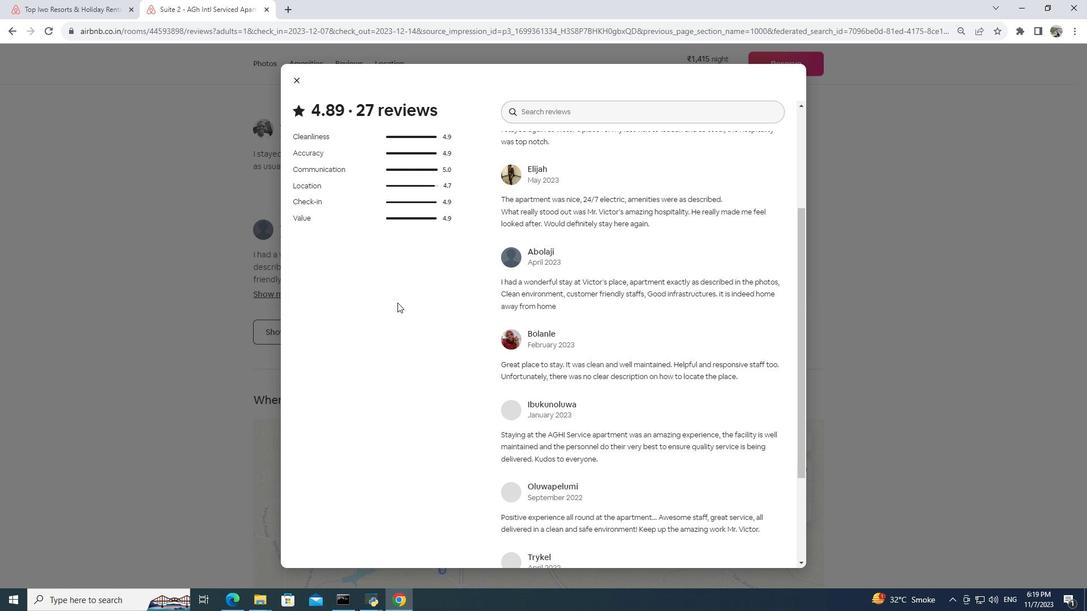 
Action: Mouse scrolled (397, 302) with delta (0, 0)
Screenshot: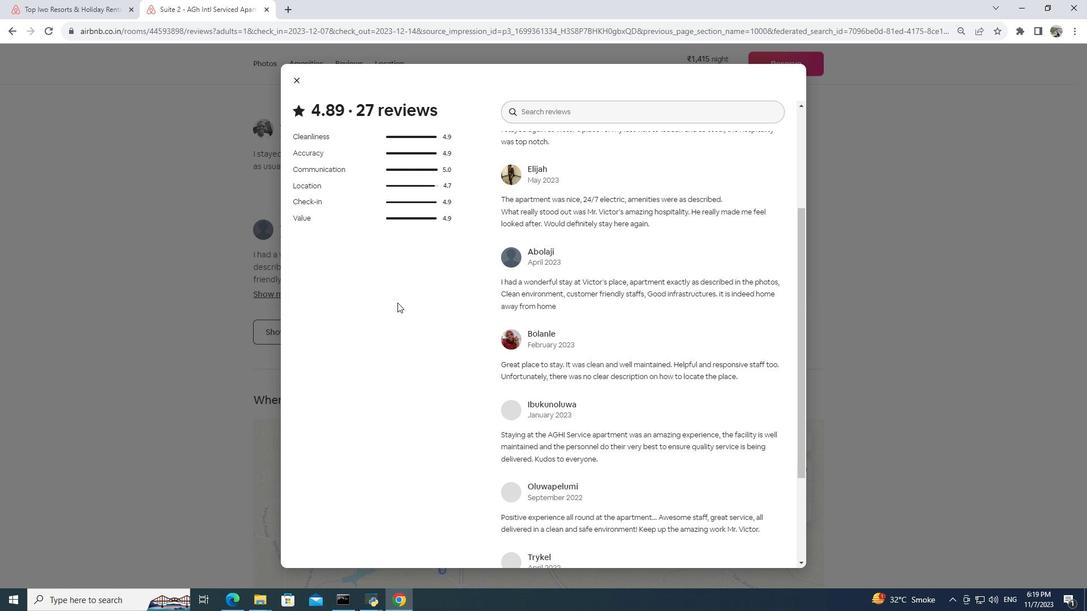 
Action: Mouse moved to (397, 302)
Screenshot: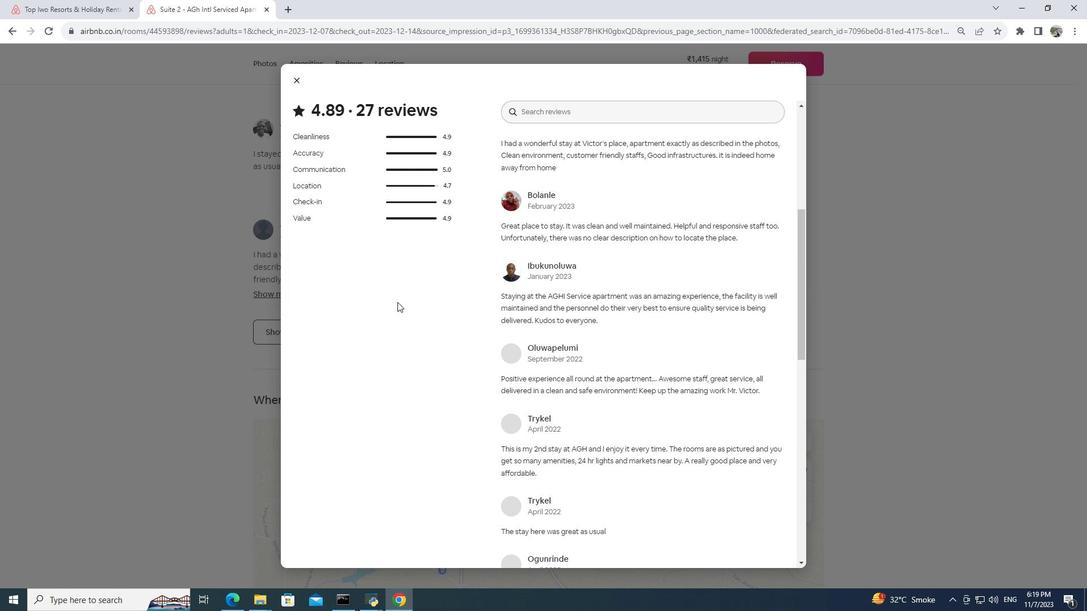 
Action: Mouse scrolled (397, 301) with delta (0, 0)
Screenshot: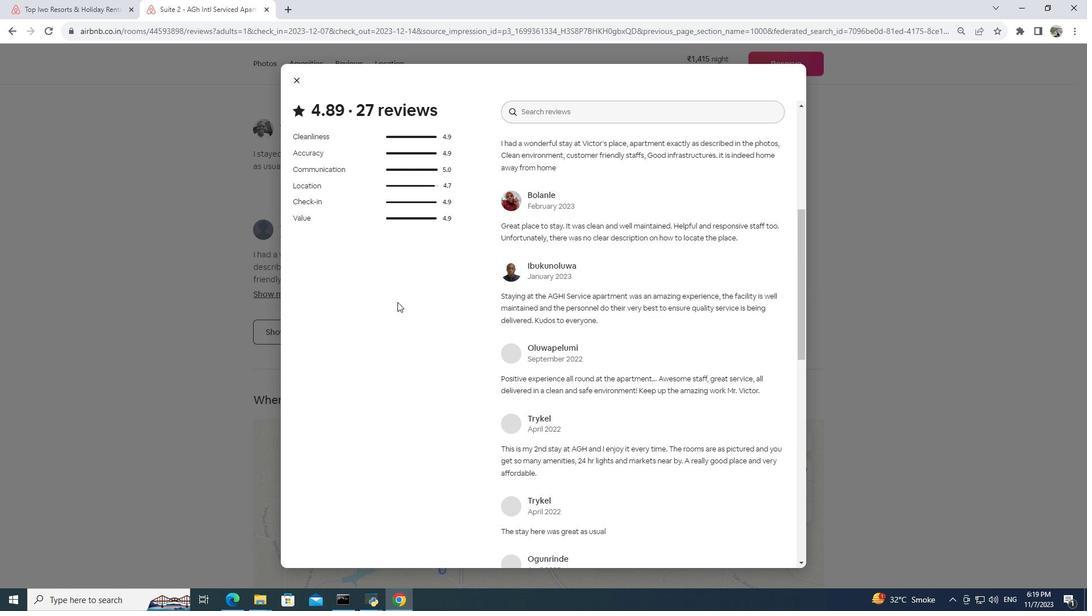 
Action: Mouse scrolled (397, 301) with delta (0, 0)
Screenshot: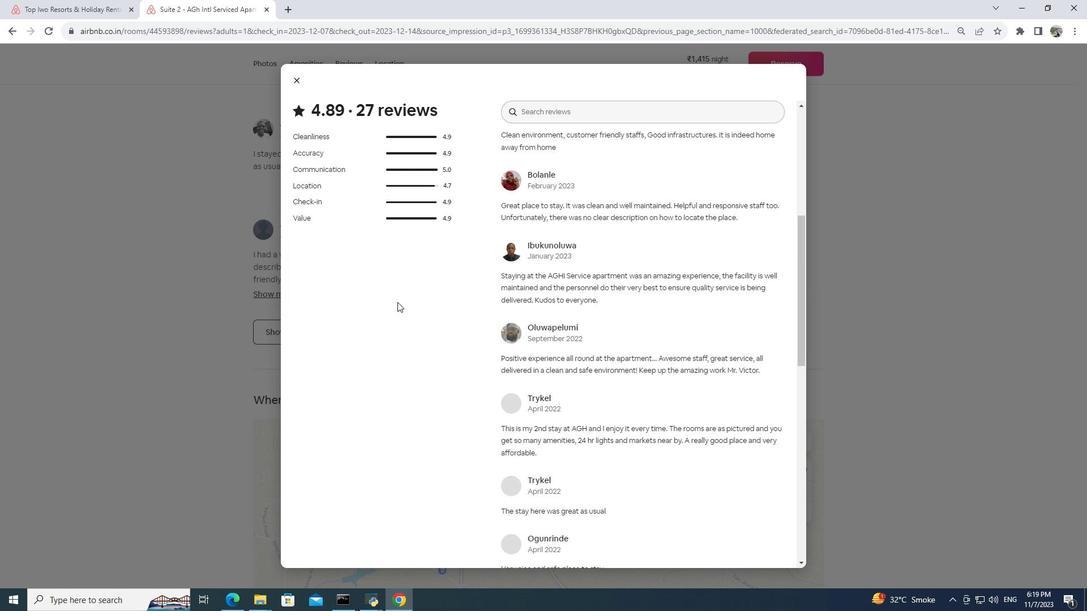 
Action: Mouse scrolled (397, 301) with delta (0, 0)
Screenshot: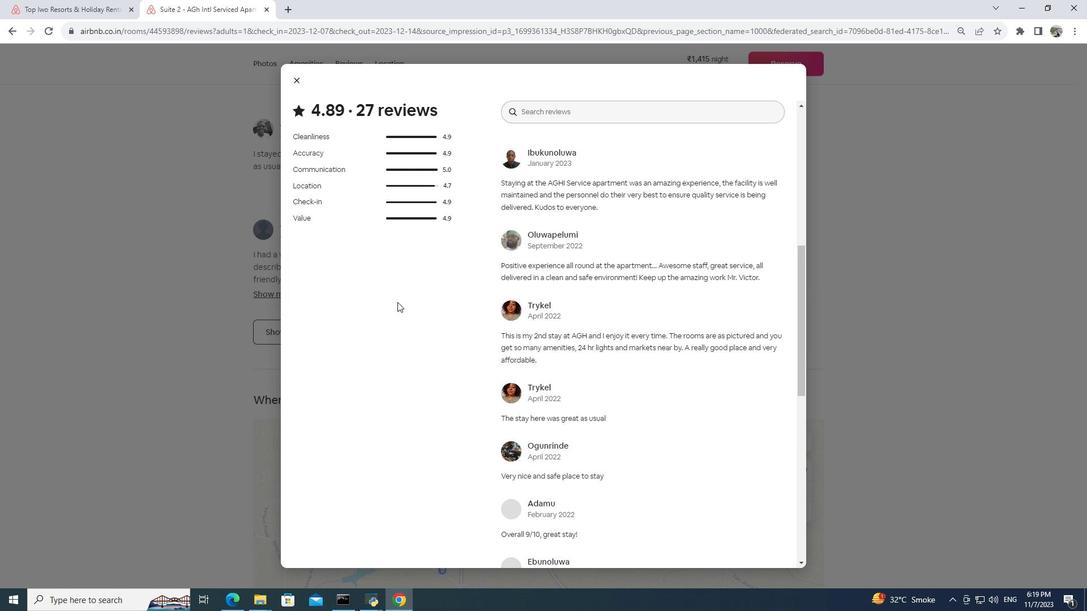 
Action: Mouse scrolled (397, 301) with delta (0, 0)
Screenshot: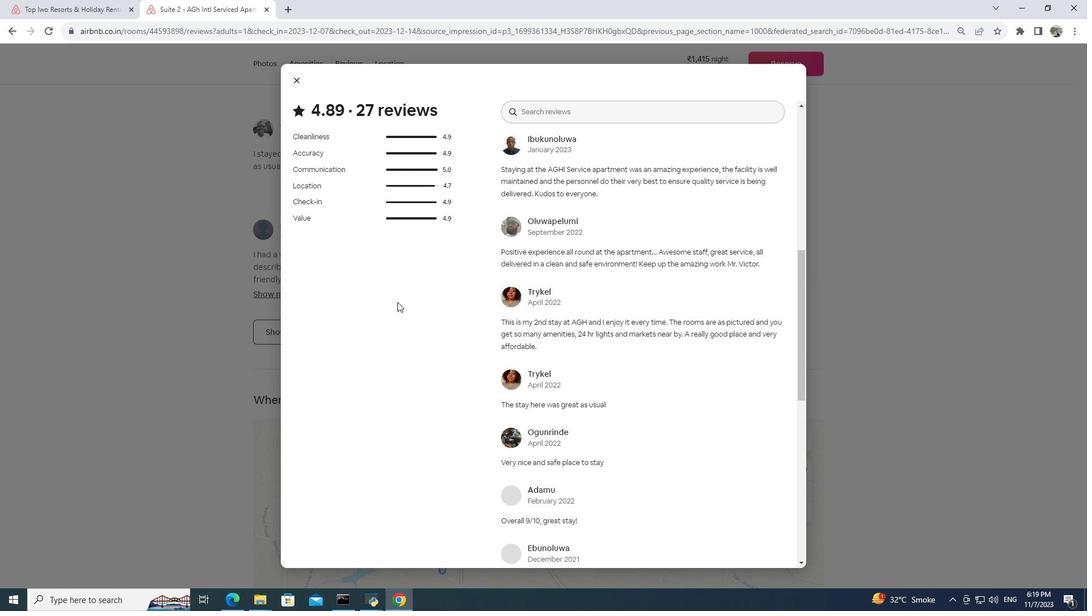 
Action: Mouse moved to (398, 301)
Screenshot: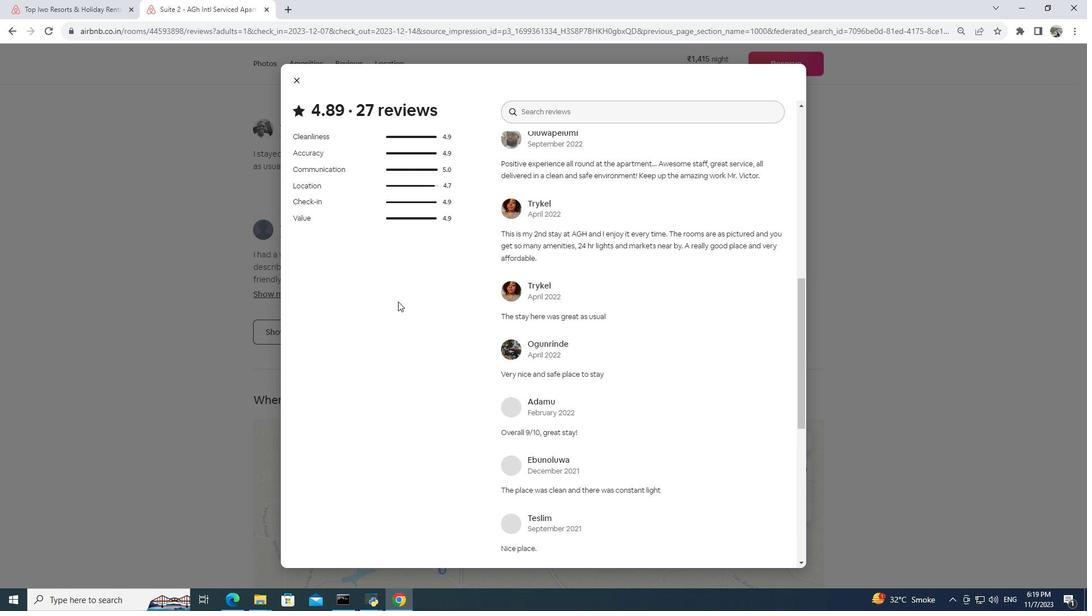 
Action: Mouse scrolled (398, 301) with delta (0, 0)
Screenshot: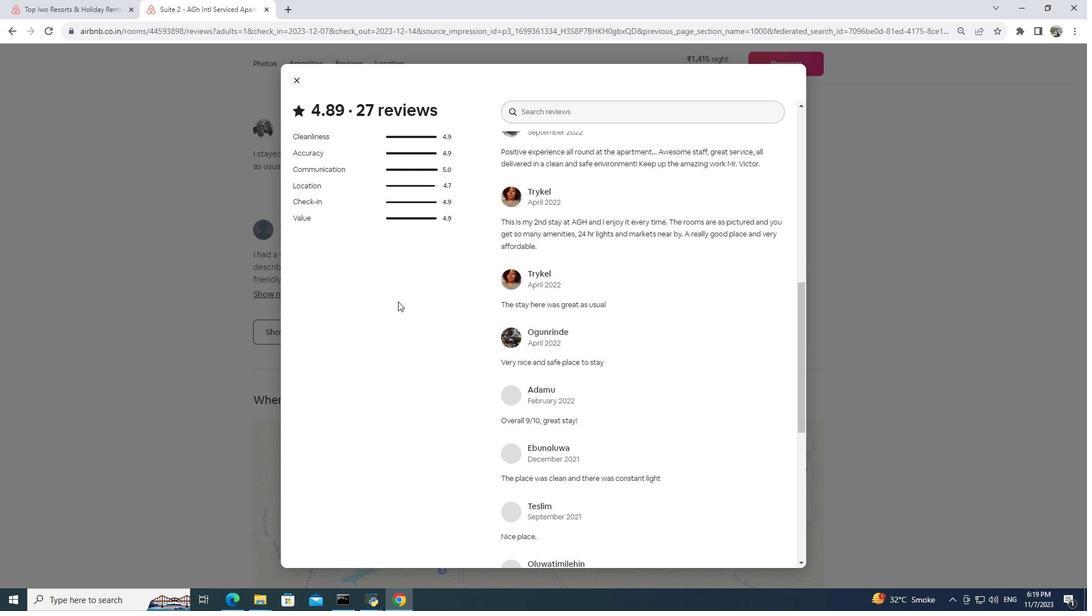 
Action: Mouse scrolled (398, 301) with delta (0, 0)
Screenshot: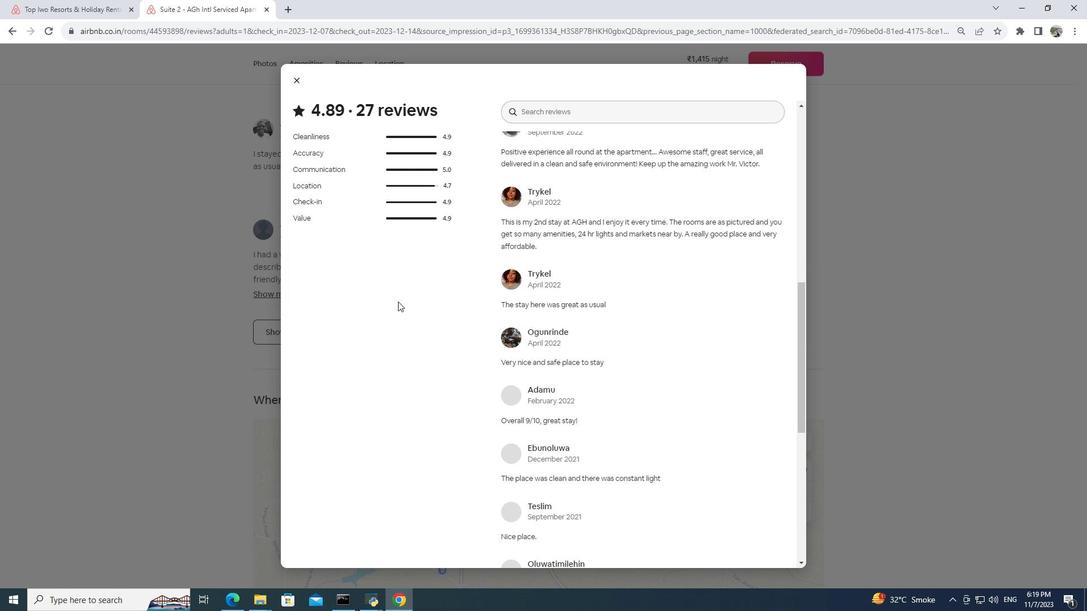 
Action: Mouse scrolled (398, 301) with delta (0, 0)
Screenshot: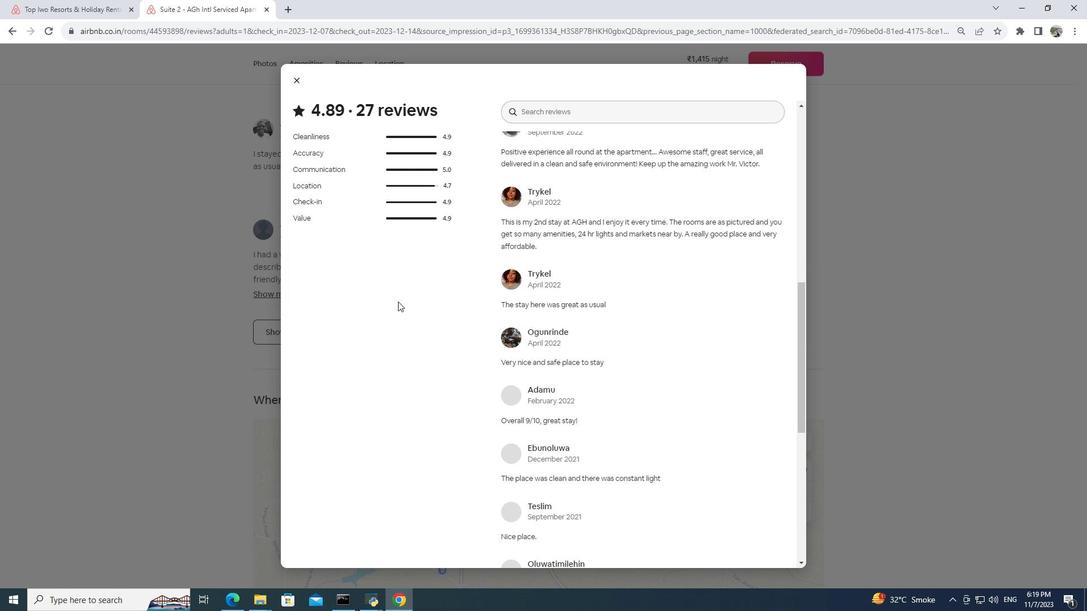 
Action: Mouse scrolled (398, 301) with delta (0, 0)
Screenshot: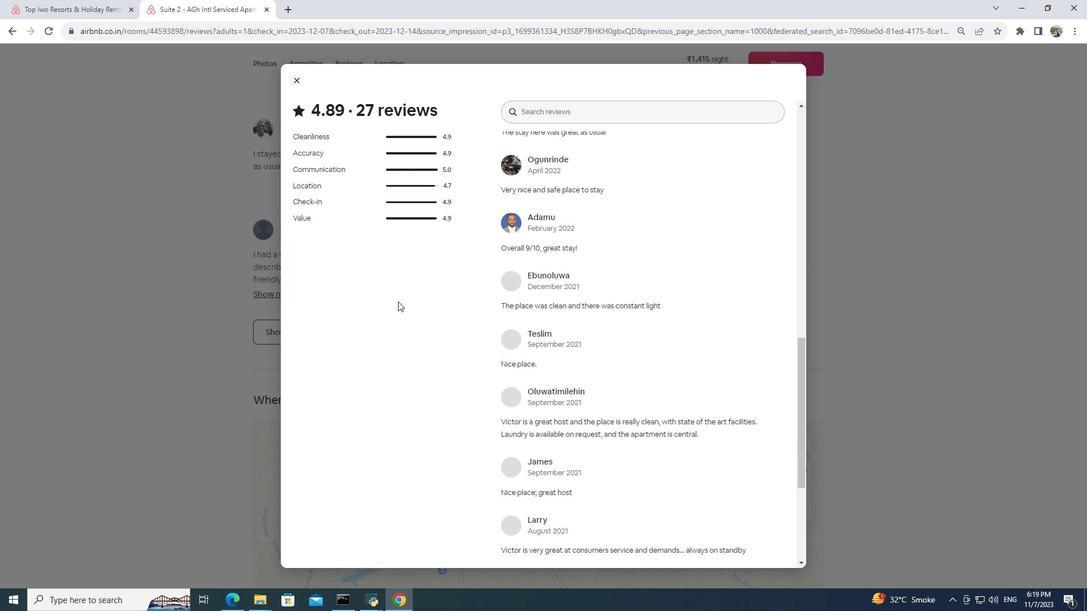 
Action: Mouse scrolled (398, 301) with delta (0, 0)
Screenshot: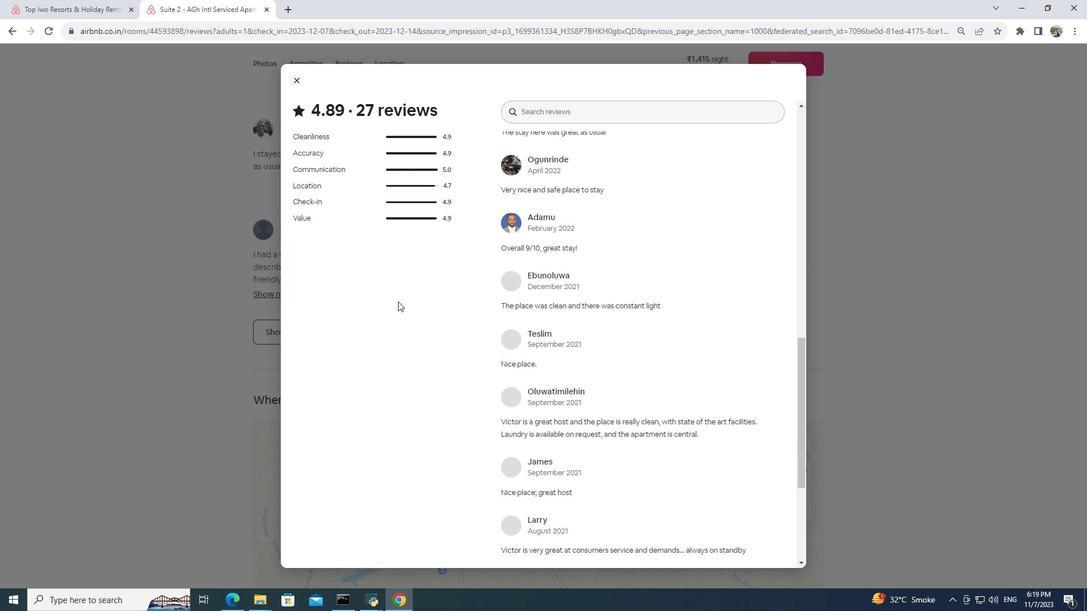 
Action: Mouse scrolled (398, 301) with delta (0, 0)
Screenshot: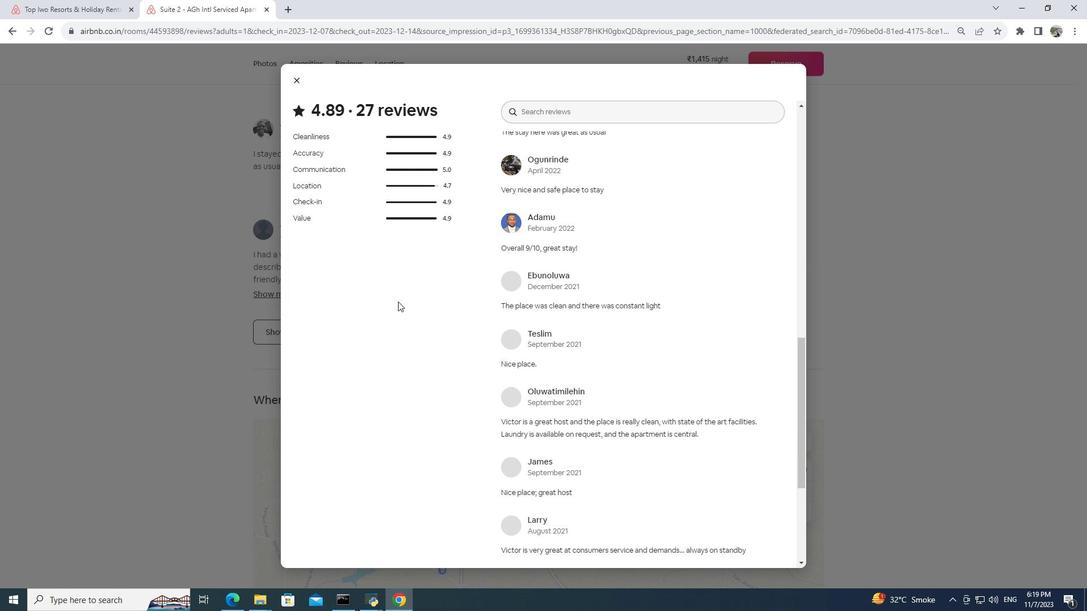 
Action: Mouse scrolled (398, 301) with delta (0, 0)
Screenshot: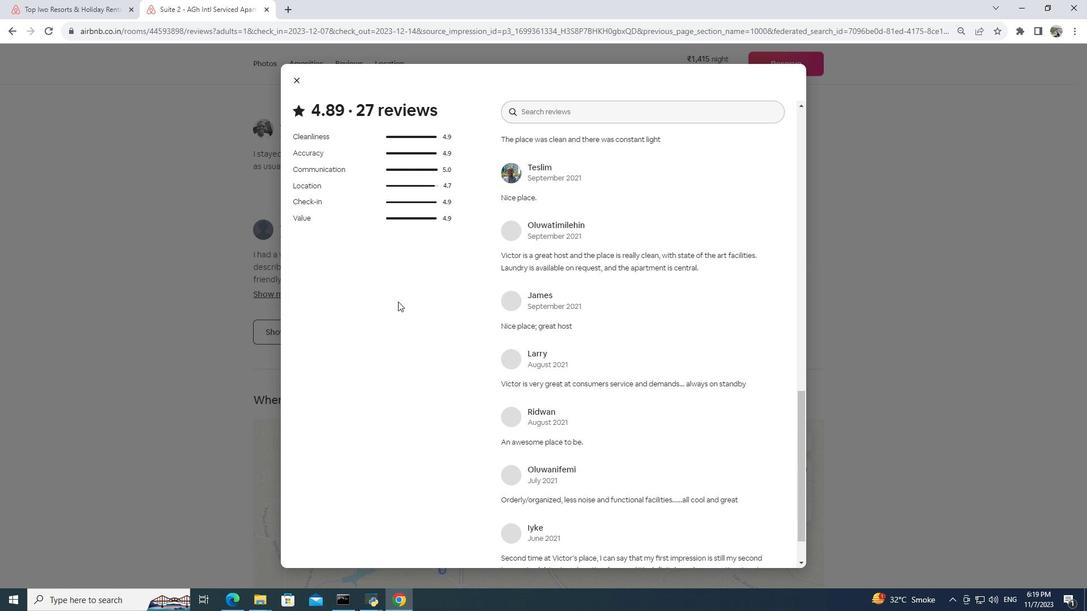 
Action: Mouse scrolled (398, 301) with delta (0, 0)
Screenshot: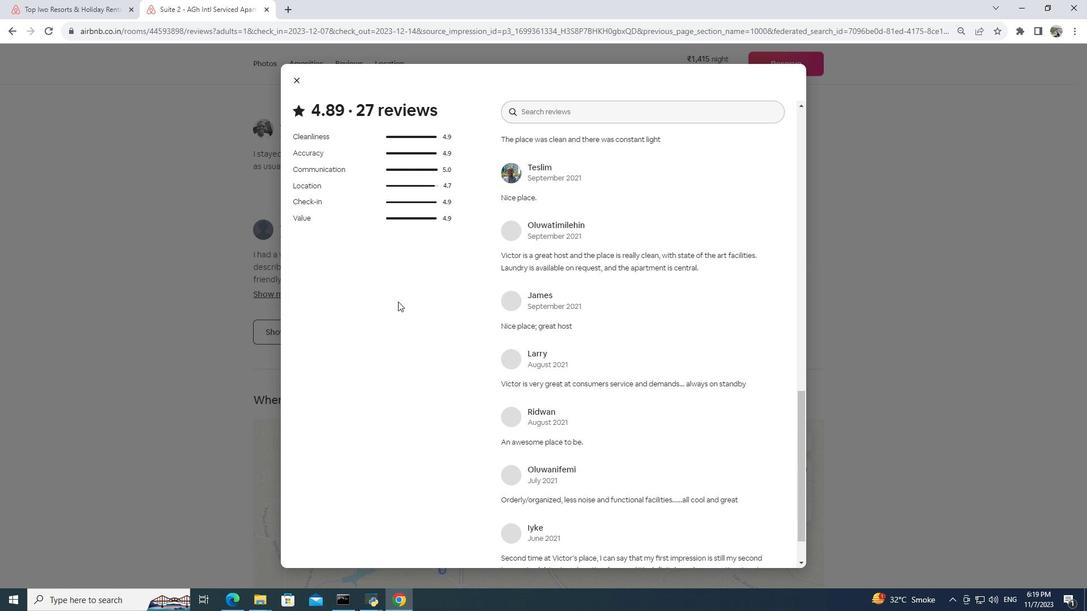 
Action: Mouse scrolled (398, 301) with delta (0, 0)
Screenshot: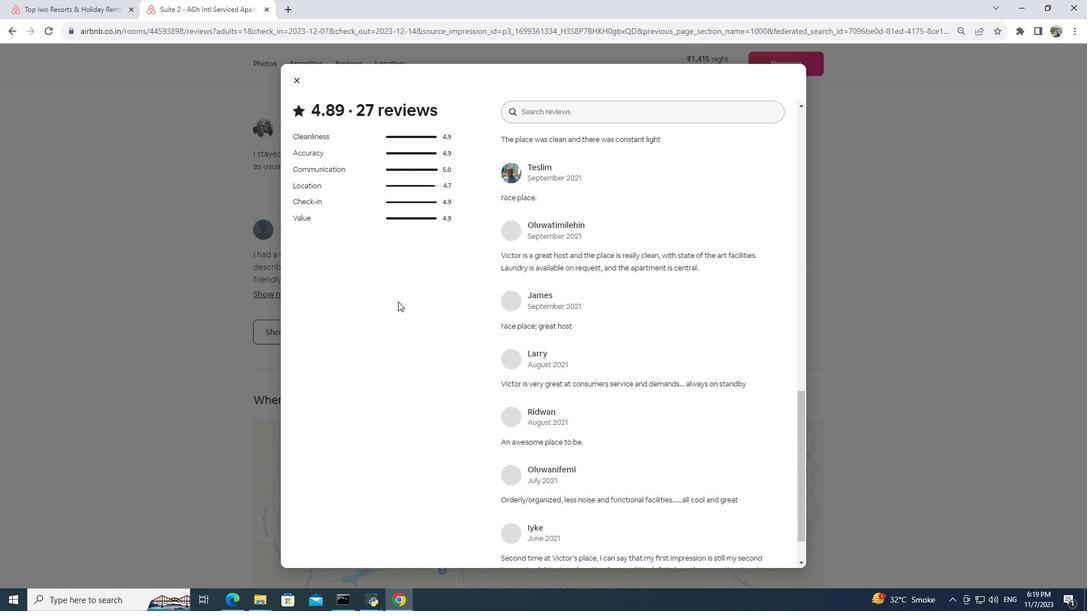 
Action: Mouse scrolled (398, 301) with delta (0, 0)
Screenshot: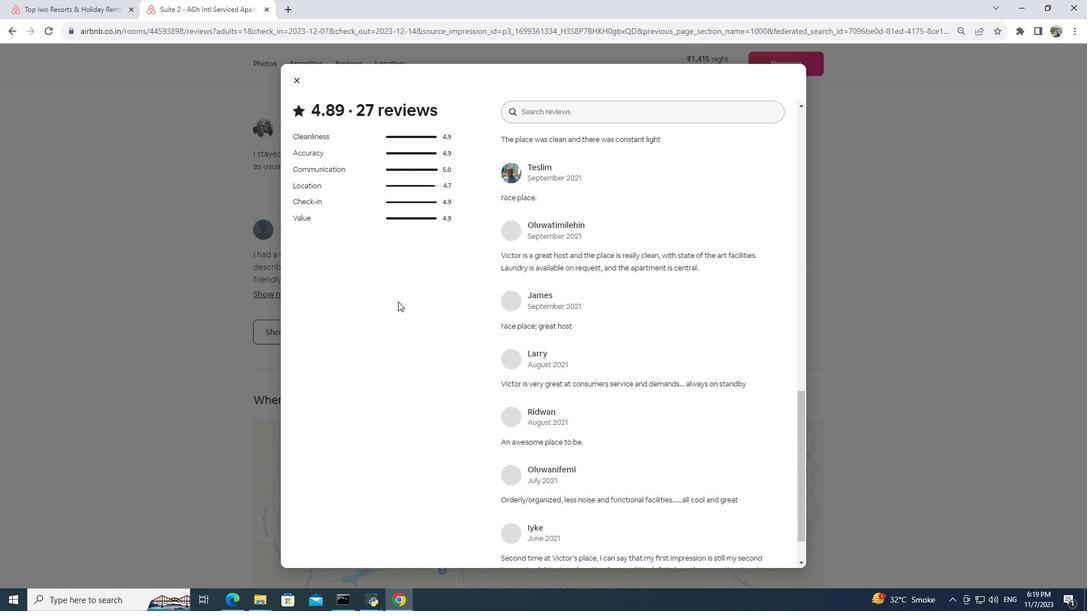 
Action: Mouse moved to (398, 301)
Screenshot: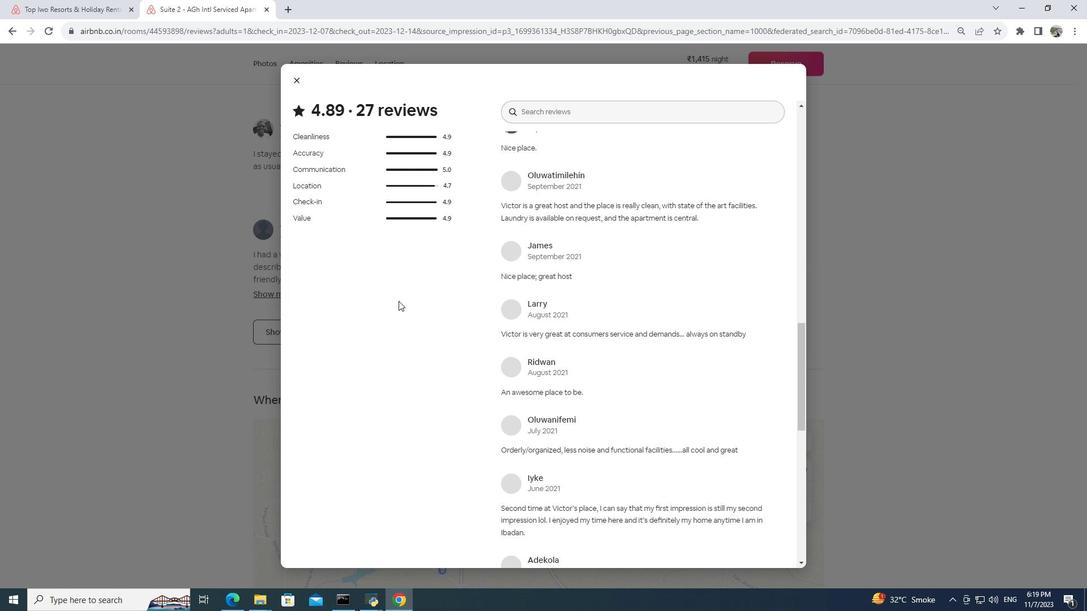 
Action: Mouse scrolled (398, 300) with delta (0, 0)
Screenshot: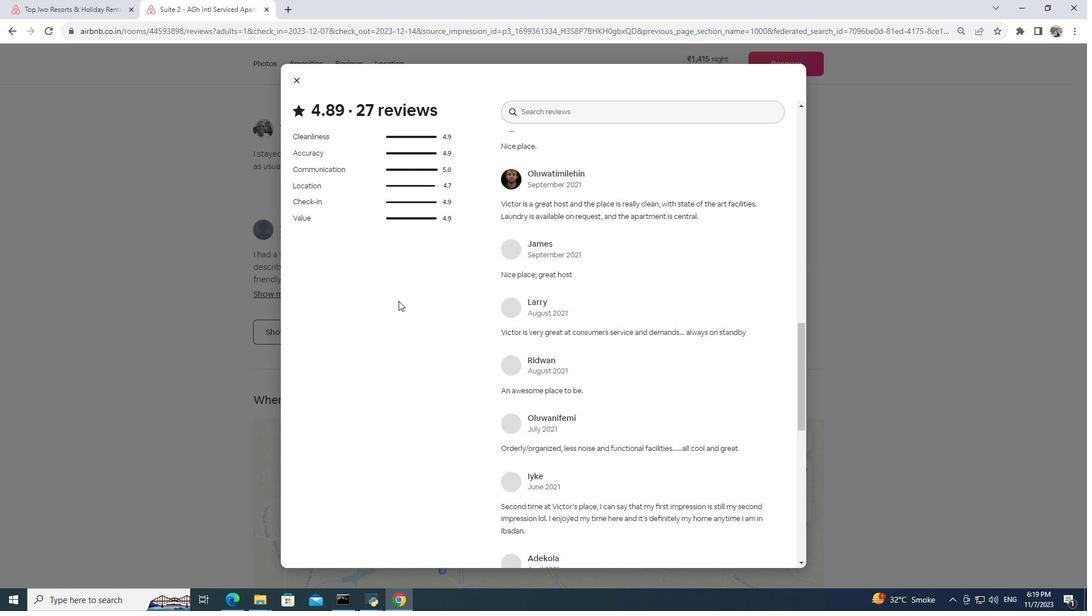 
Action: Mouse scrolled (398, 300) with delta (0, 0)
Screenshot: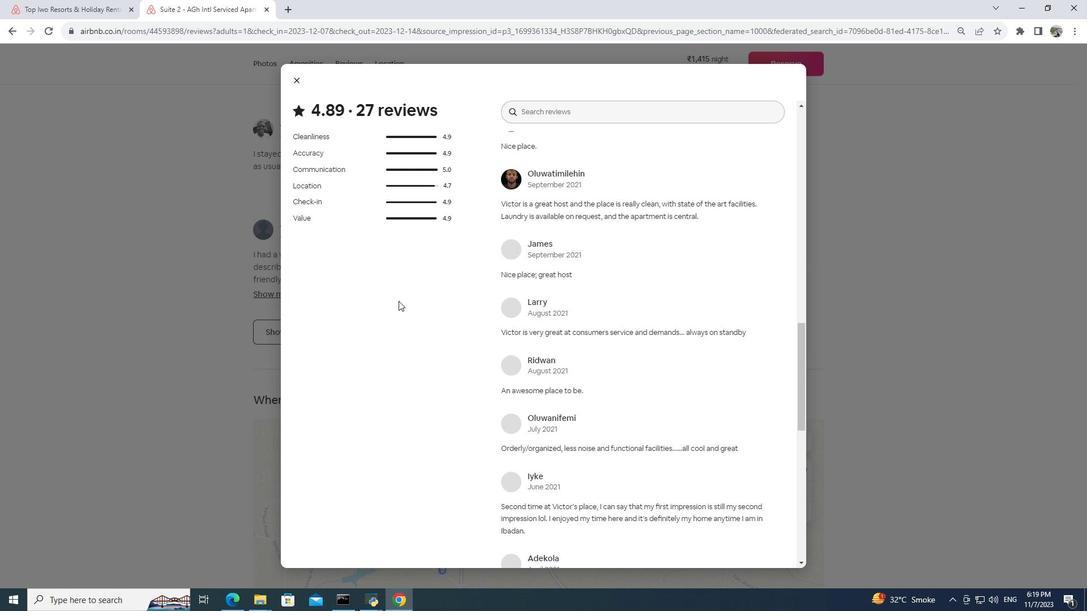 
Action: Mouse scrolled (398, 300) with delta (0, 0)
Screenshot: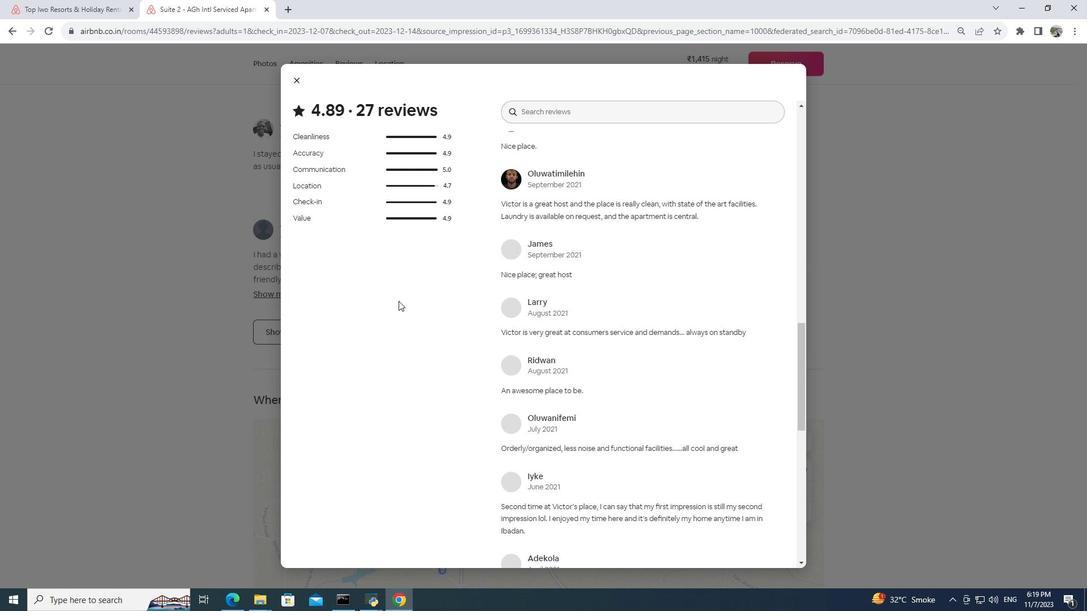 
Action: Mouse scrolled (398, 300) with delta (0, 0)
Screenshot: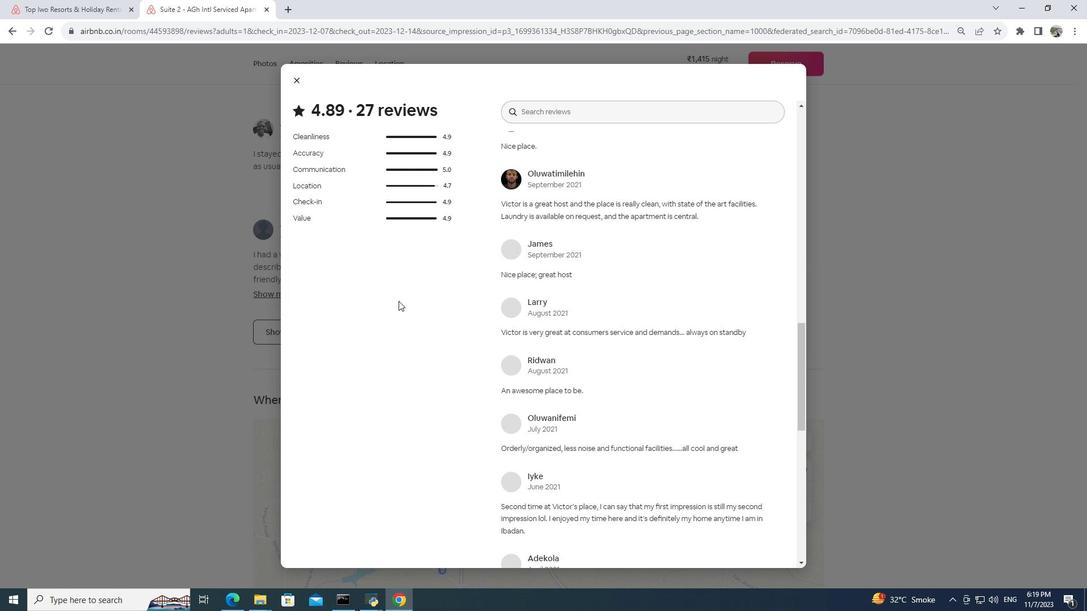 
Action: Mouse moved to (292, 77)
Screenshot: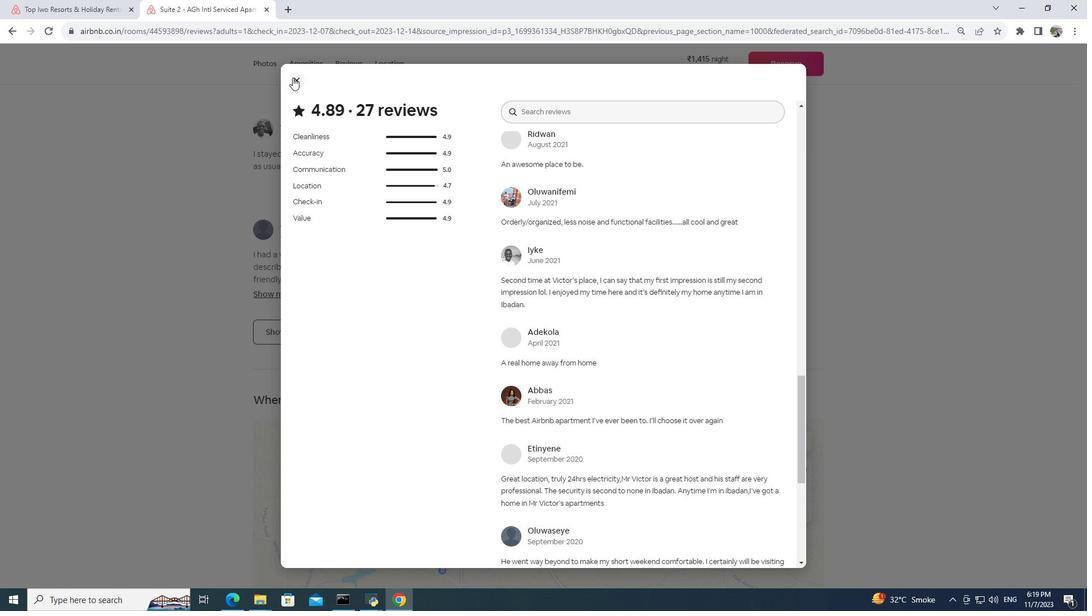 
Action: Mouse pressed left at (292, 77)
Screenshot: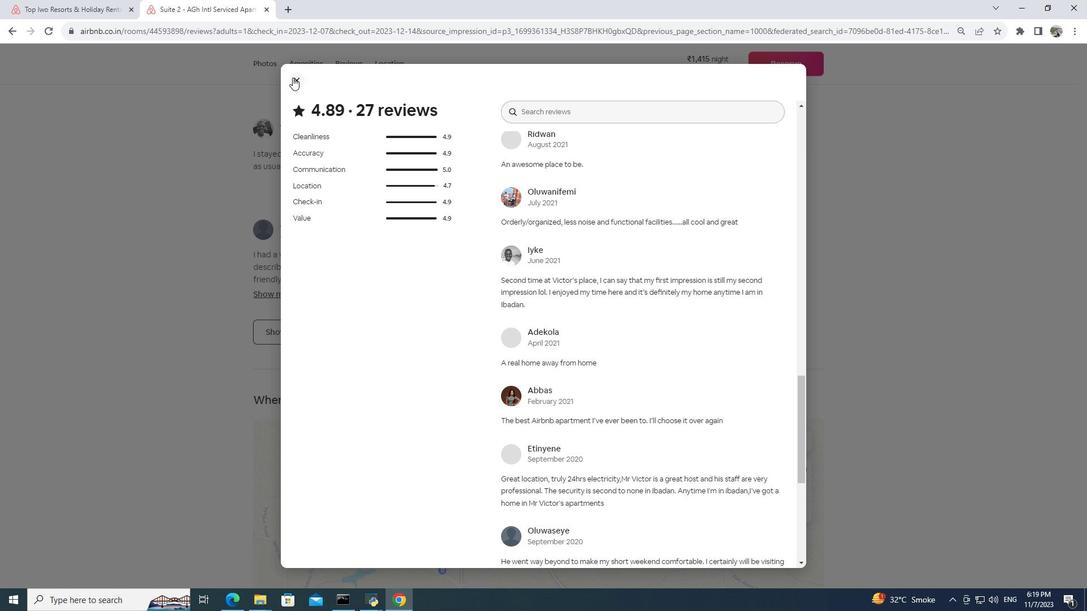 
Action: Mouse moved to (382, 301)
Screenshot: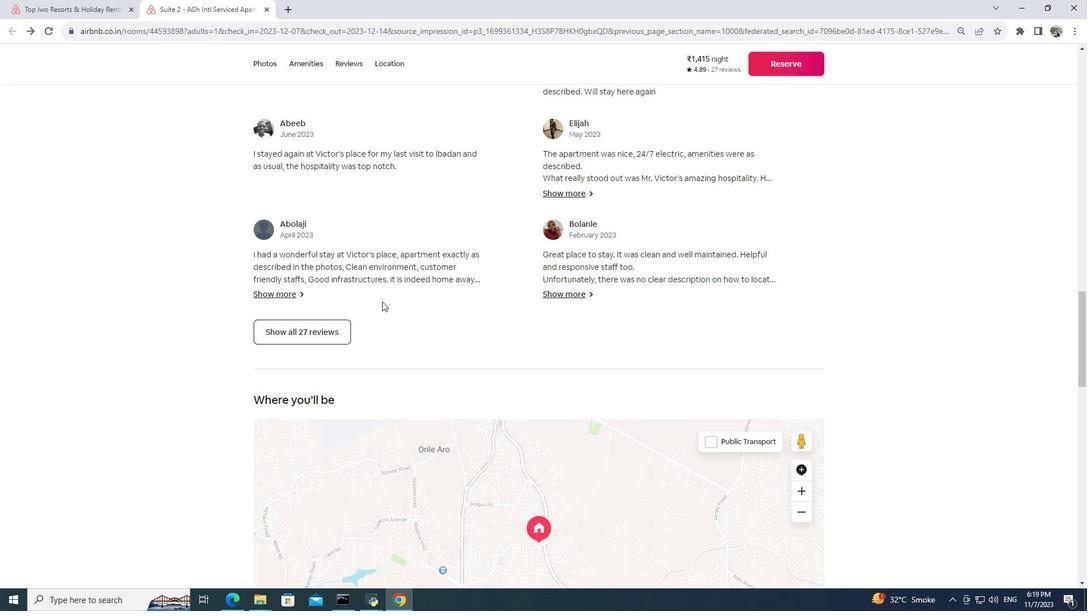 
Action: Mouse scrolled (382, 301) with delta (0, 0)
Screenshot: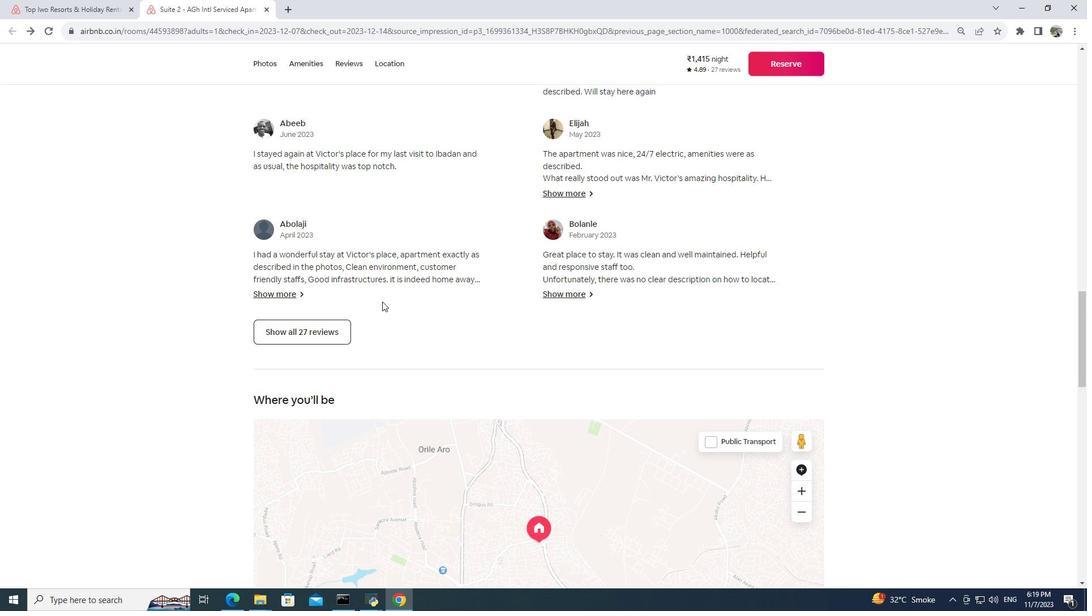 
Action: Mouse scrolled (382, 301) with delta (0, 0)
Screenshot: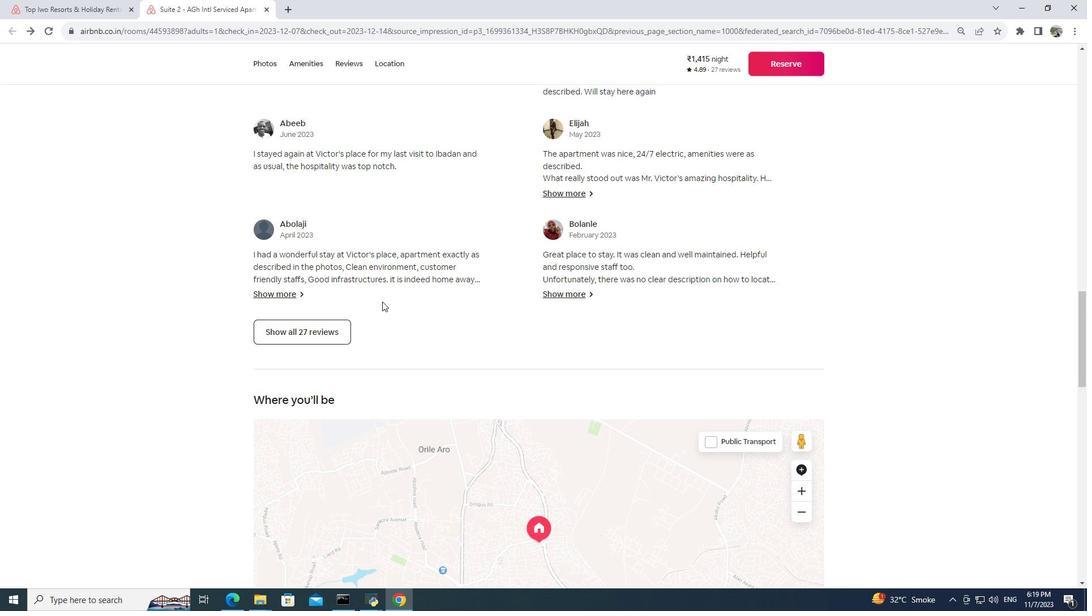 
Action: Mouse scrolled (382, 301) with delta (0, 0)
Screenshot: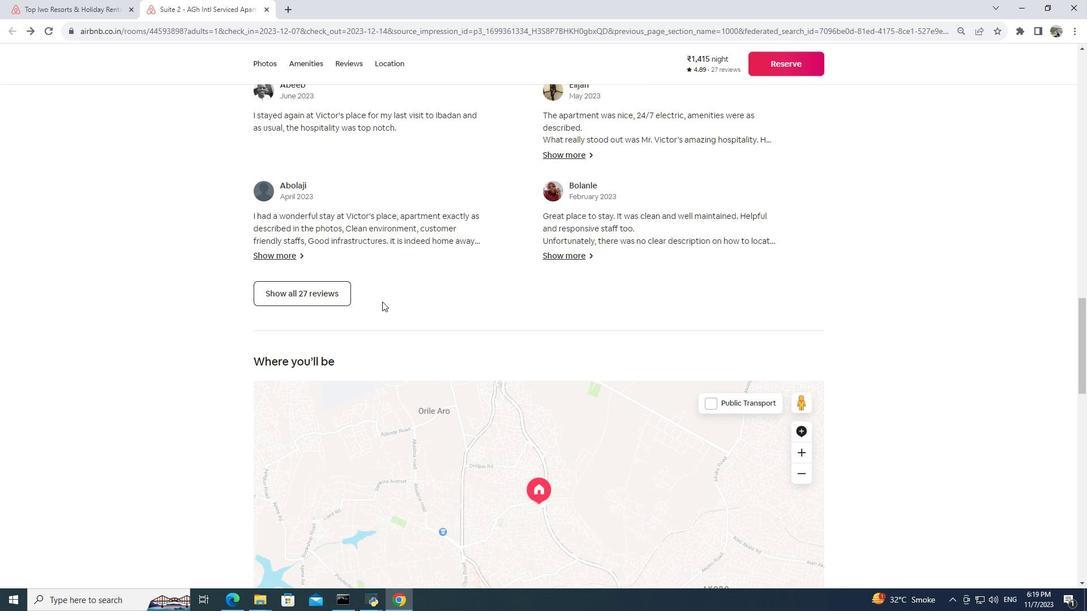 
Action: Mouse moved to (382, 299)
Screenshot: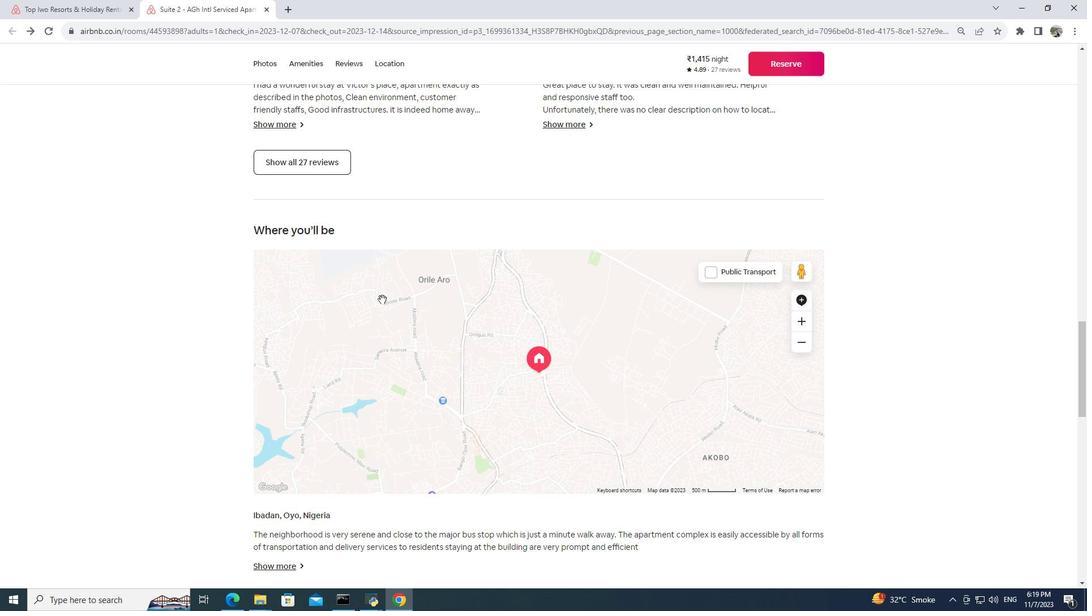 
Action: Mouse scrolled (382, 299) with delta (0, 0)
Screenshot: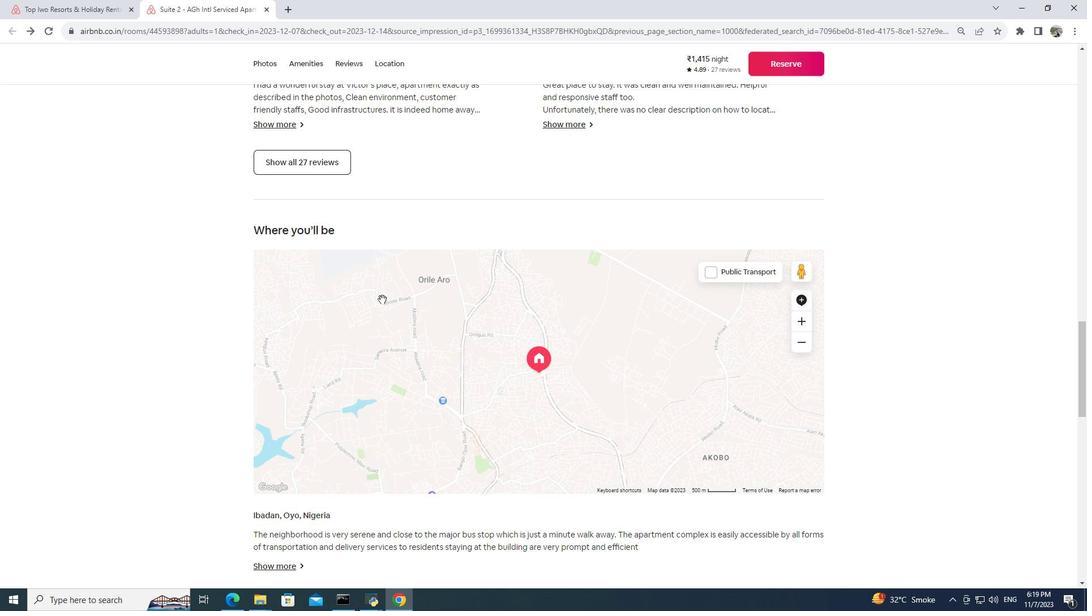 
Action: Mouse scrolled (382, 299) with delta (0, 0)
Screenshot: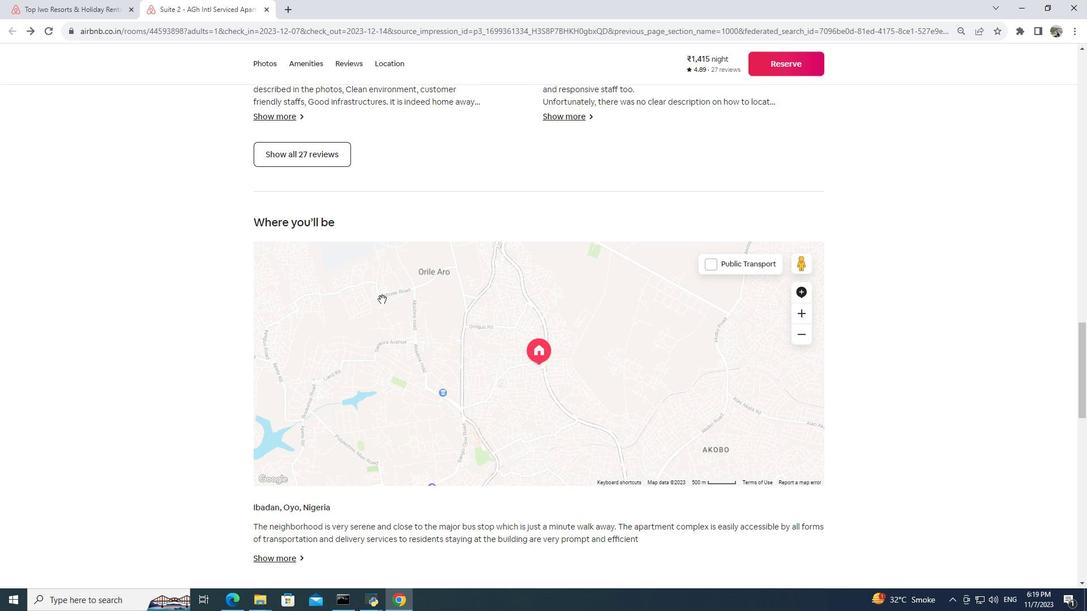 
Action: Mouse scrolled (382, 299) with delta (0, 0)
Screenshot: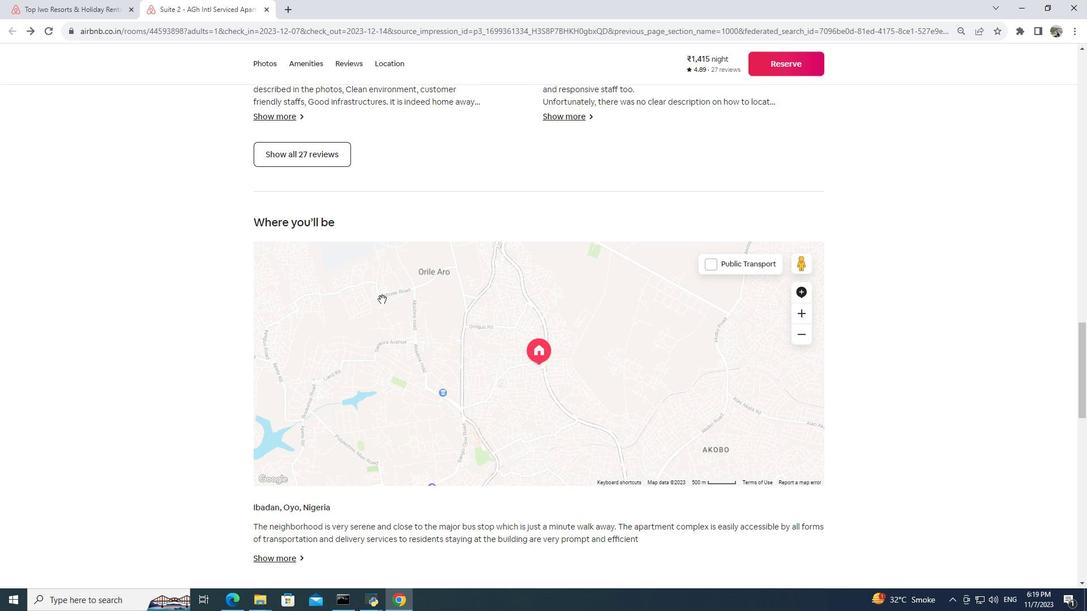 
Action: Mouse scrolled (382, 299) with delta (0, 0)
Screenshot: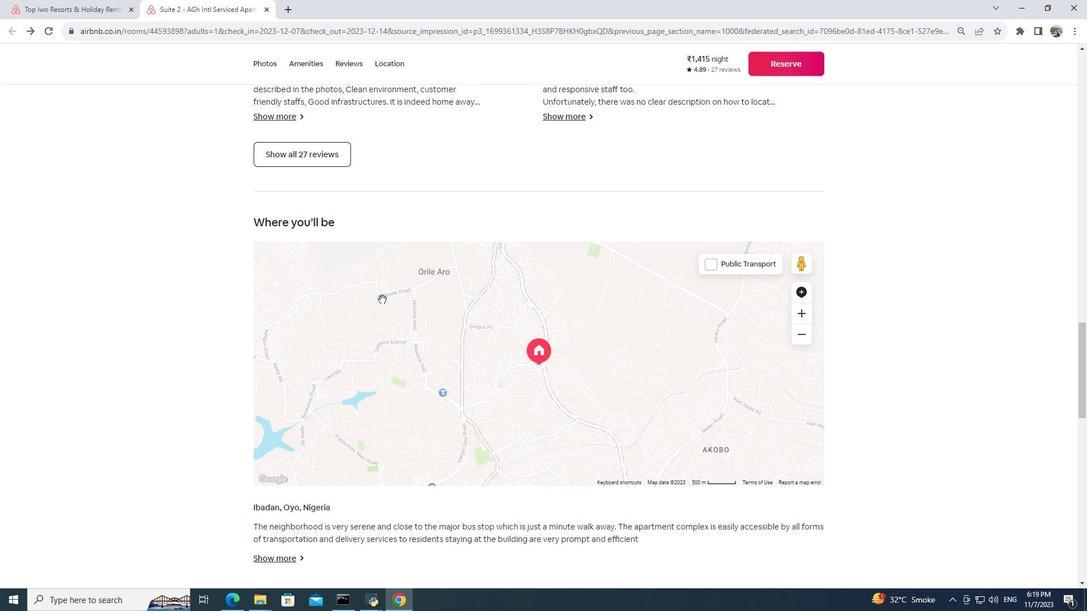 
Action: Mouse scrolled (382, 299) with delta (0, 0)
Screenshot: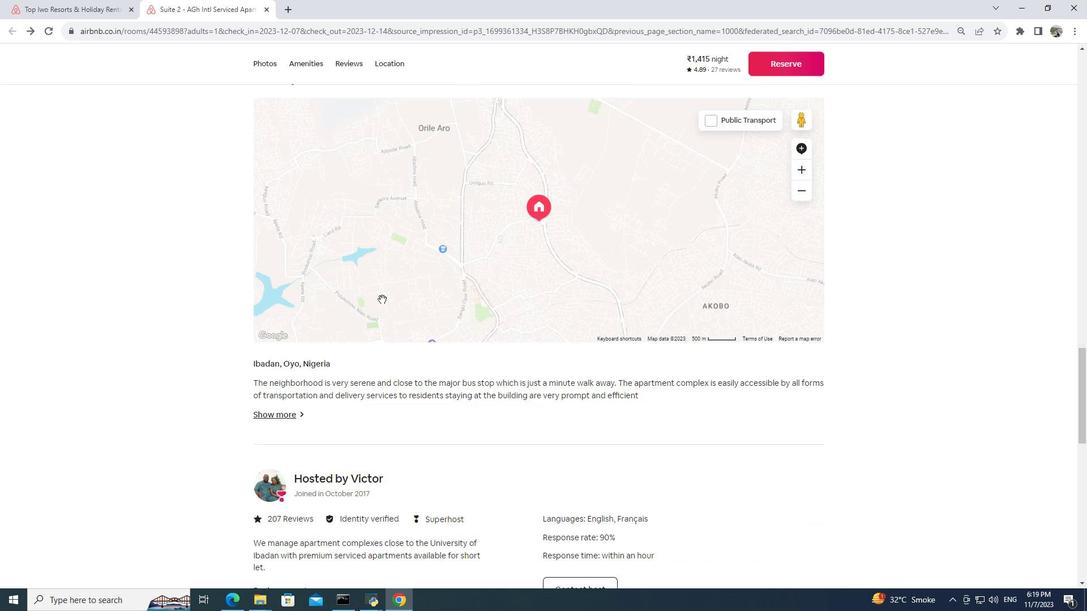 
Action: Mouse moved to (287, 282)
Screenshot: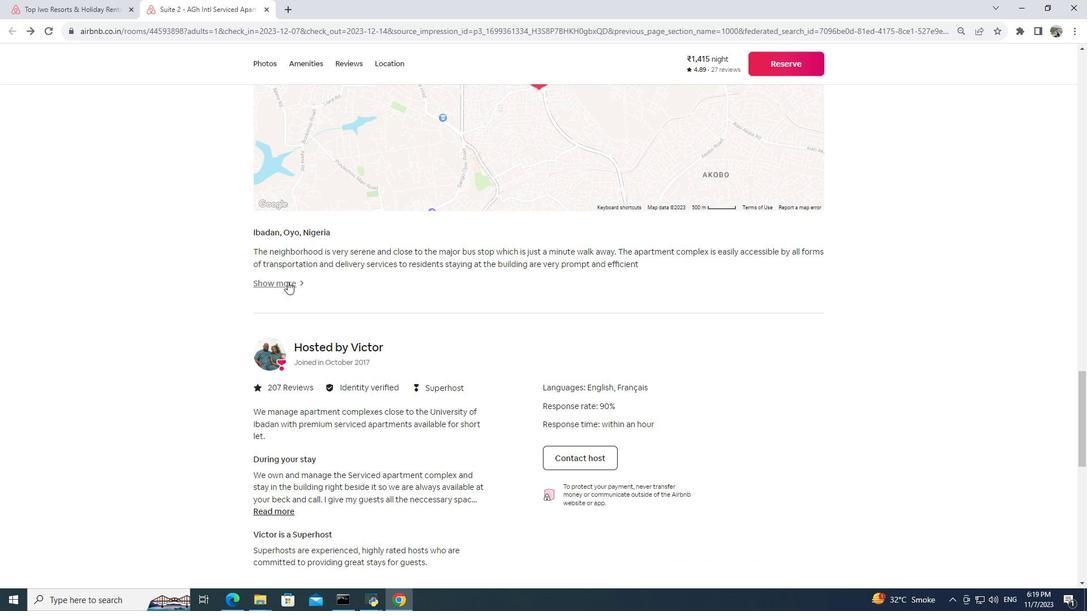 
Action: Mouse pressed left at (287, 282)
Screenshot: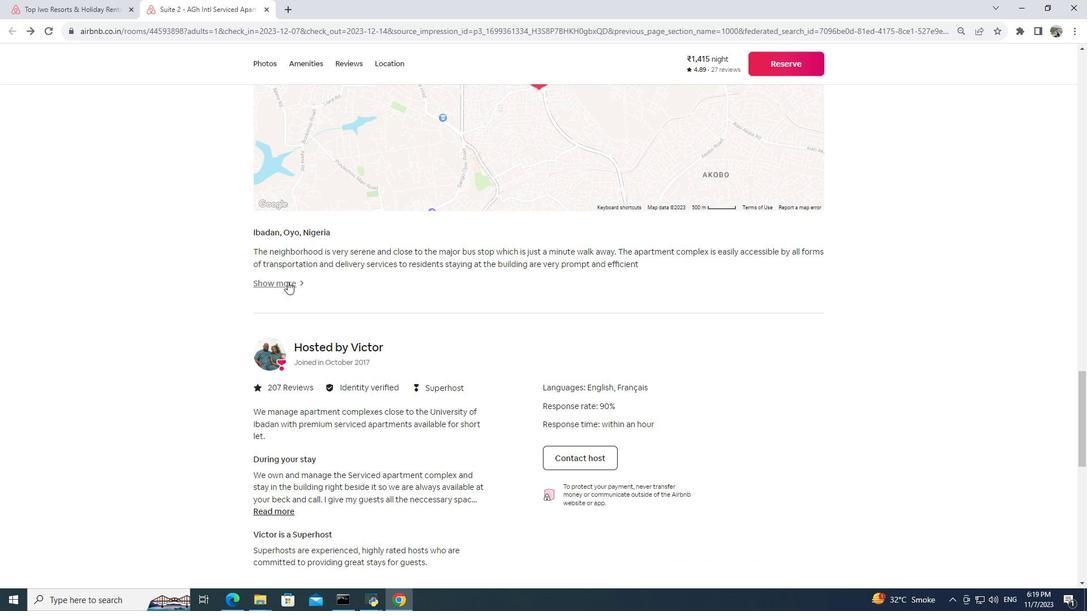 
Action: Mouse moved to (107, 307)
Screenshot: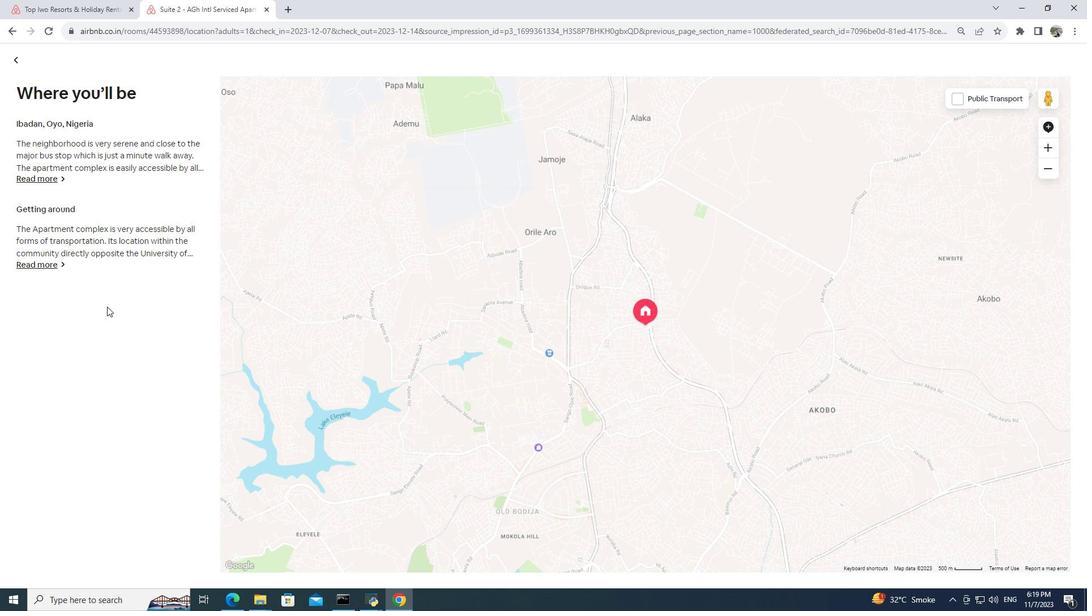 
Action: Mouse scrolled (107, 306) with delta (0, 0)
Screenshot: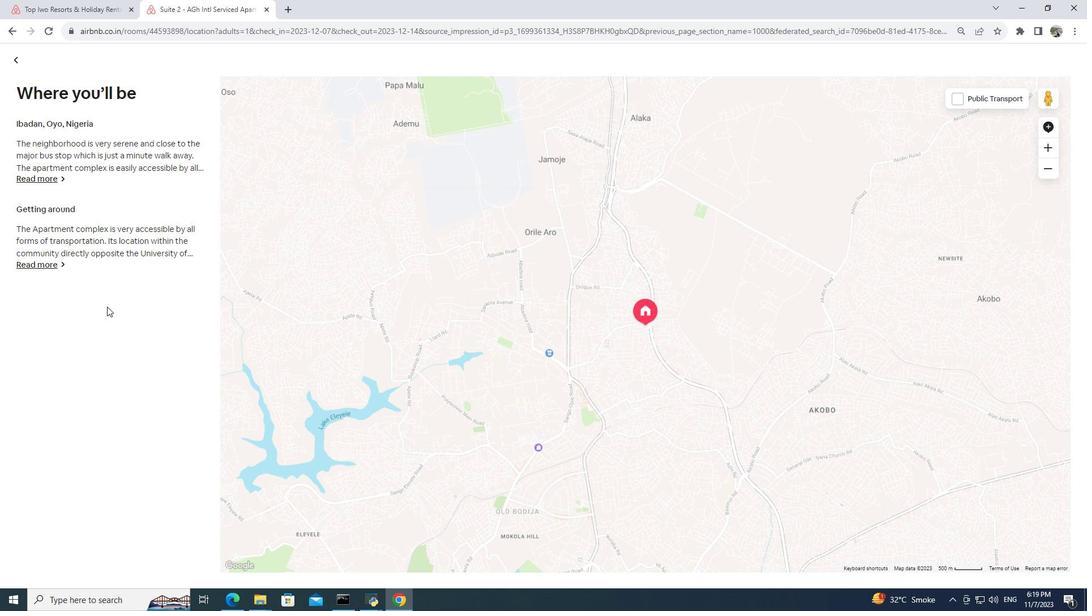 
Action: Mouse scrolled (107, 306) with delta (0, 0)
Screenshot: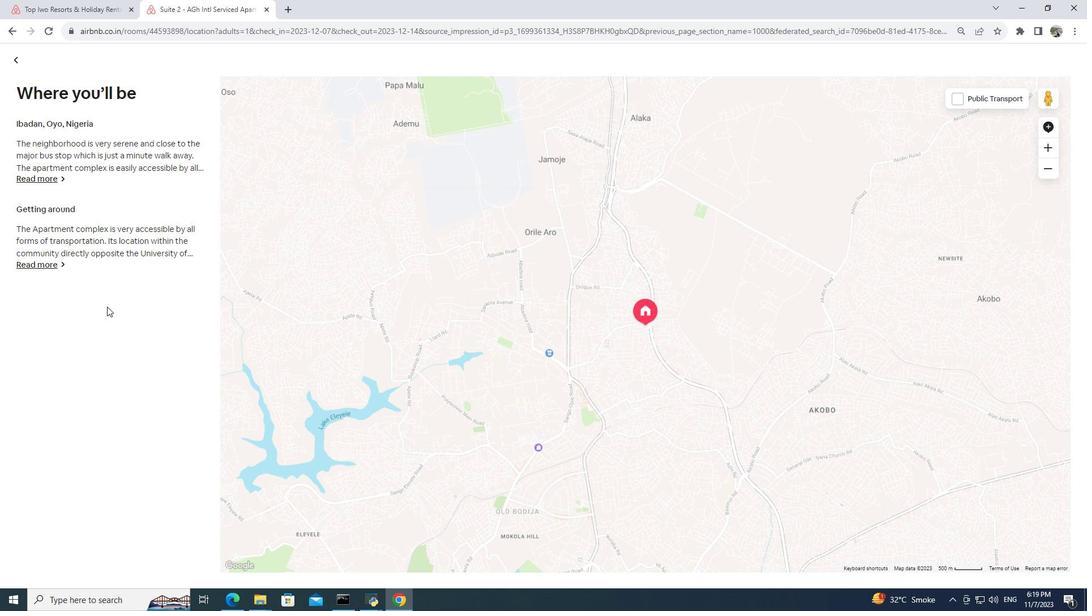 
Action: Mouse moved to (53, 259)
Screenshot: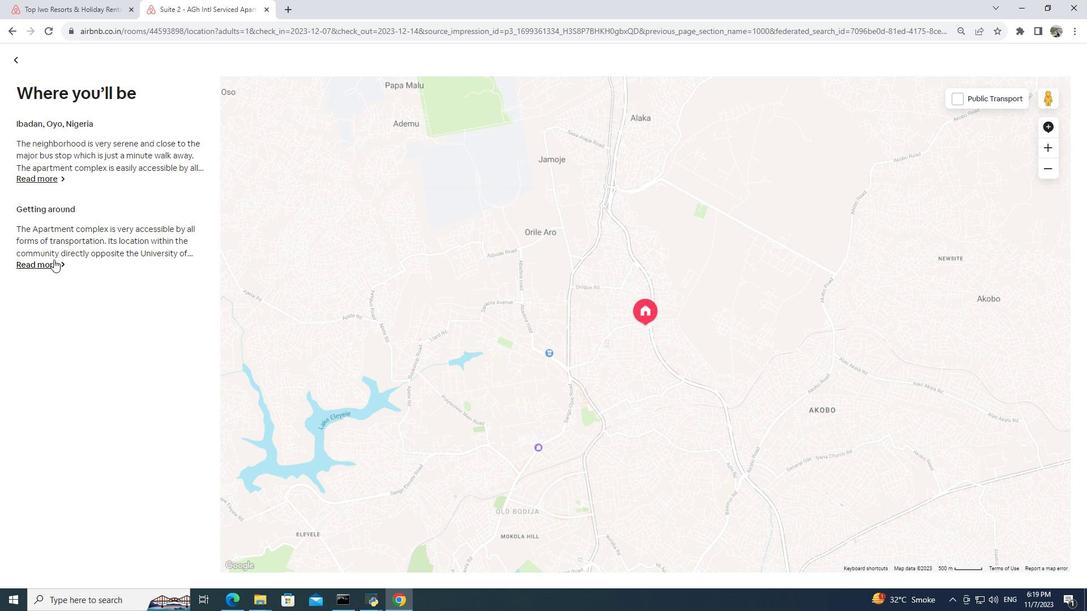 
Action: Mouse pressed left at (53, 259)
Screenshot: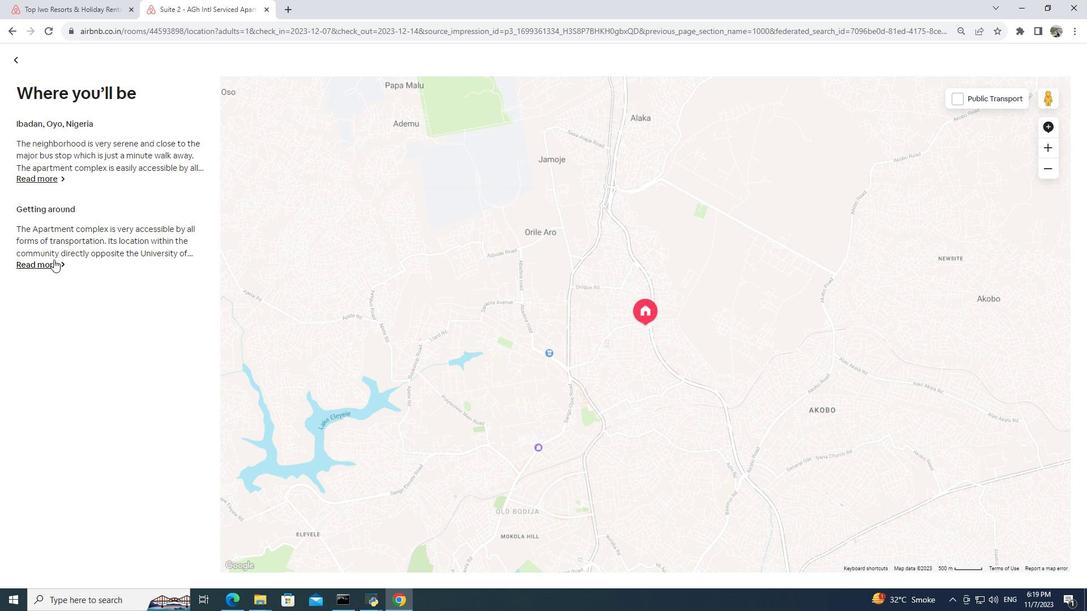 
Action: Mouse moved to (18, 53)
Screenshot: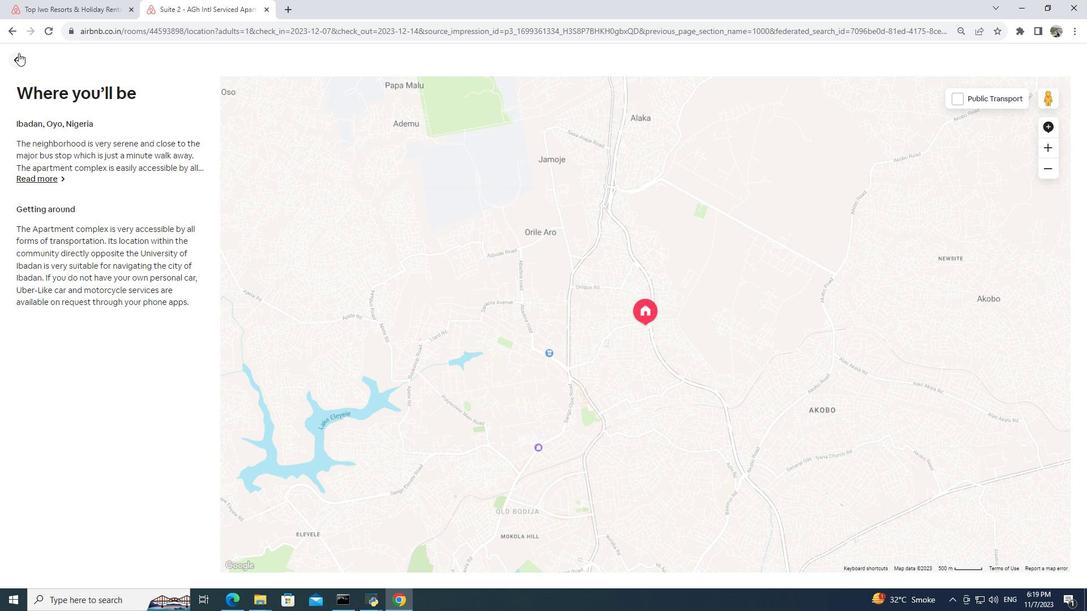 
Action: Mouse pressed left at (18, 53)
Screenshot: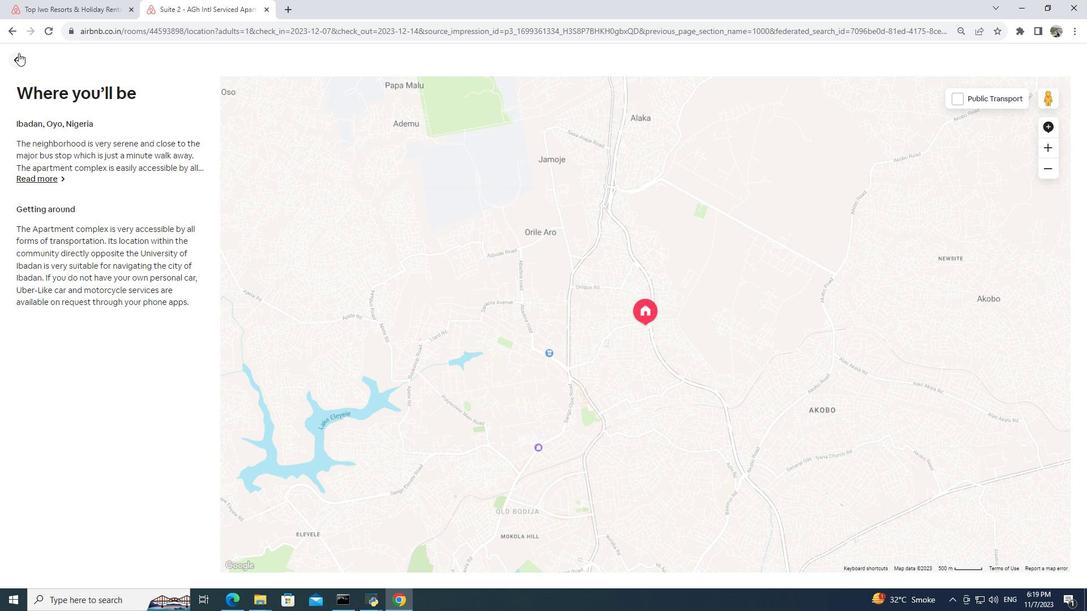 
Action: Mouse moved to (478, 317)
Screenshot: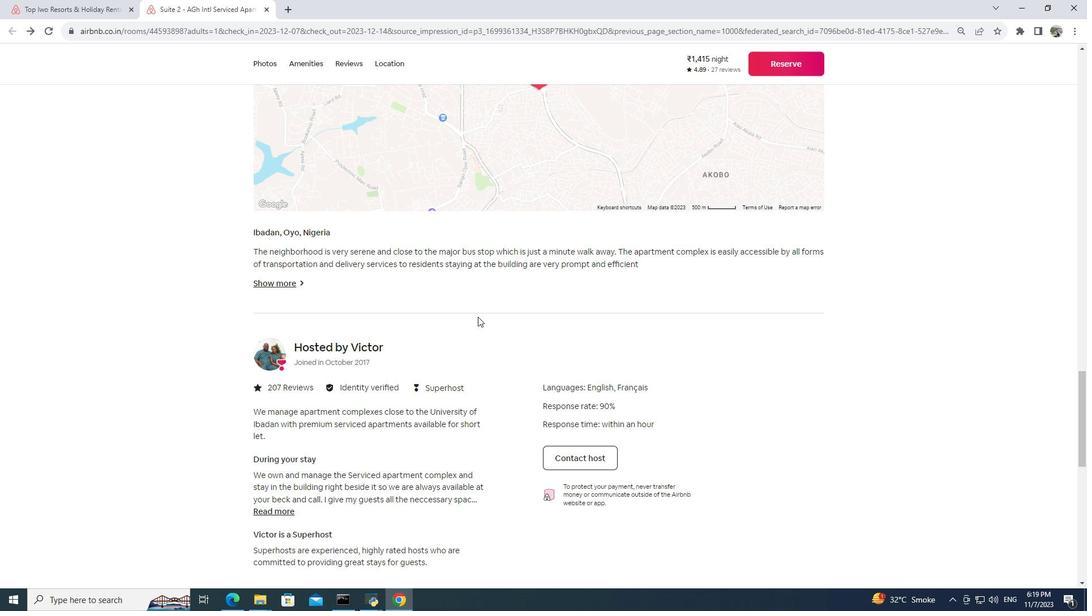 
Action: Mouse scrolled (478, 316) with delta (0, 0)
